 Task: Research Airbnb properties in Agadez, Niger from 12th December, 2023 to 16th December, 2023 for 8 adults.8 bedrooms having 8 beds and 8 bathrooms. Property type can be house. Amenities needed are: wifi, TV, free parkinig on premises, gym, breakfast. Booking option can be shelf check-in. Look for 5 properties as per requirement.
Action: Mouse moved to (580, 156)
Screenshot: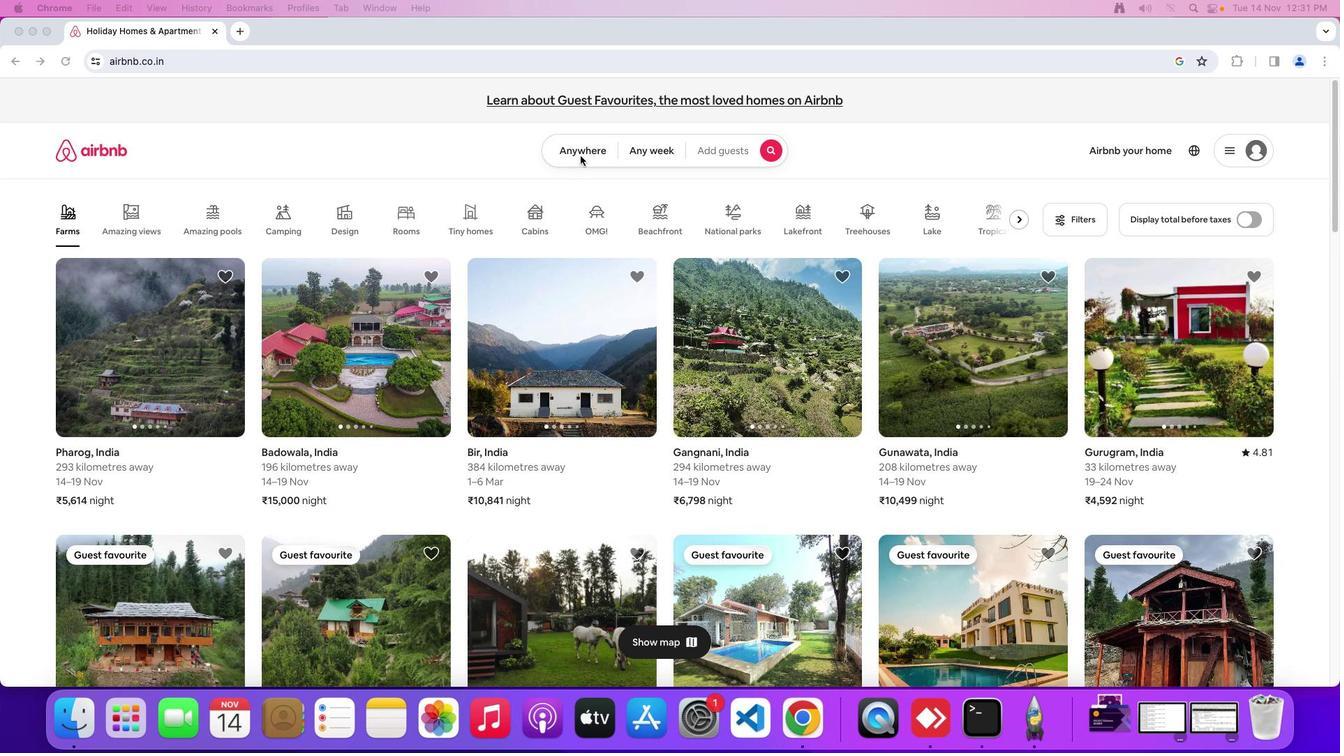 
Action: Mouse pressed left at (580, 156)
Screenshot: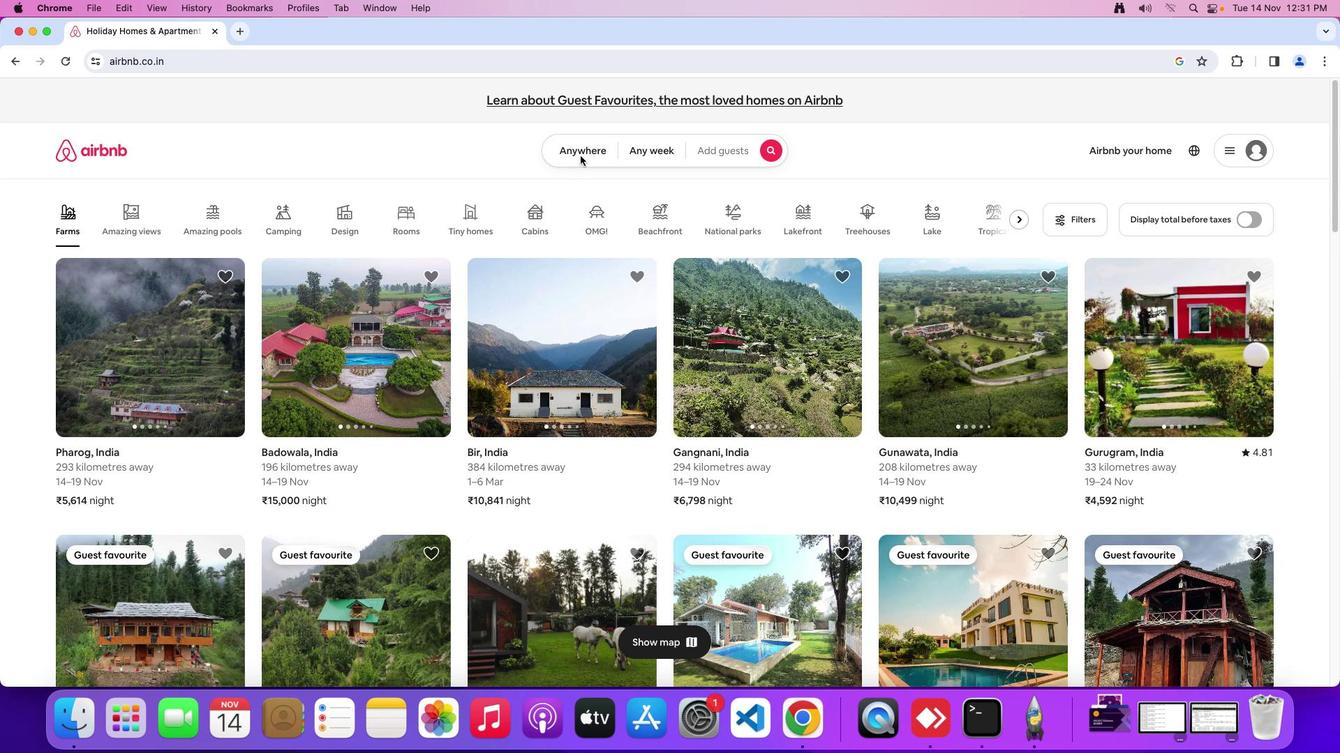 
Action: Mouse moved to (581, 152)
Screenshot: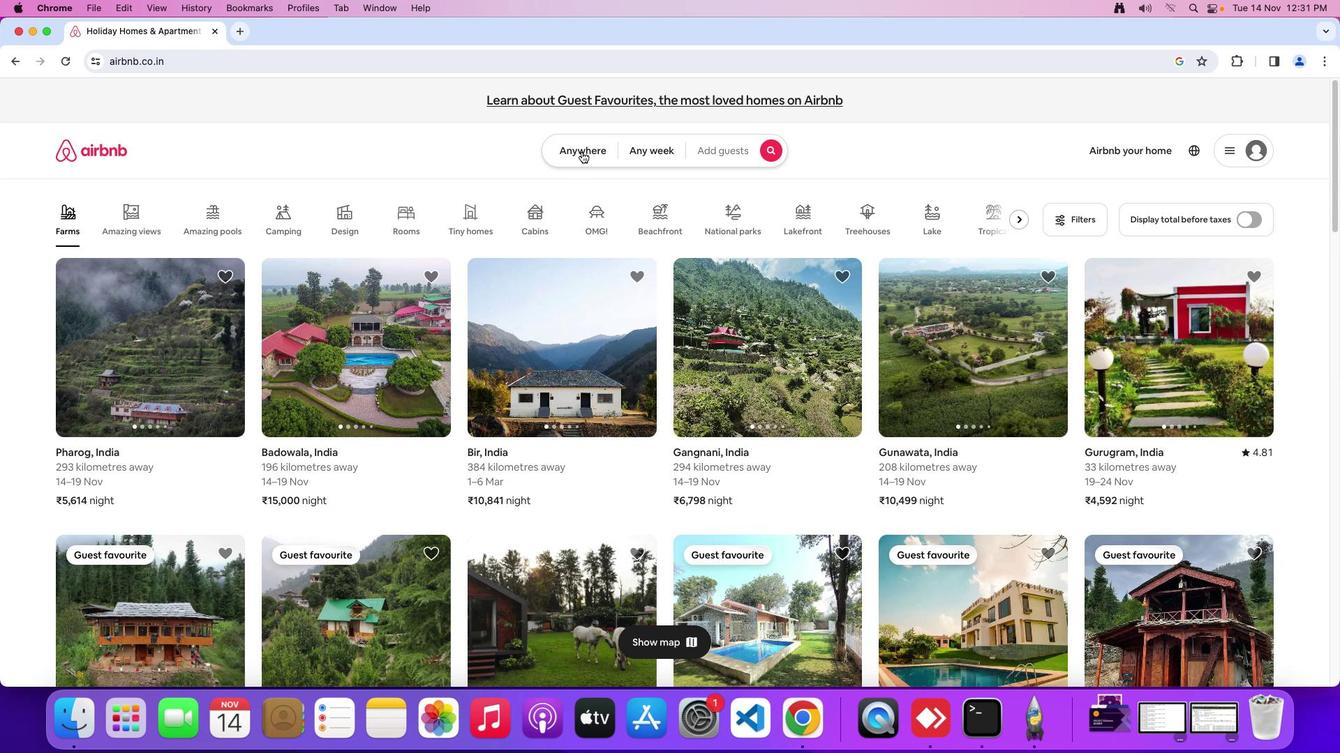 
Action: Mouse pressed left at (581, 152)
Screenshot: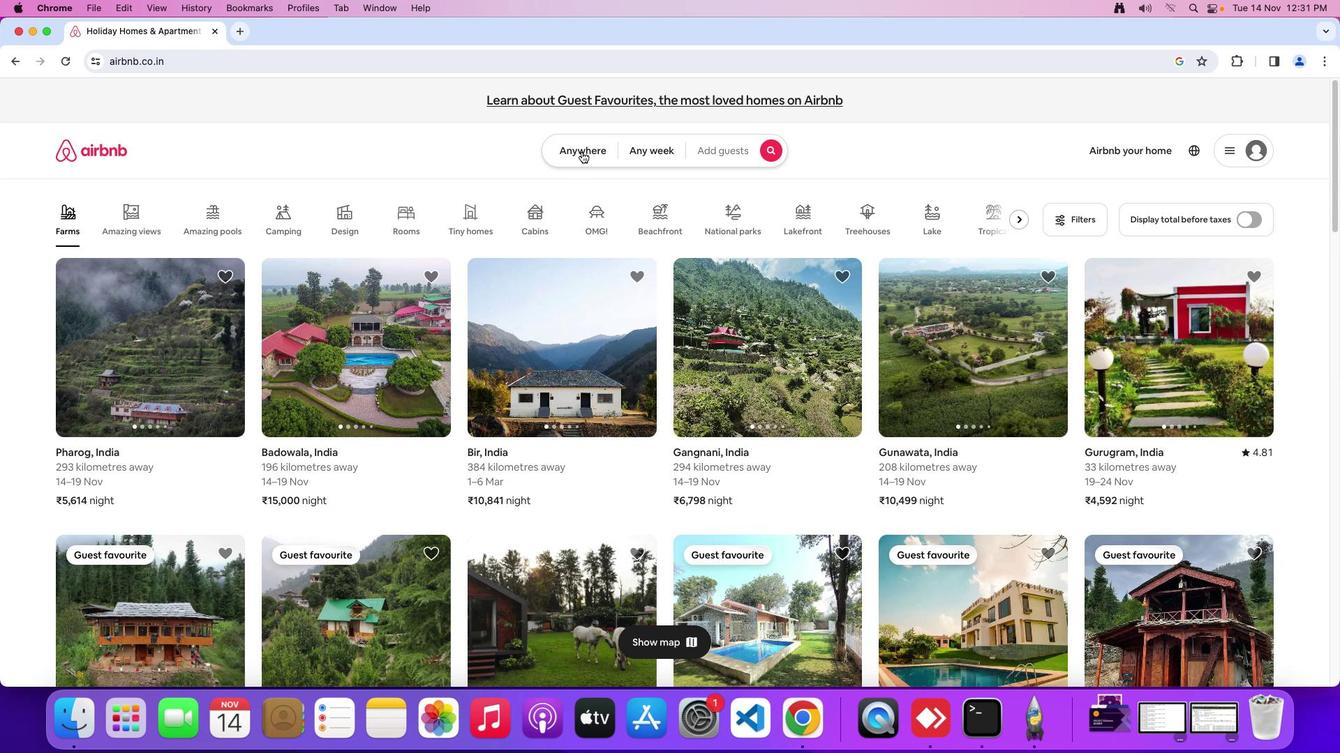 
Action: Mouse moved to (480, 208)
Screenshot: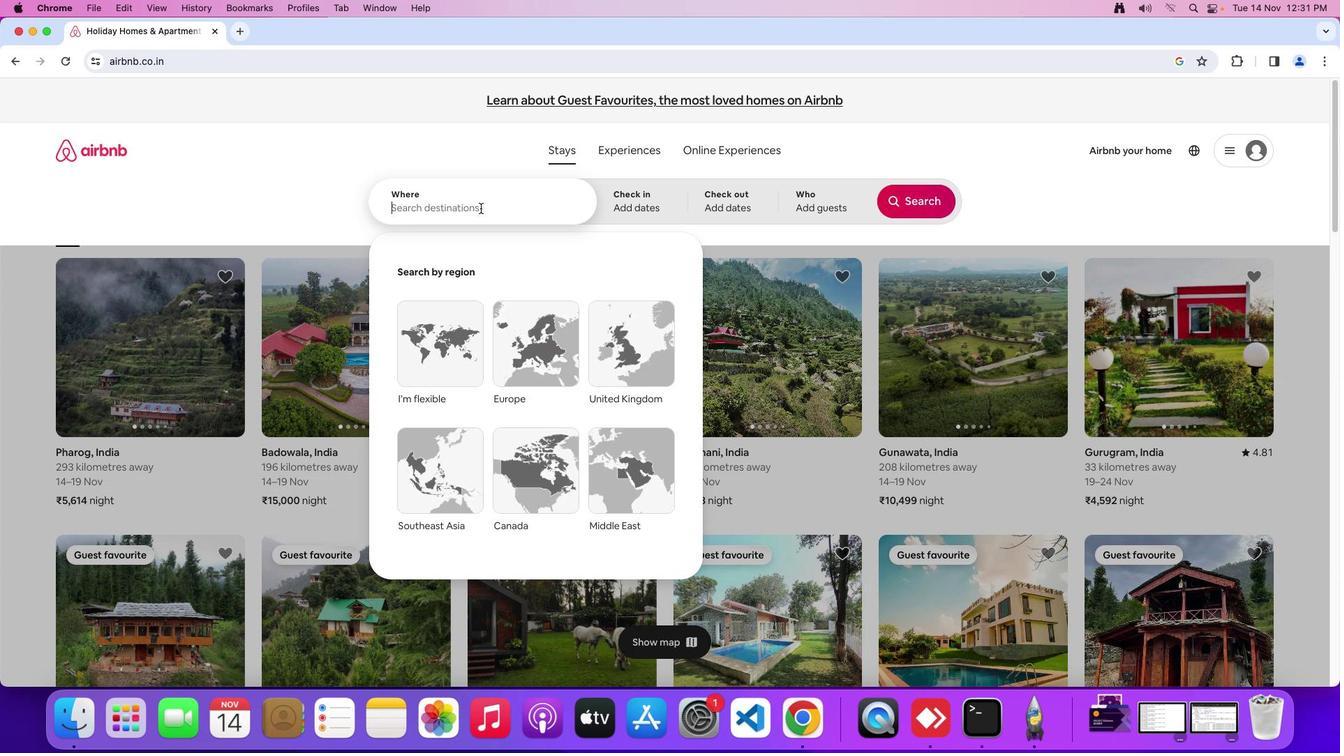 
Action: Mouse pressed left at (480, 208)
Screenshot: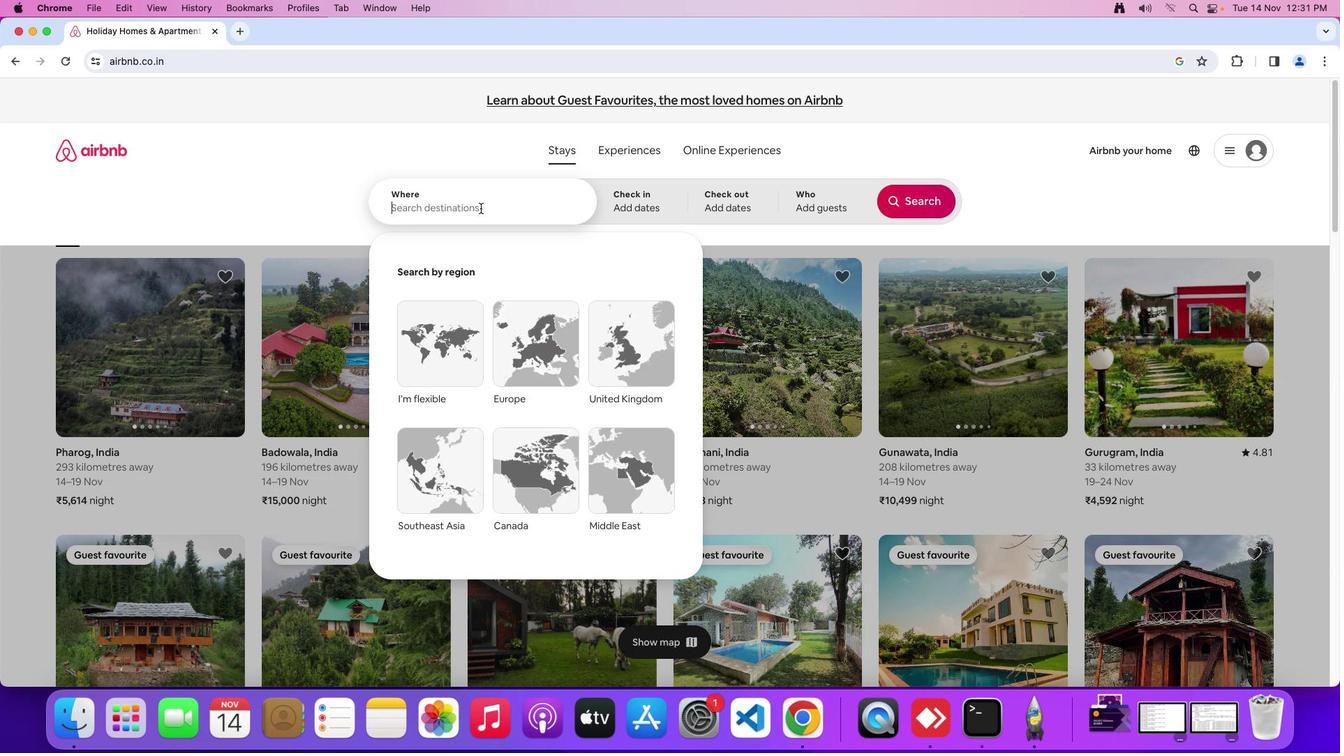 
Action: Mouse moved to (490, 232)
Screenshot: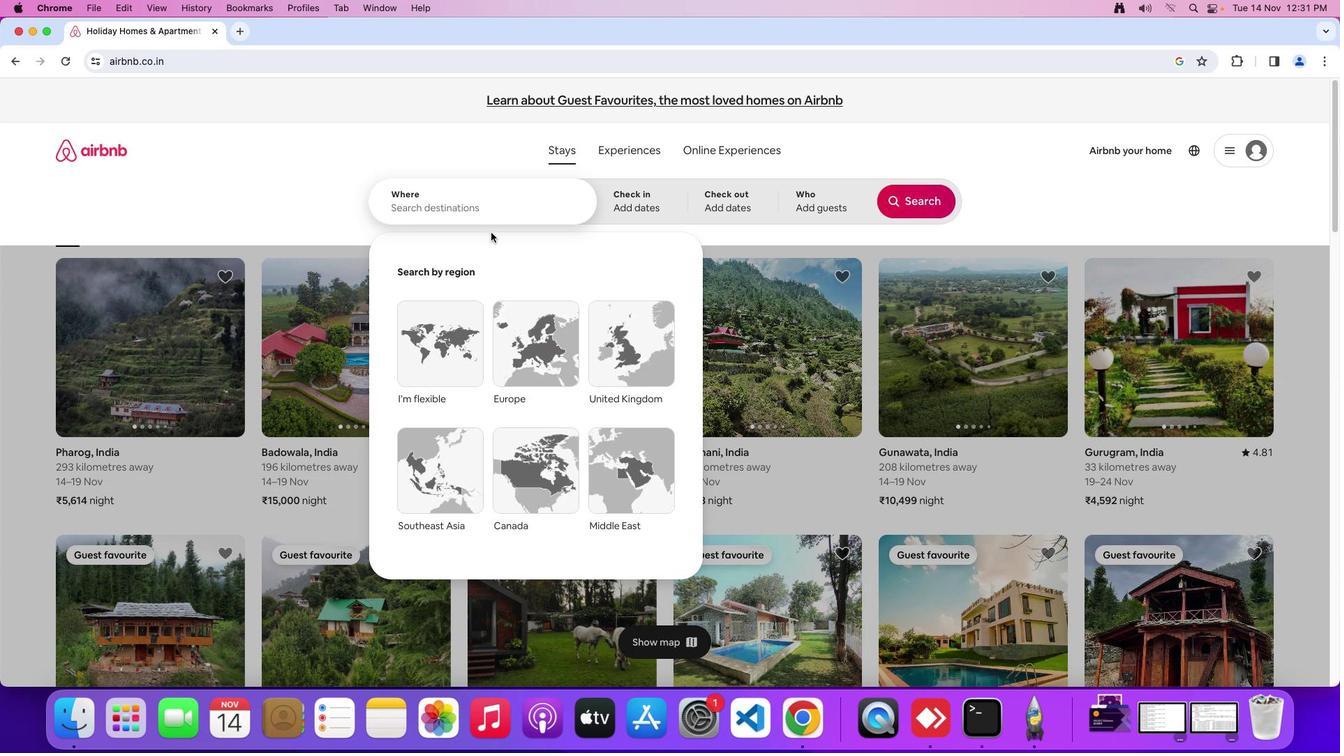 
Action: Key pressed Key.shift_r'A''z''a''d''e''z'','Key.spaceKey.shift'N''i''g''a'Key.backspace'e''r'
Screenshot: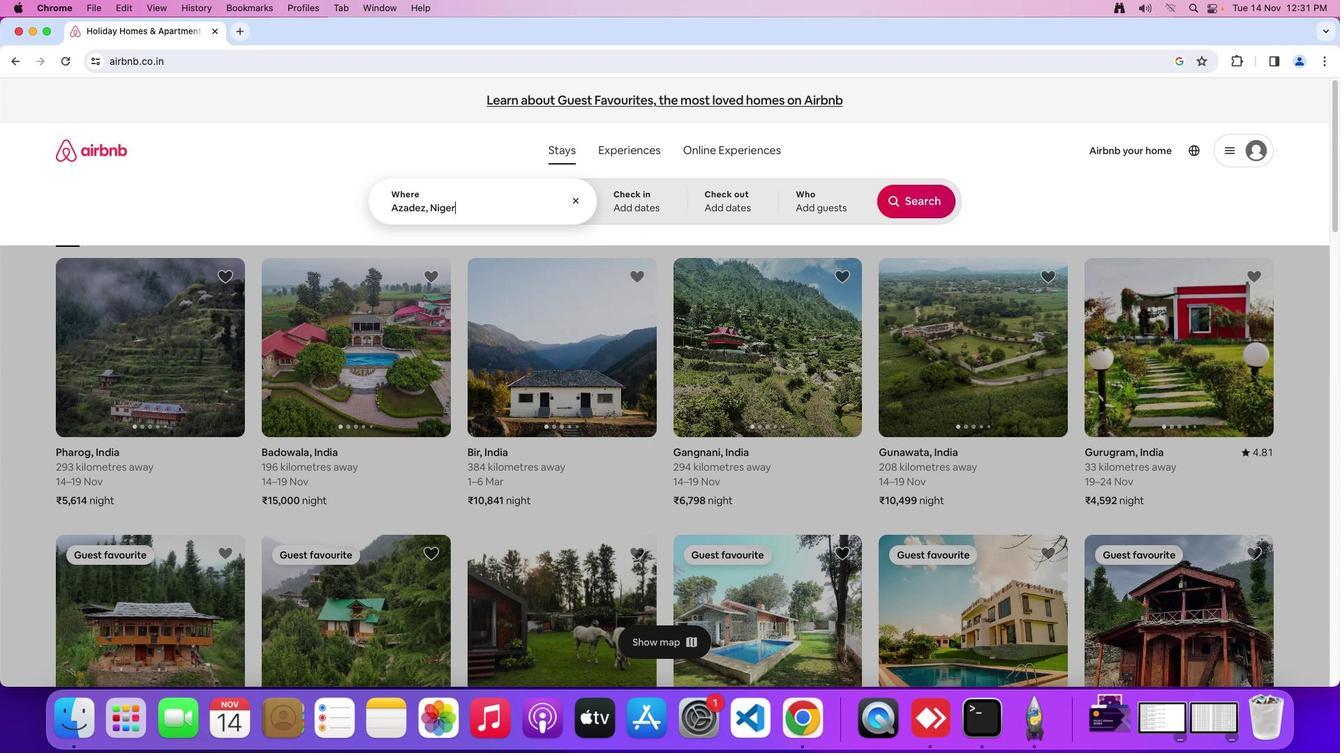 
Action: Mouse moved to (405, 208)
Screenshot: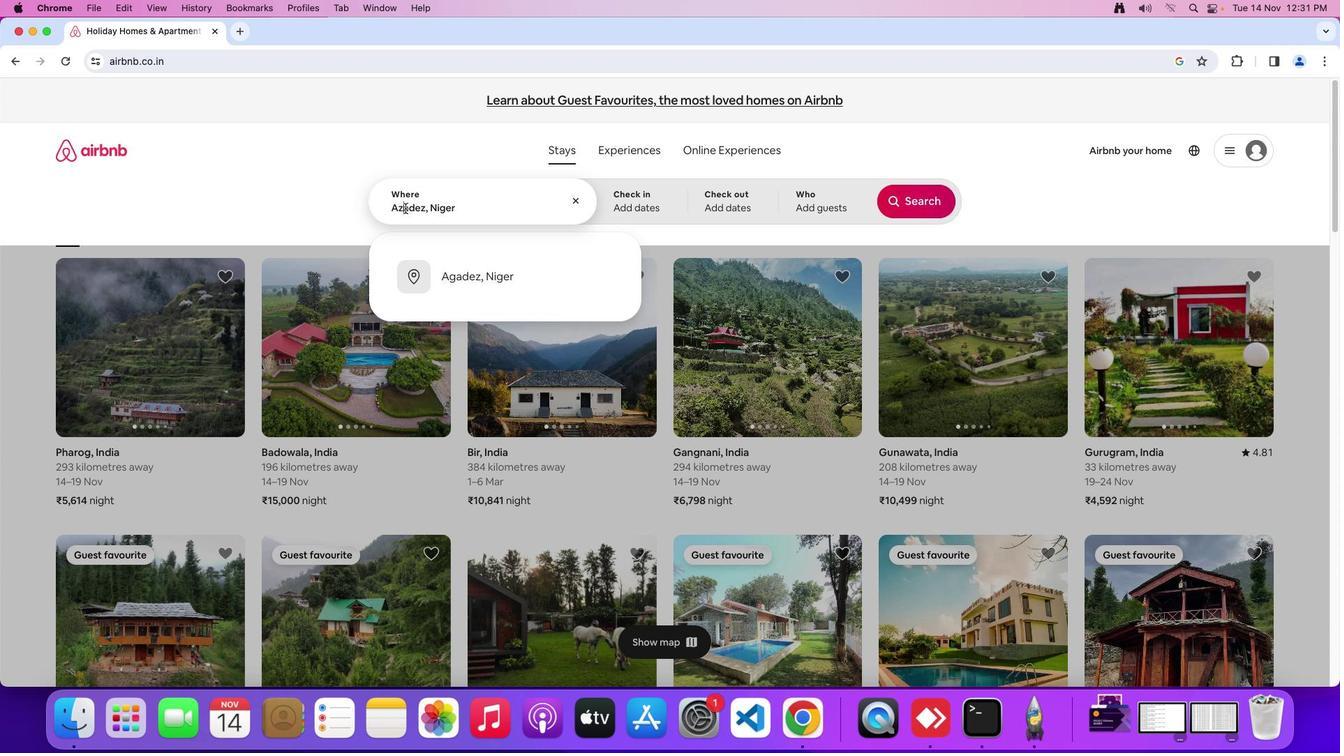 
Action: Mouse pressed left at (405, 208)
Screenshot: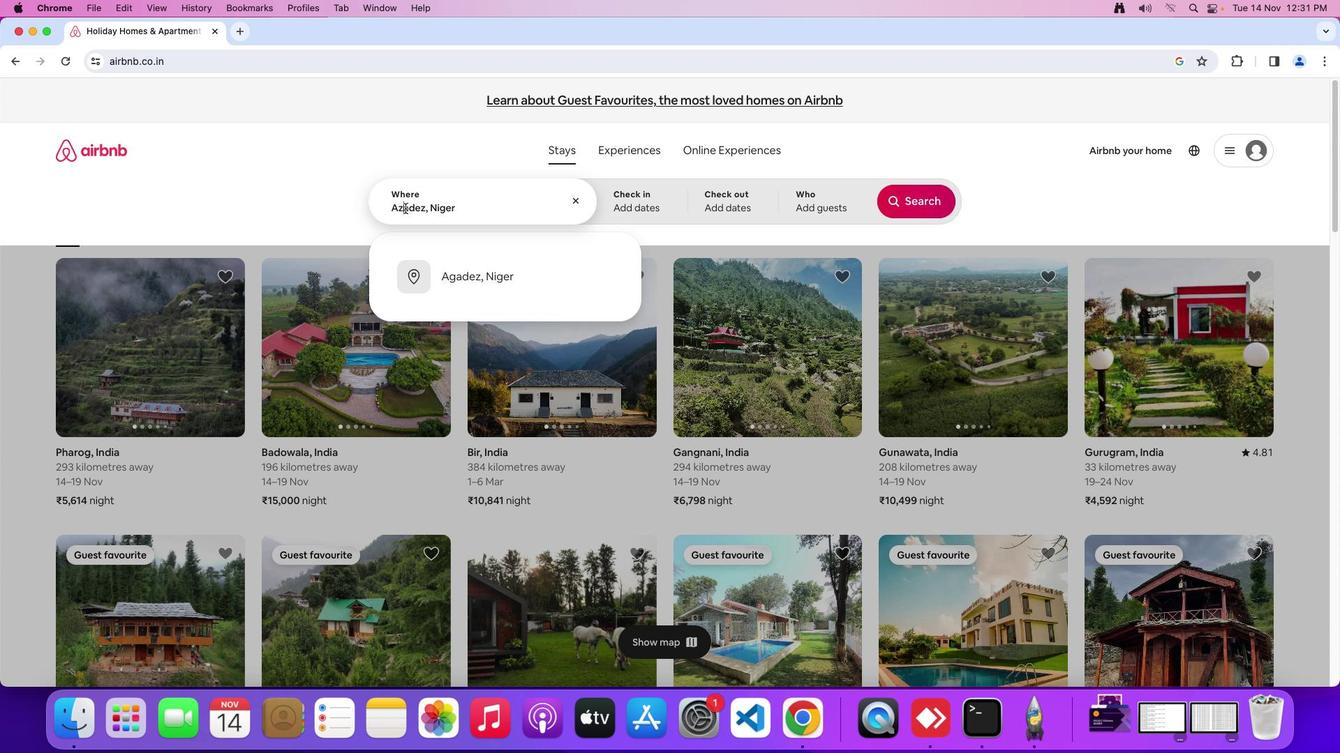 
Action: Mouse moved to (404, 208)
Screenshot: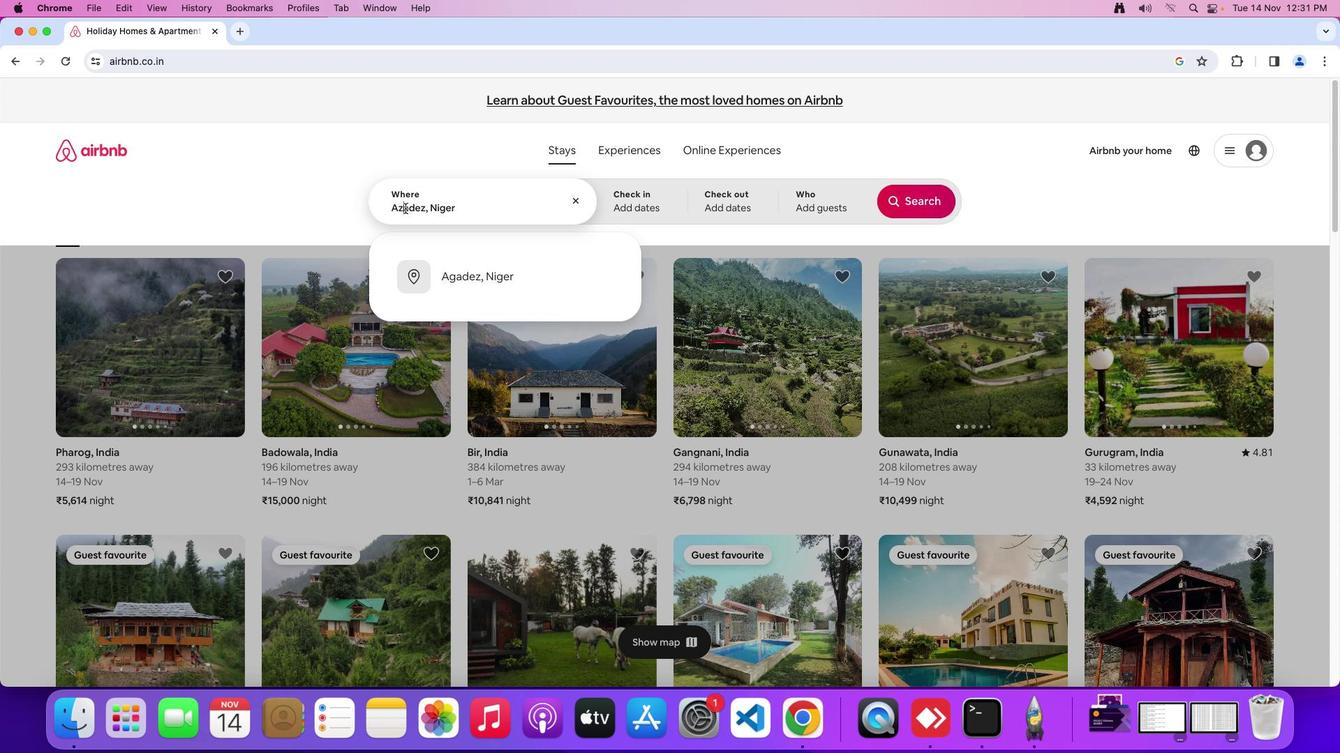 
Action: Key pressed Key.backspace'g'
Screenshot: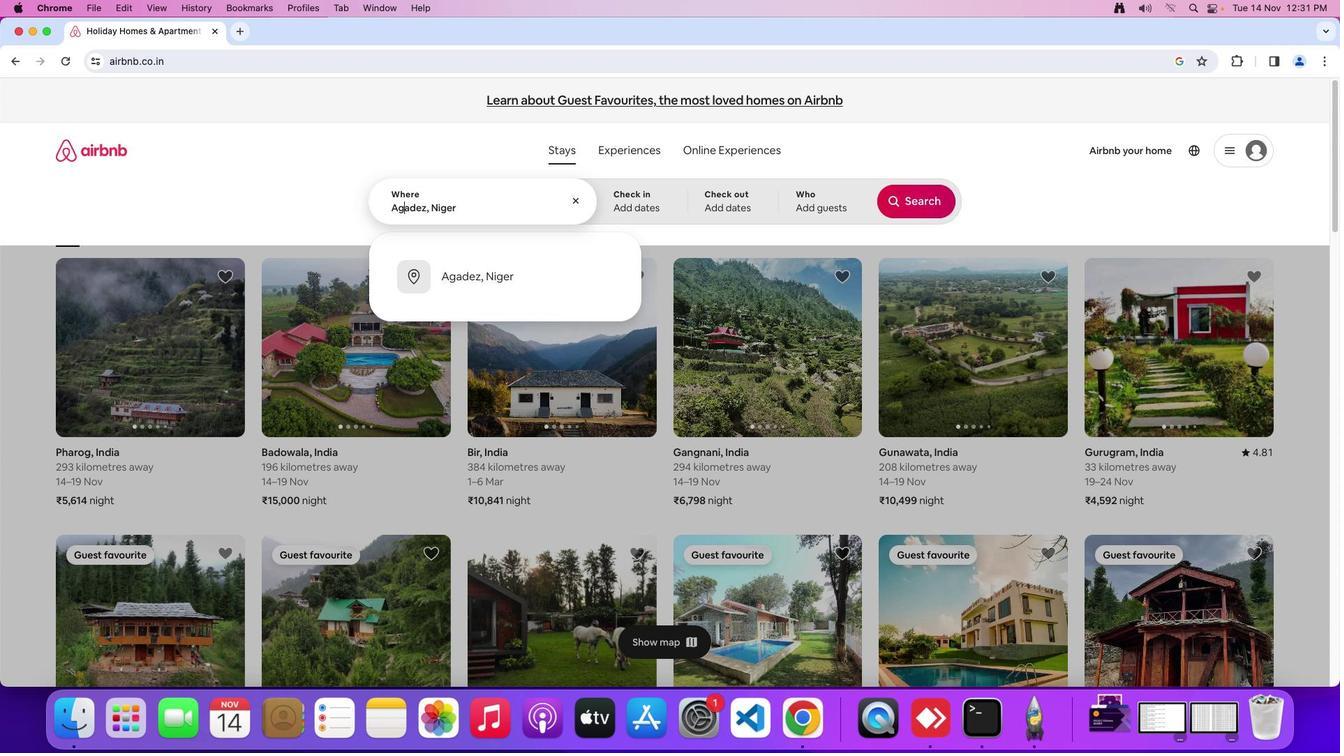 
Action: Mouse moved to (626, 200)
Screenshot: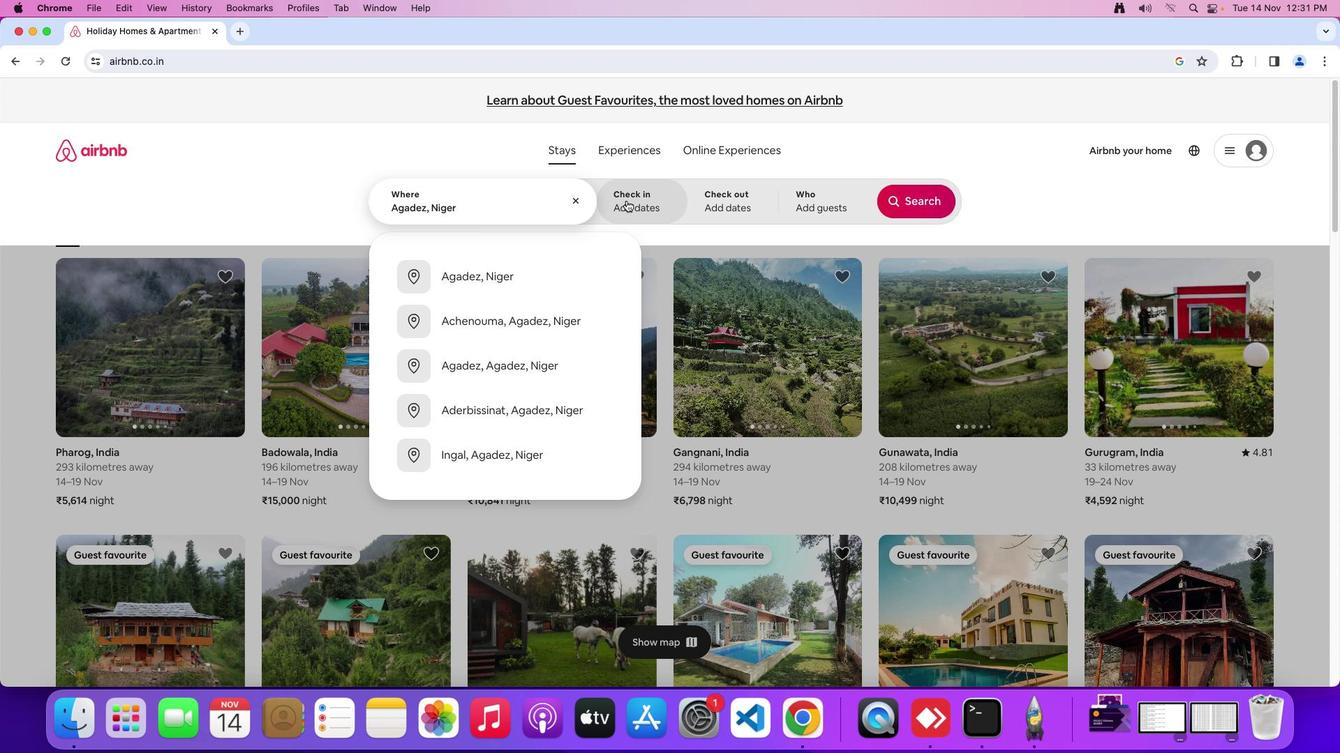 
Action: Mouse pressed left at (626, 200)
Screenshot: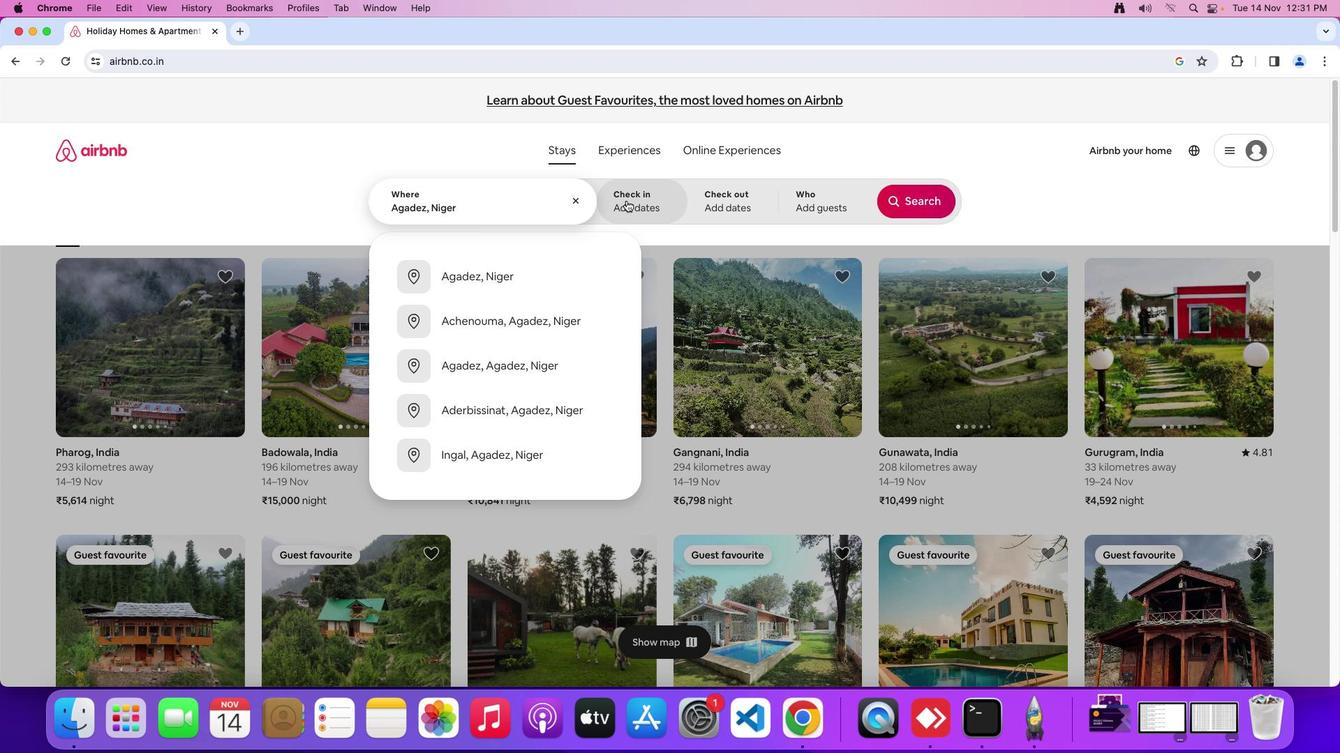 
Action: Mouse moved to (770, 442)
Screenshot: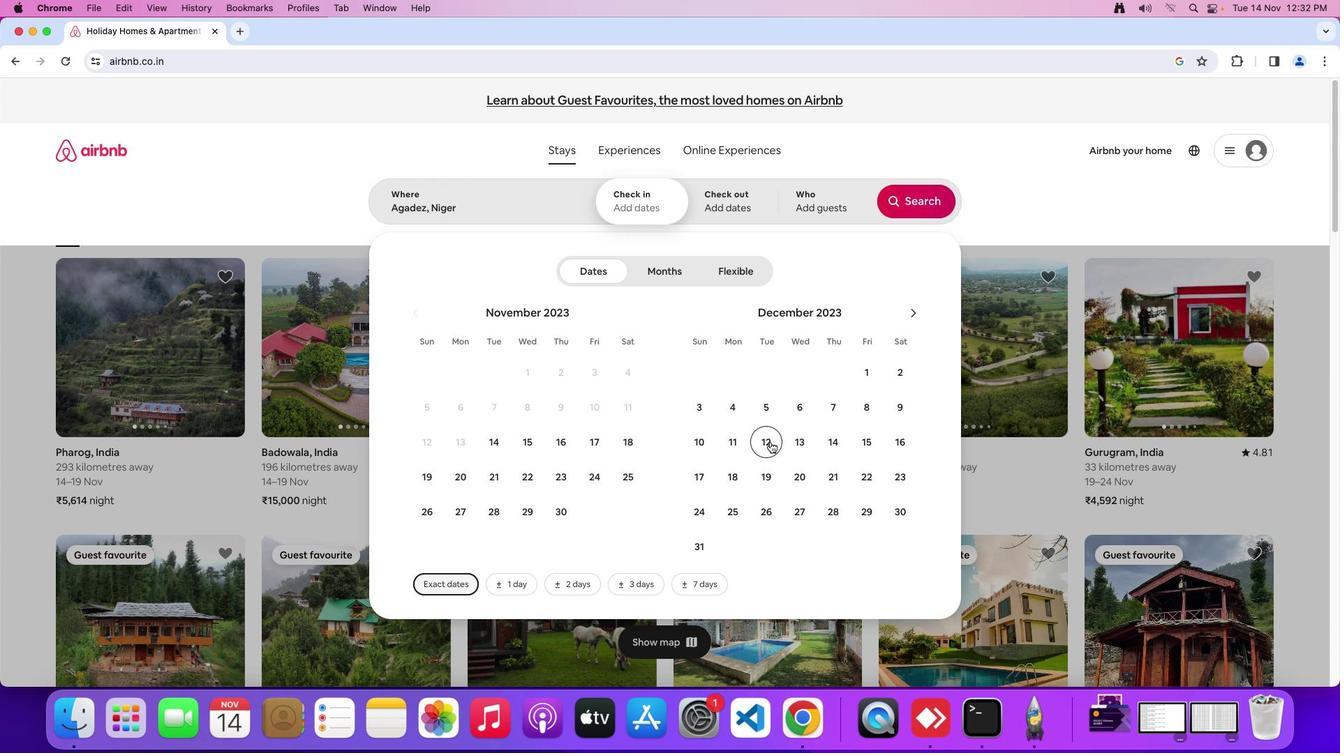 
Action: Mouse pressed left at (770, 442)
Screenshot: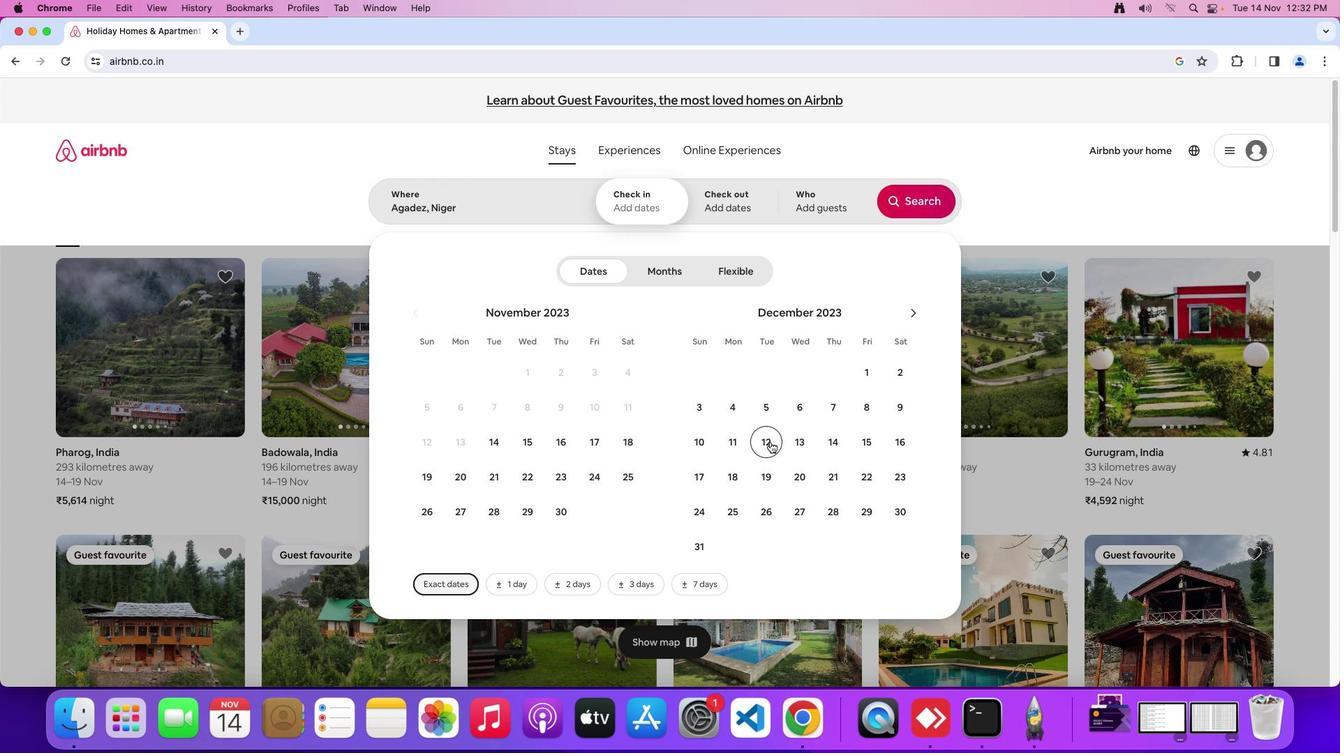 
Action: Mouse moved to (892, 438)
Screenshot: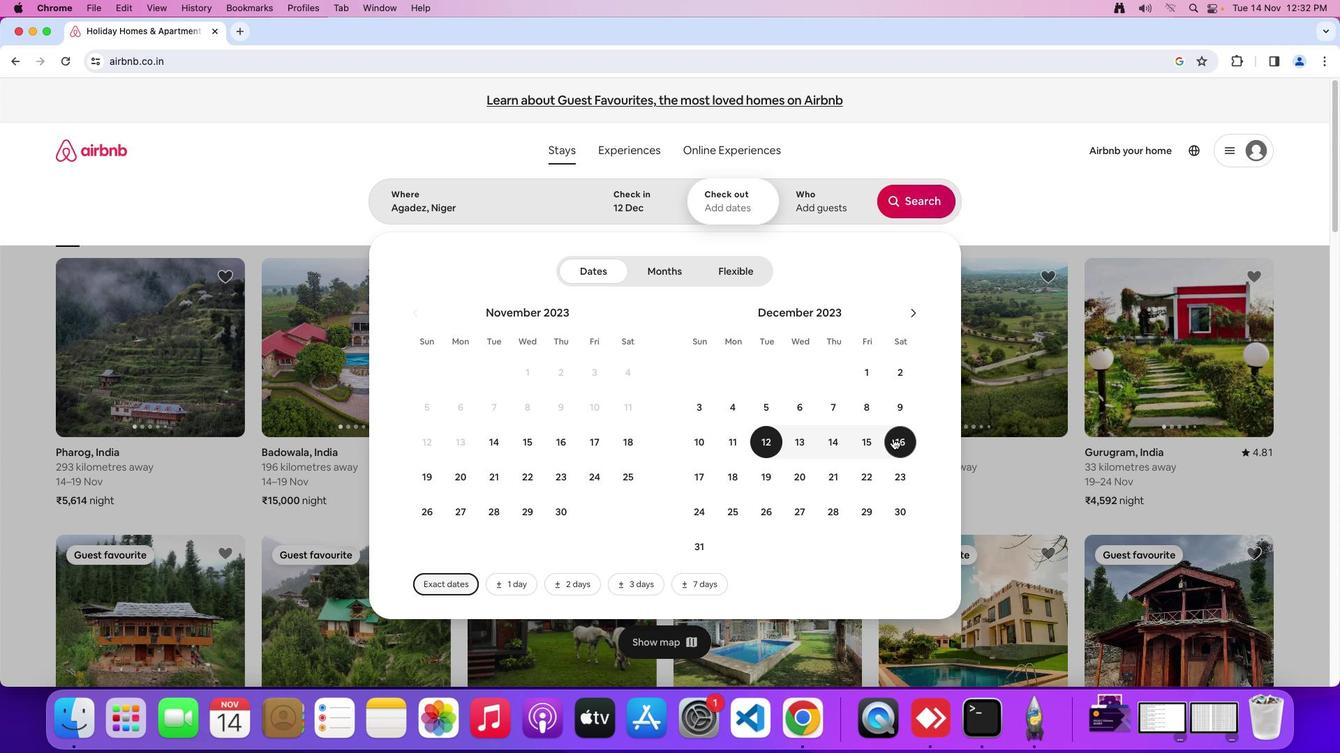 
Action: Mouse pressed left at (892, 438)
Screenshot: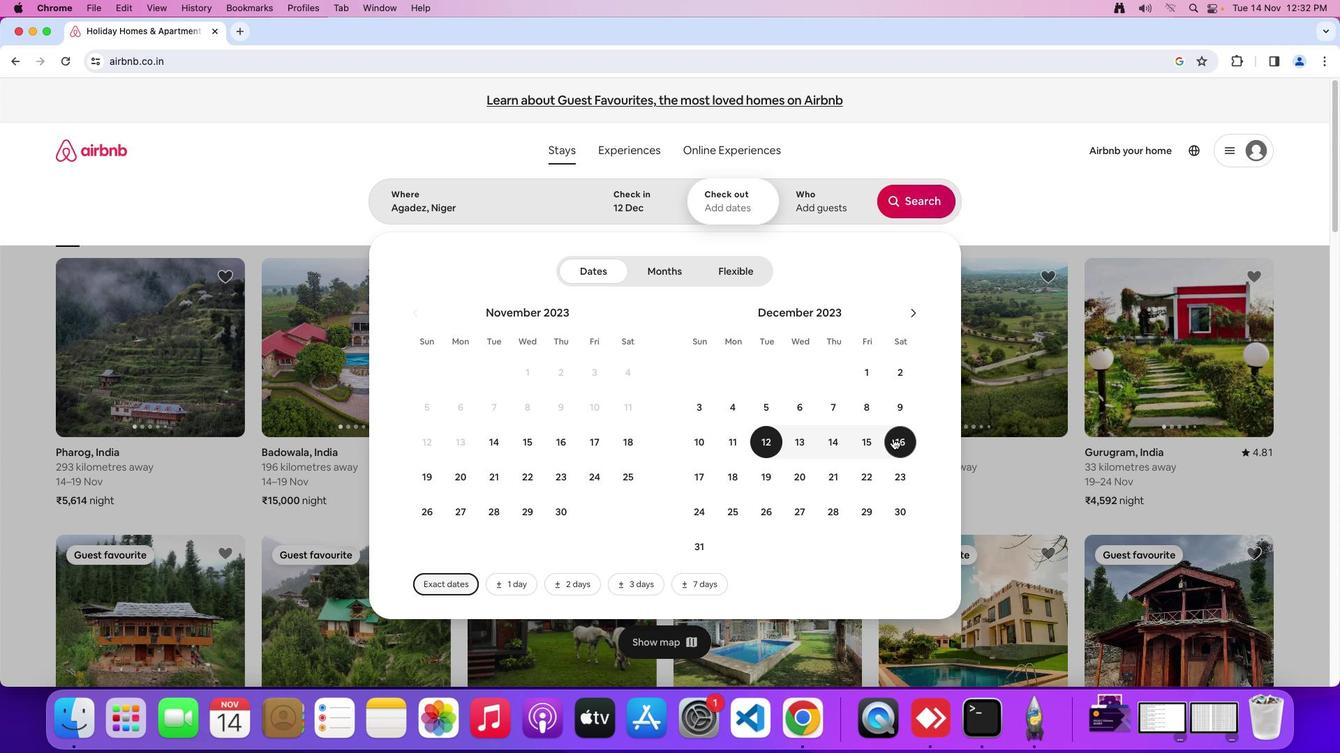 
Action: Mouse moved to (845, 456)
Screenshot: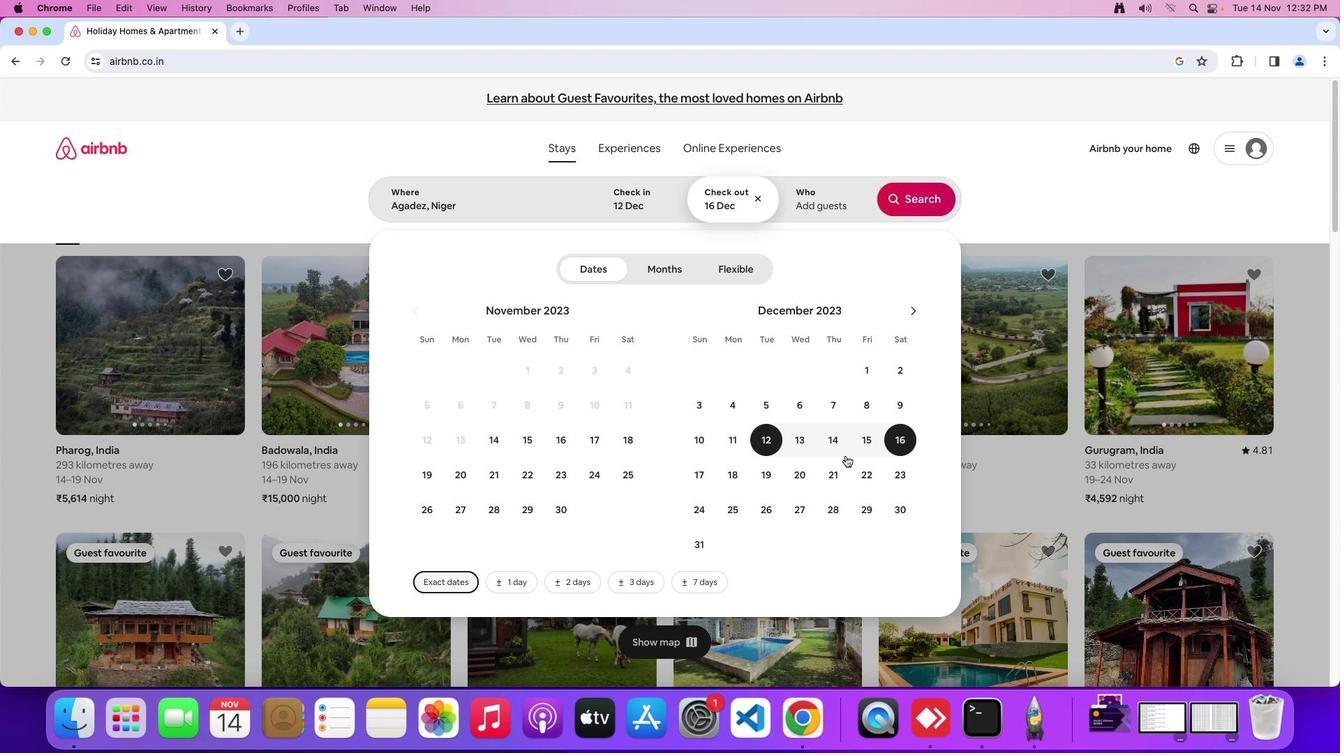 
Action: Mouse scrolled (845, 456) with delta (0, 0)
Screenshot: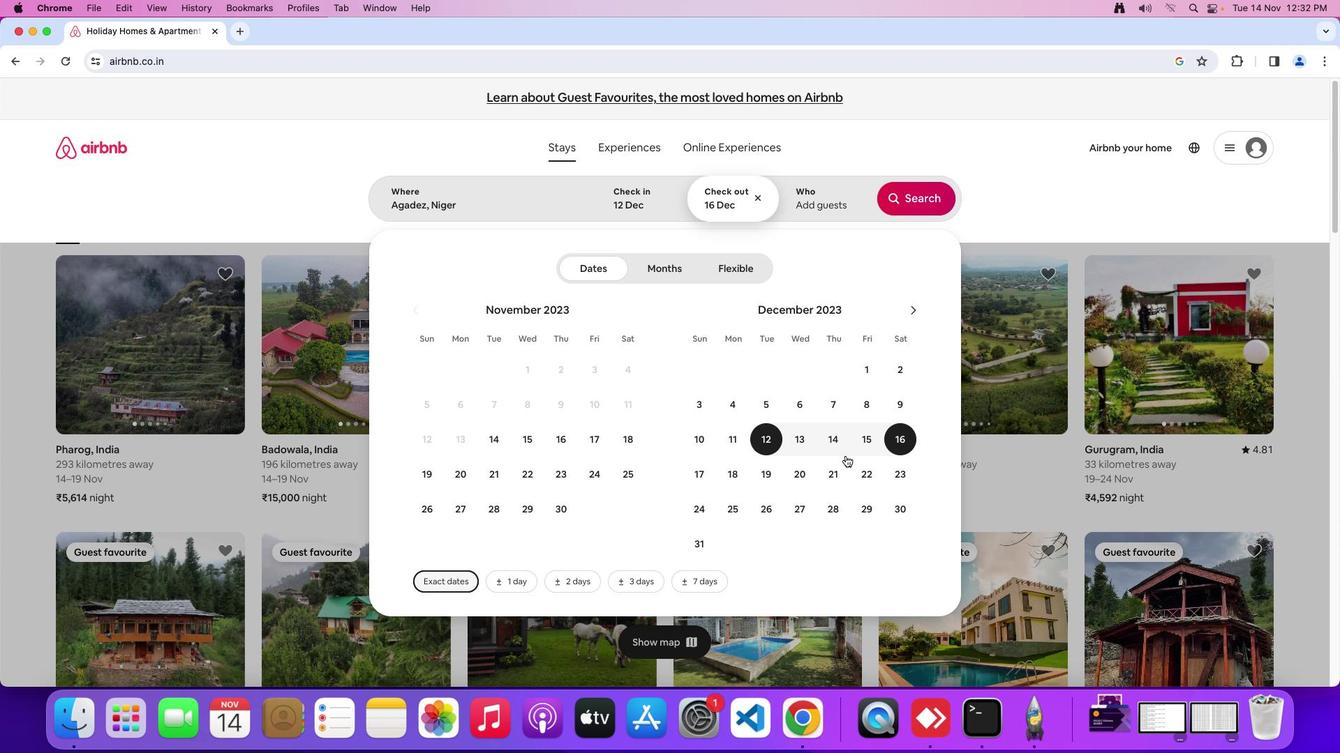 
Action: Mouse moved to (845, 456)
Screenshot: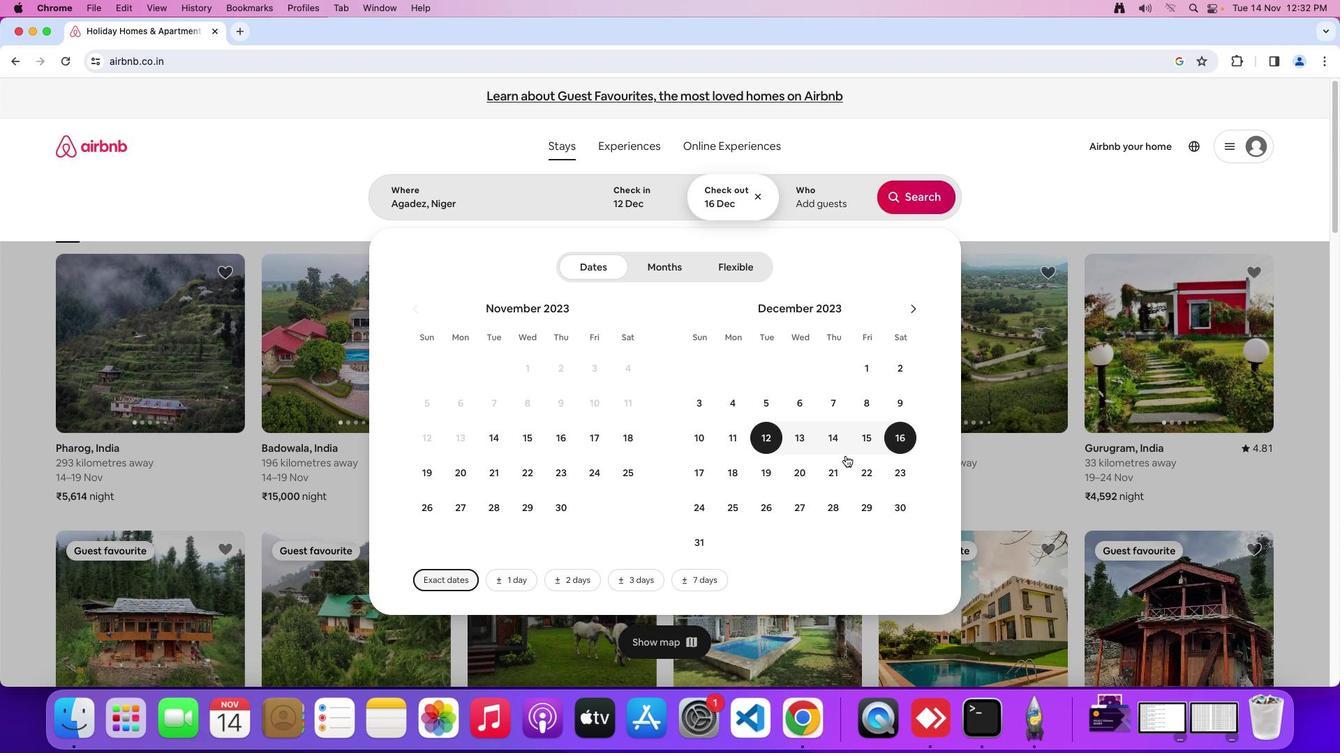 
Action: Mouse scrolled (845, 456) with delta (0, 0)
Screenshot: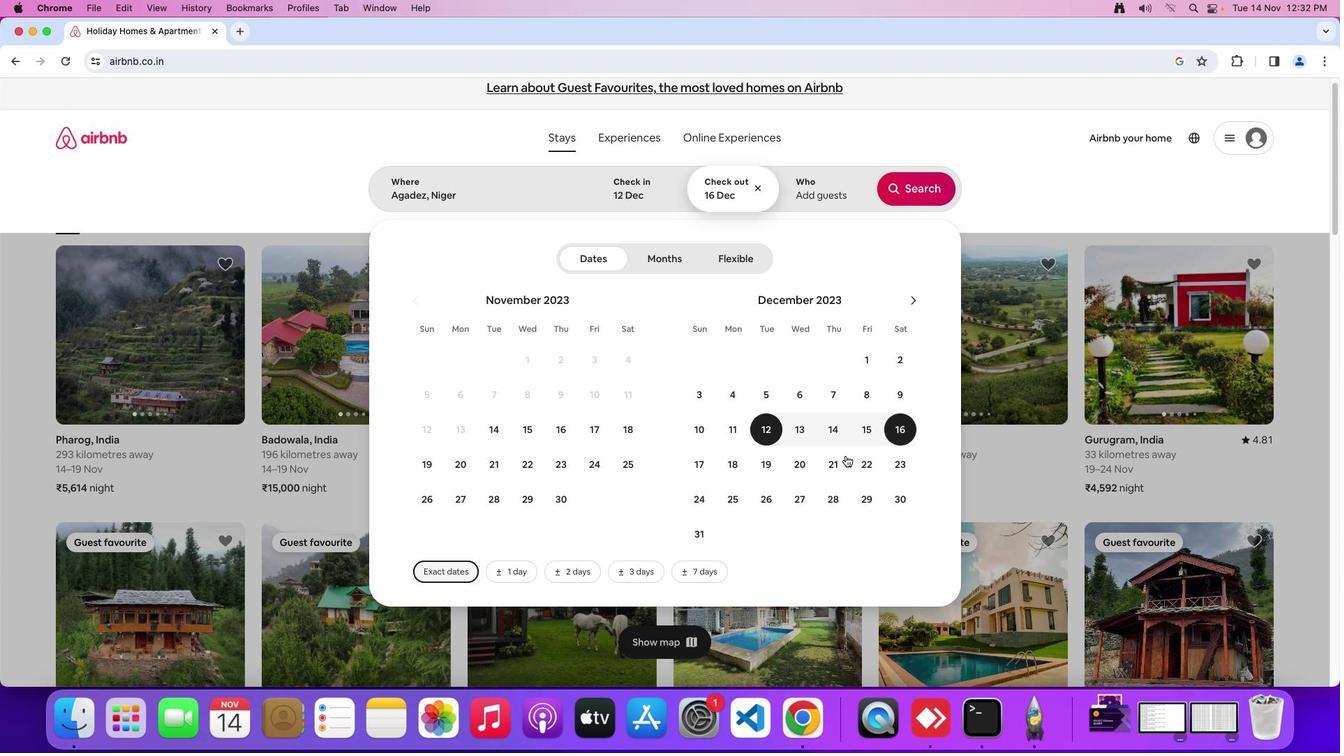 
Action: Mouse moved to (845, 455)
Screenshot: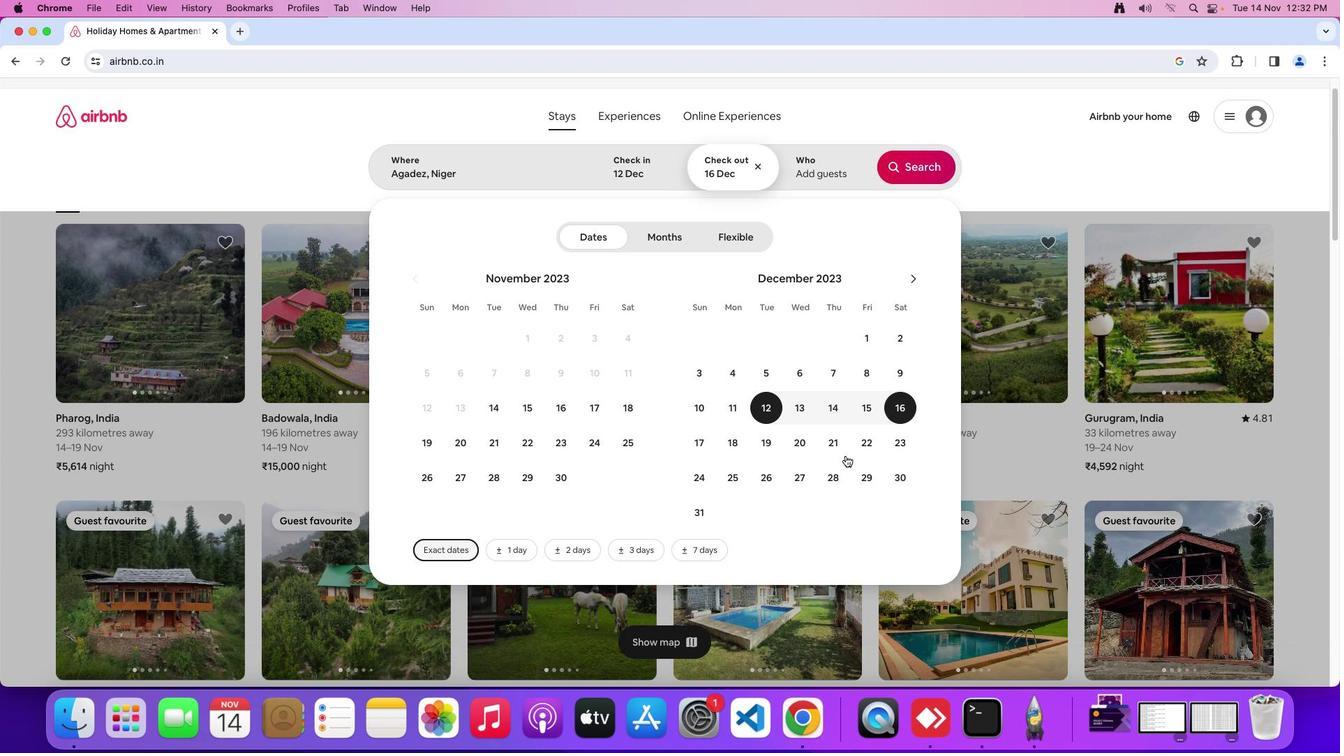 
Action: Mouse scrolled (845, 455) with delta (0, 0)
Screenshot: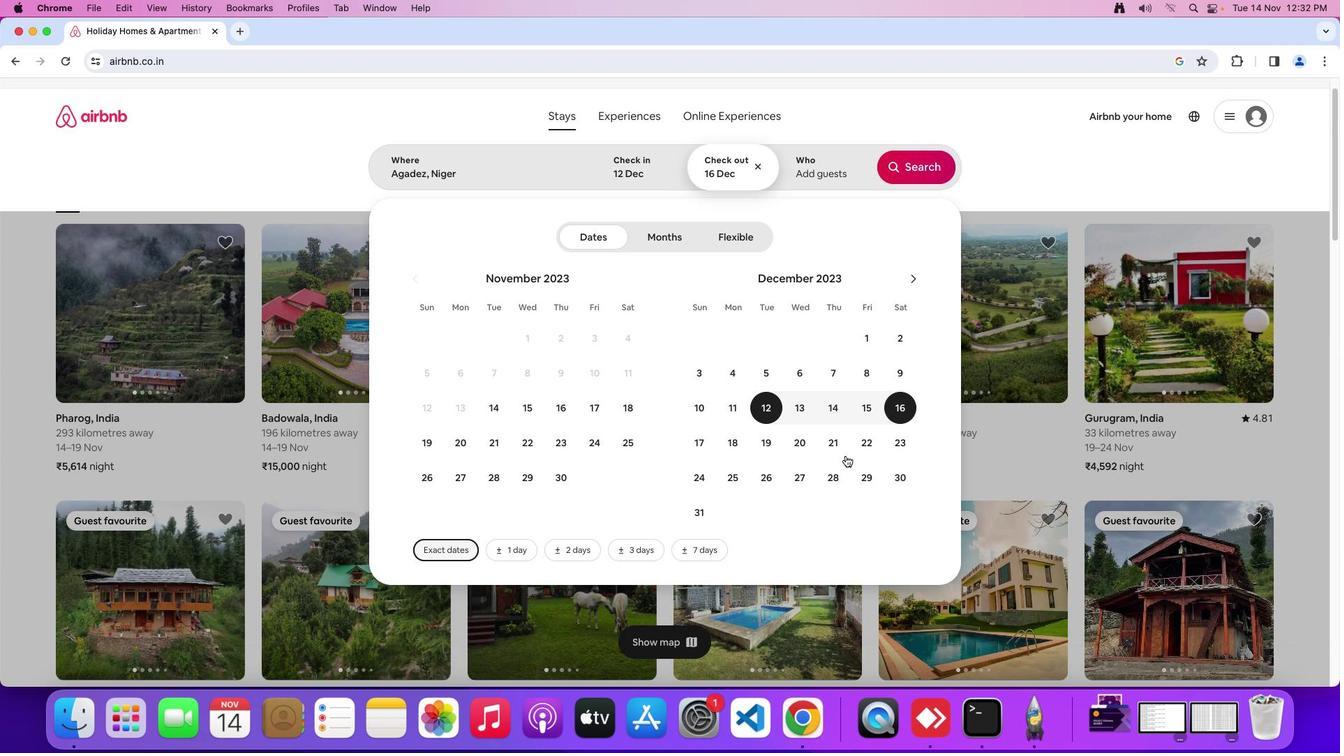 
Action: Mouse scrolled (845, 455) with delta (0, 0)
Screenshot: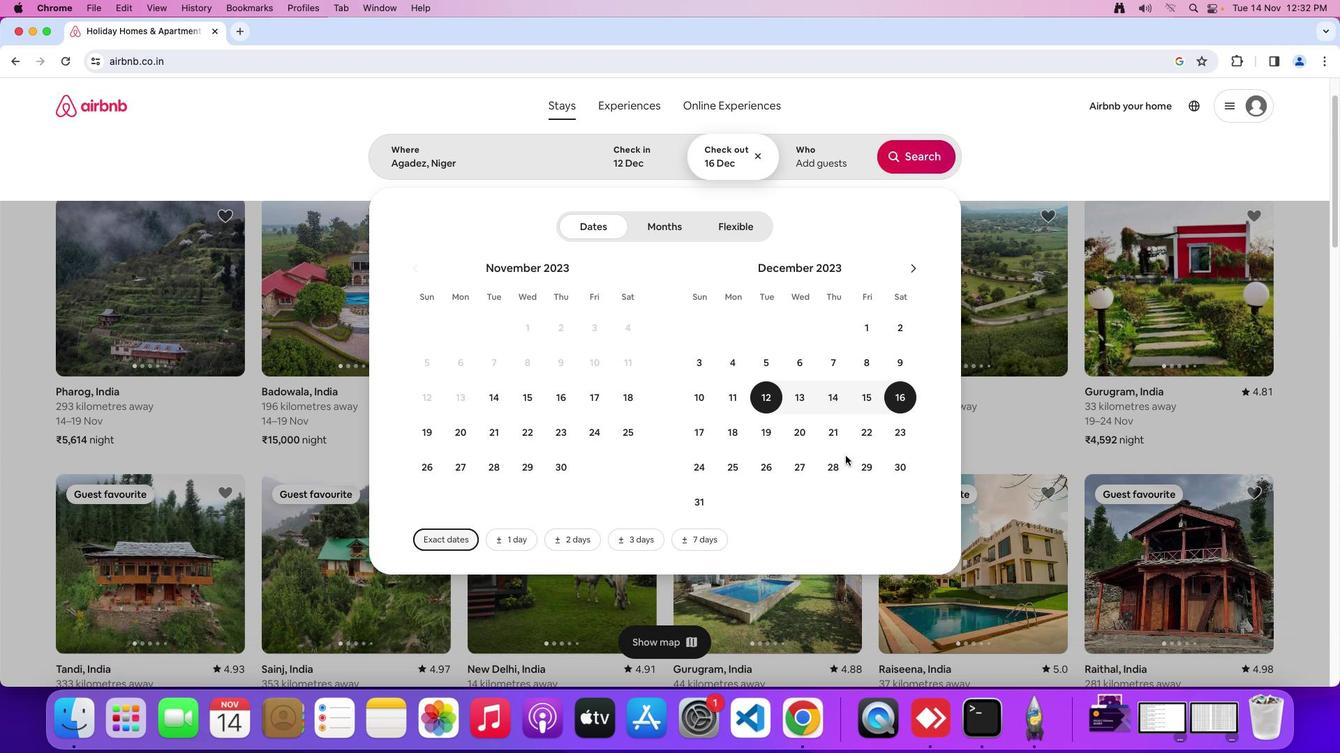 
Action: Mouse moved to (722, 98)
Screenshot: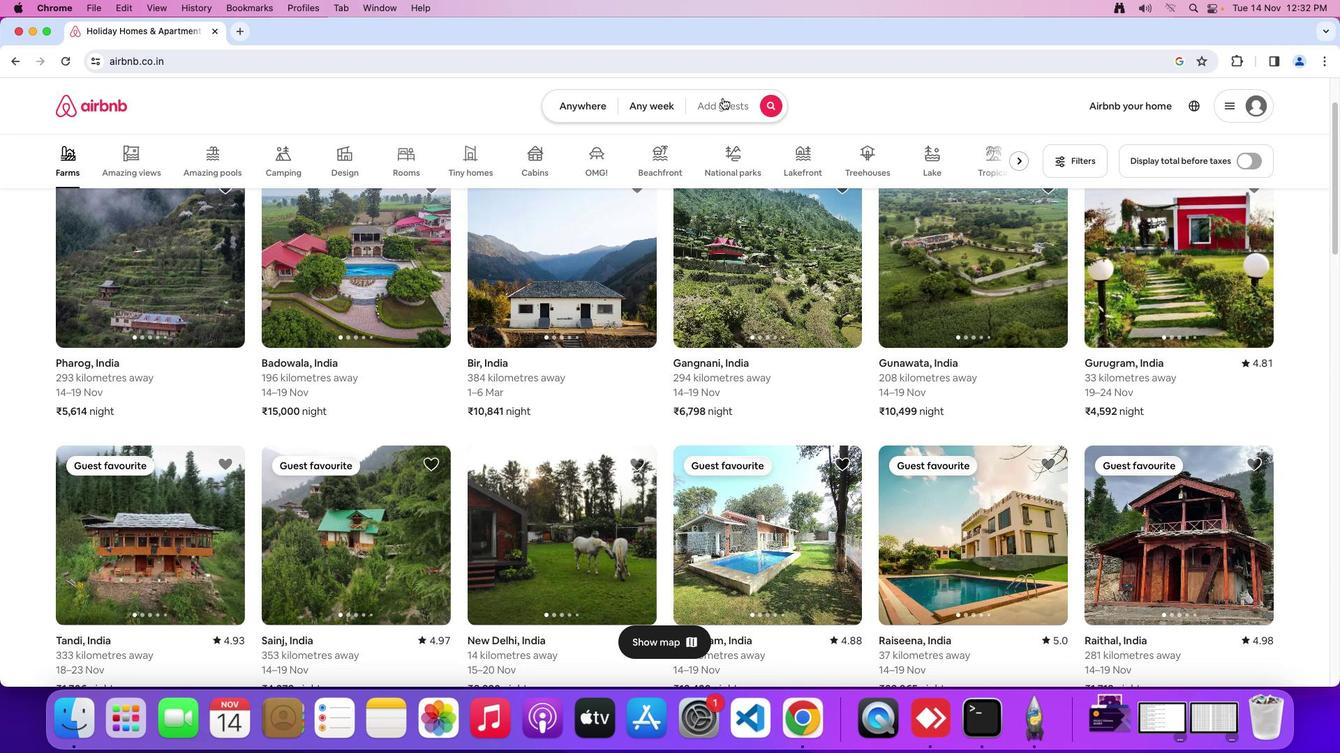 
Action: Mouse pressed left at (722, 98)
Screenshot: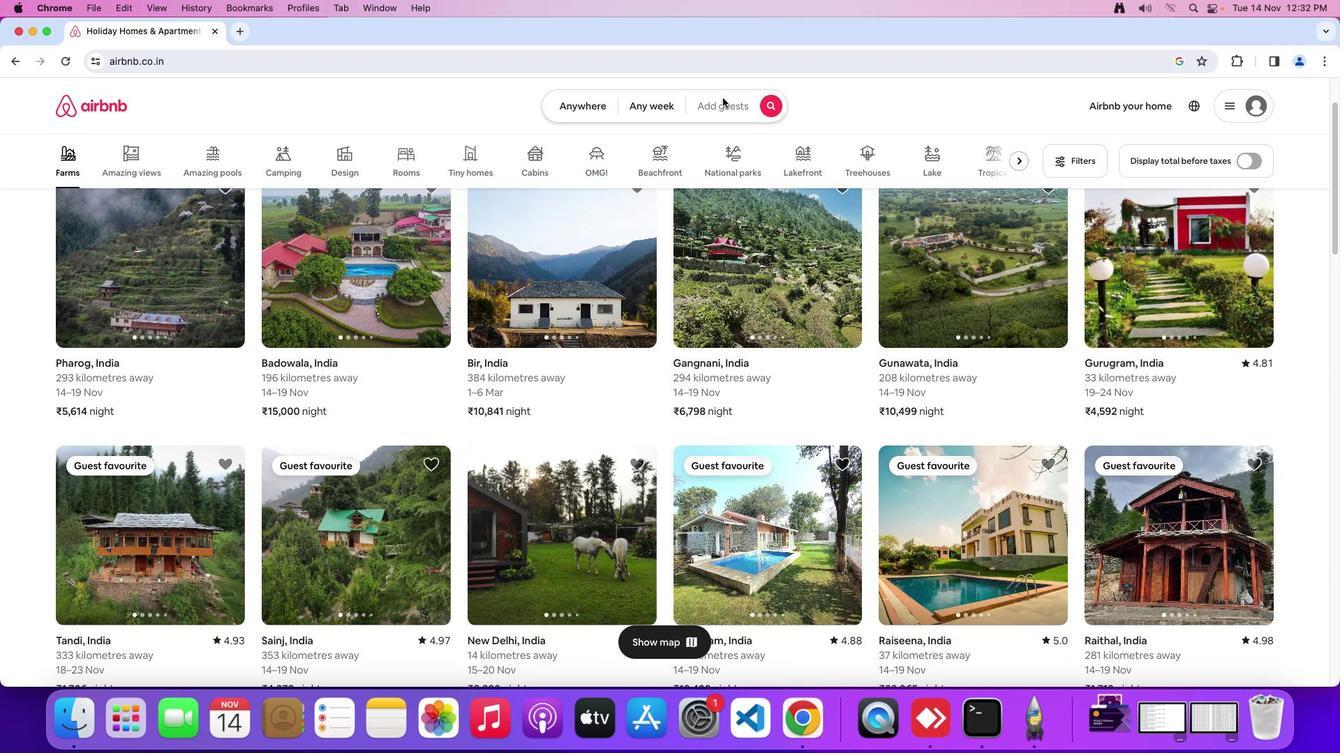 
Action: Mouse moved to (915, 230)
Screenshot: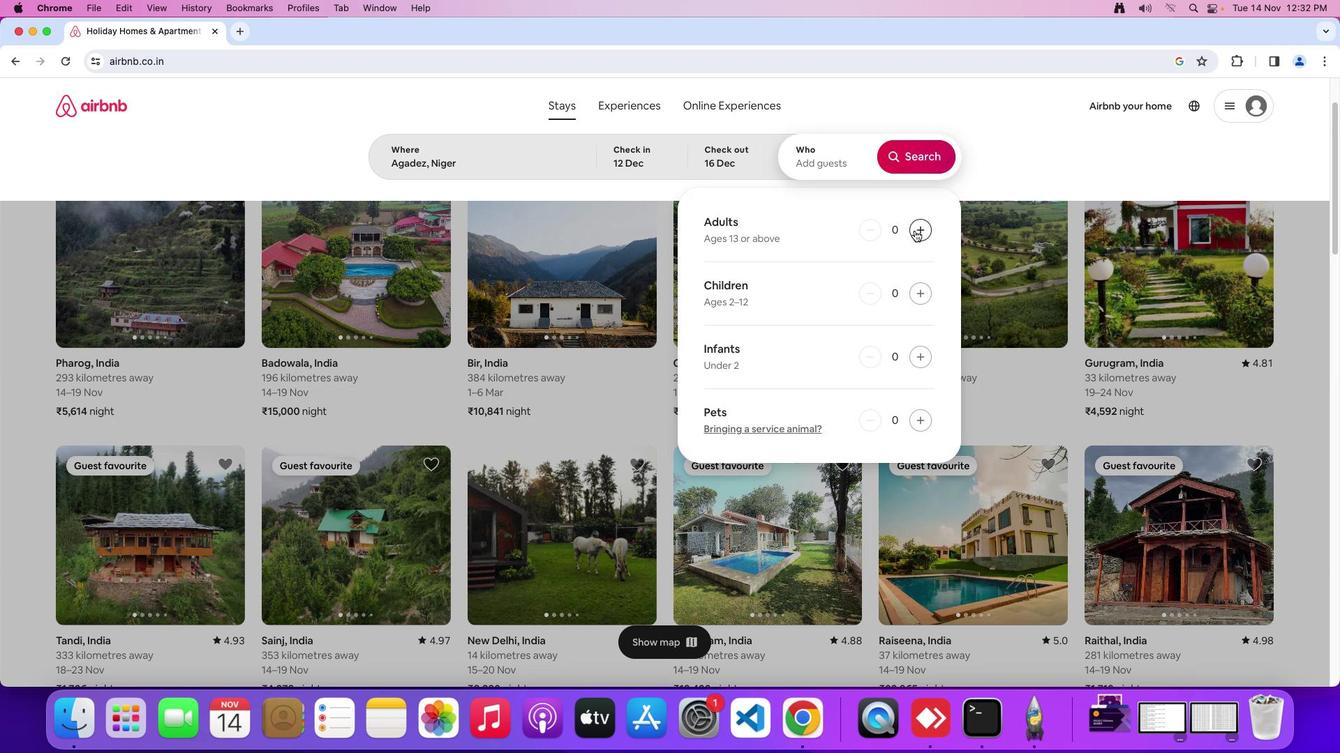 
Action: Mouse pressed left at (915, 230)
Screenshot: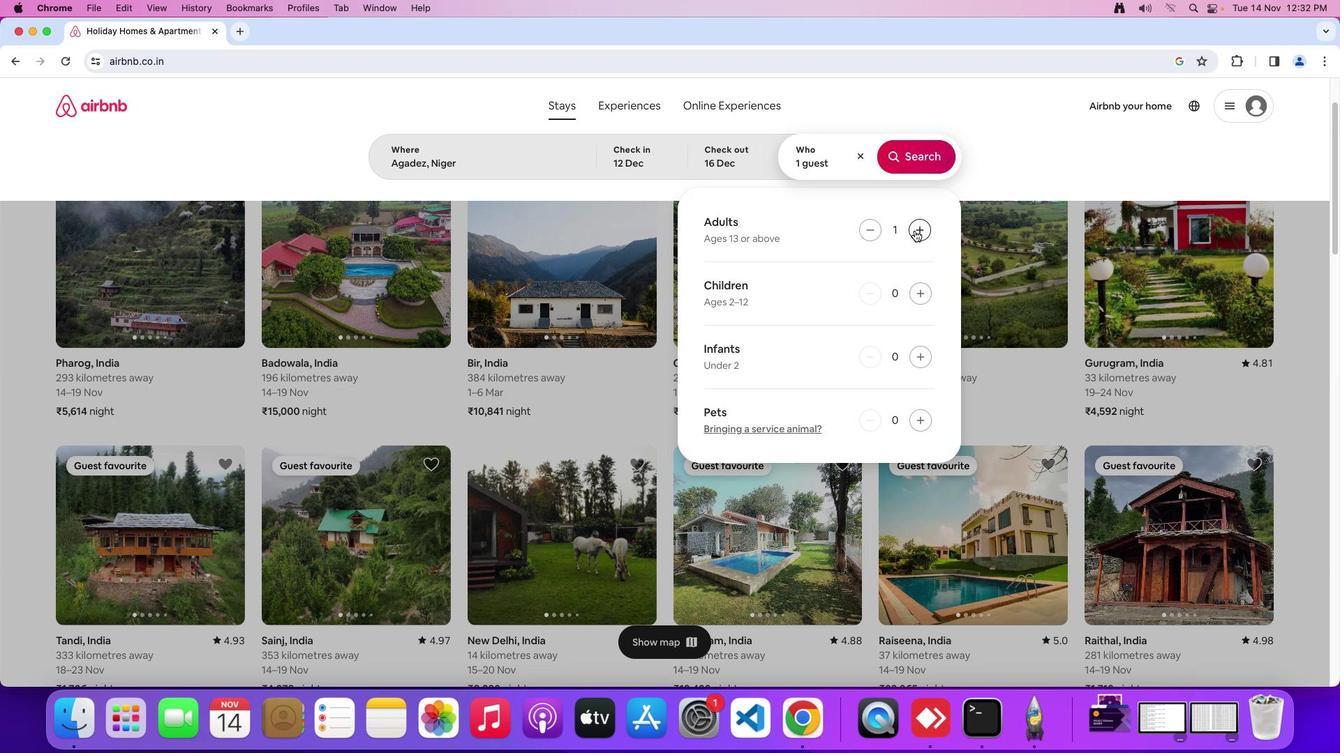 
Action: Mouse moved to (915, 230)
Screenshot: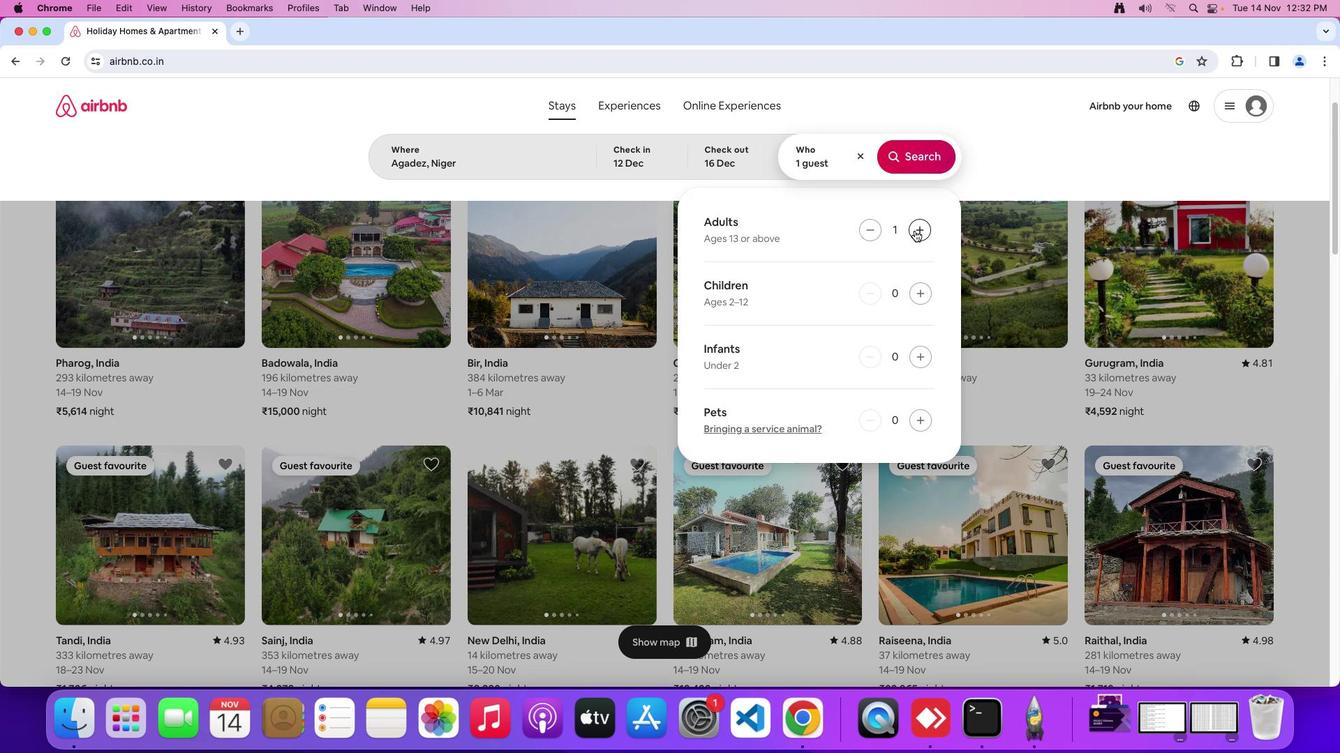 
Action: Mouse pressed left at (915, 230)
Screenshot: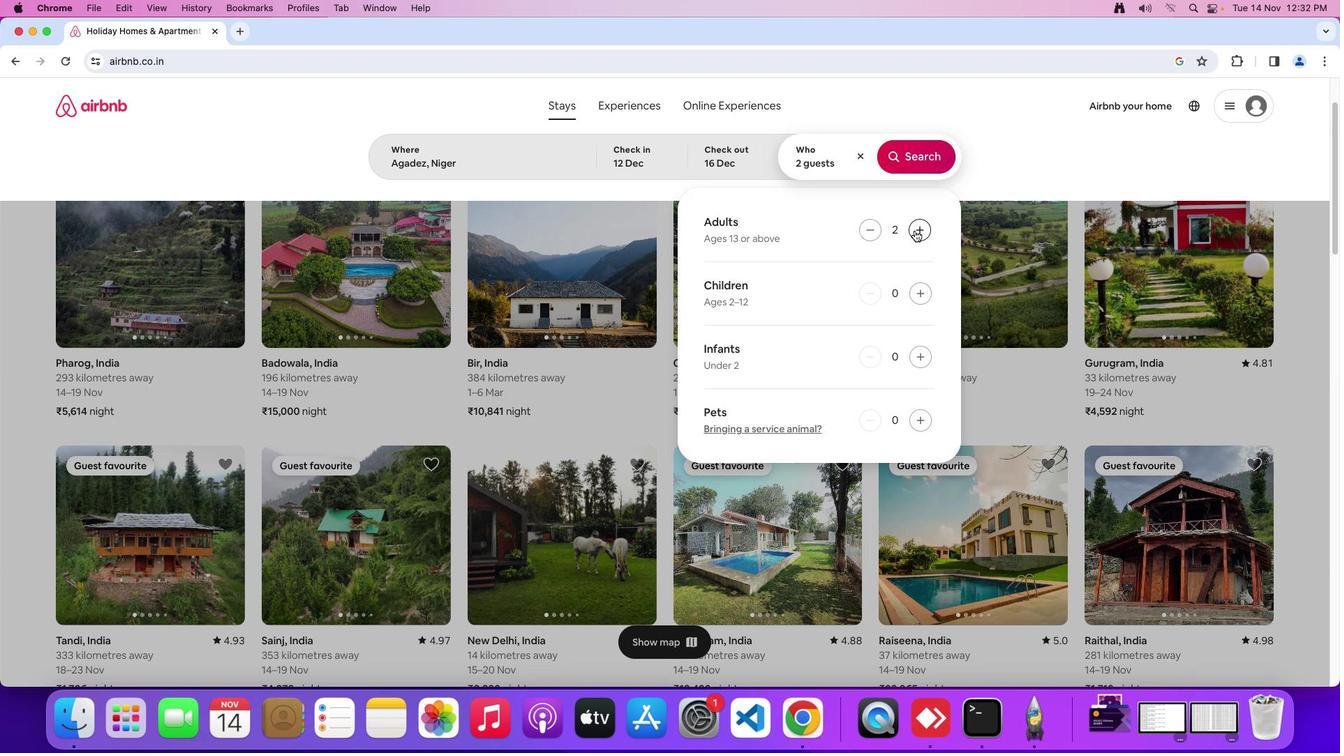 
Action: Mouse pressed left at (915, 230)
Screenshot: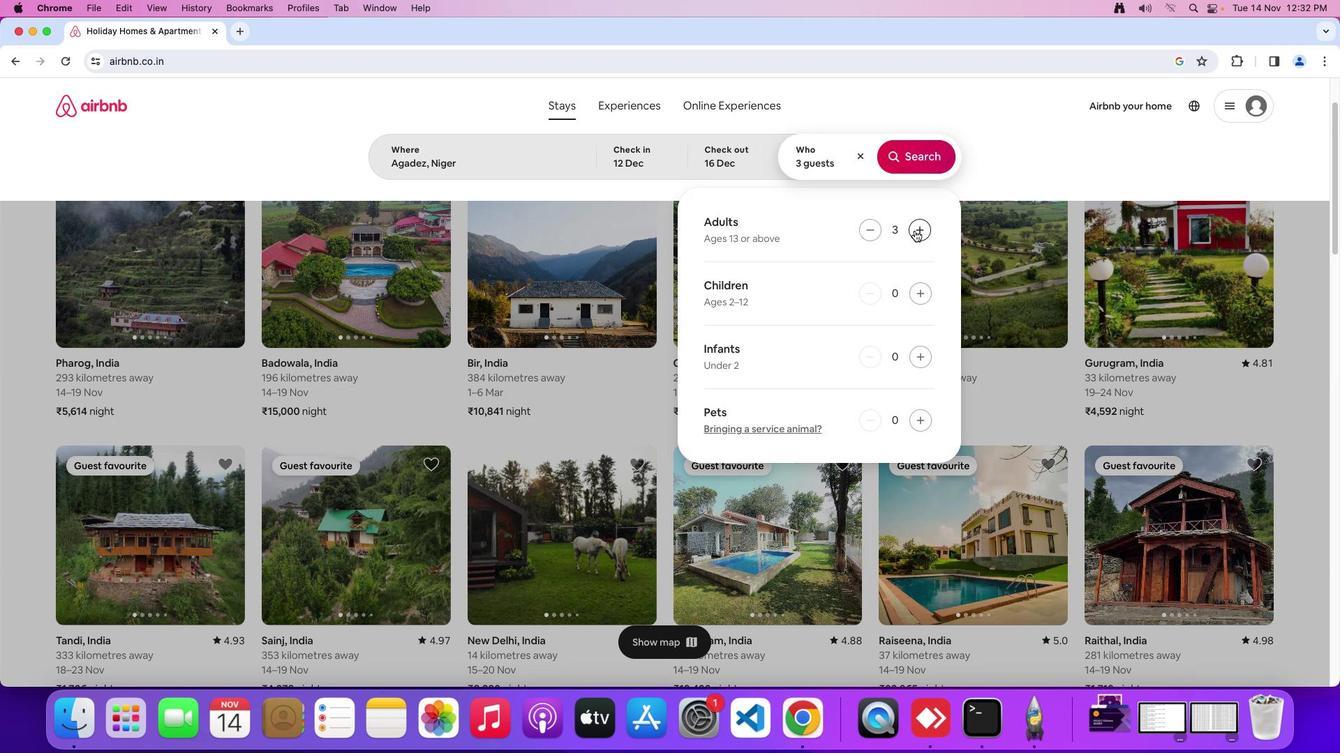
Action: Mouse pressed left at (915, 230)
Screenshot: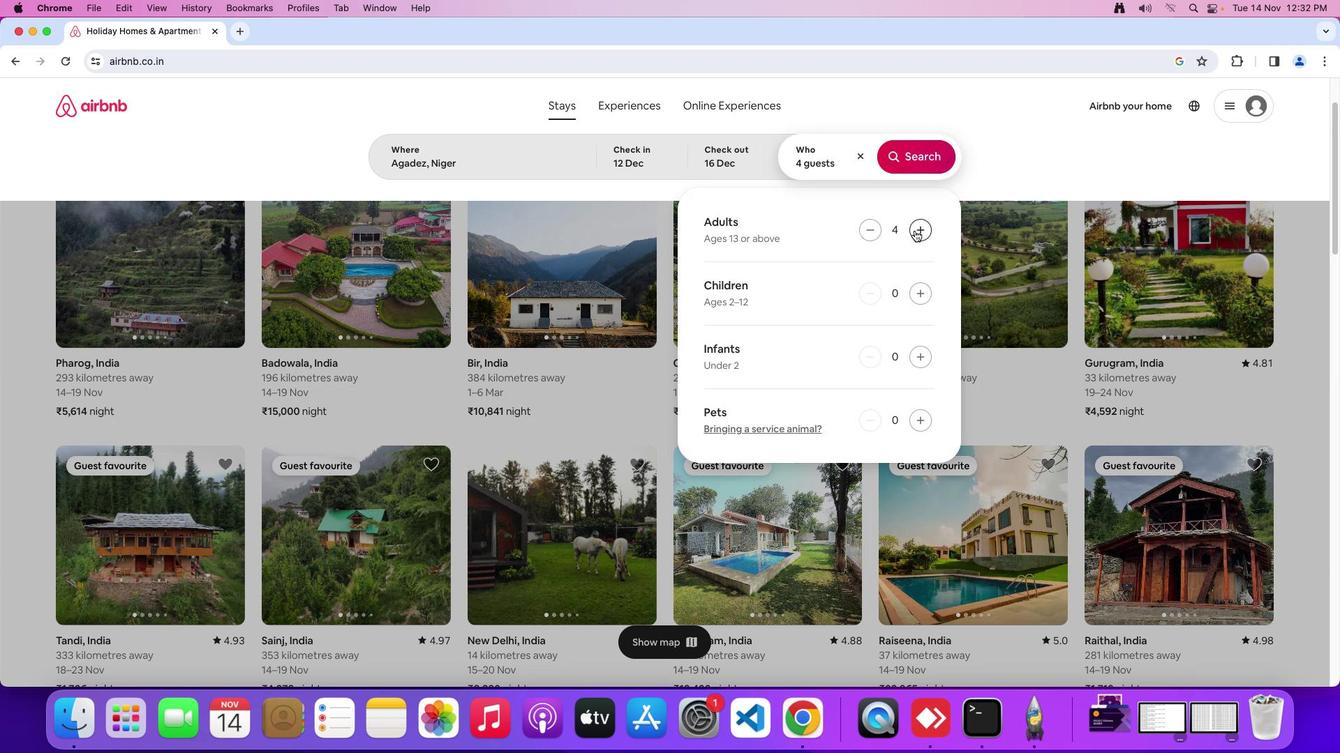 
Action: Mouse pressed left at (915, 230)
Screenshot: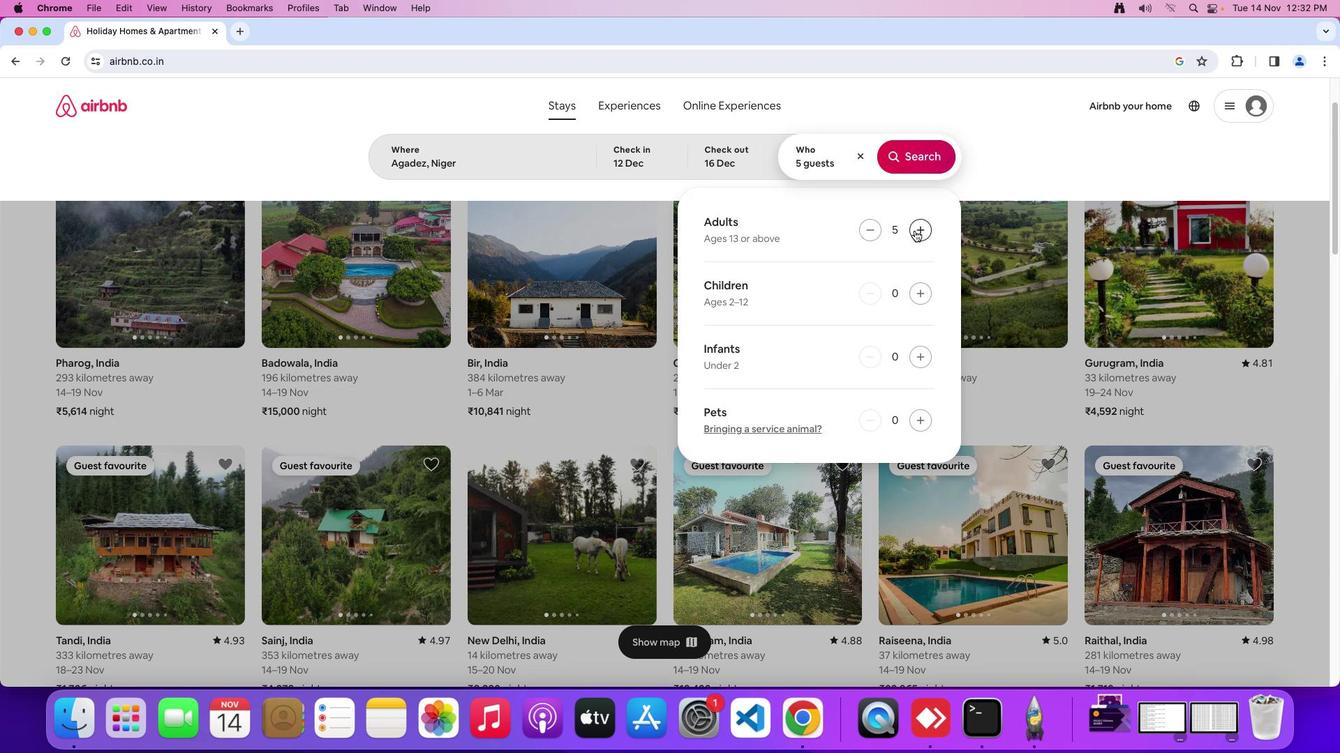 
Action: Mouse pressed left at (915, 230)
Screenshot: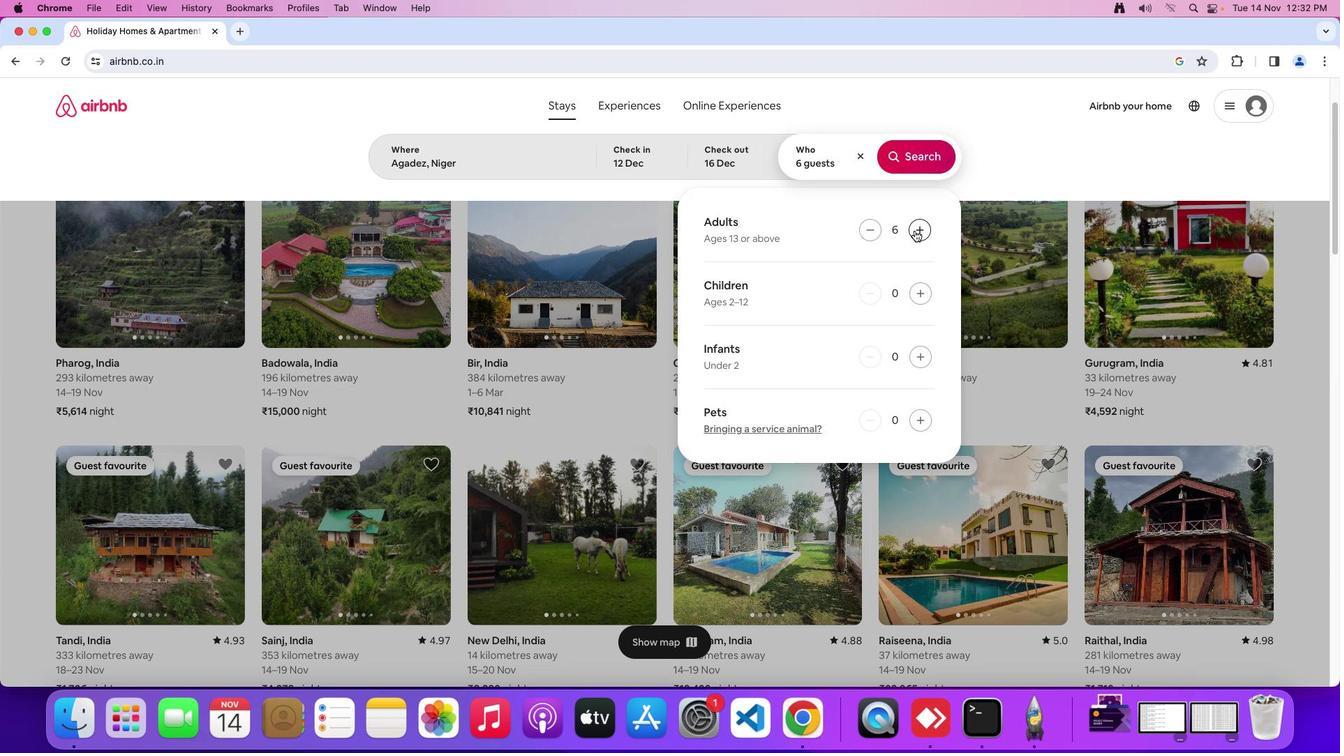 
Action: Mouse moved to (915, 230)
Screenshot: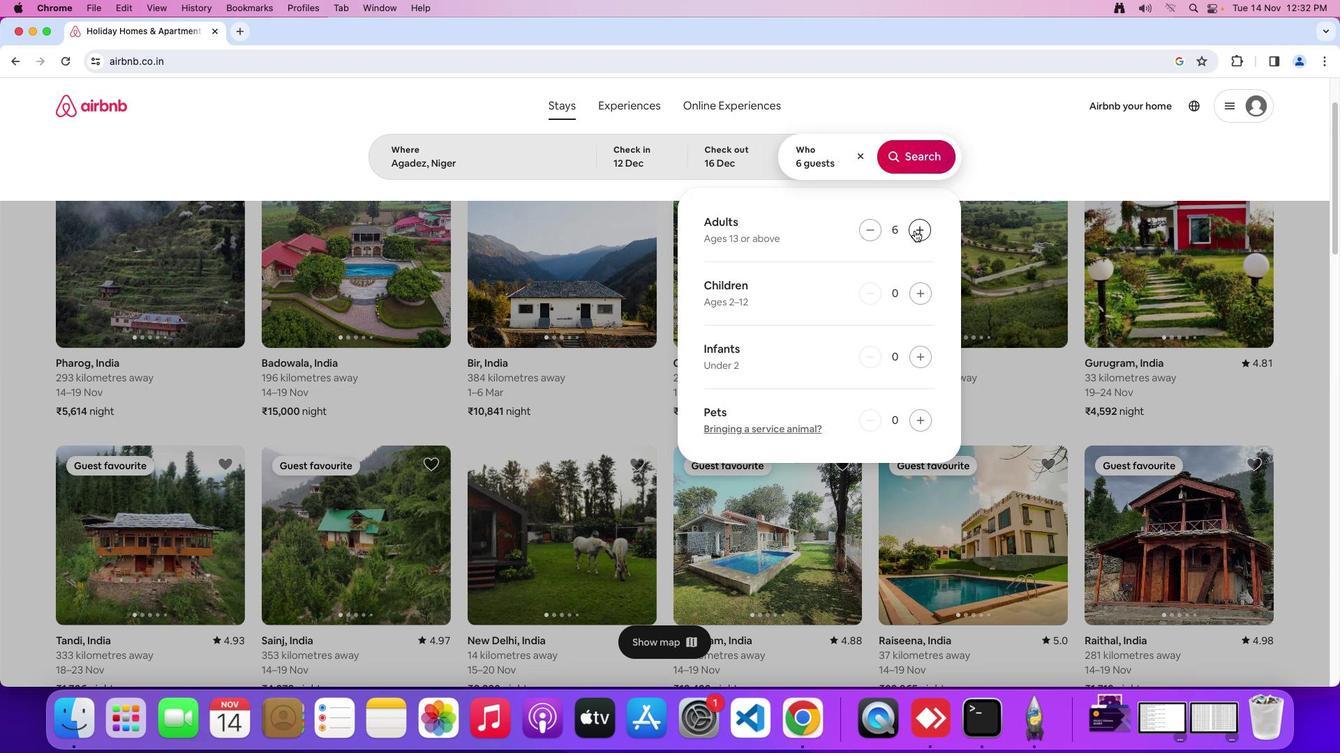 
Action: Mouse pressed left at (915, 230)
Screenshot: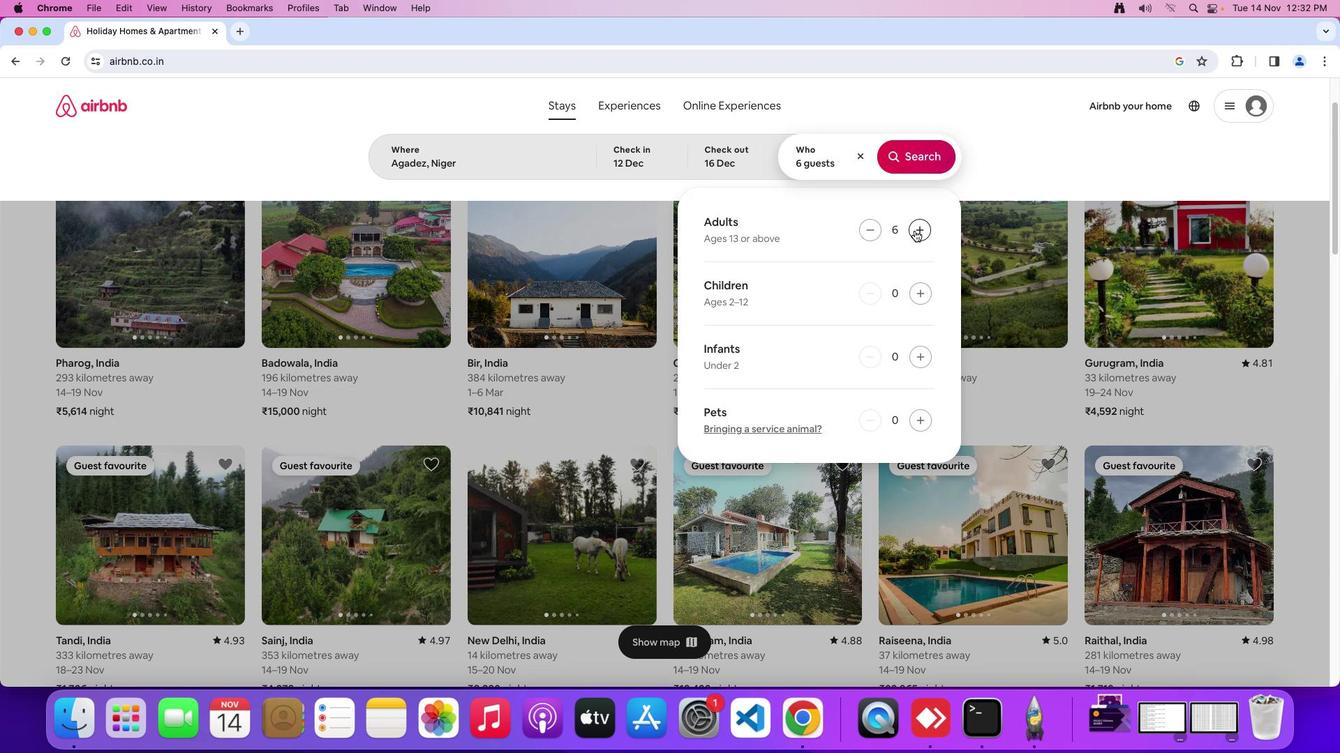 
Action: Mouse pressed left at (915, 230)
Screenshot: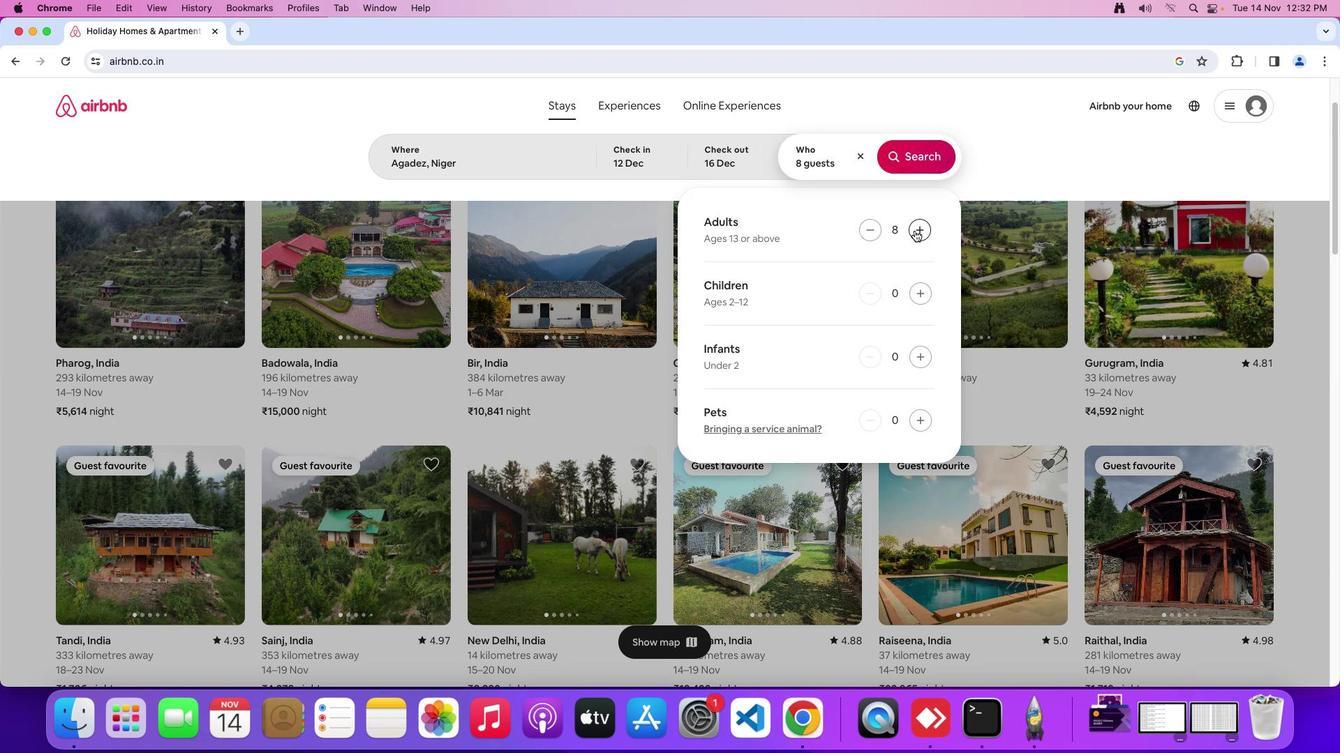 
Action: Mouse moved to (897, 161)
Screenshot: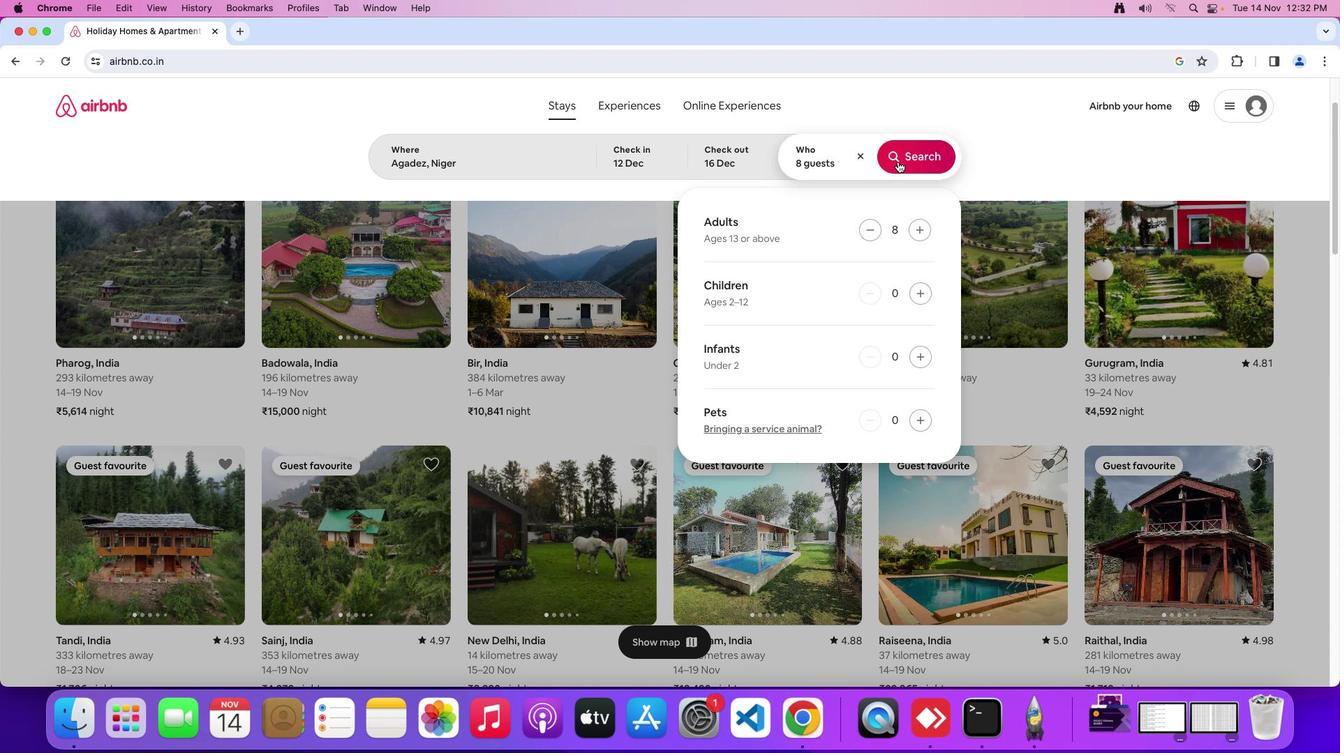 
Action: Mouse pressed left at (897, 161)
Screenshot: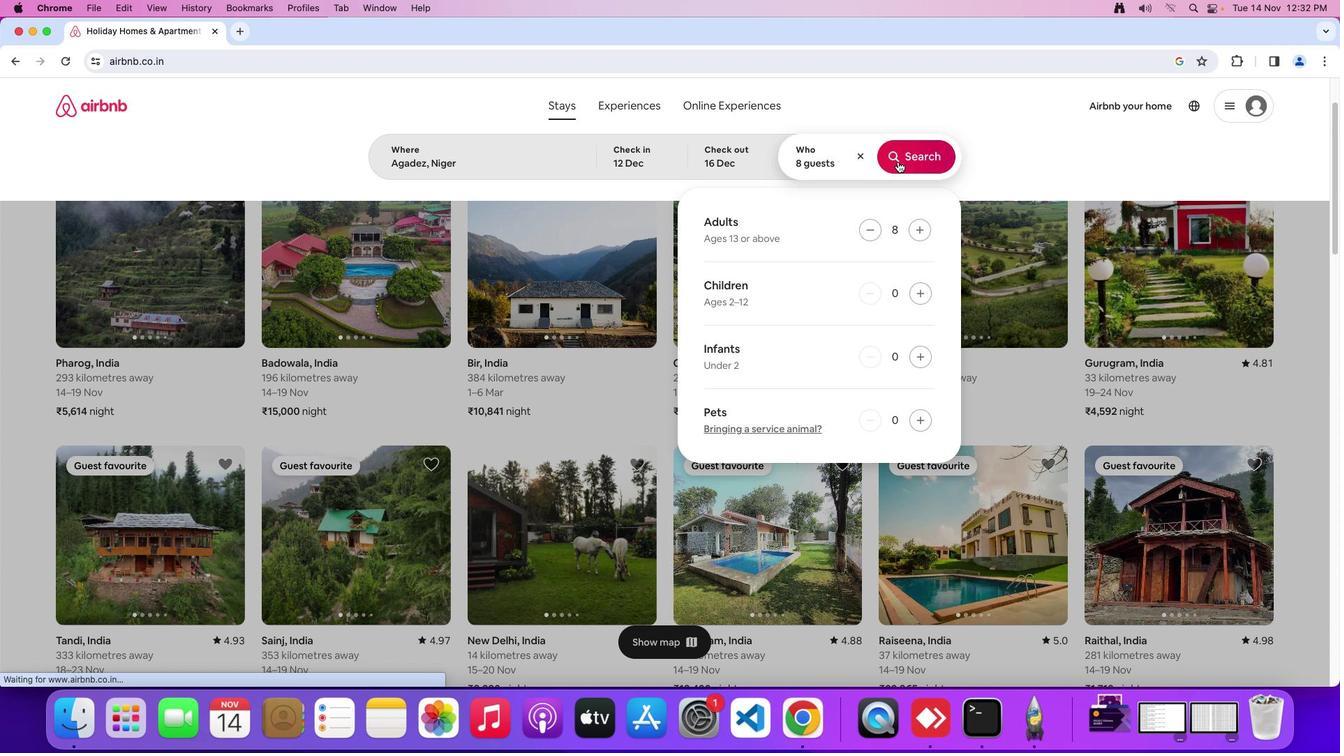 
Action: Mouse moved to (1093, 164)
Screenshot: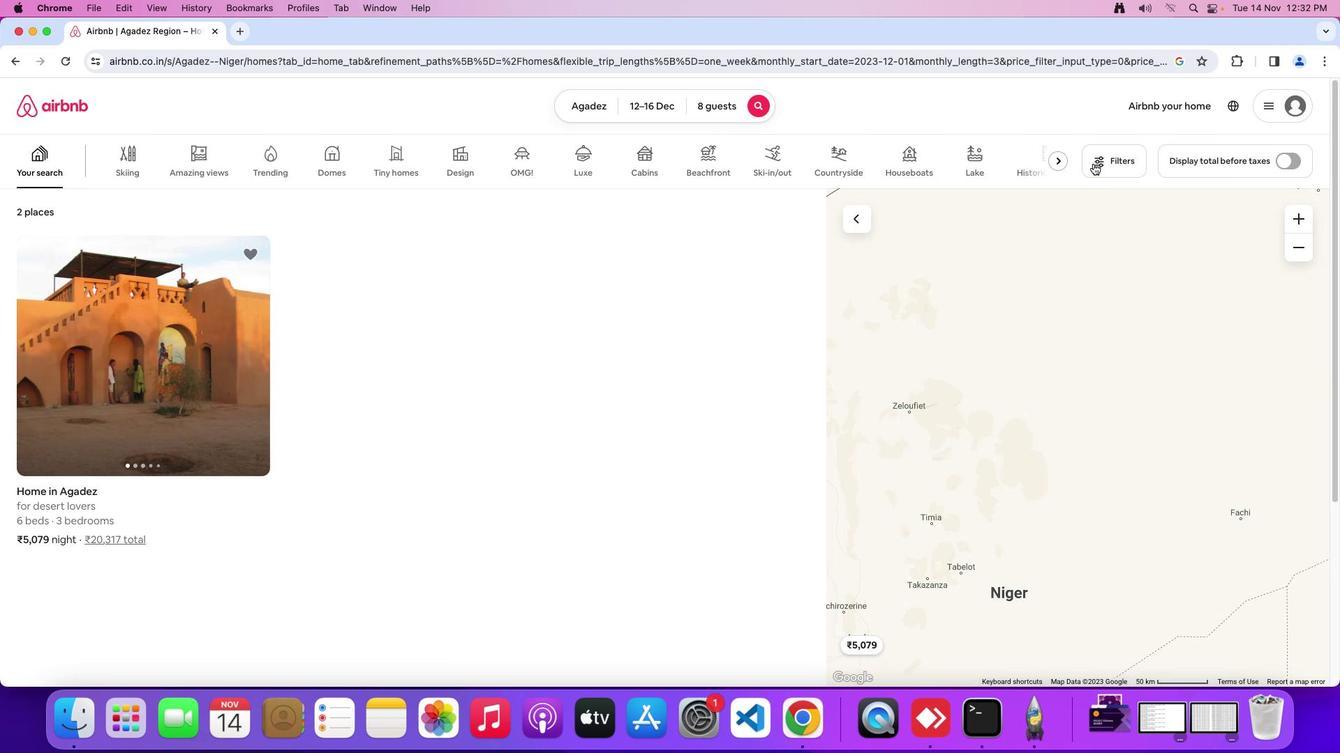 
Action: Mouse pressed left at (1093, 164)
Screenshot: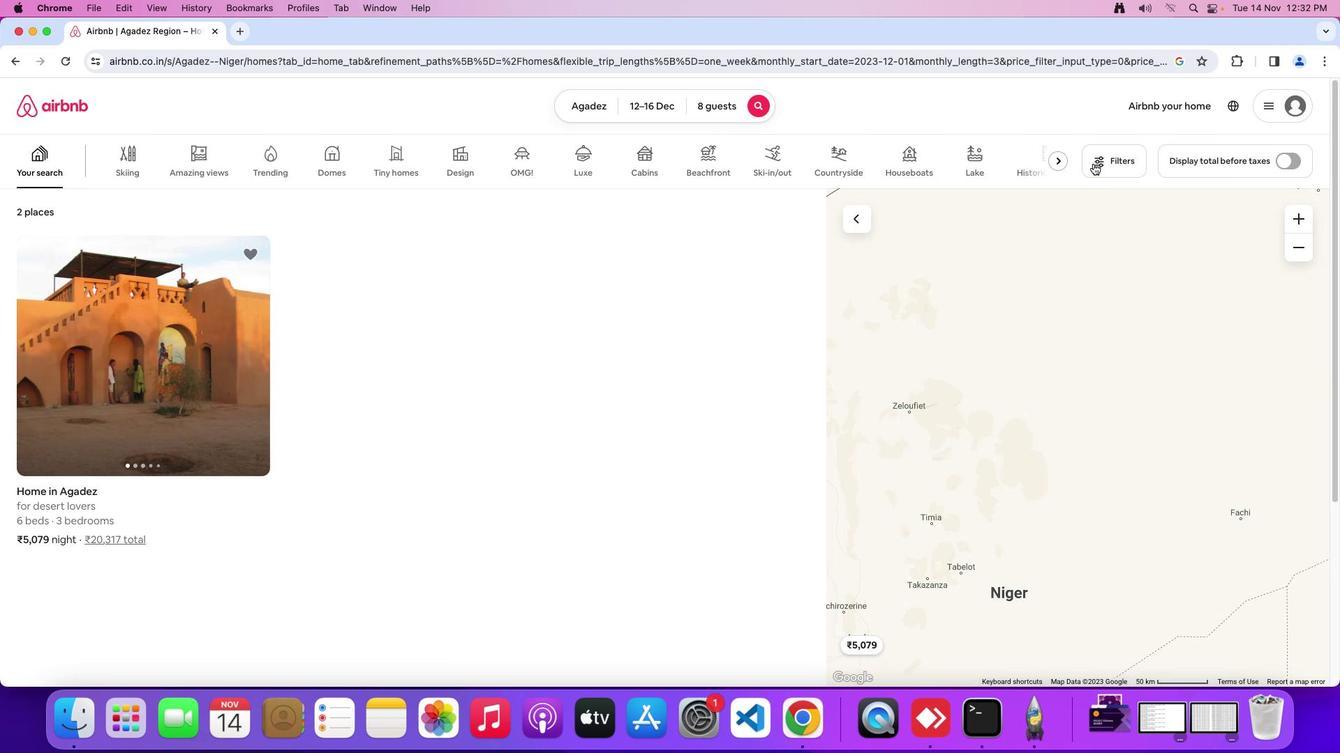 
Action: Mouse moved to (699, 405)
Screenshot: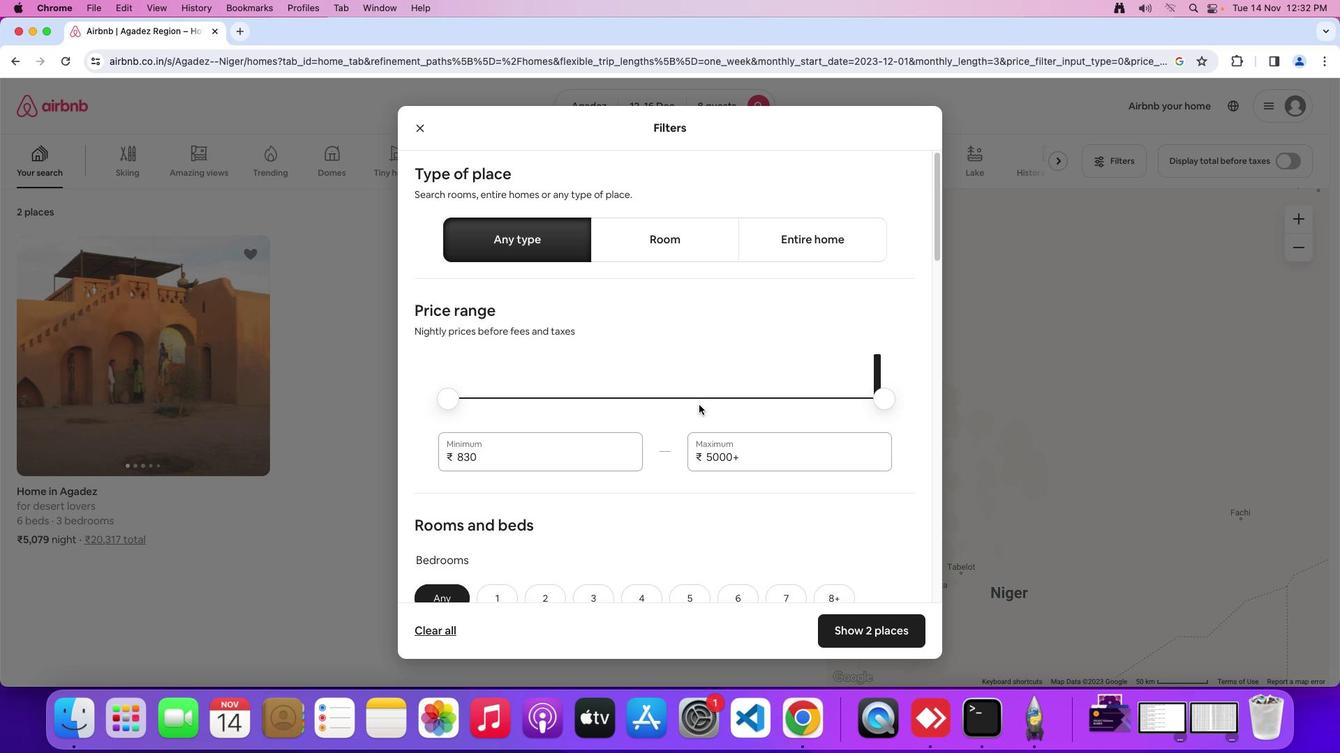 
Action: Mouse scrolled (699, 405) with delta (0, 0)
Screenshot: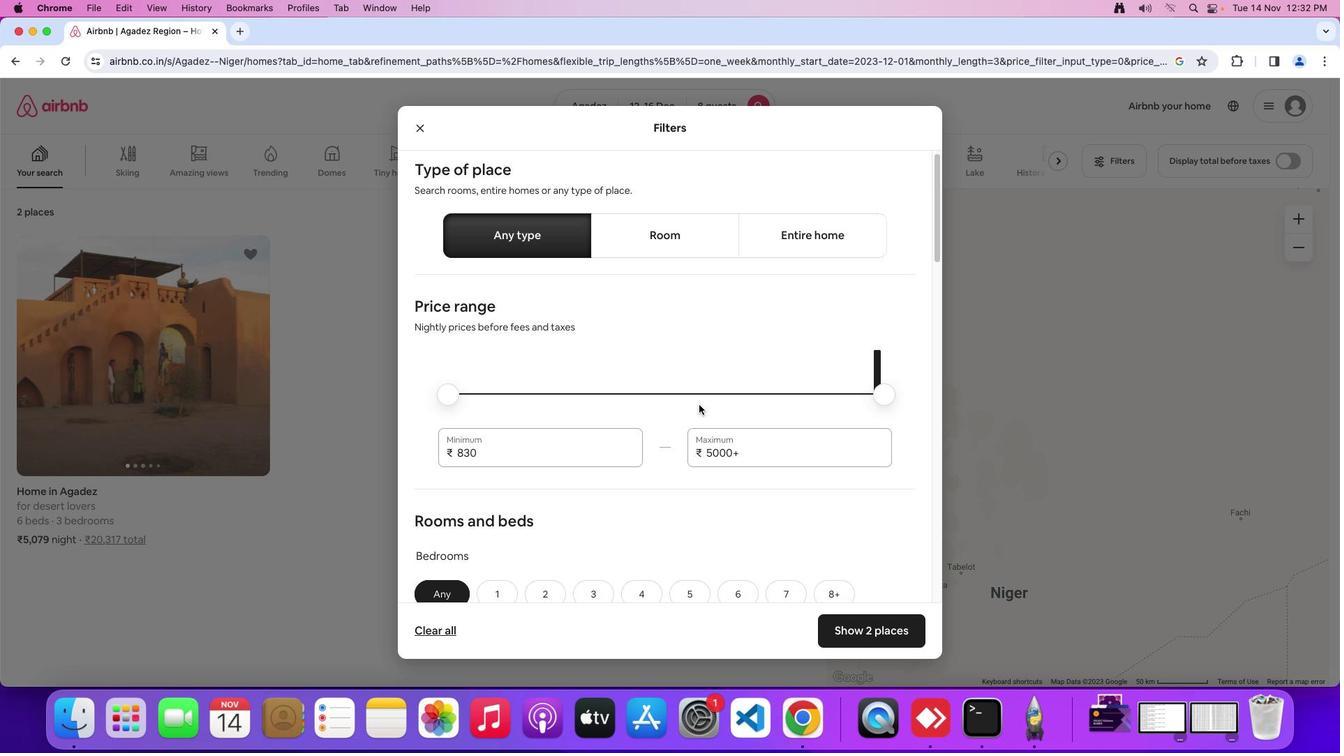 
Action: Mouse moved to (699, 405)
Screenshot: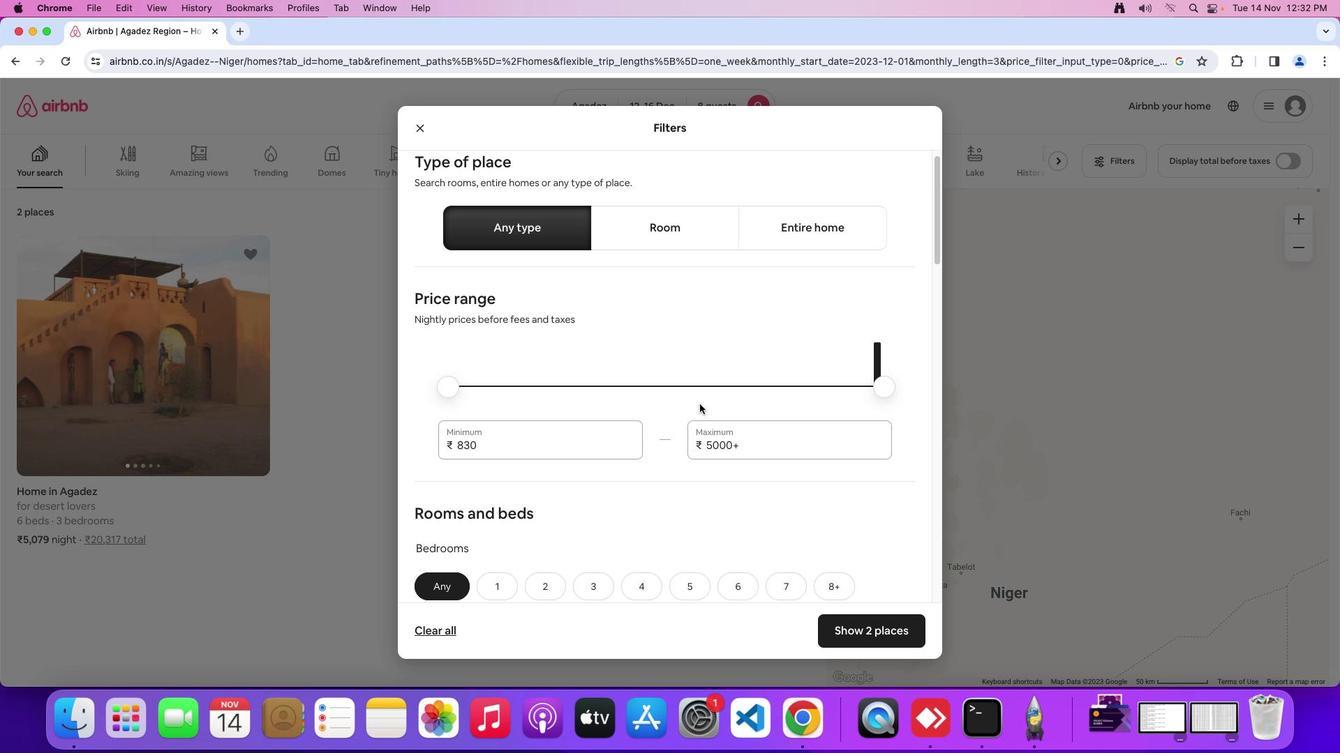 
Action: Mouse scrolled (699, 405) with delta (0, 0)
Screenshot: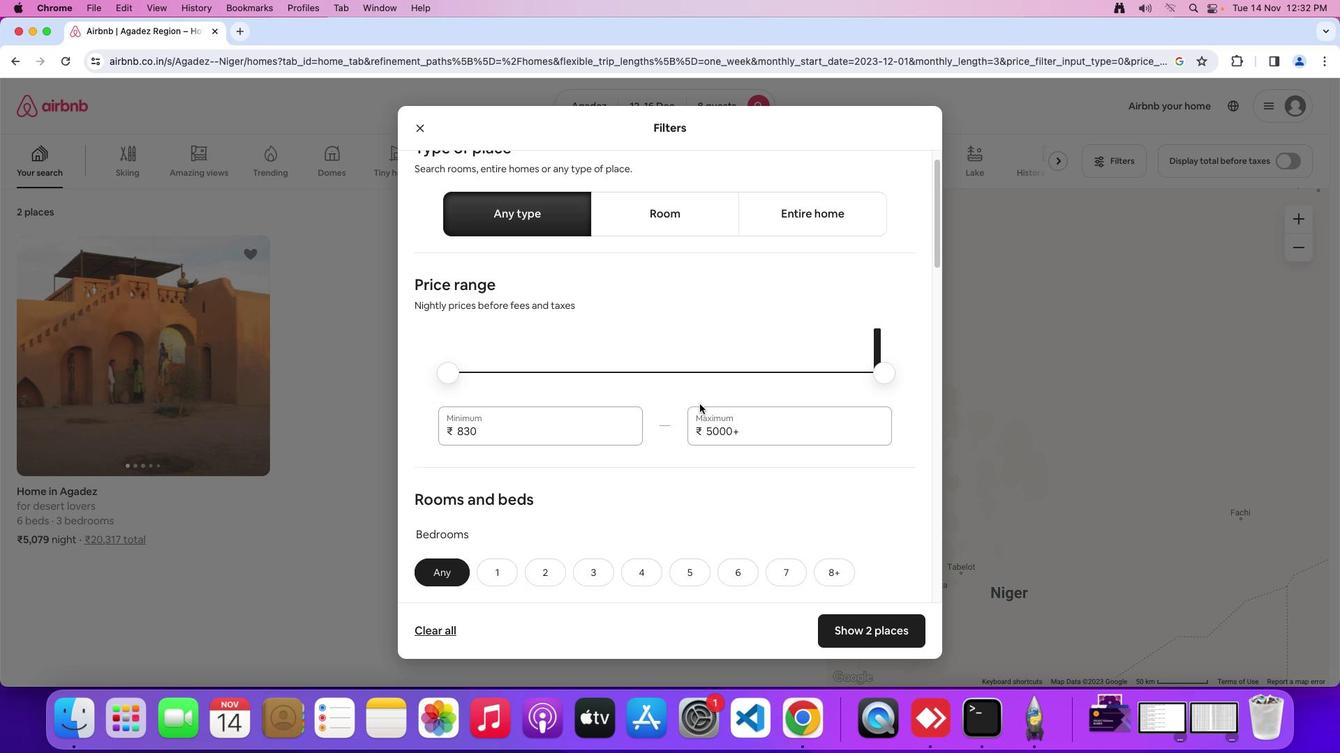 
Action: Mouse scrolled (699, 405) with delta (0, -1)
Screenshot: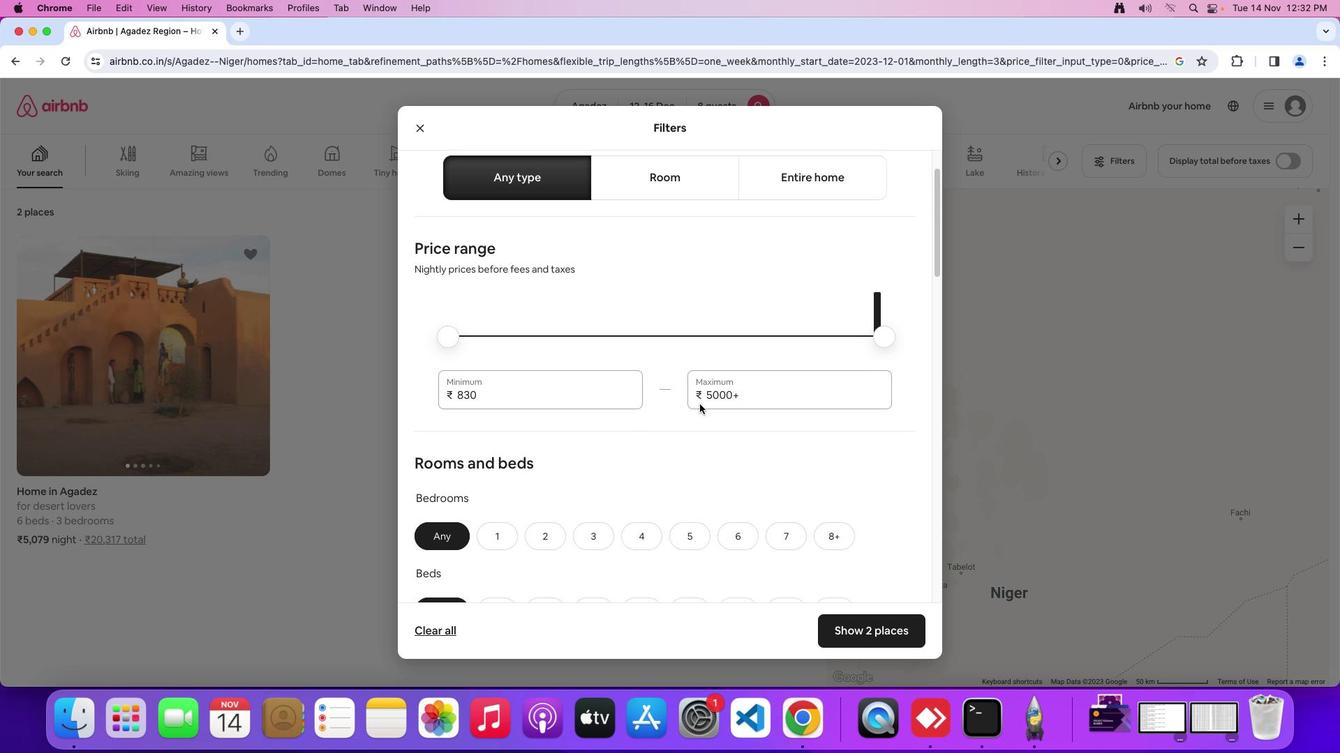 
Action: Mouse moved to (699, 404)
Screenshot: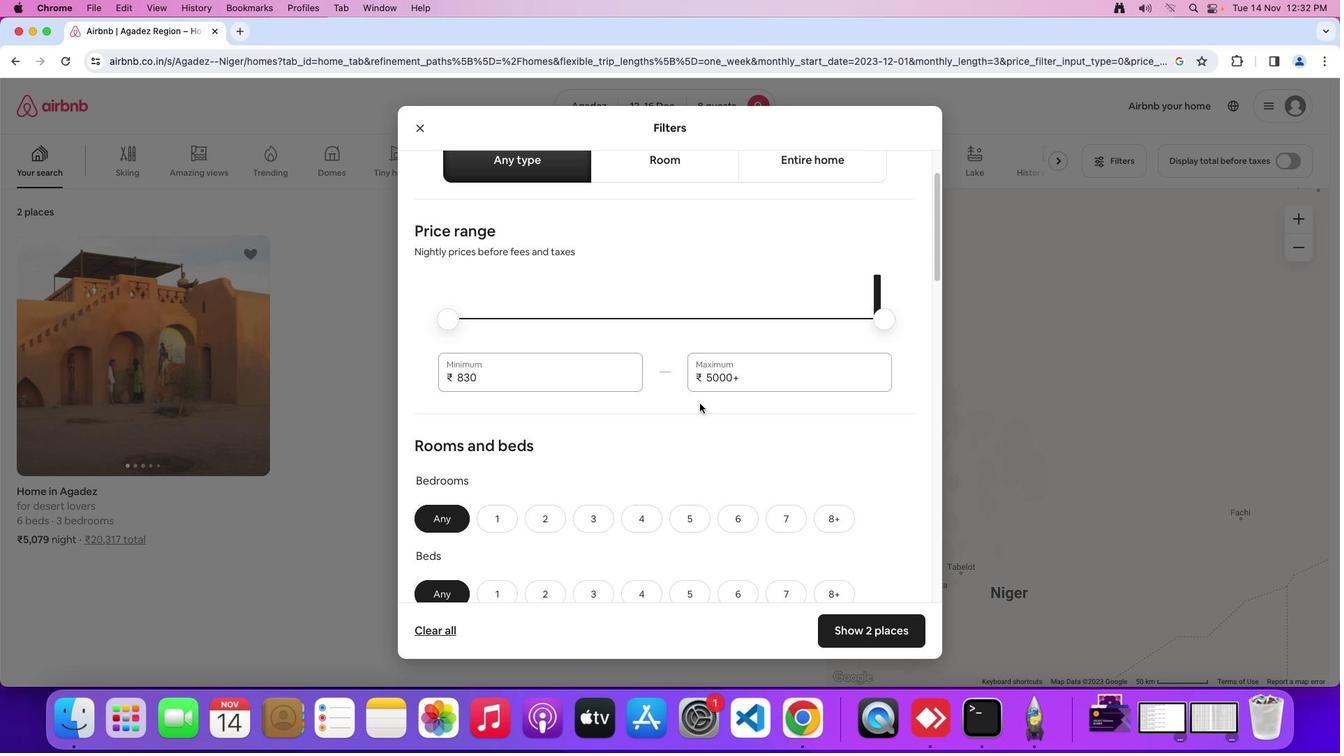 
Action: Mouse scrolled (699, 404) with delta (0, 0)
Screenshot: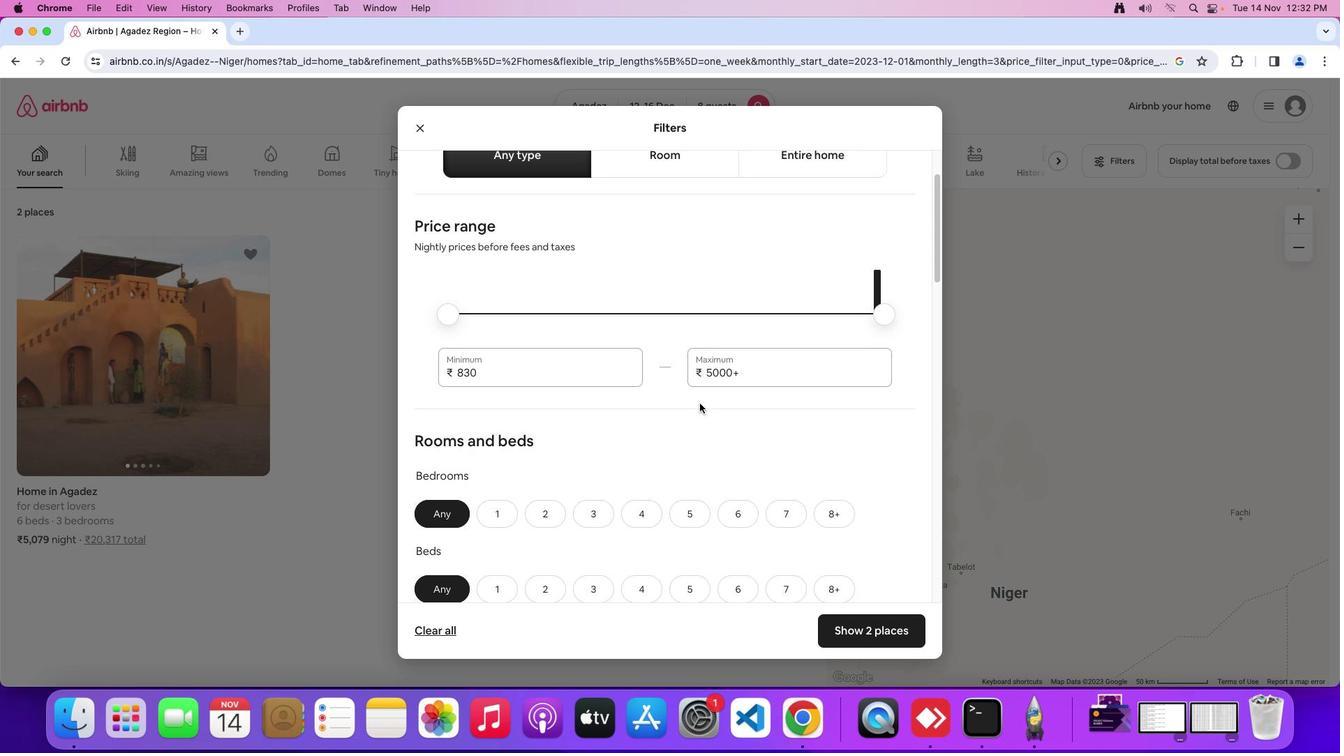 
Action: Mouse scrolled (699, 404) with delta (0, 0)
Screenshot: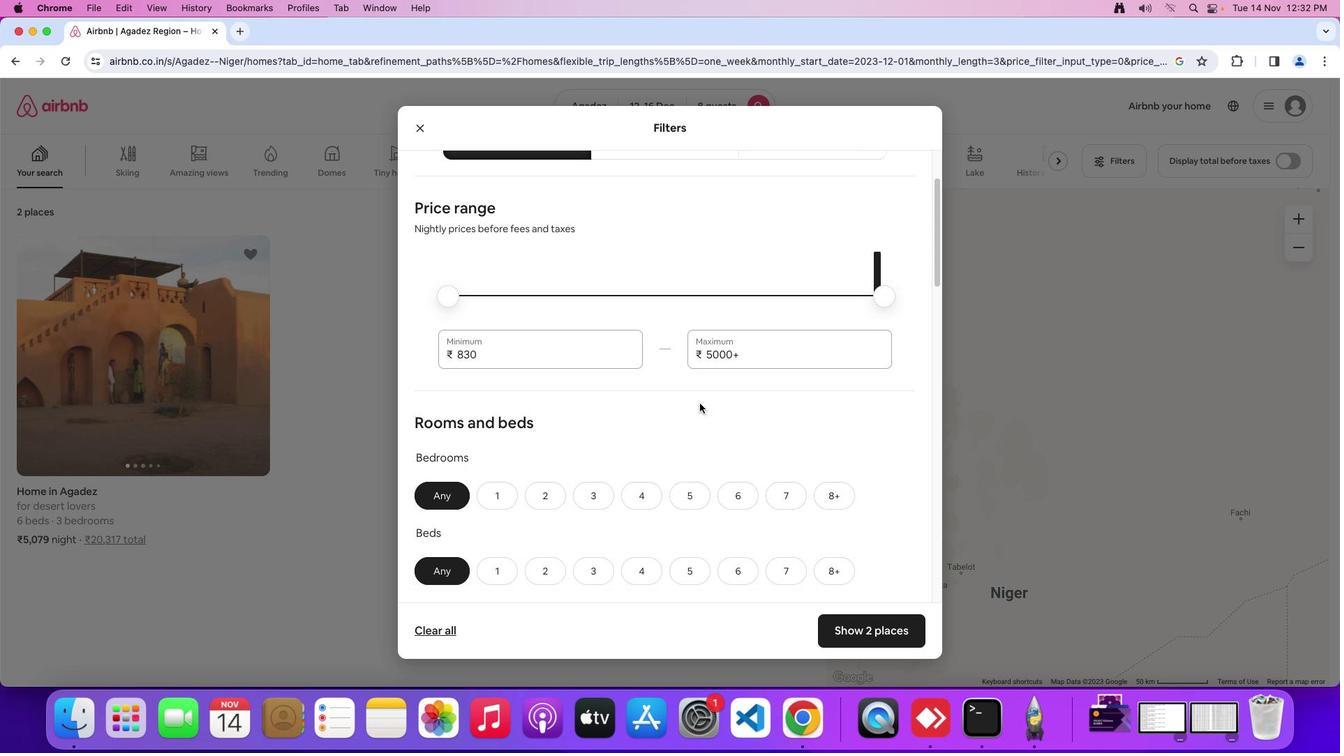 
Action: Mouse scrolled (699, 404) with delta (0, -1)
Screenshot: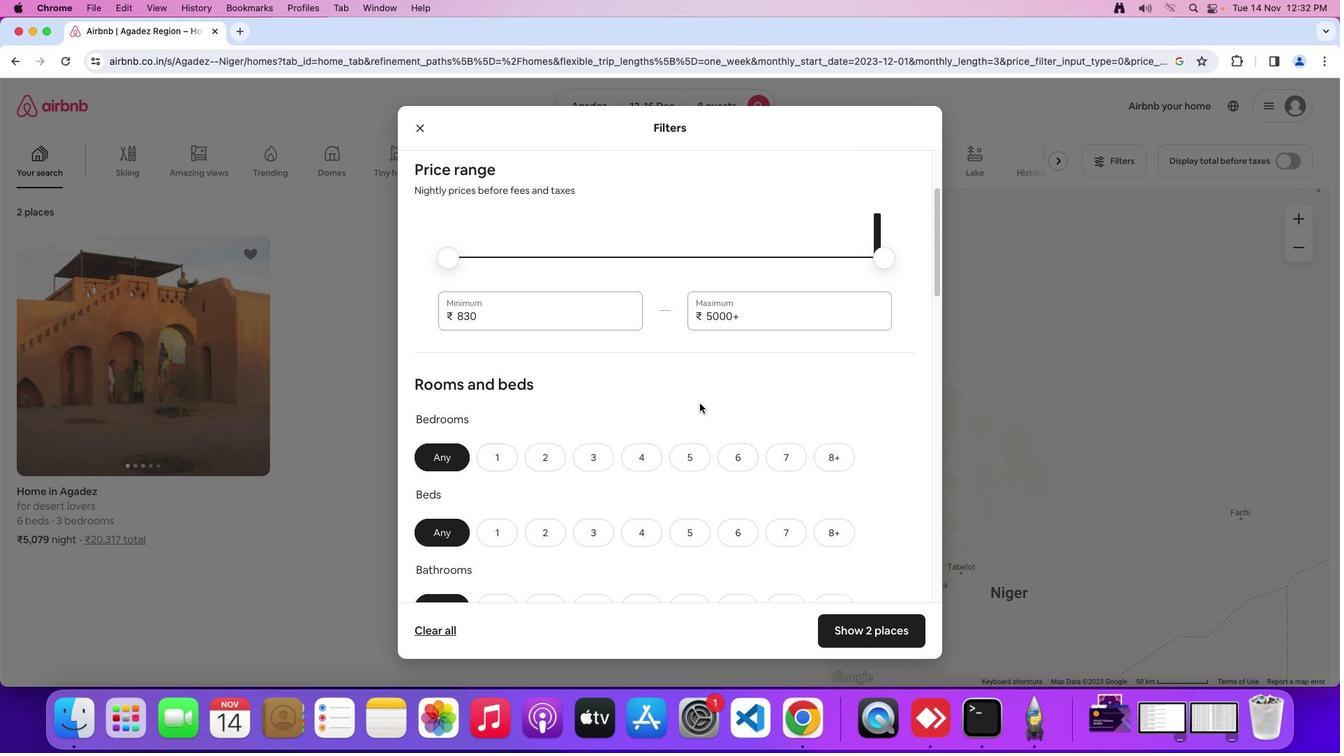 
Action: Mouse moved to (699, 398)
Screenshot: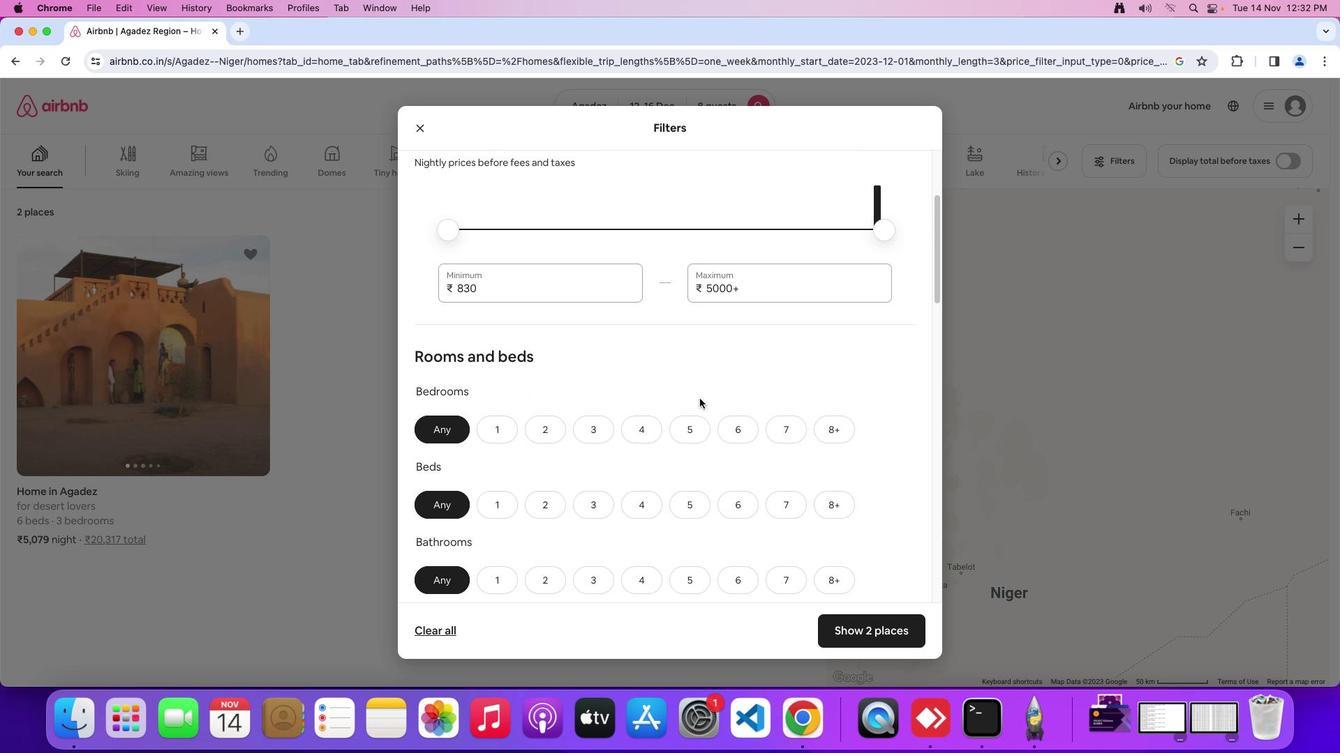 
Action: Mouse scrolled (699, 398) with delta (0, 0)
Screenshot: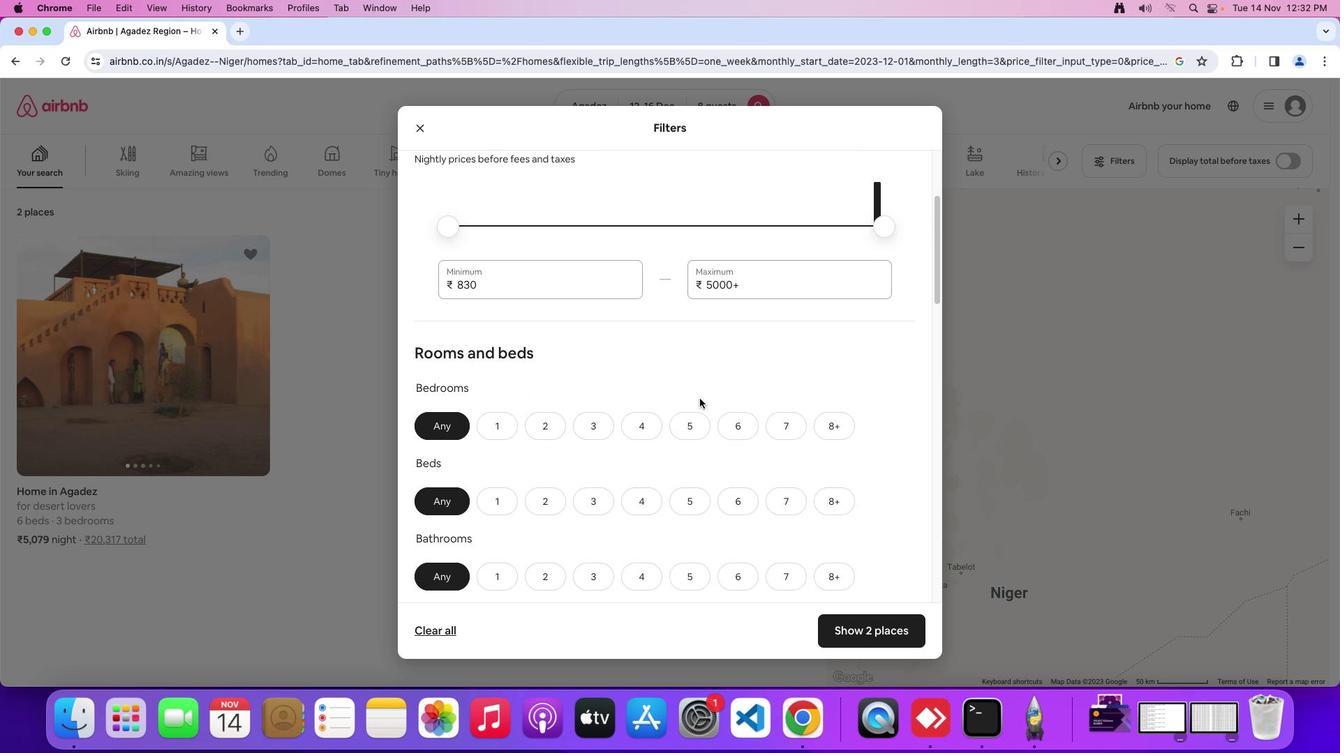 
Action: Mouse scrolled (699, 398) with delta (0, 0)
Screenshot: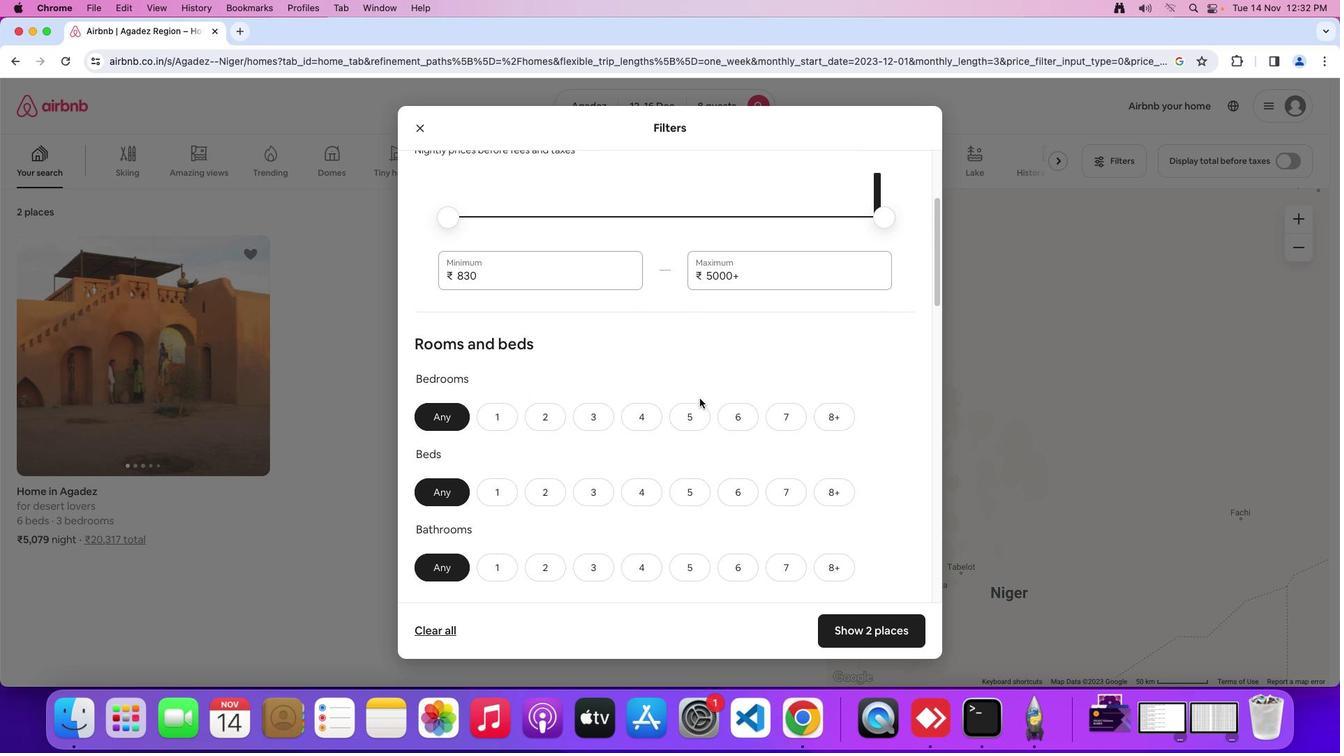 
Action: Mouse moved to (699, 398)
Screenshot: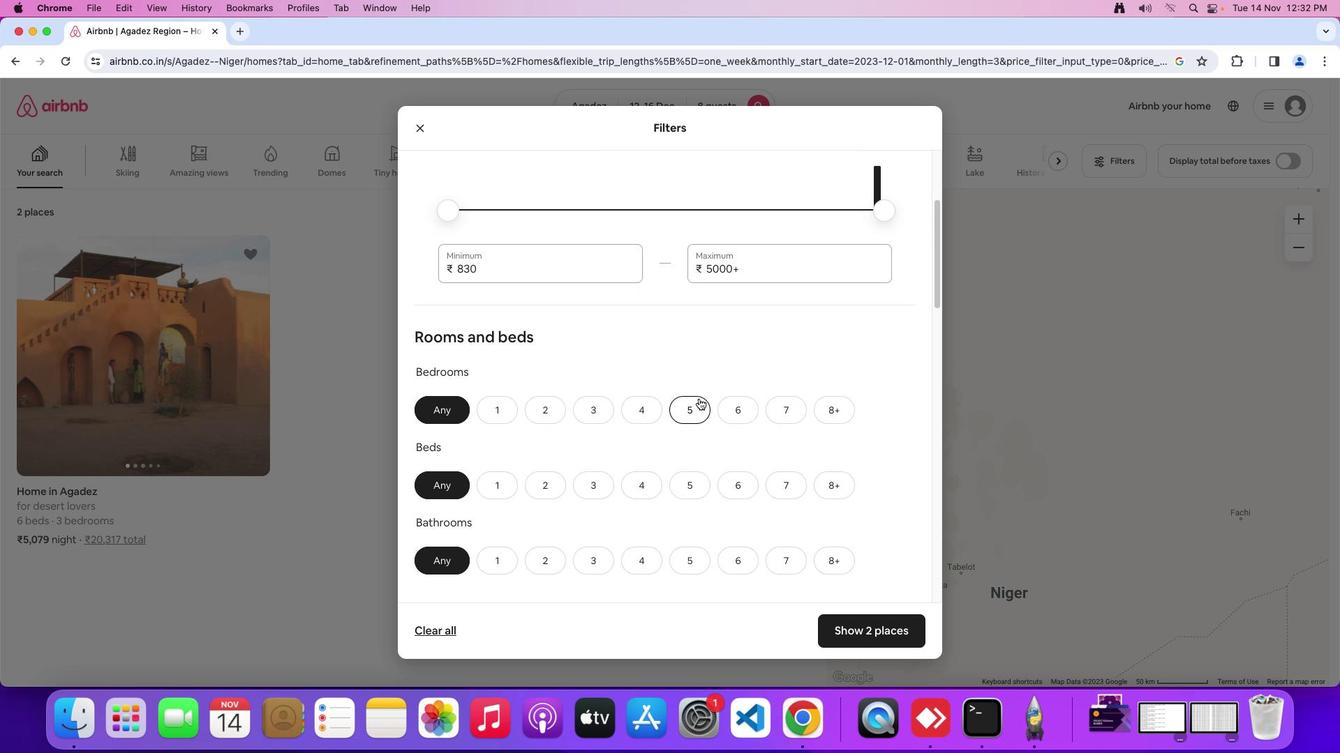 
Action: Mouse scrolled (699, 398) with delta (0, 0)
Screenshot: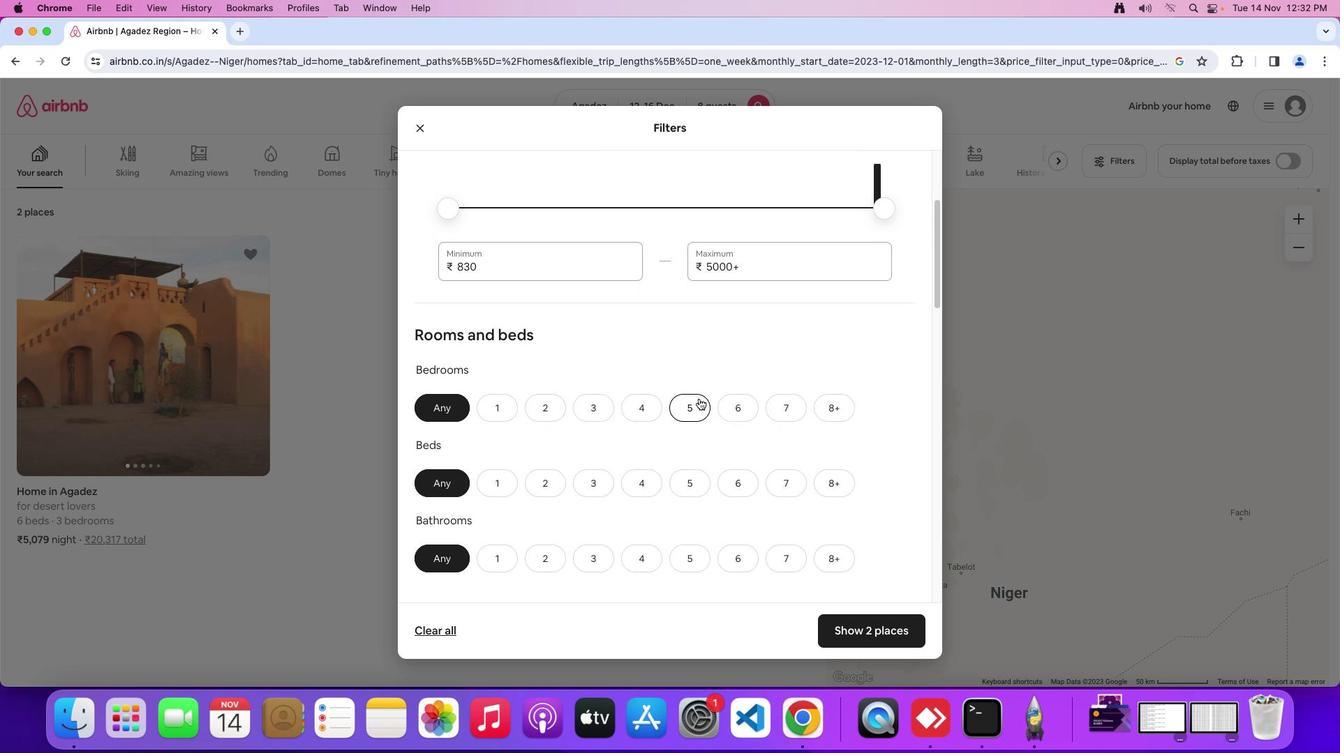 
Action: Mouse scrolled (699, 398) with delta (0, 0)
Screenshot: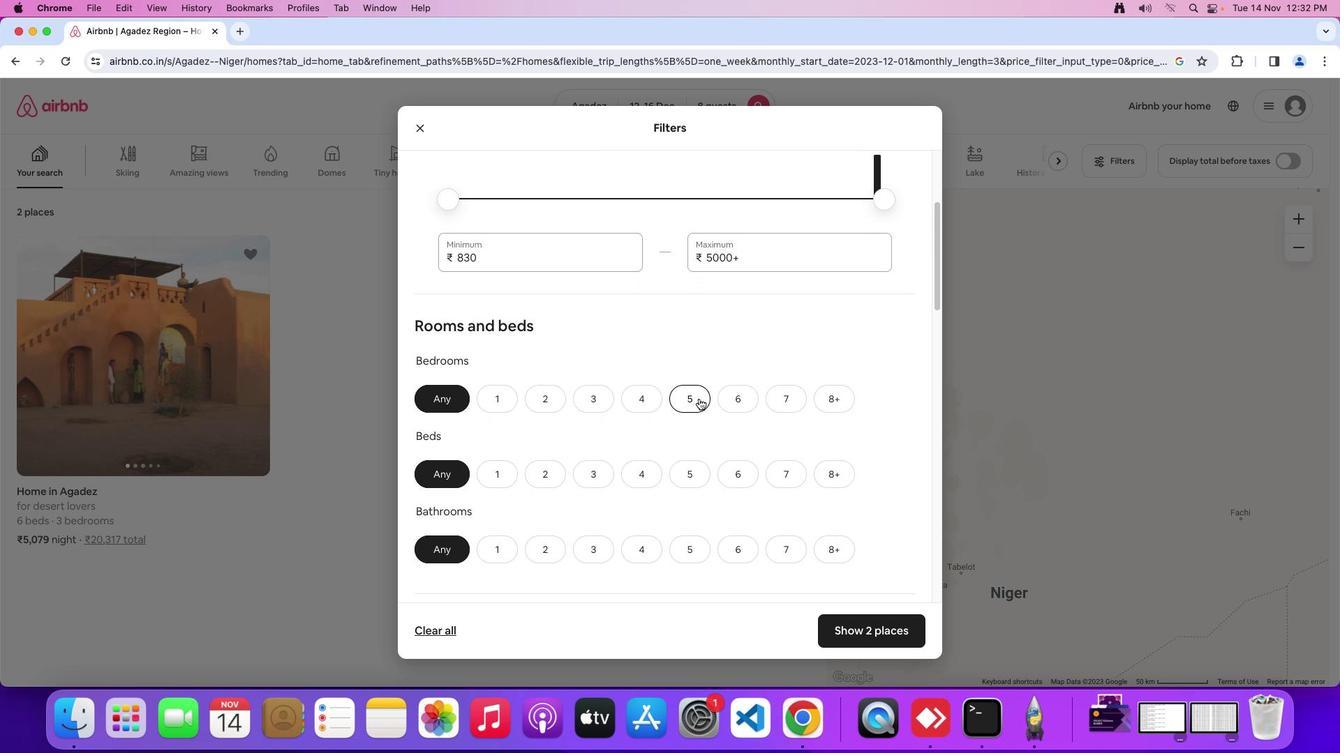 
Action: Mouse scrolled (699, 398) with delta (0, 0)
Screenshot: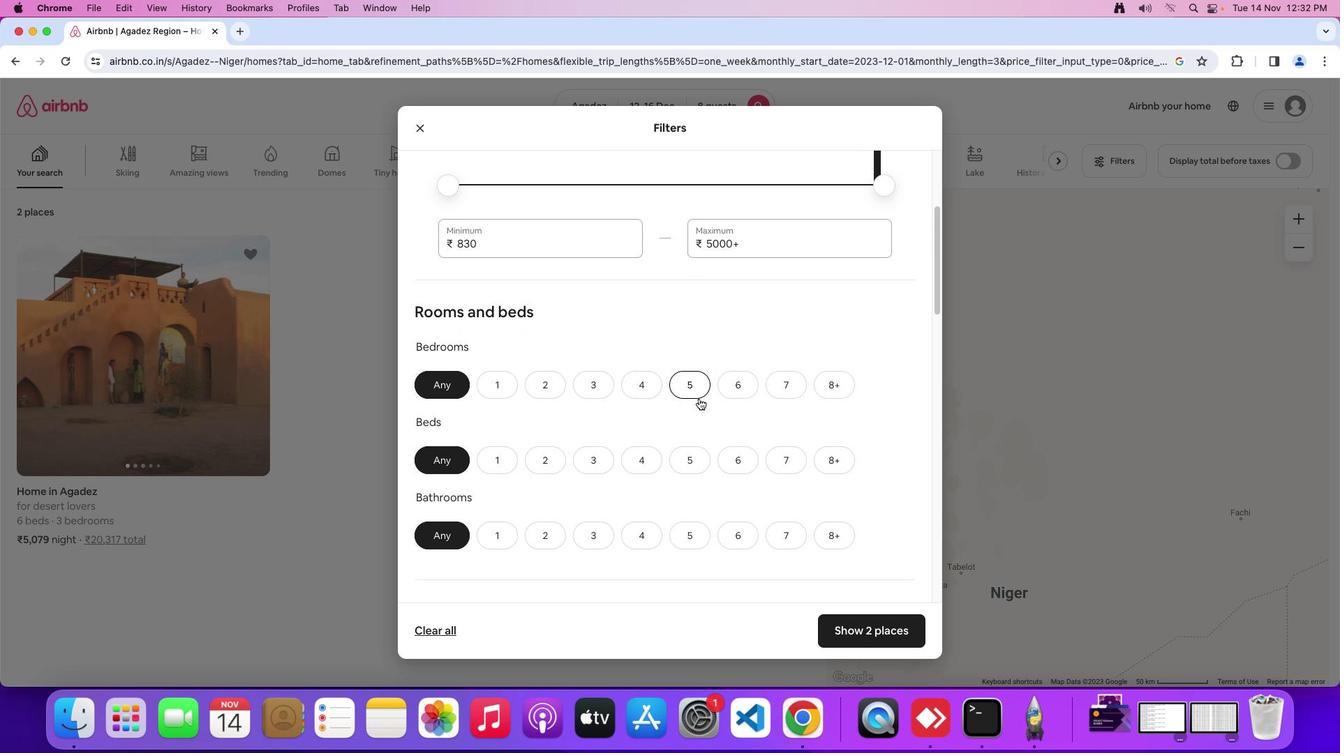 
Action: Mouse moved to (831, 377)
Screenshot: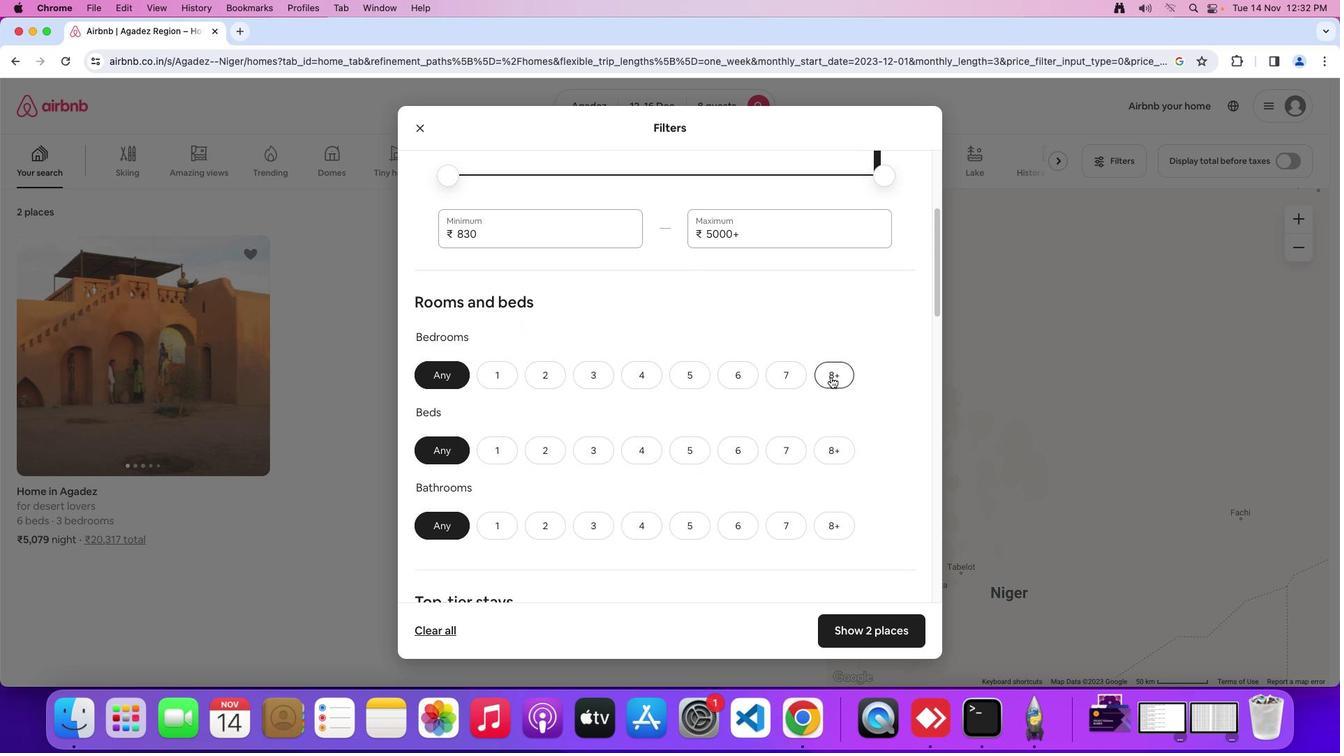 
Action: Mouse pressed left at (831, 377)
Screenshot: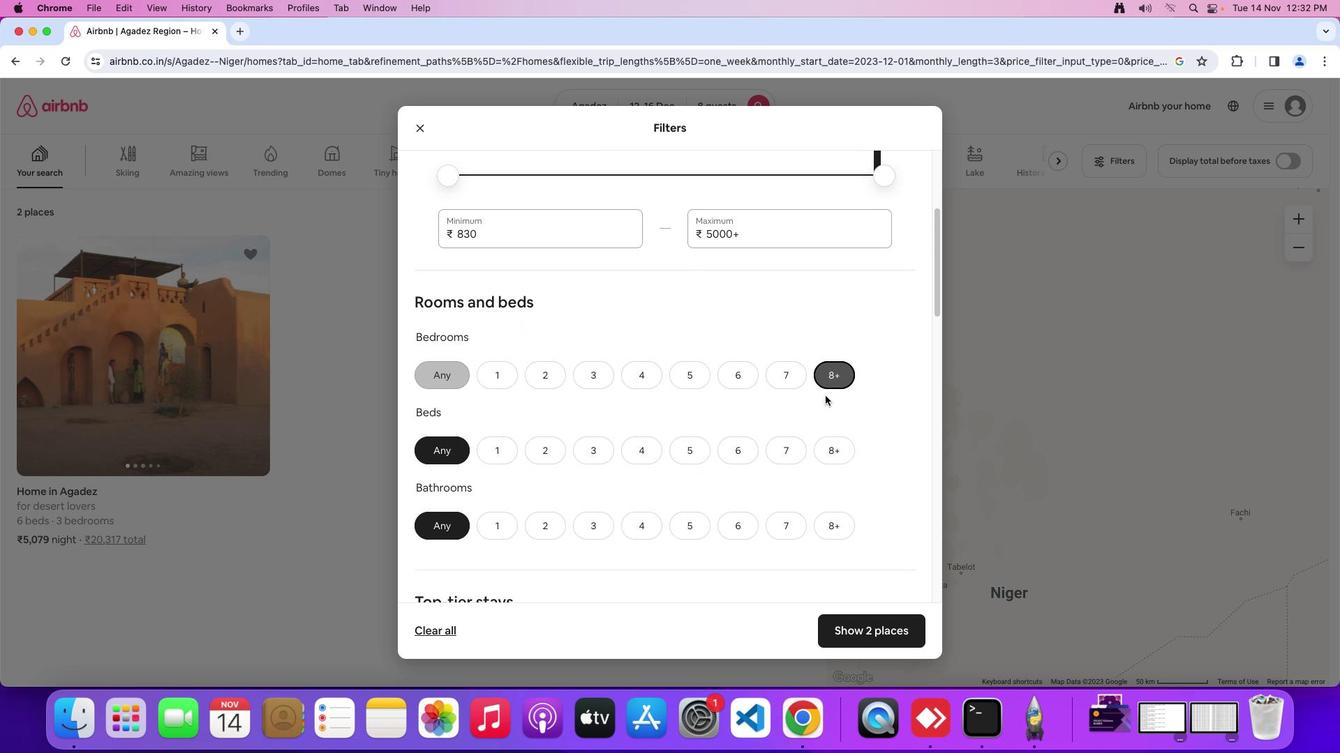
Action: Mouse moved to (826, 444)
Screenshot: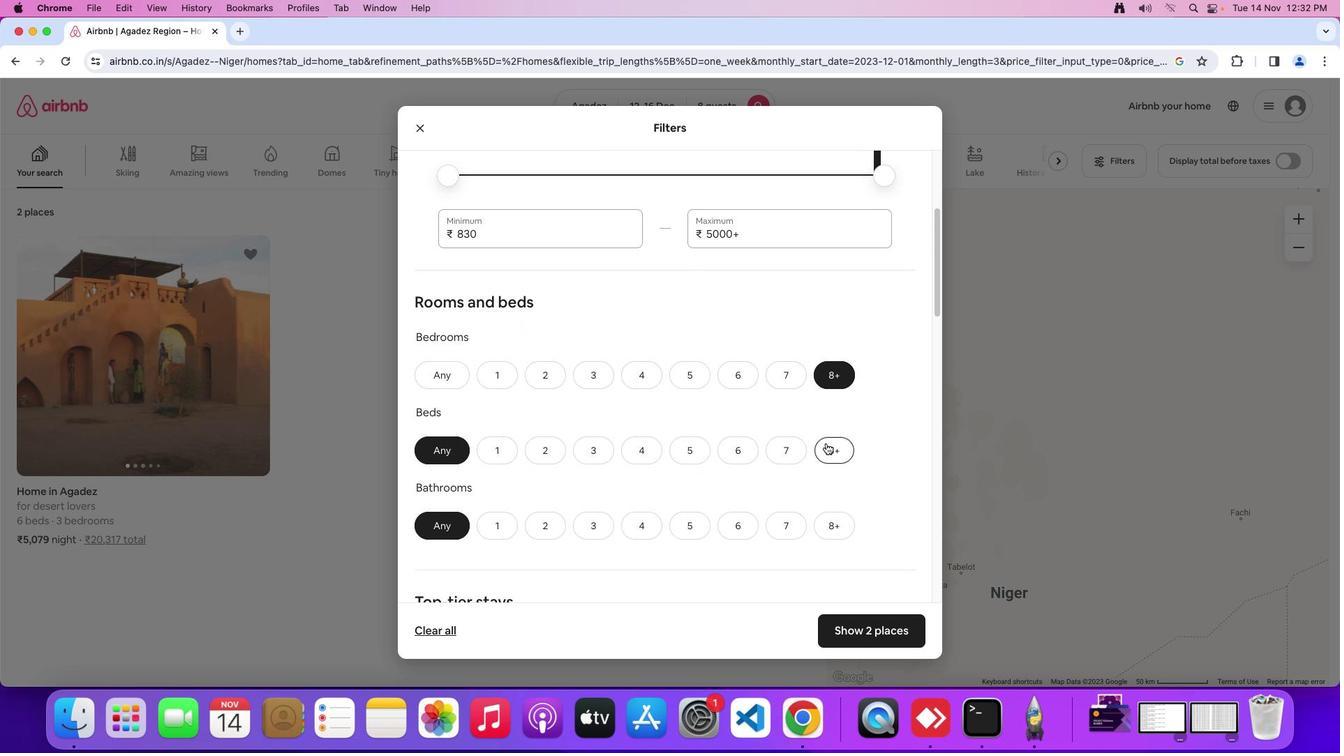 
Action: Mouse pressed left at (826, 444)
Screenshot: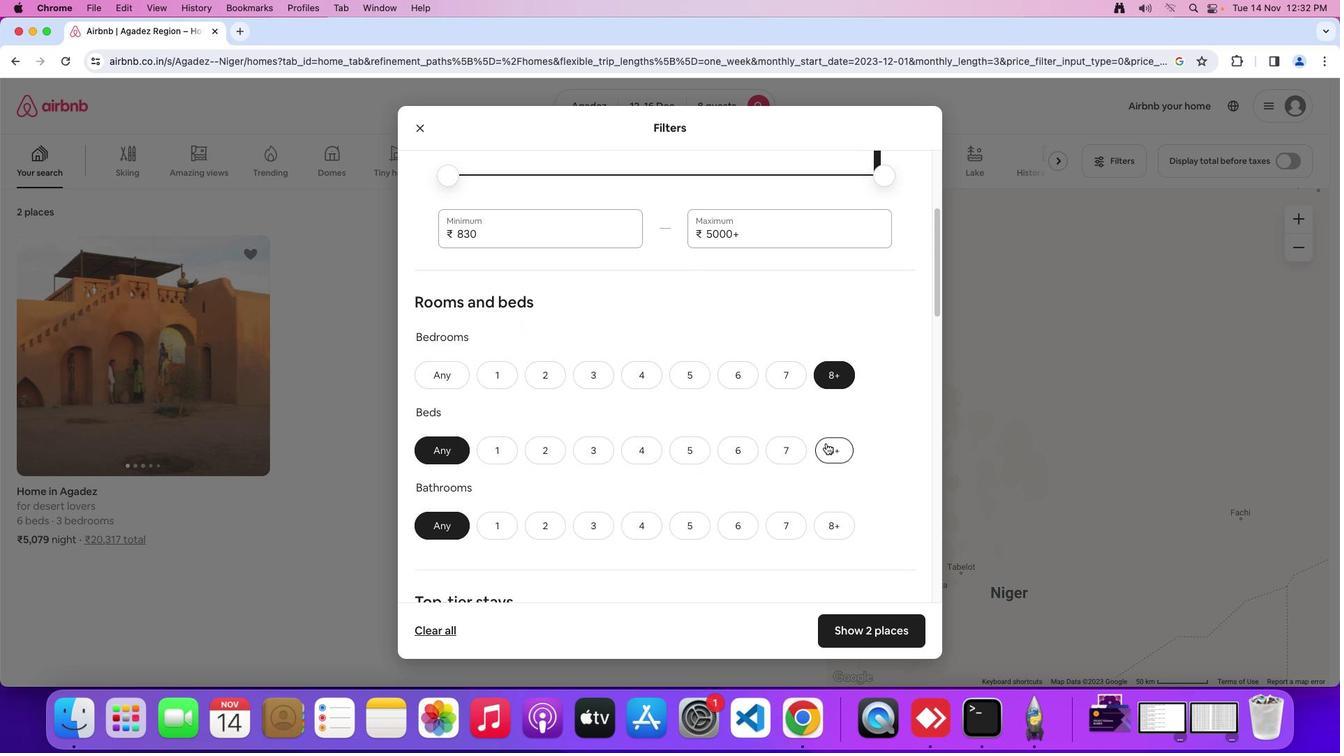 
Action: Mouse moved to (834, 523)
Screenshot: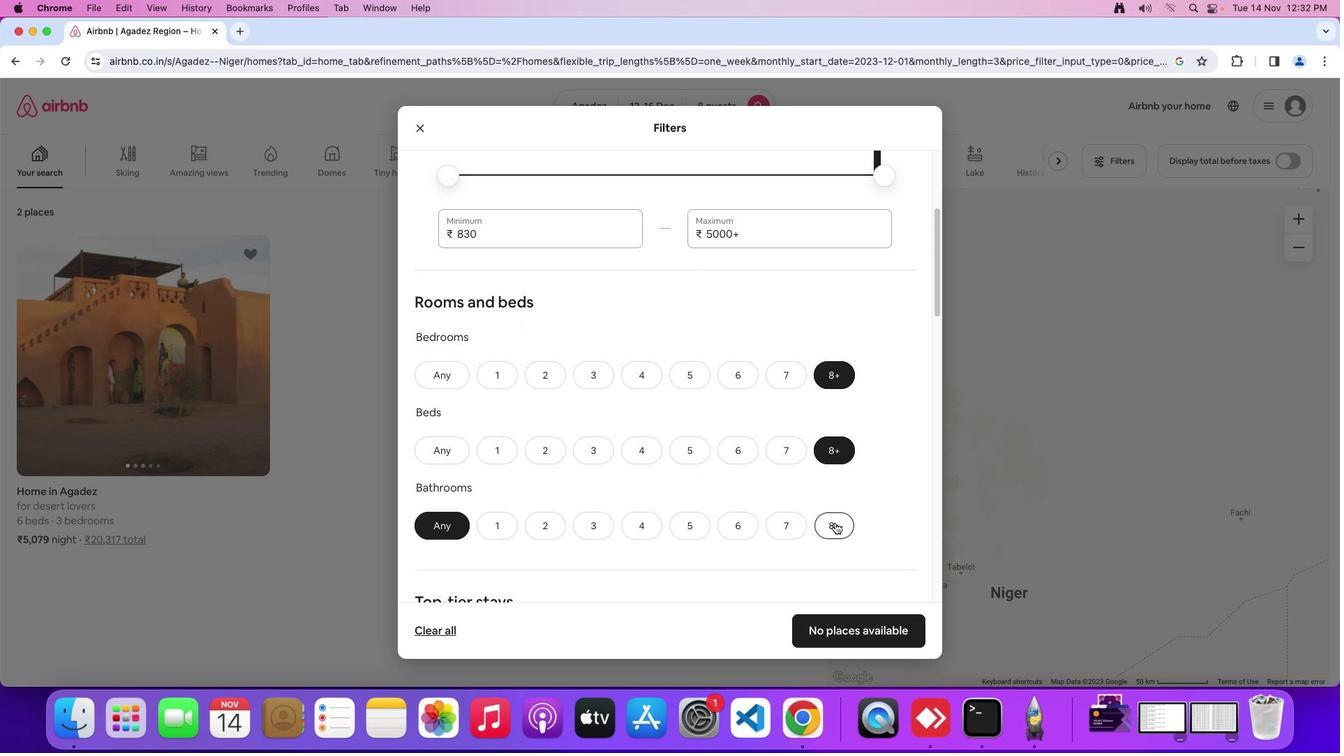 
Action: Mouse pressed left at (834, 523)
Screenshot: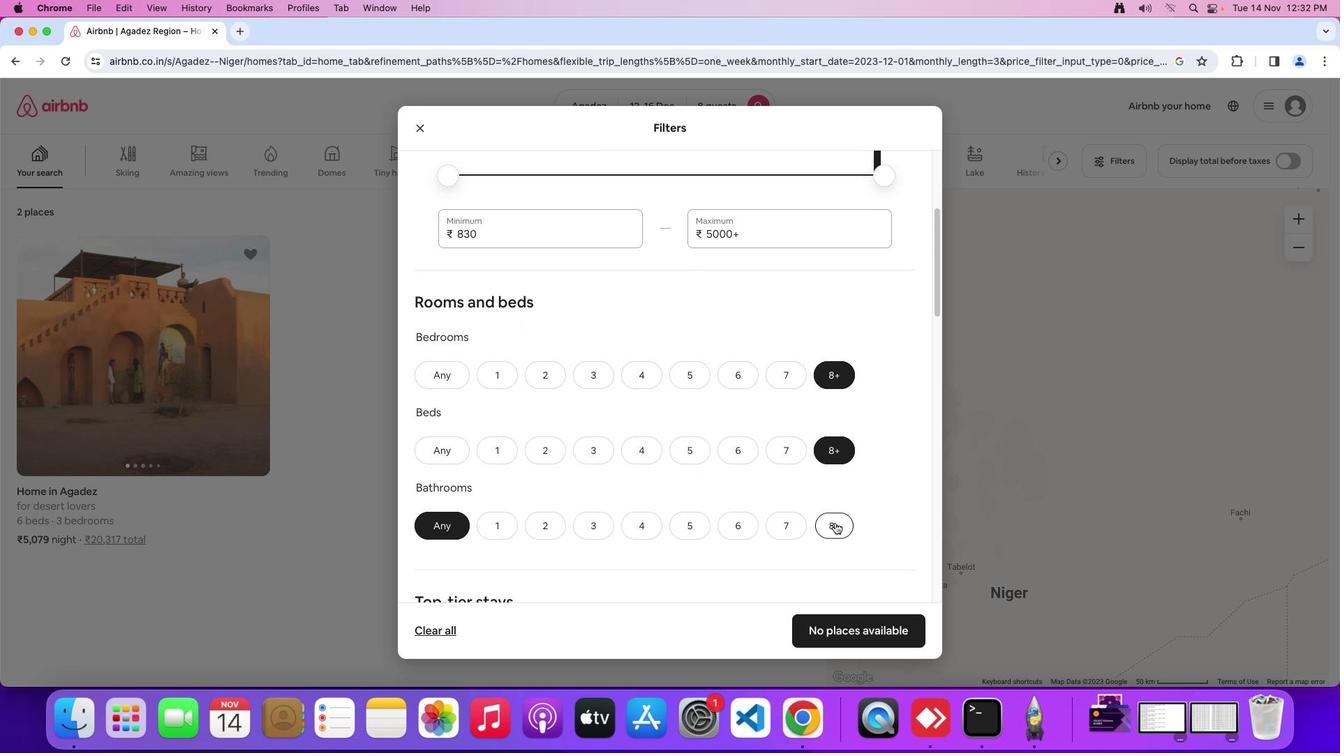 
Action: Mouse moved to (834, 504)
Screenshot: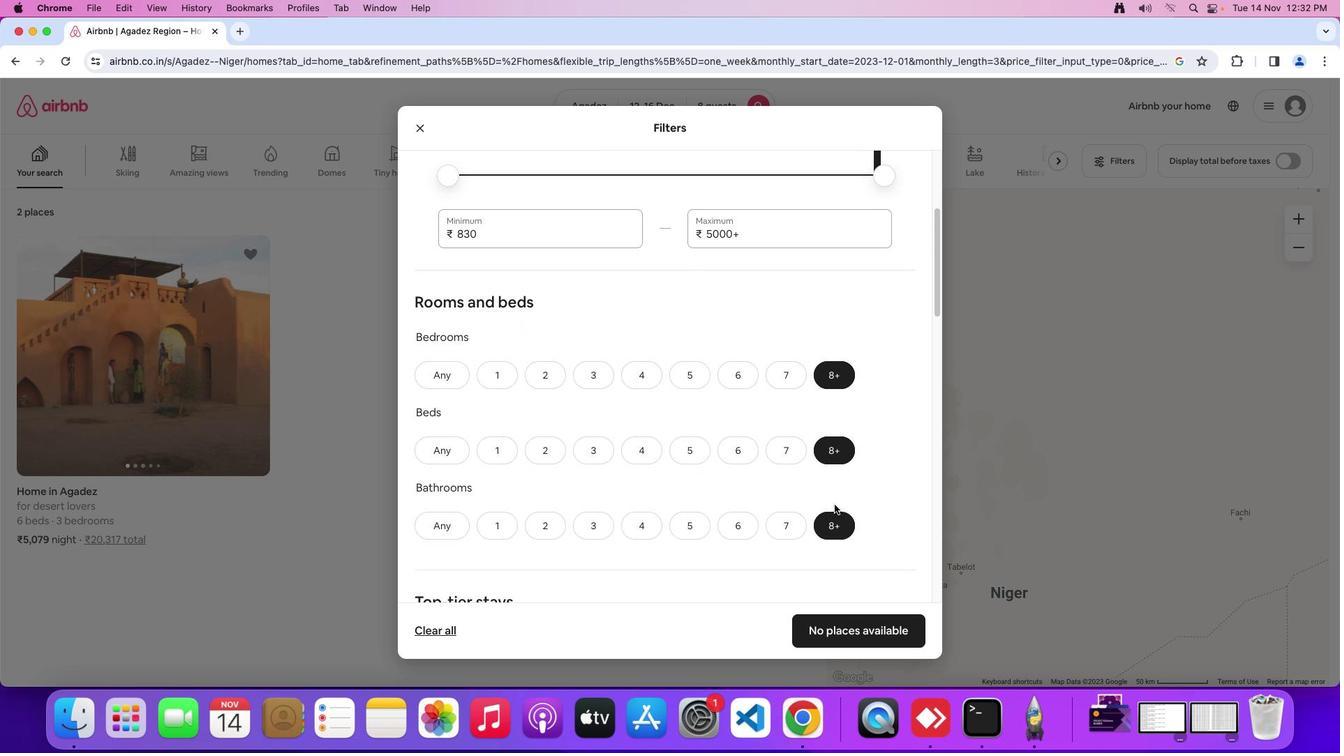 
Action: Mouse scrolled (834, 504) with delta (0, 0)
Screenshot: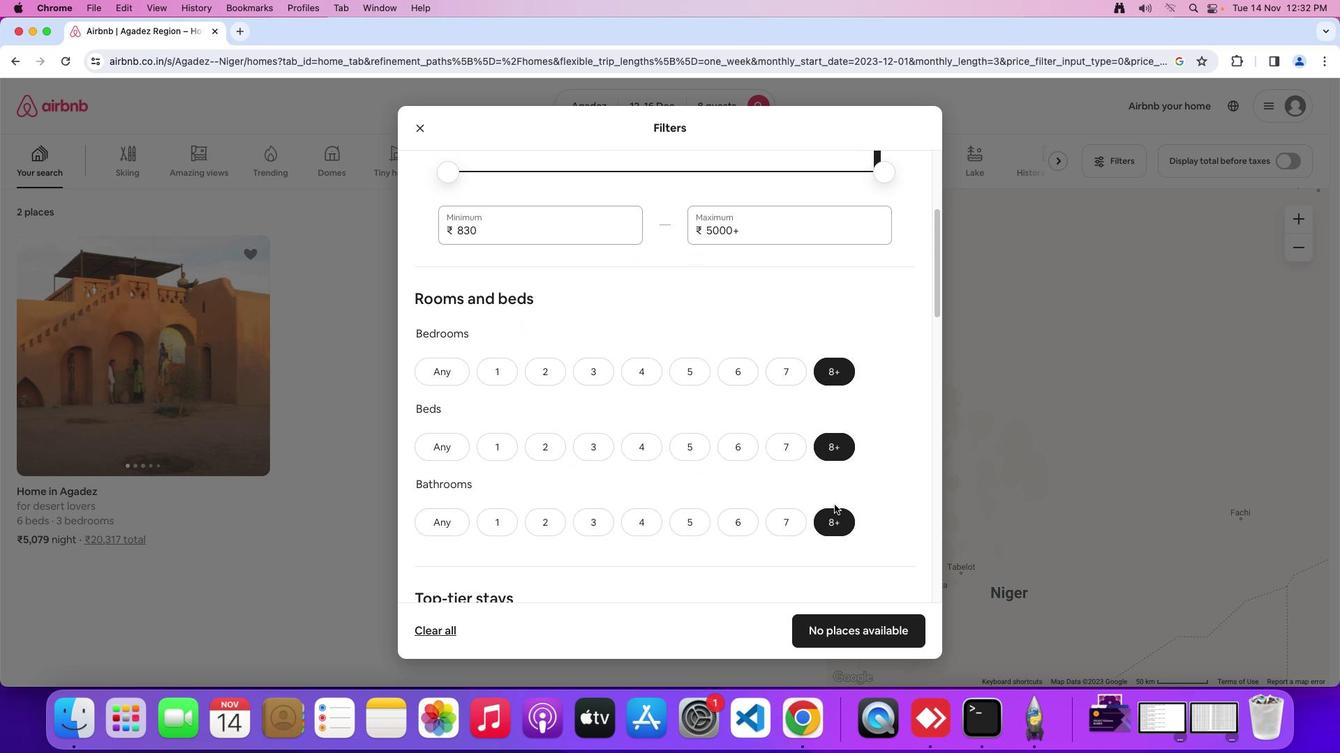 
Action: Mouse moved to (834, 504)
Screenshot: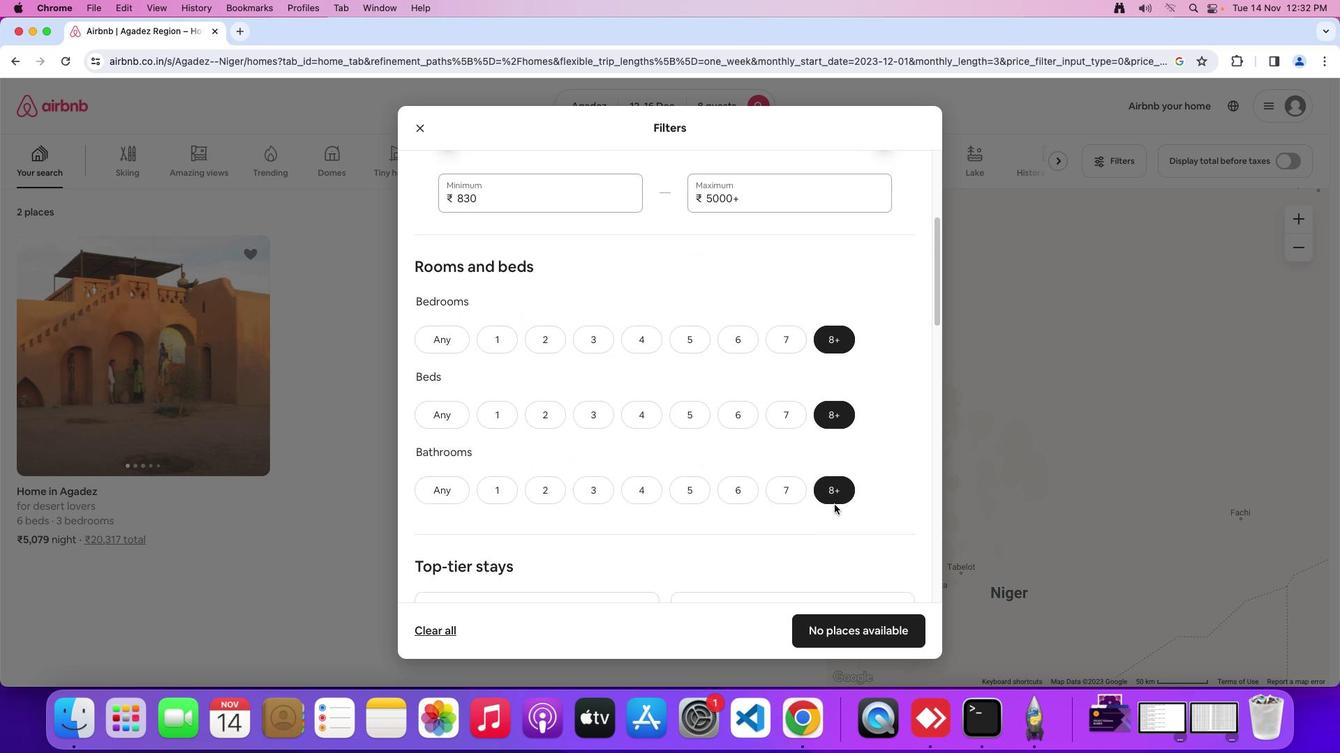
Action: Mouse scrolled (834, 504) with delta (0, 0)
Screenshot: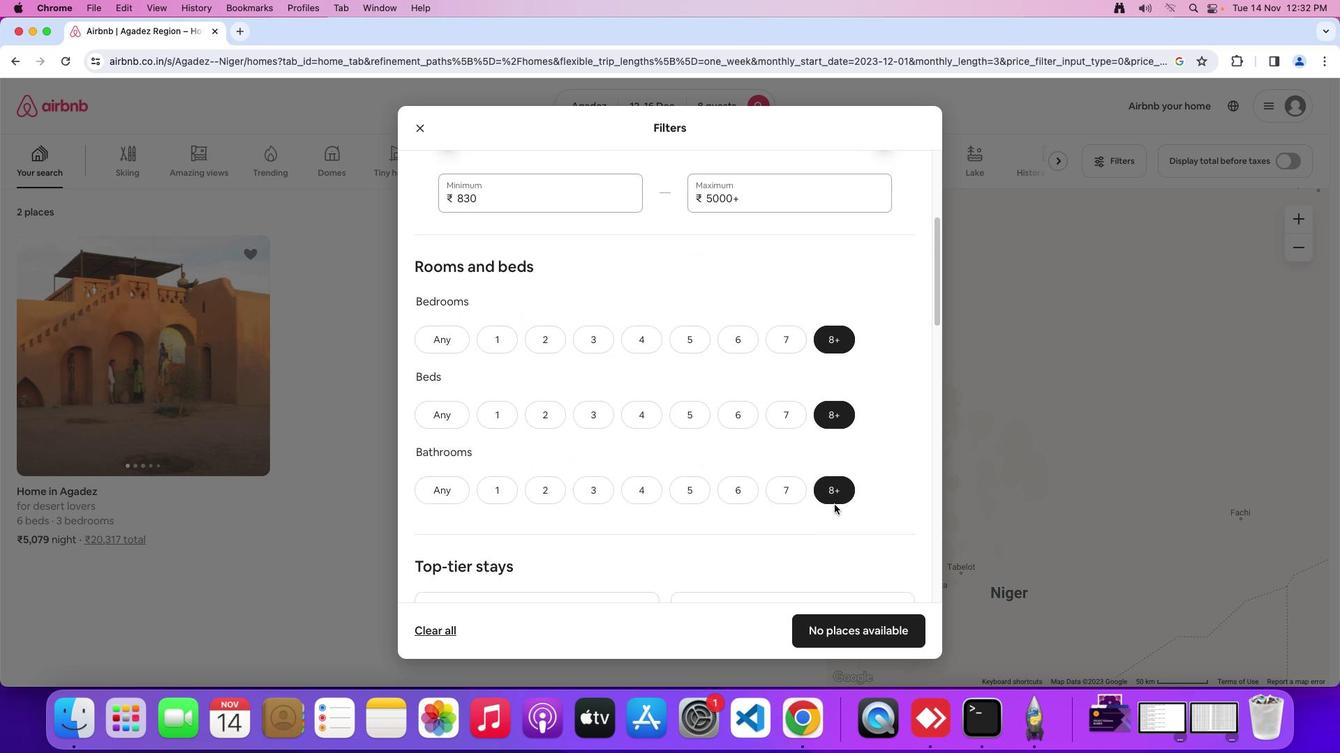
Action: Mouse scrolled (834, 504) with delta (0, -1)
Screenshot: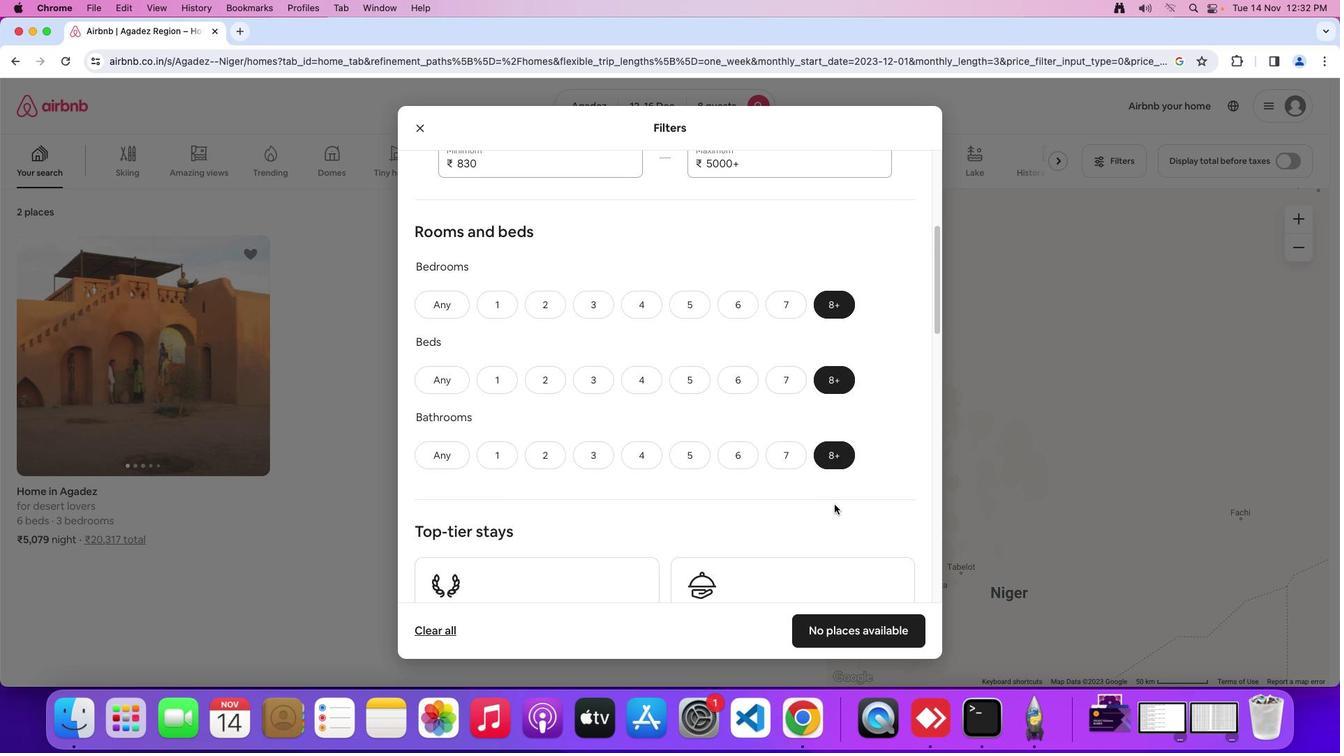 
Action: Mouse moved to (834, 500)
Screenshot: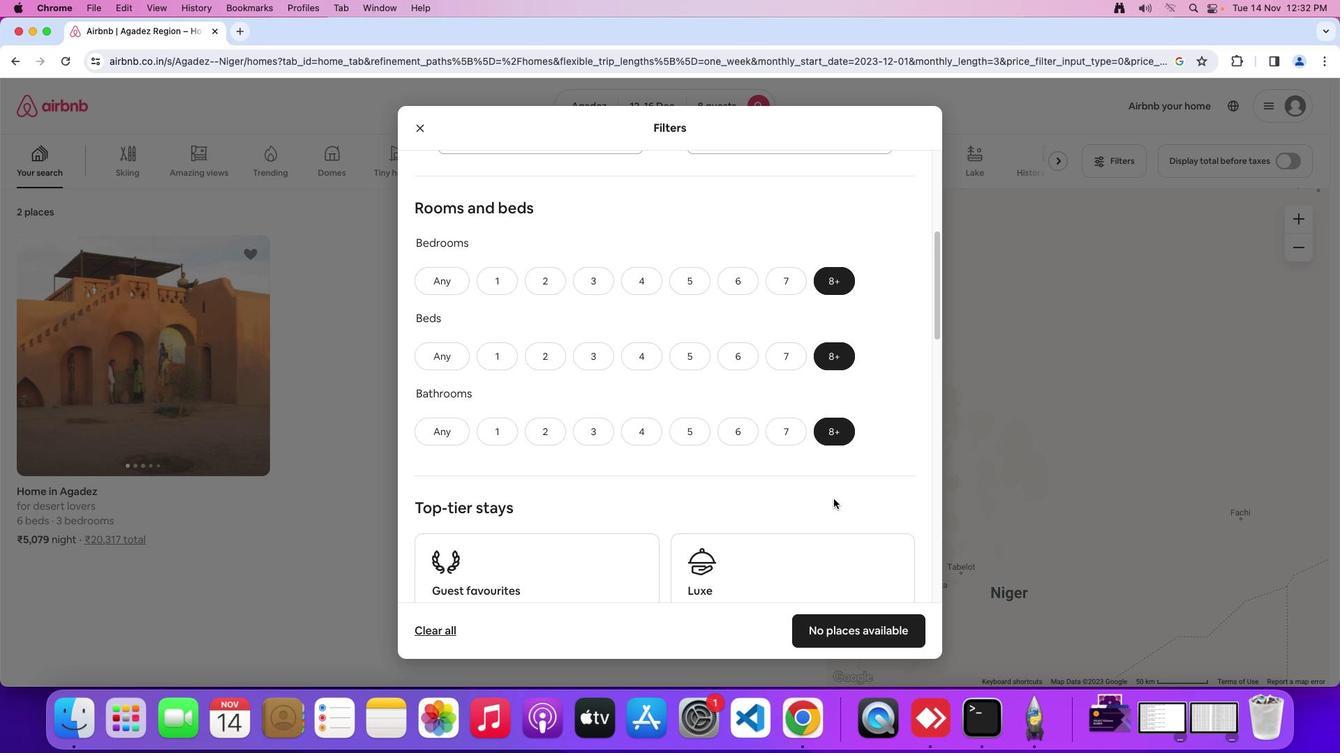 
Action: Mouse scrolled (834, 500) with delta (0, 0)
Screenshot: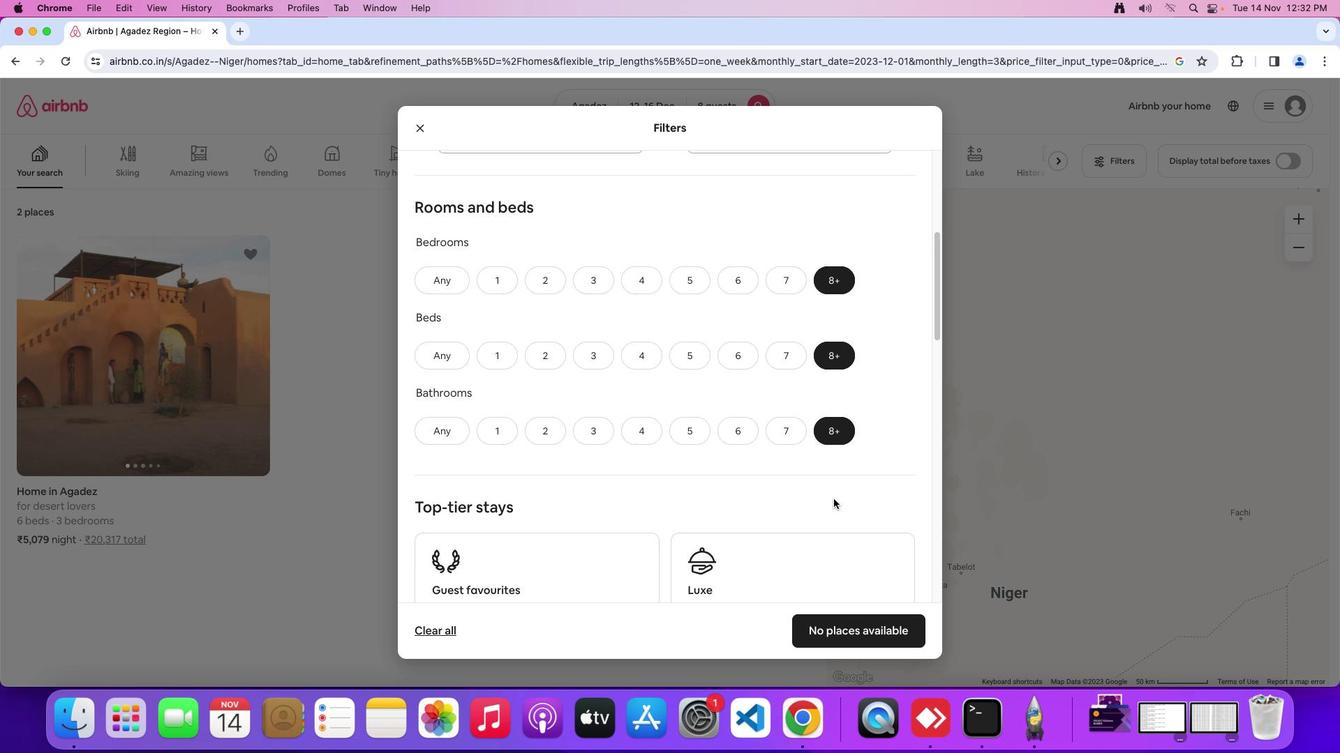 
Action: Mouse moved to (834, 499)
Screenshot: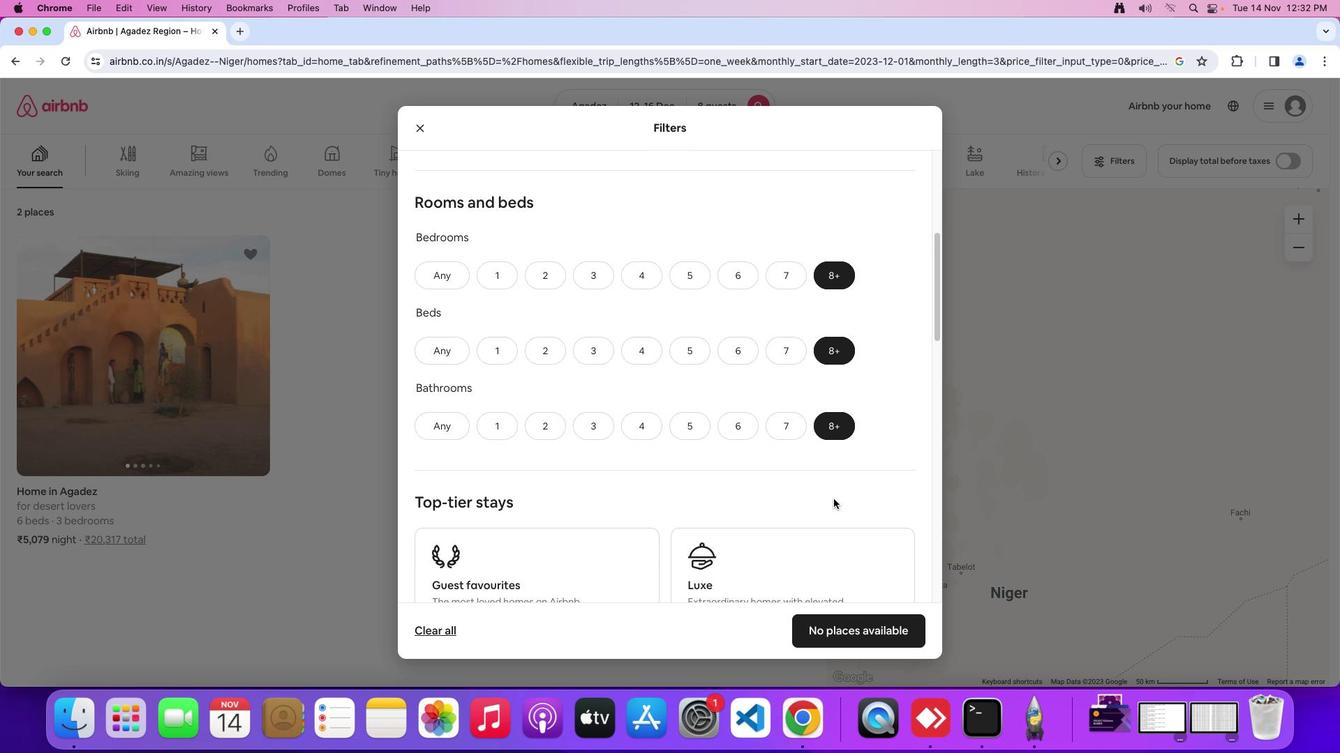 
Action: Mouse scrolled (834, 499) with delta (0, 0)
Screenshot: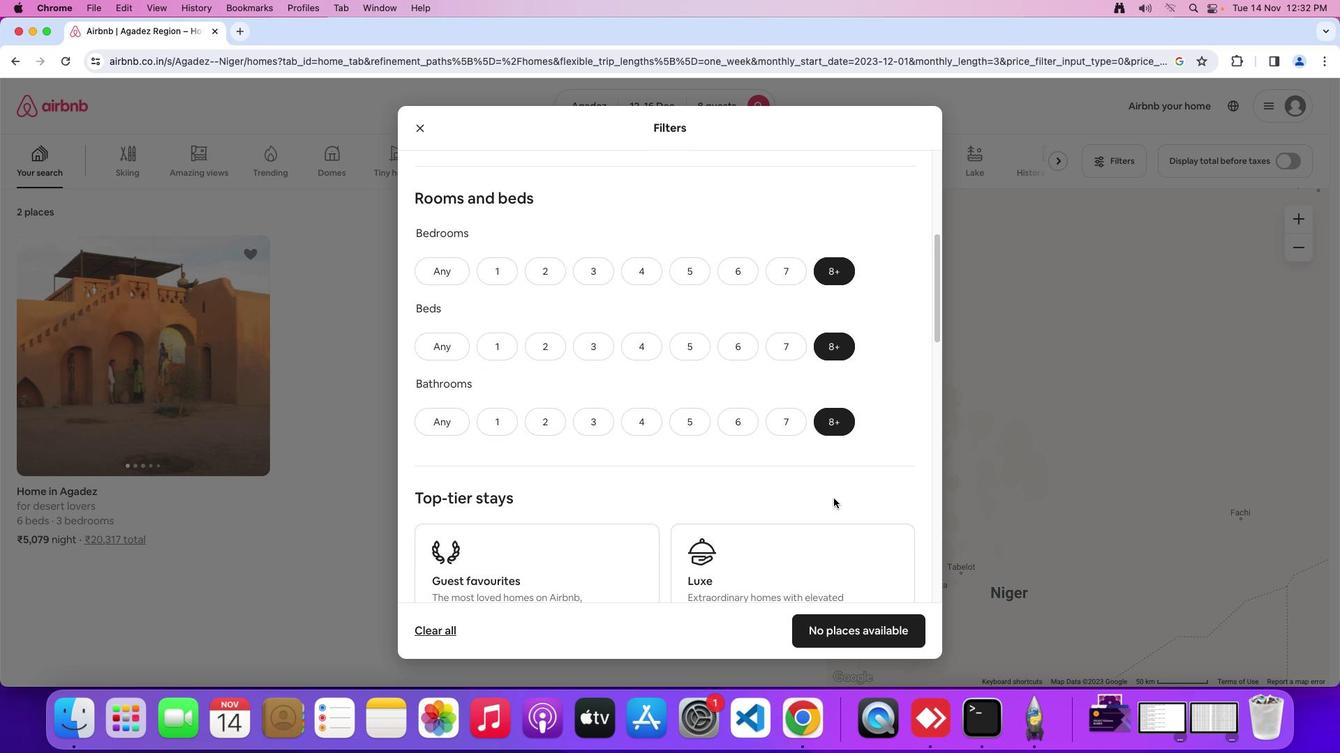 
Action: Mouse moved to (834, 499)
Screenshot: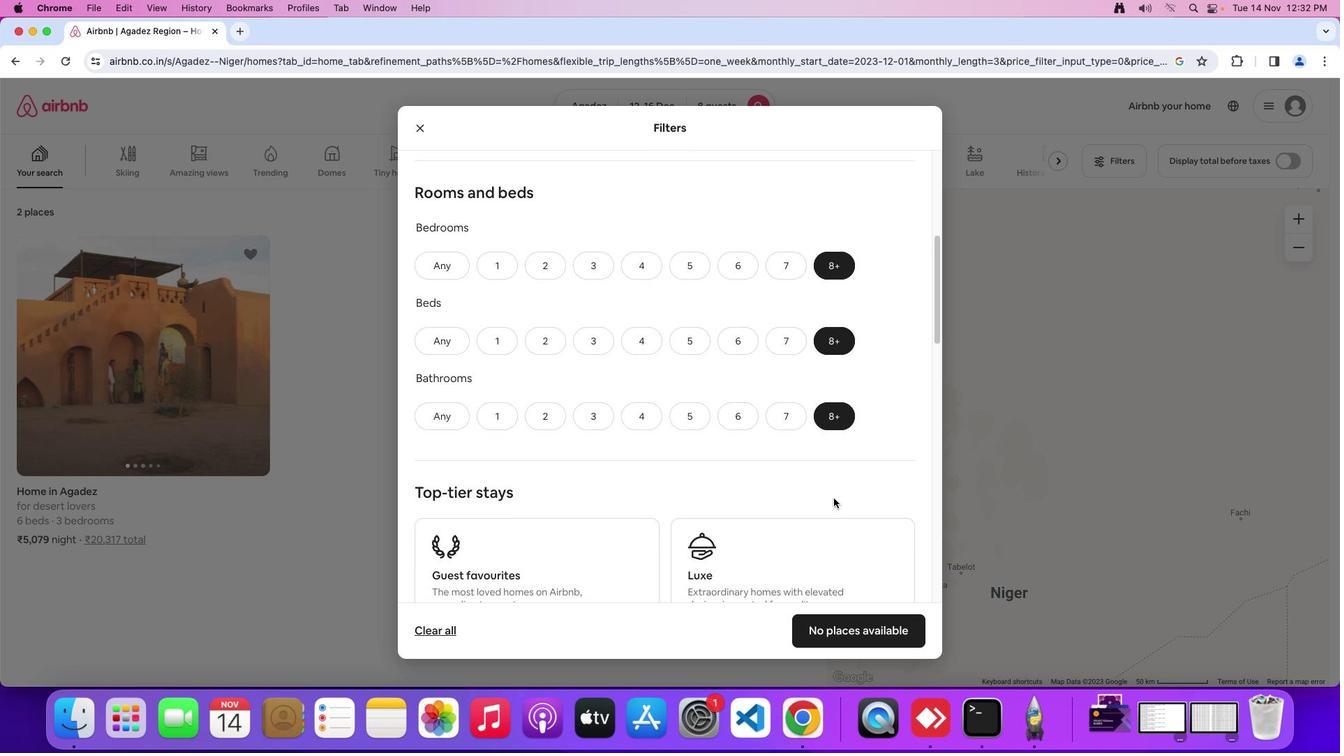 
Action: Mouse scrolled (834, 499) with delta (0, 0)
Screenshot: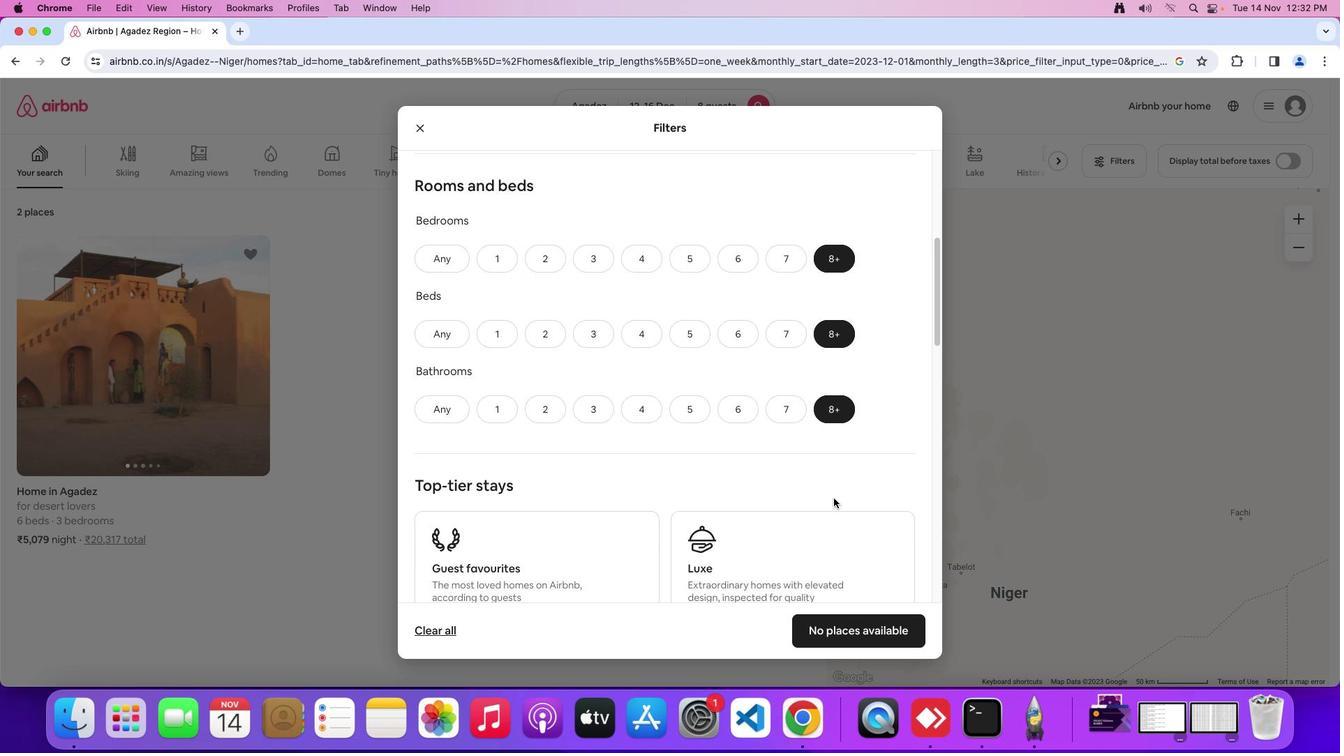 
Action: Mouse moved to (834, 499)
Screenshot: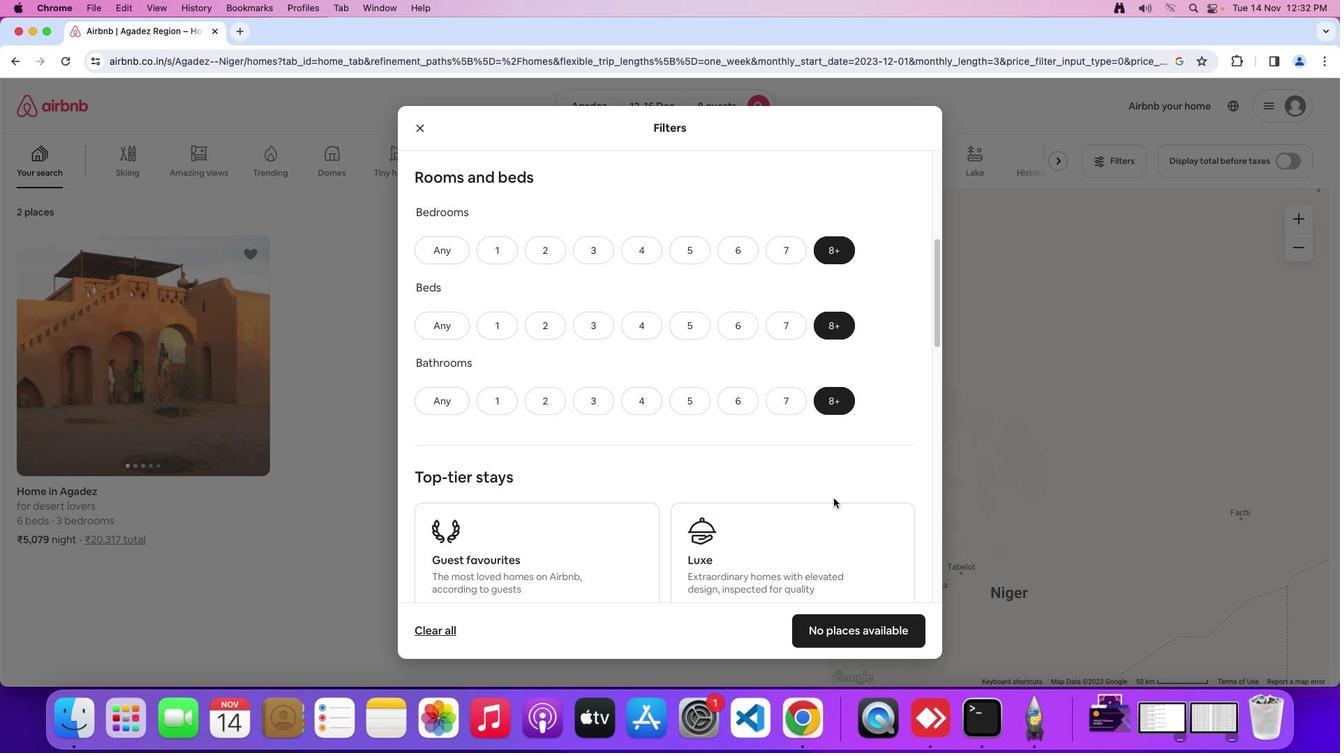 
Action: Mouse scrolled (834, 499) with delta (0, 0)
Screenshot: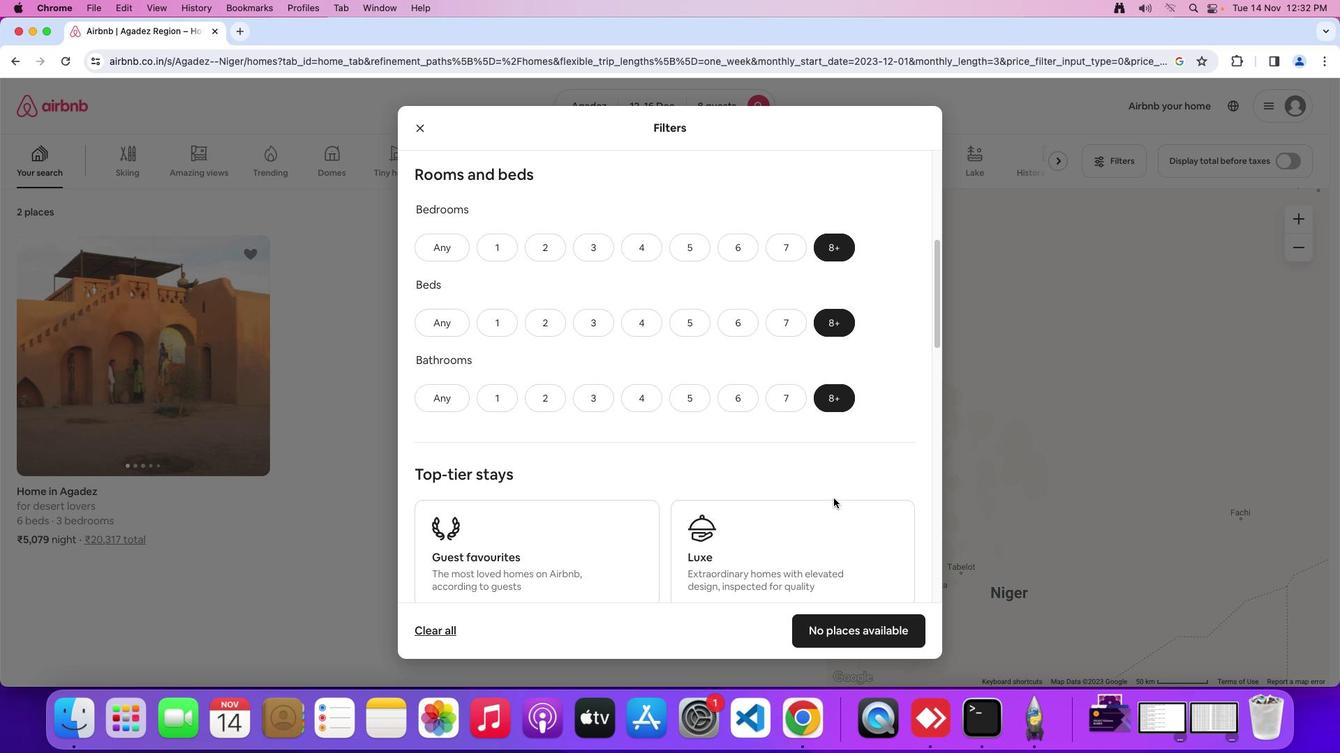 
Action: Mouse scrolled (834, 499) with delta (0, 0)
Screenshot: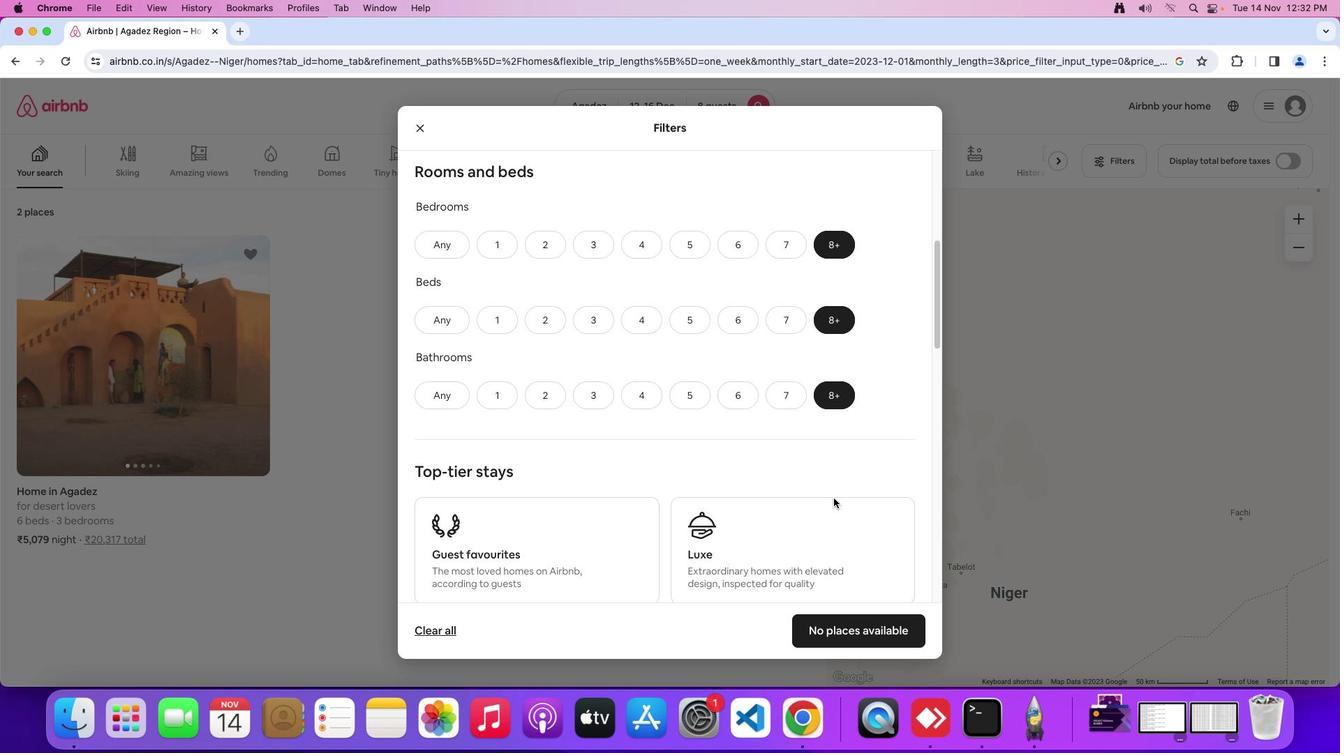 
Action: Mouse scrolled (834, 499) with delta (0, 0)
Screenshot: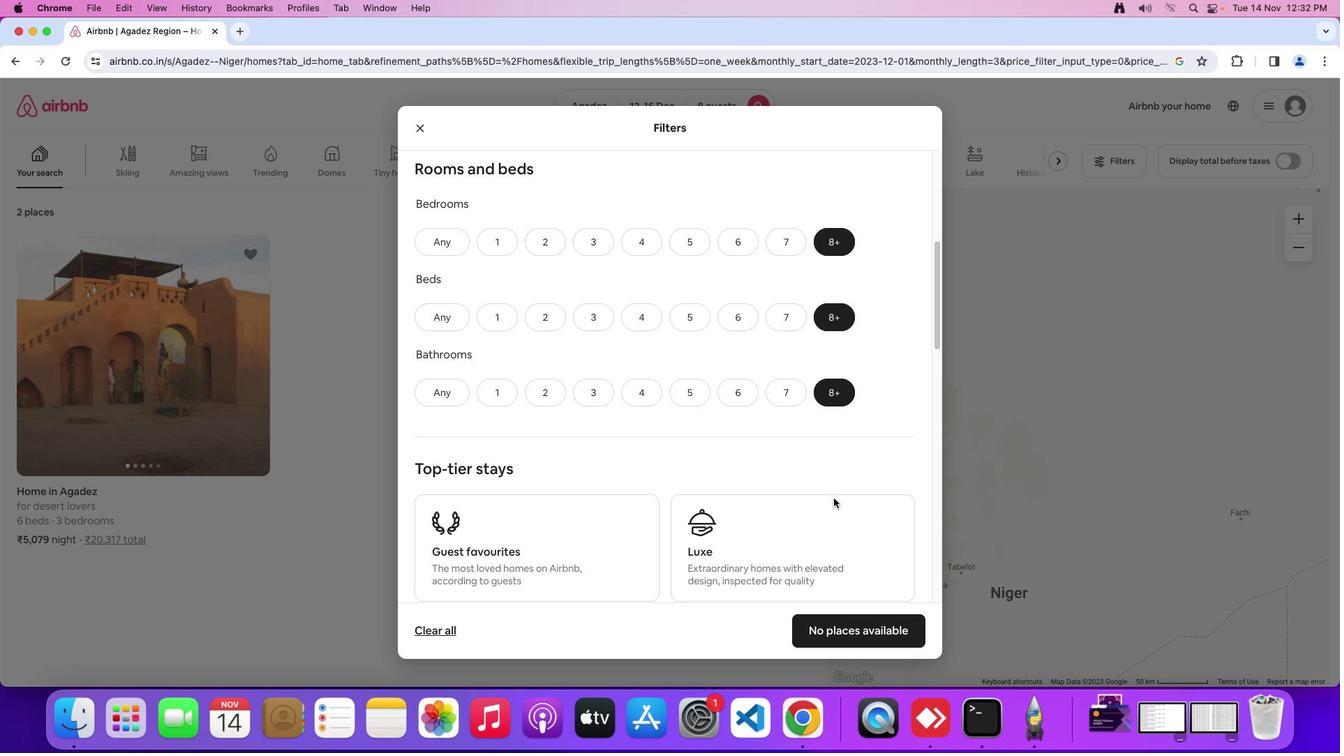 
Action: Mouse scrolled (834, 499) with delta (0, 0)
Screenshot: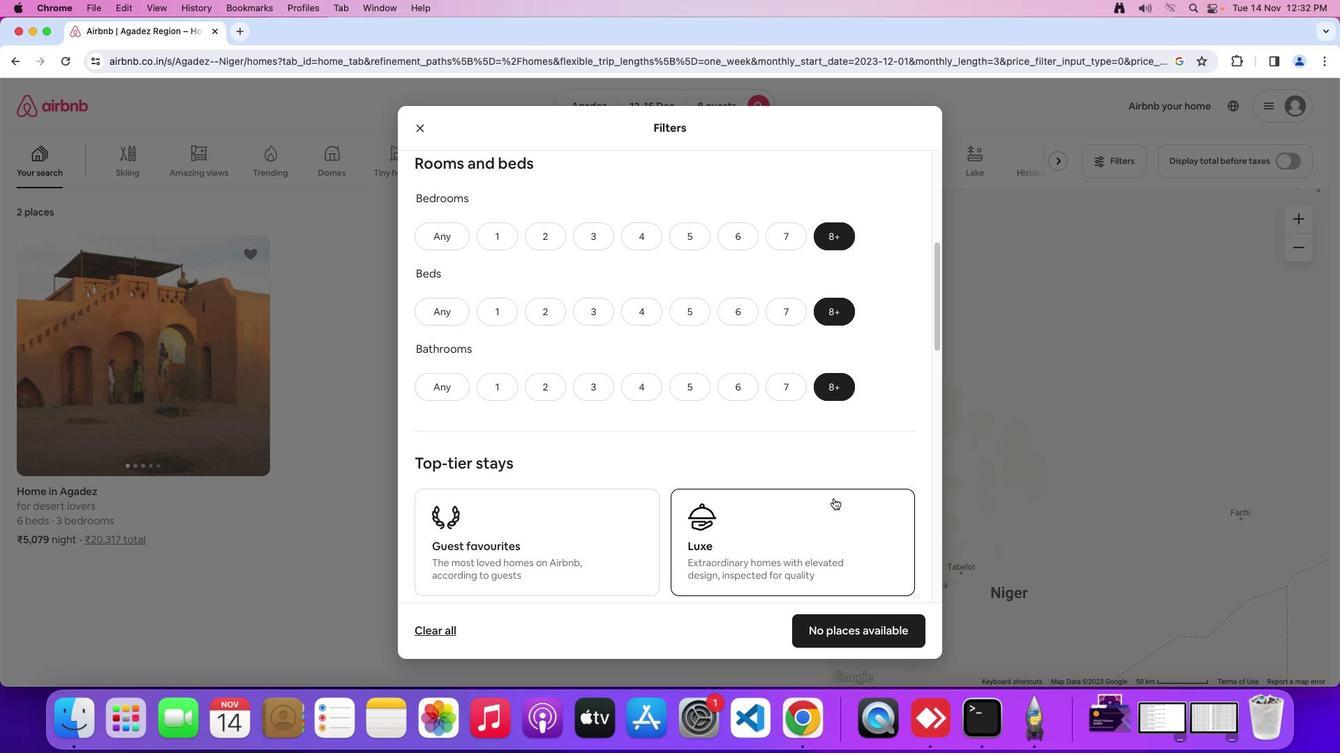 
Action: Mouse scrolled (834, 499) with delta (0, 0)
Screenshot: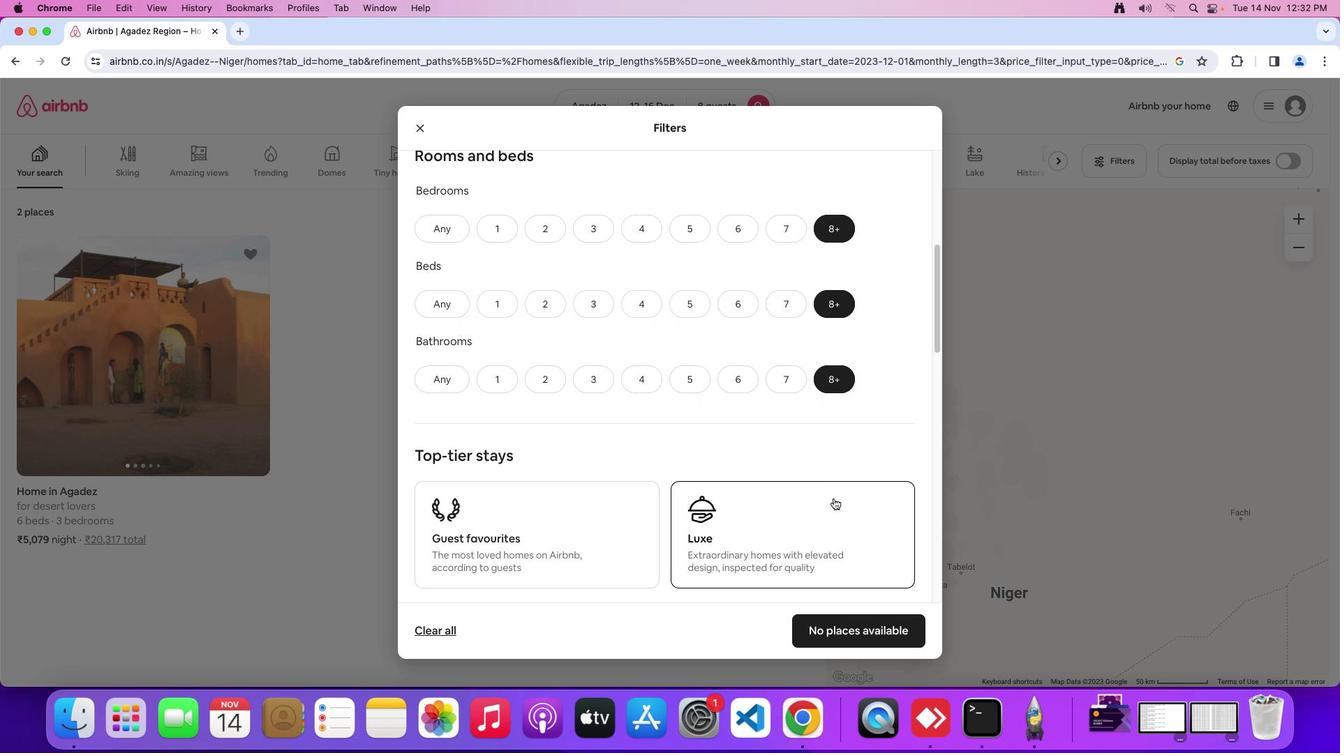 
Action: Mouse scrolled (834, 499) with delta (0, 0)
Screenshot: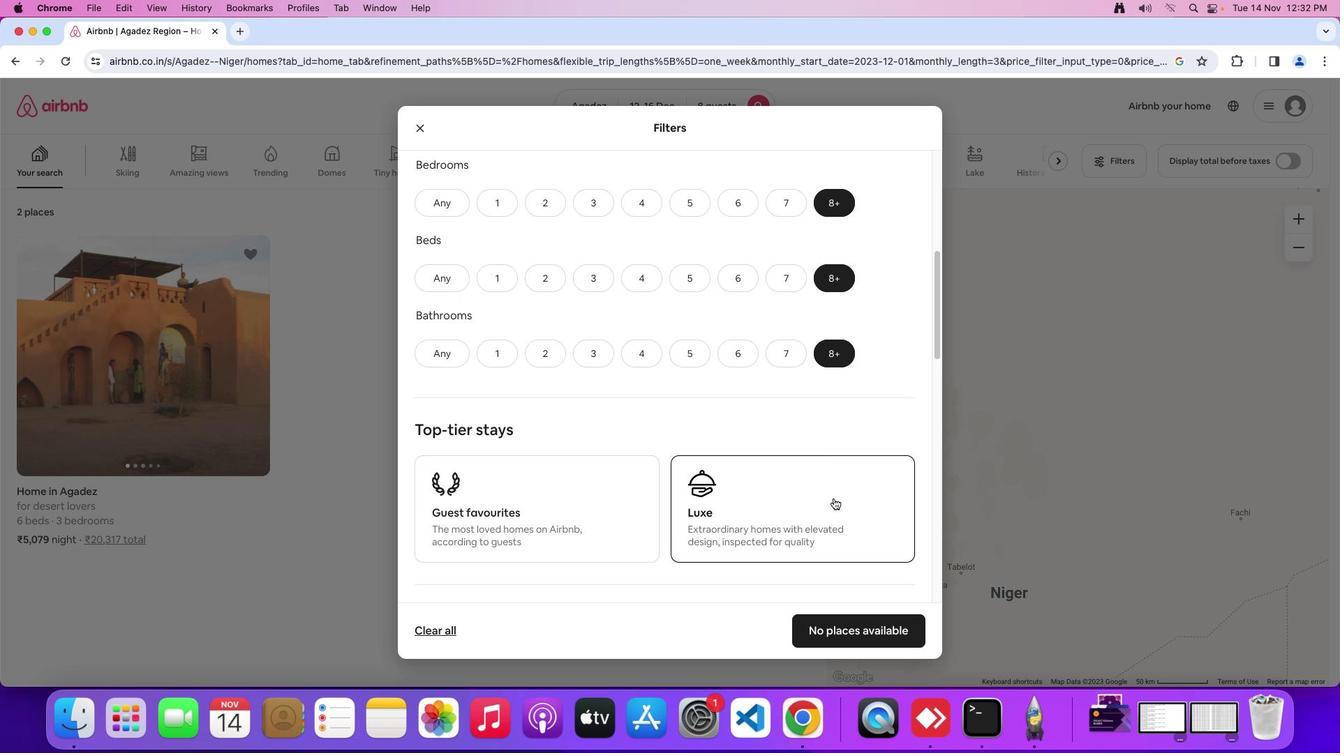 
Action: Mouse moved to (834, 499)
Screenshot: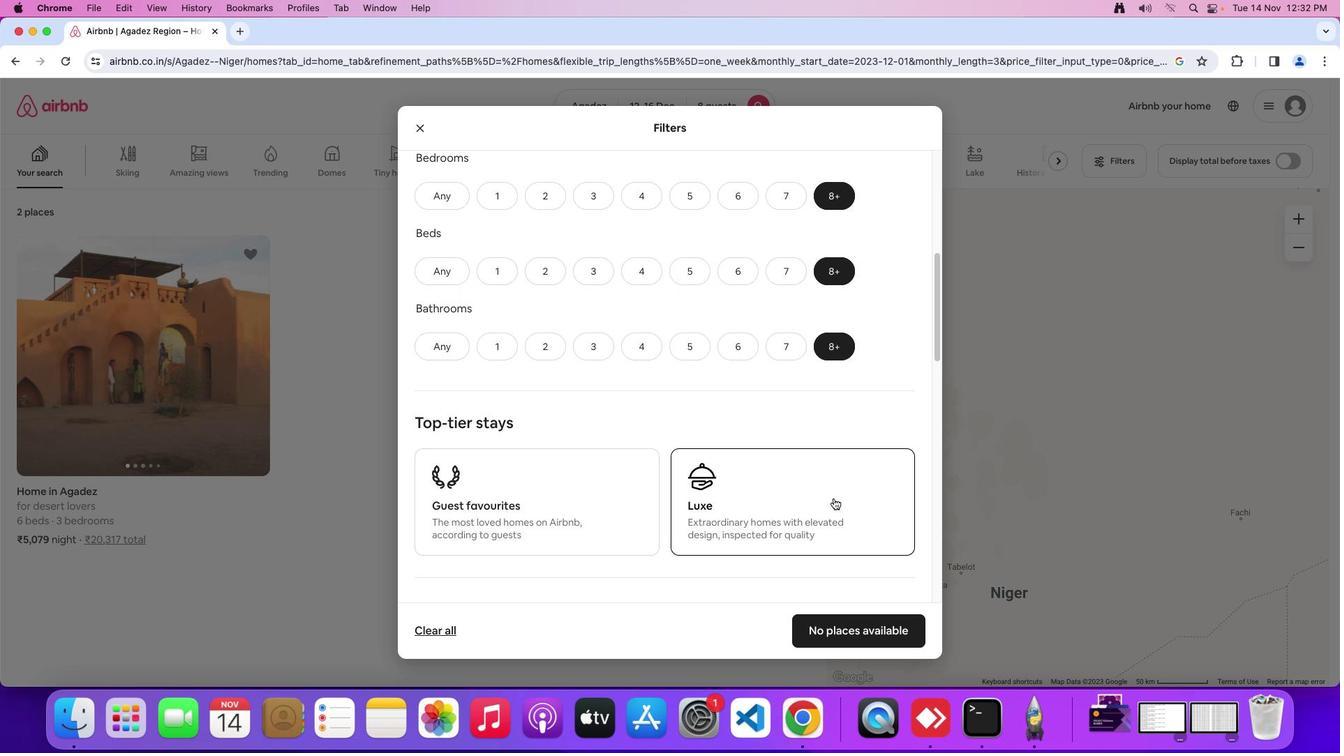 
Action: Mouse scrolled (834, 499) with delta (0, 0)
Screenshot: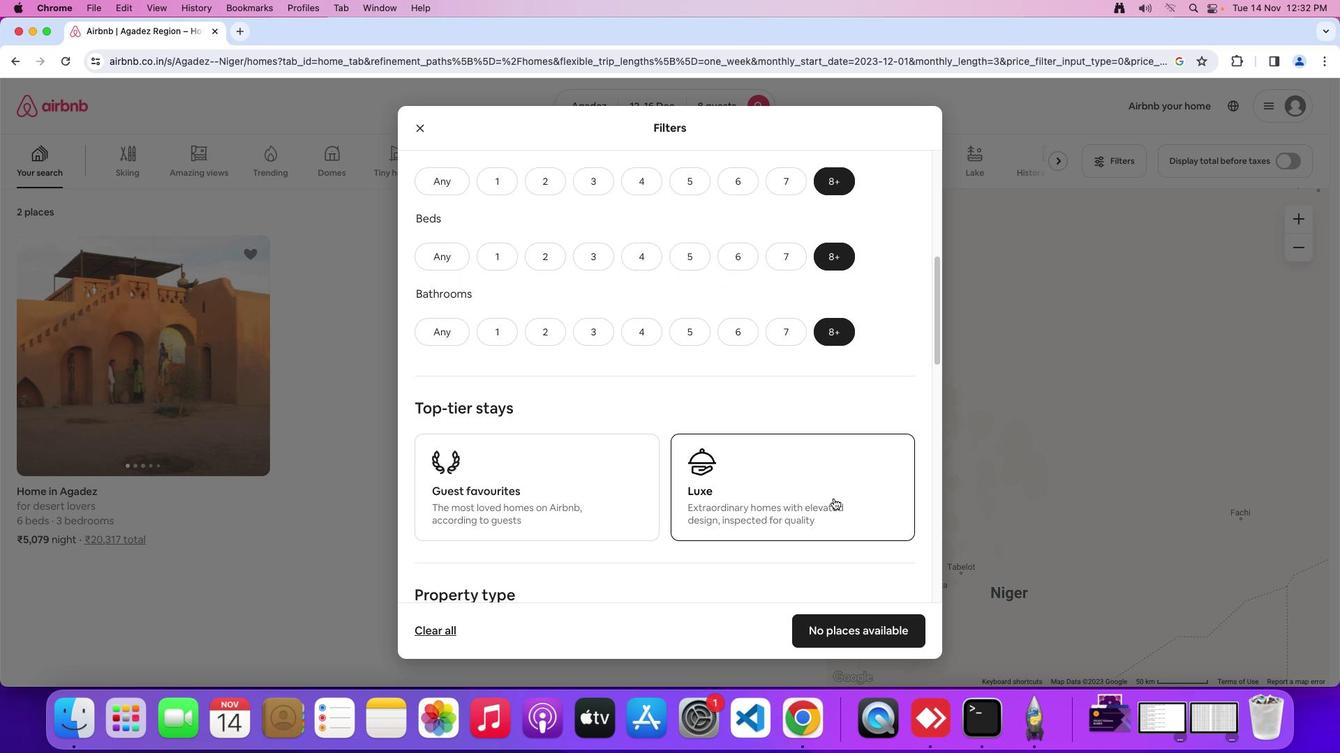 
Action: Mouse scrolled (834, 499) with delta (0, 0)
Screenshot: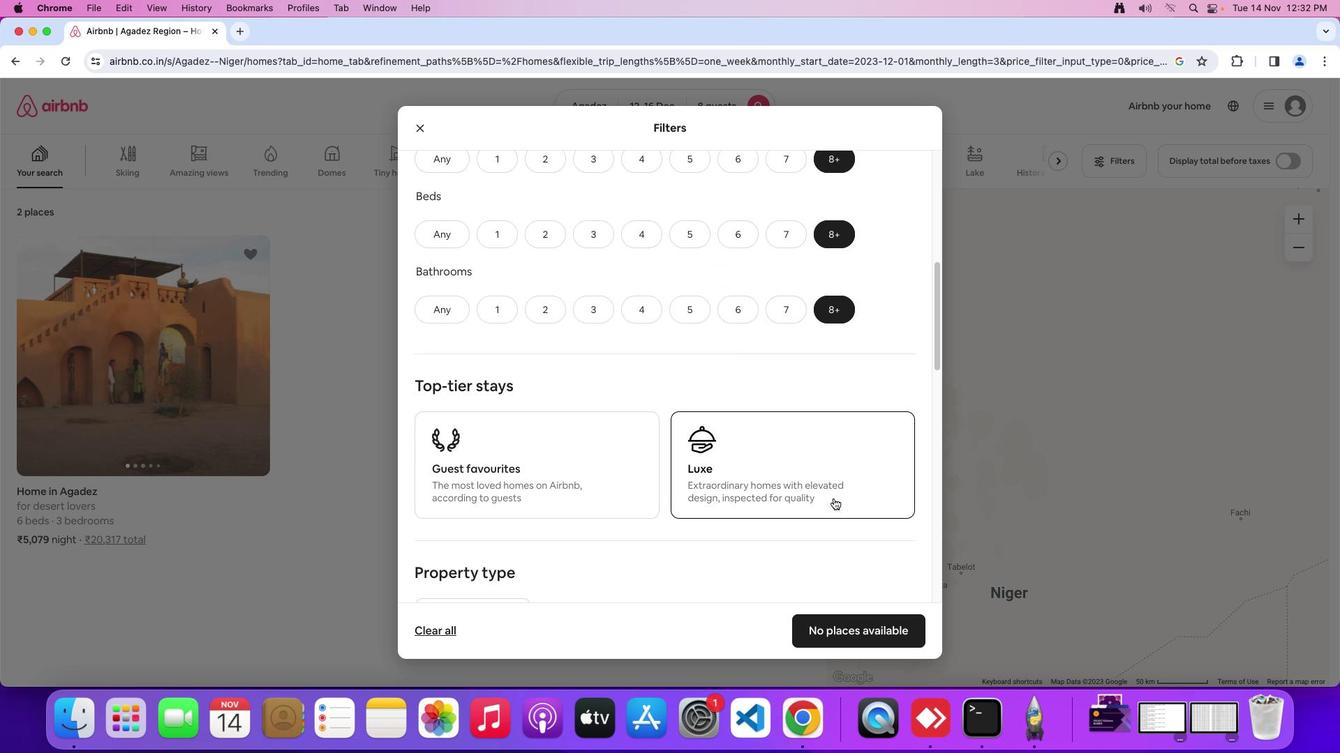 
Action: Mouse scrolled (834, 499) with delta (0, -2)
Screenshot: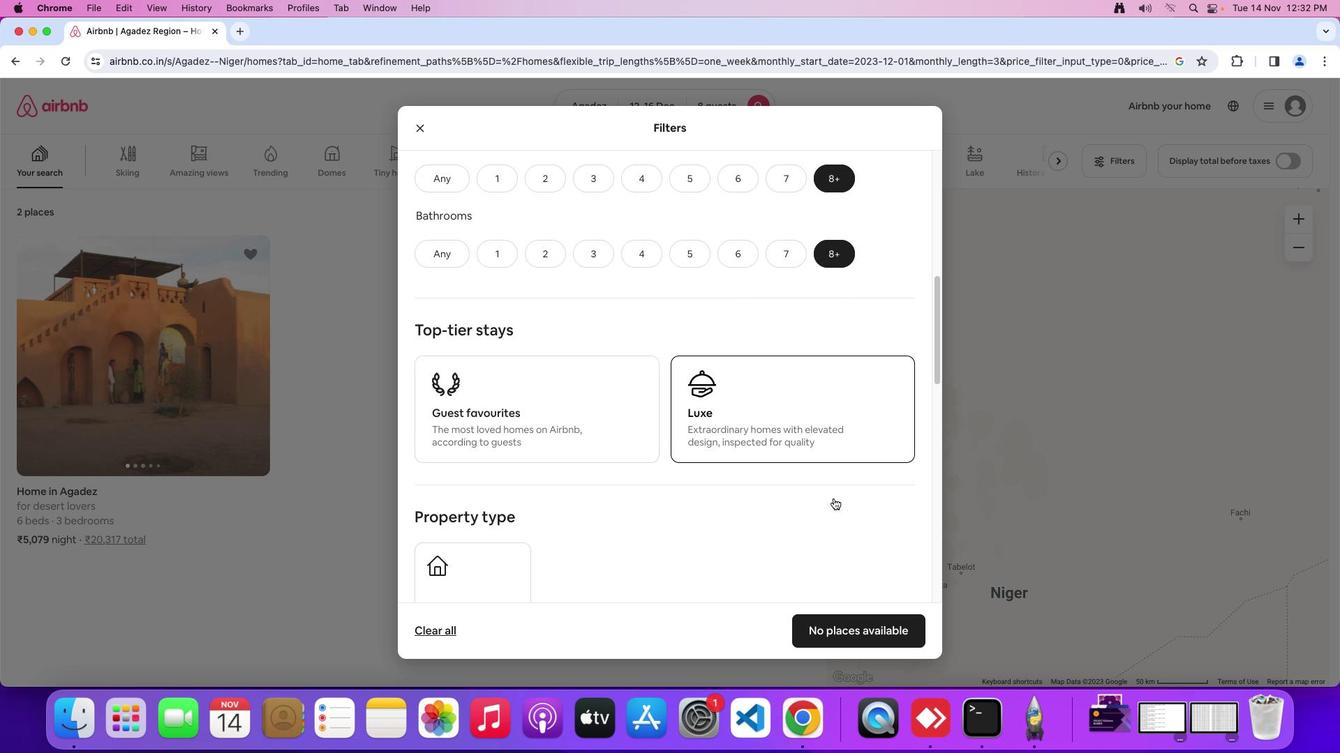 
Action: Mouse scrolled (834, 499) with delta (0, 0)
Screenshot: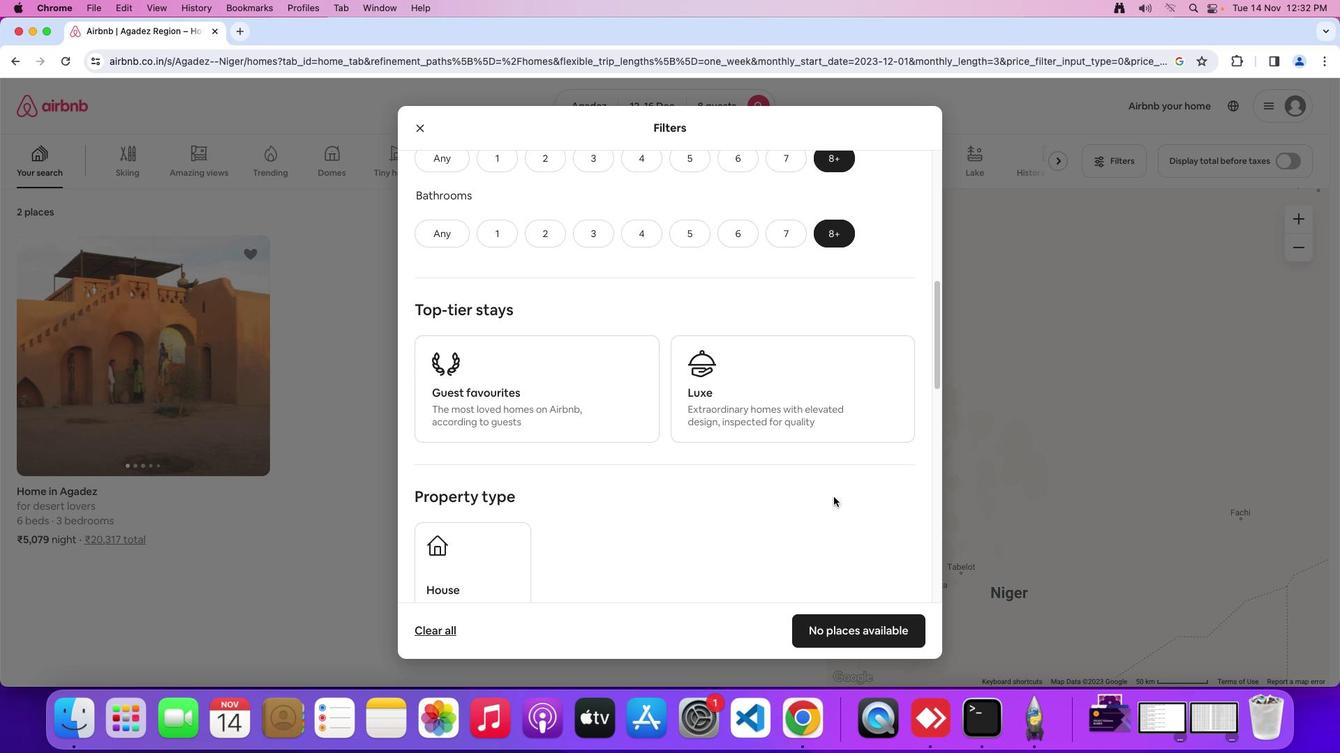 
Action: Mouse moved to (834, 497)
Screenshot: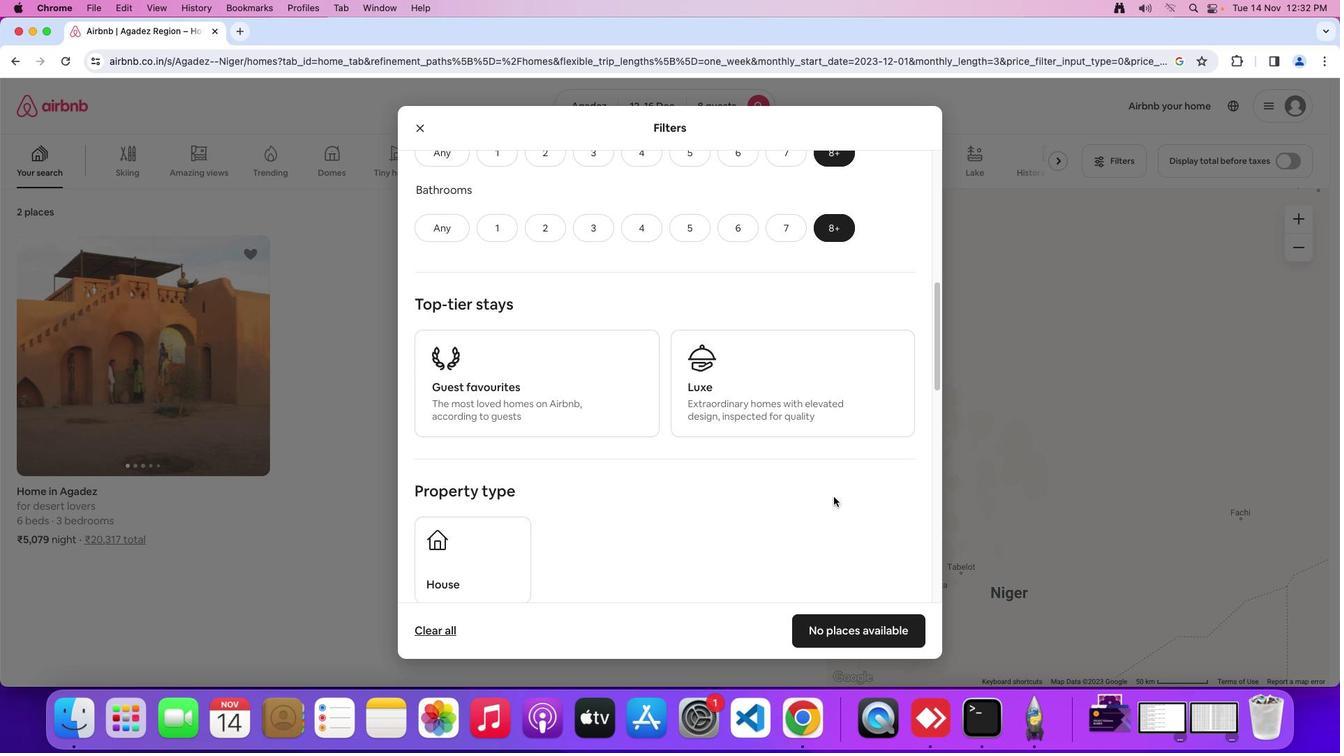 
Action: Mouse scrolled (834, 497) with delta (0, 0)
Screenshot: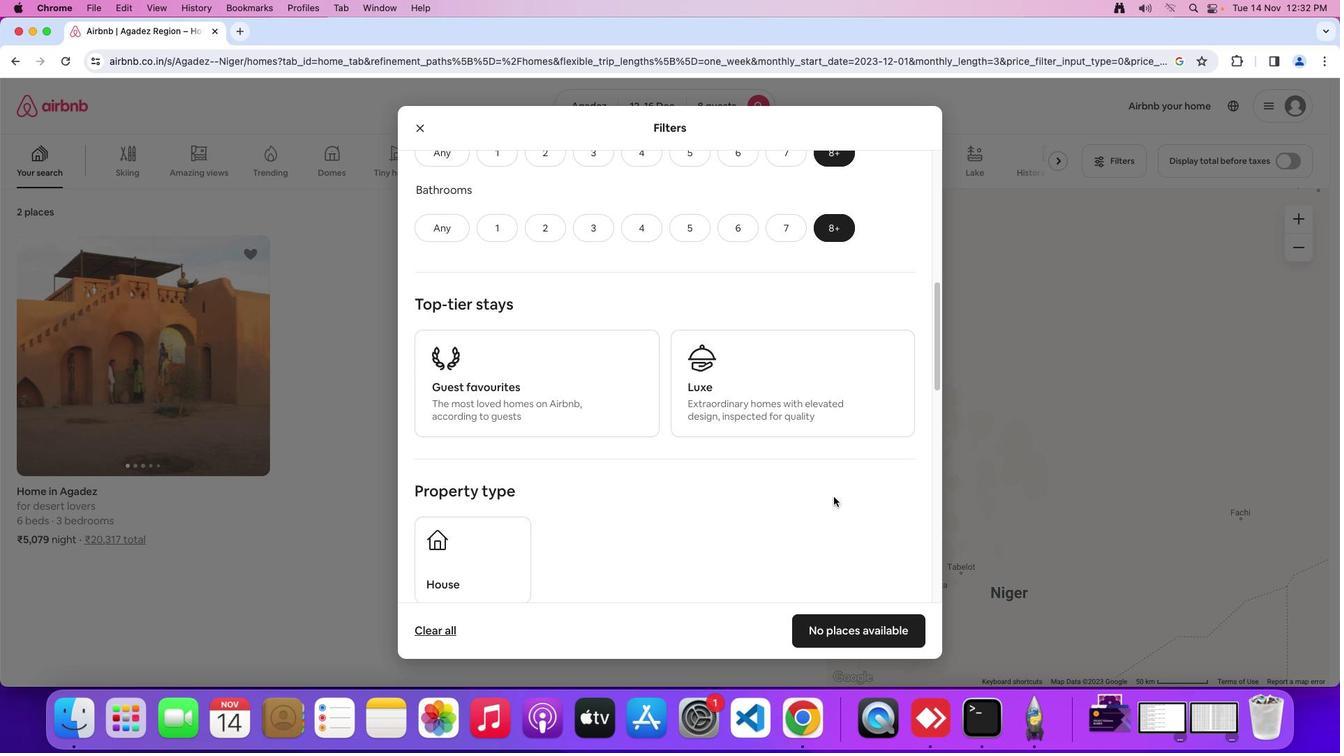 
Action: Mouse scrolled (834, 497) with delta (0, 0)
Screenshot: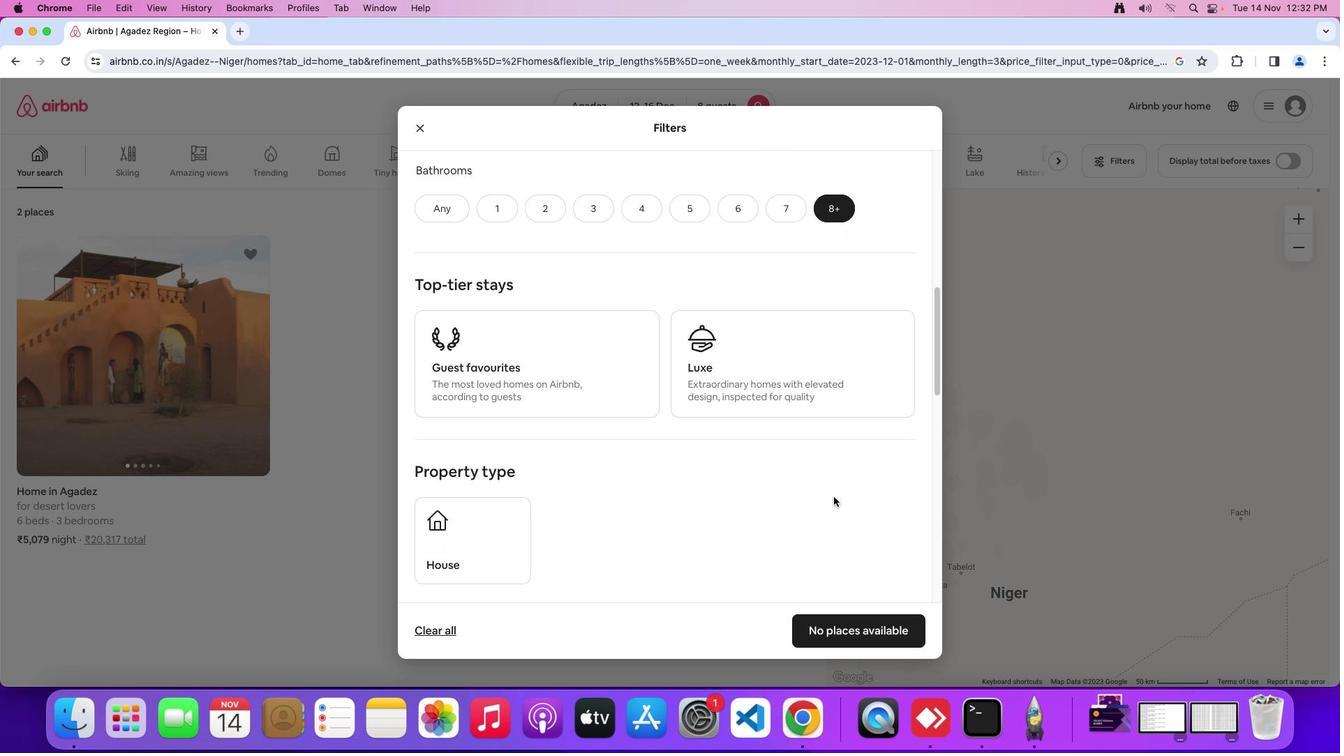 
Action: Mouse moved to (469, 550)
Screenshot: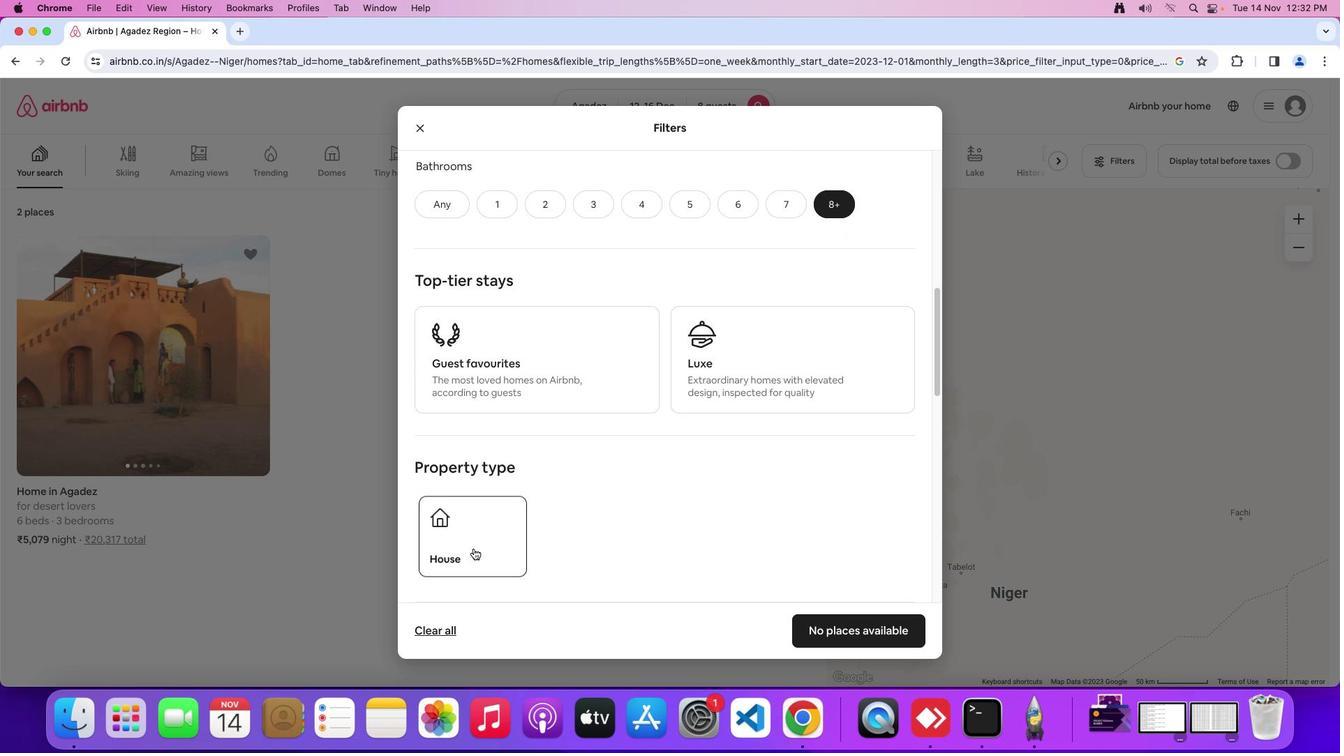 
Action: Mouse pressed left at (469, 550)
Screenshot: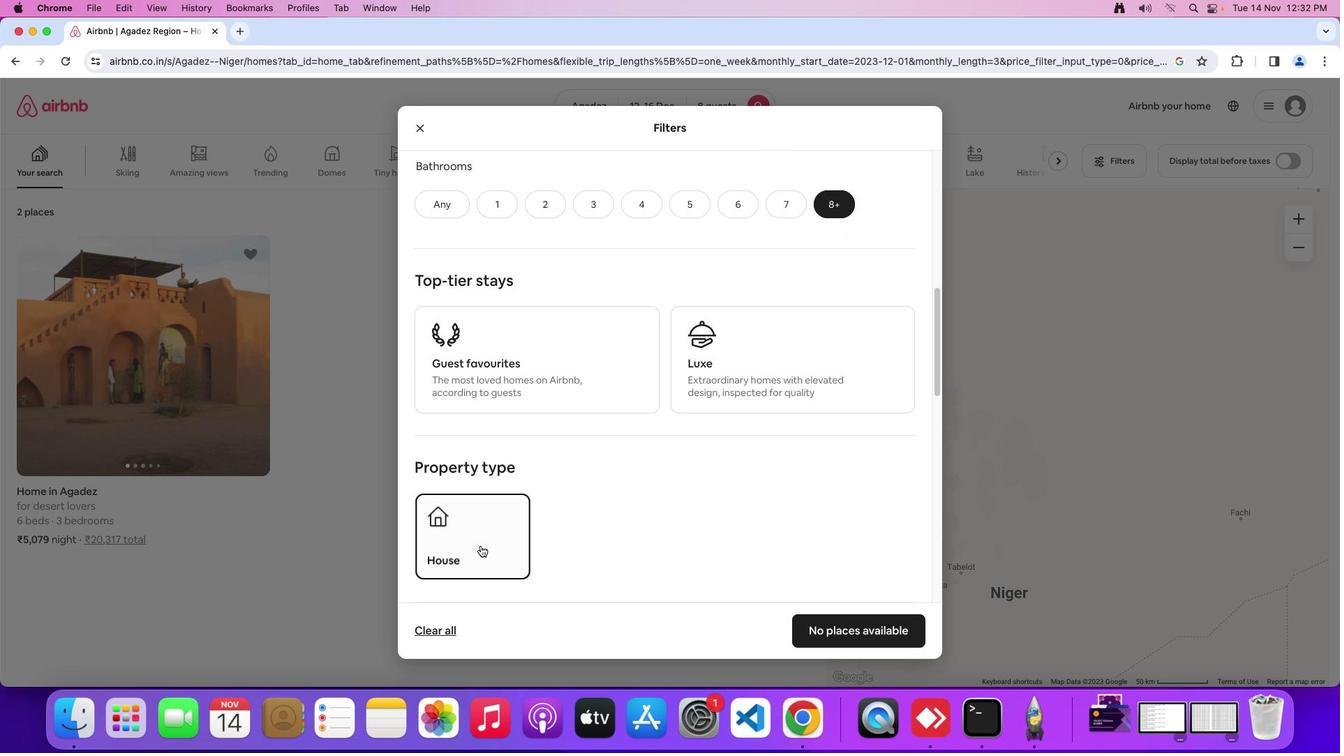
Action: Mouse moved to (667, 472)
Screenshot: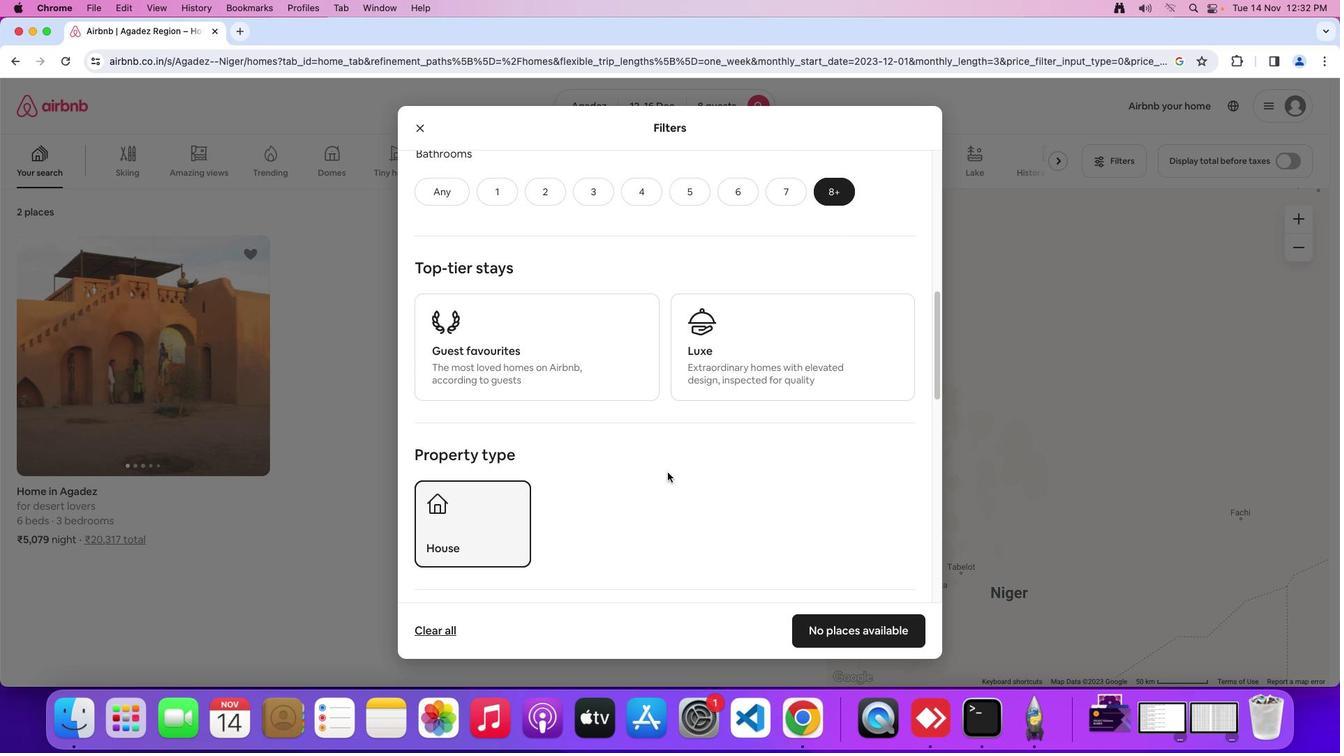 
Action: Mouse scrolled (667, 472) with delta (0, 0)
Screenshot: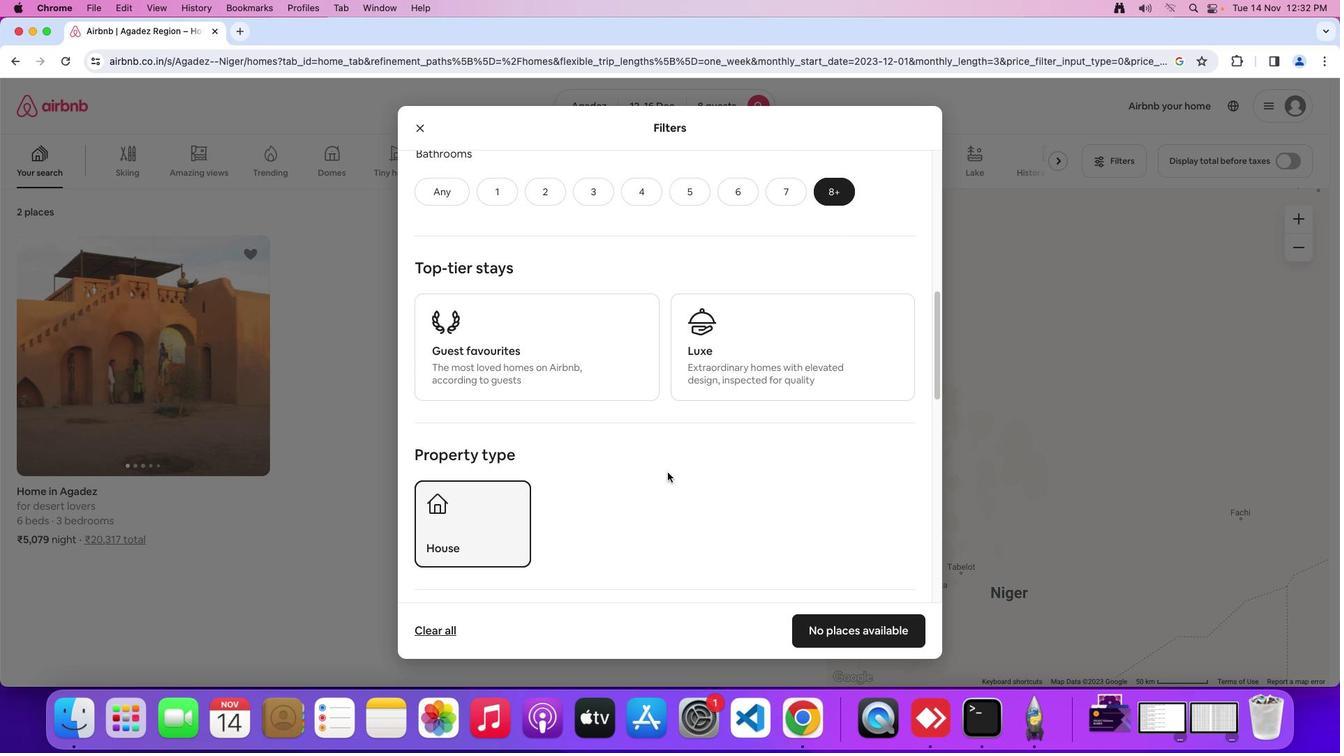 
Action: Mouse scrolled (667, 472) with delta (0, 0)
Screenshot: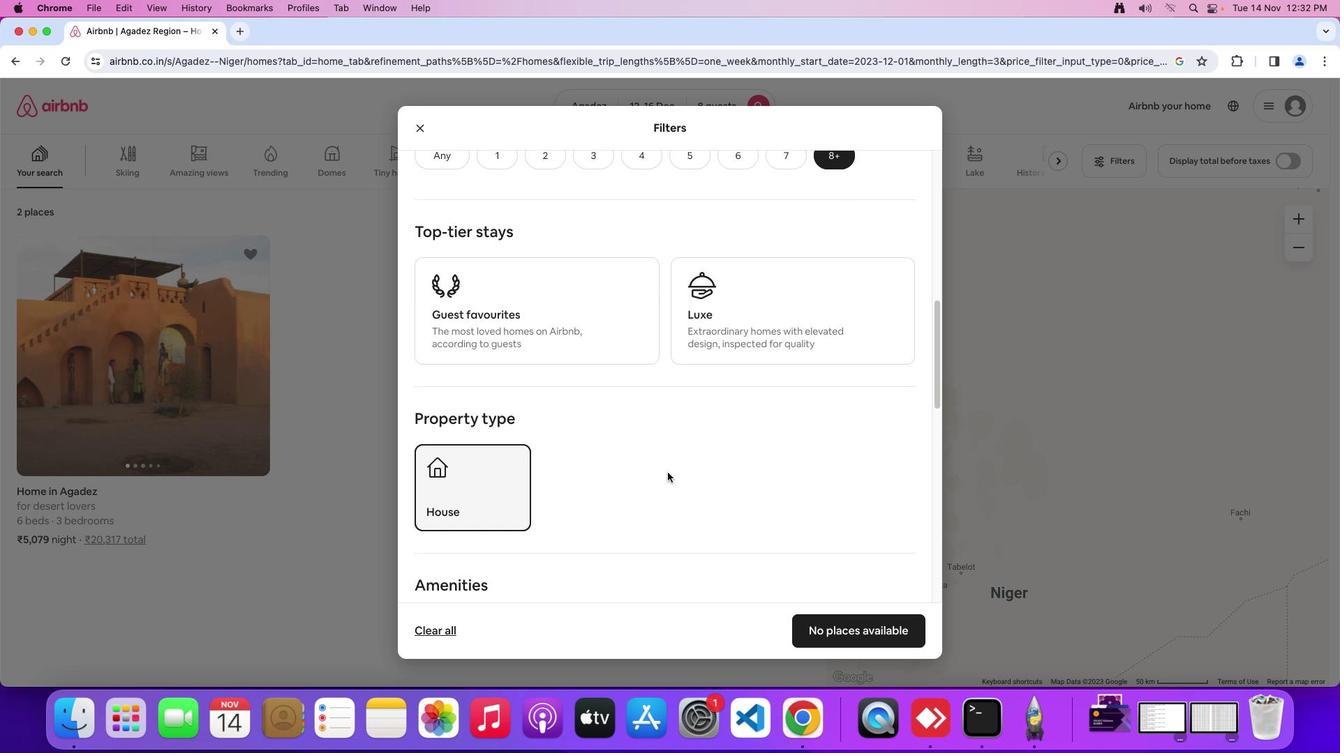 
Action: Mouse scrolled (667, 472) with delta (0, -2)
Screenshot: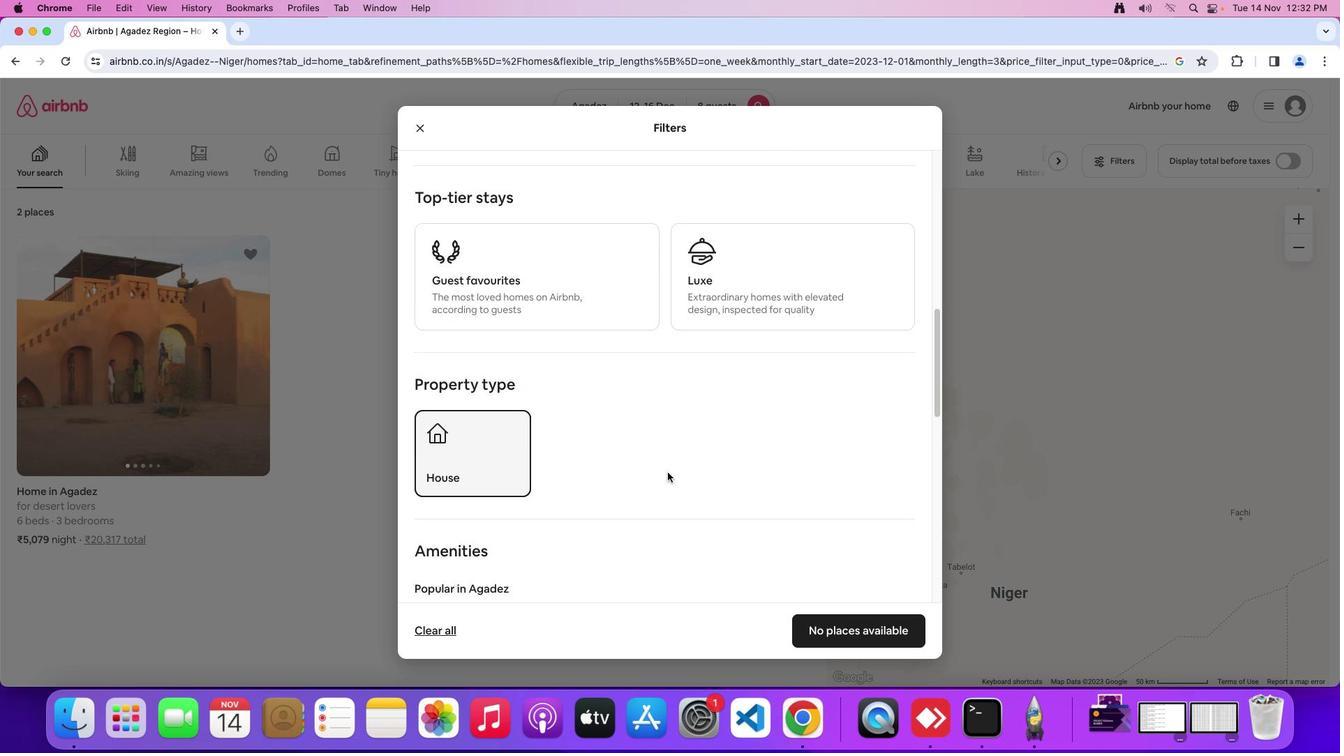 
Action: Mouse scrolled (667, 472) with delta (0, -2)
Screenshot: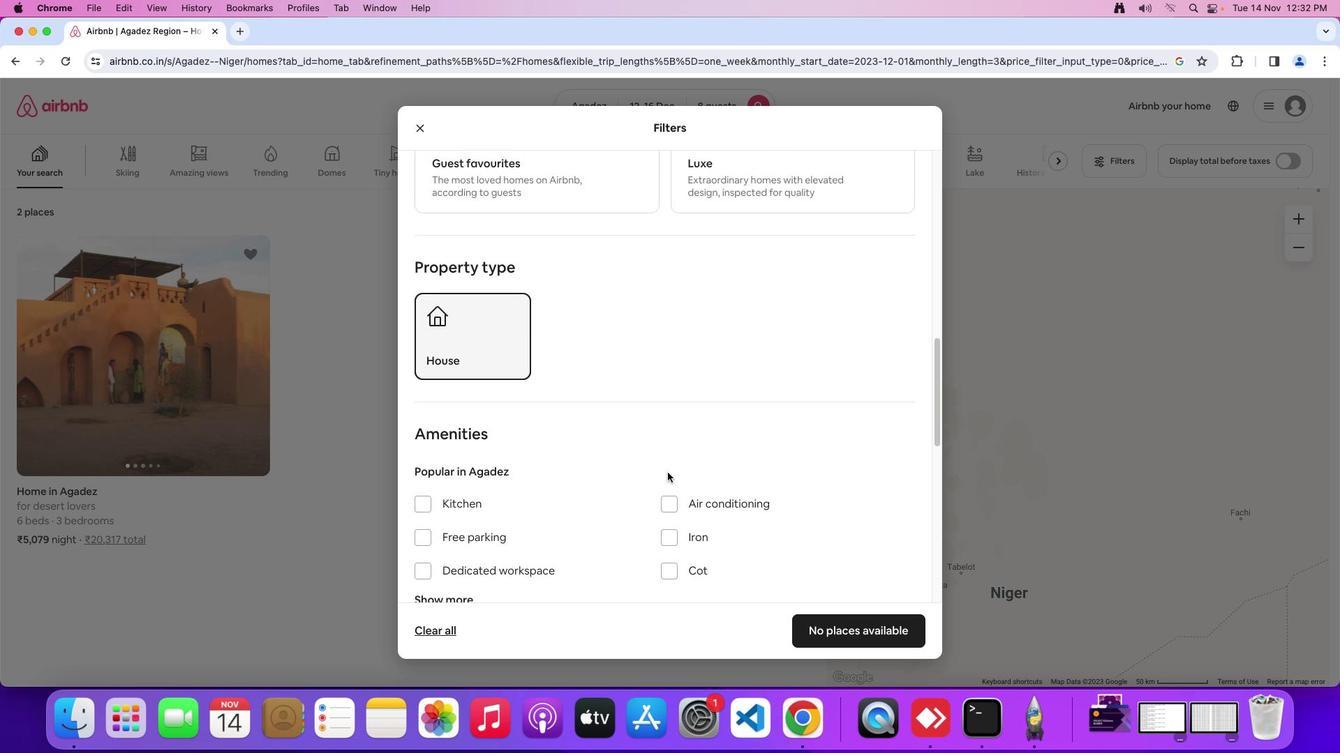 
Action: Mouse scrolled (667, 472) with delta (0, 0)
Screenshot: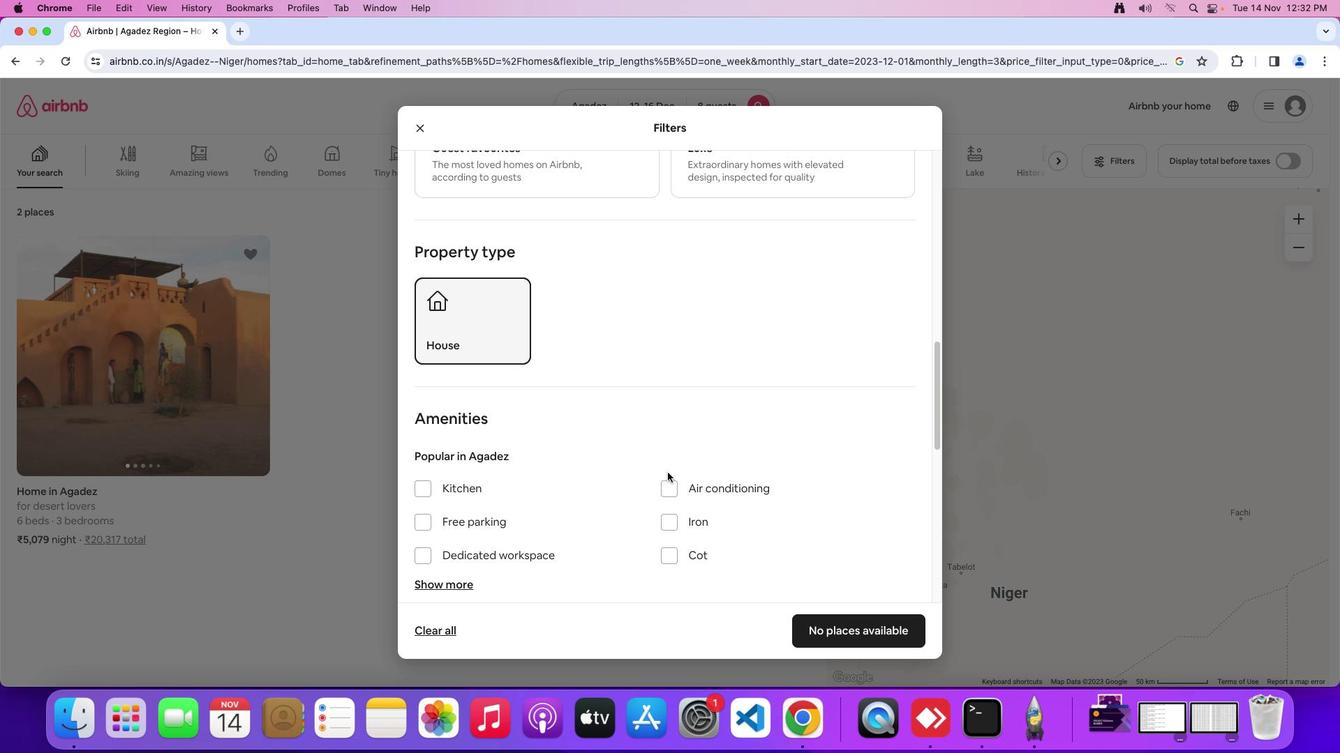 
Action: Mouse scrolled (667, 472) with delta (0, 0)
Screenshot: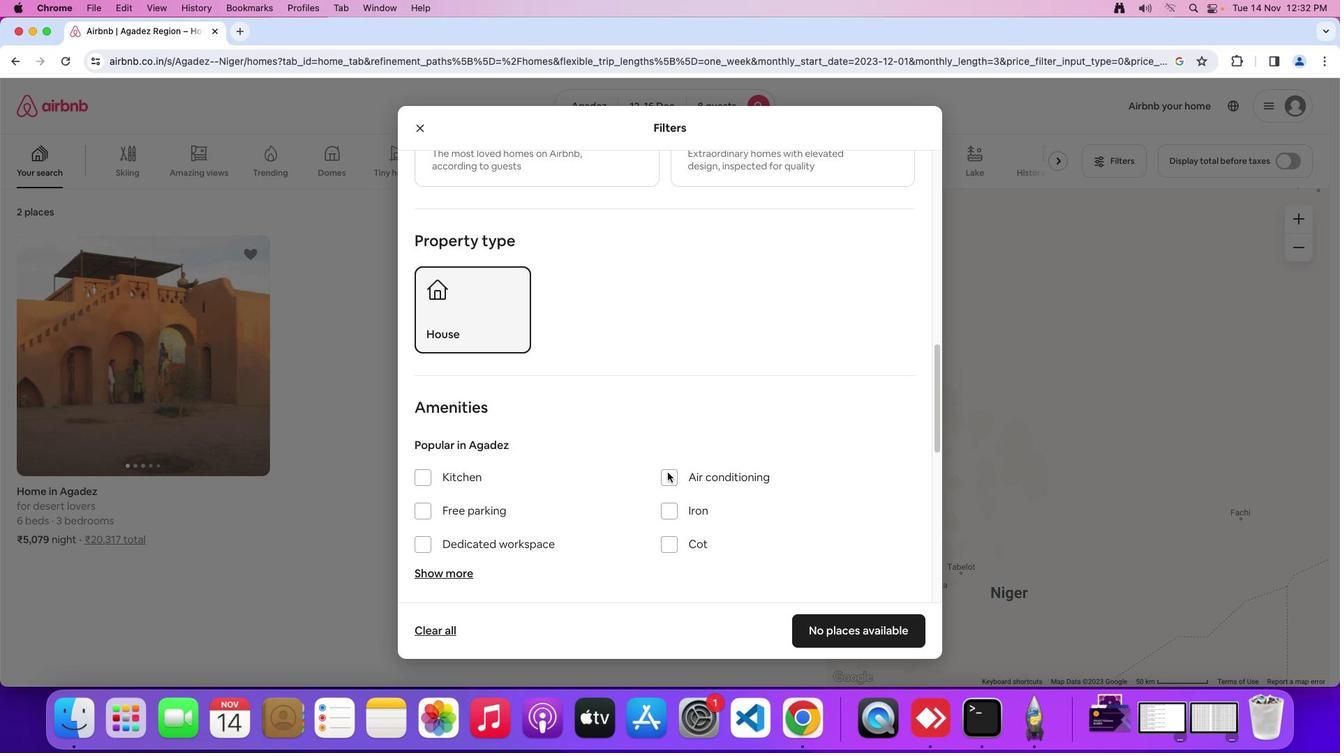 
Action: Mouse scrolled (667, 472) with delta (0, 0)
Screenshot: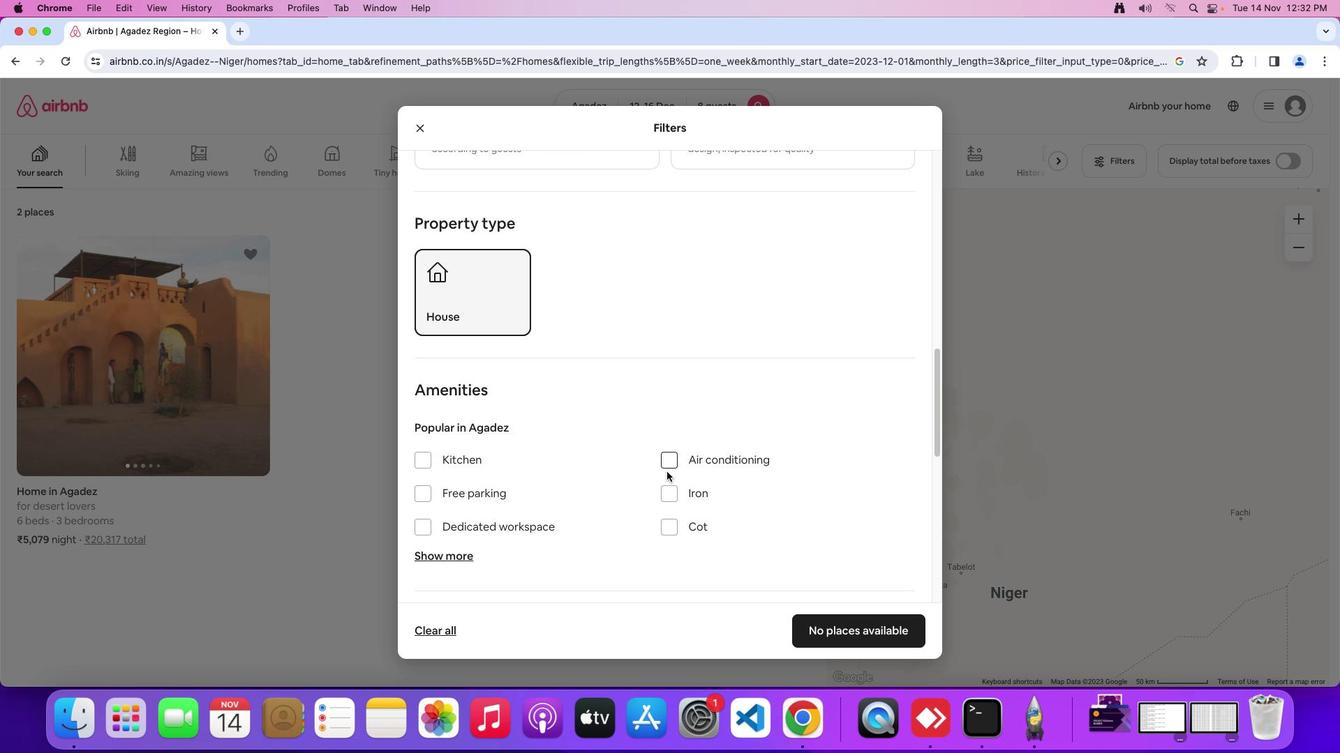 
Action: Mouse moved to (665, 473)
Screenshot: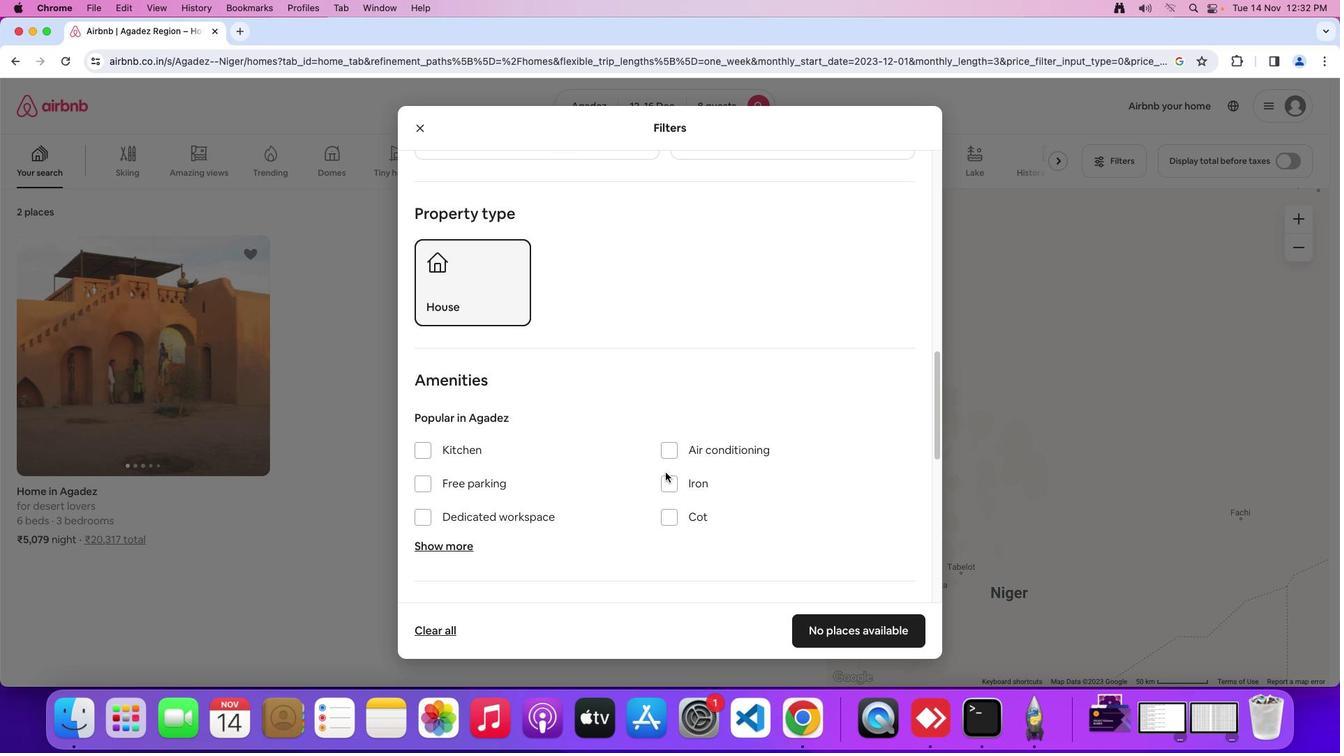 
Action: Mouse scrolled (665, 473) with delta (0, 0)
Screenshot: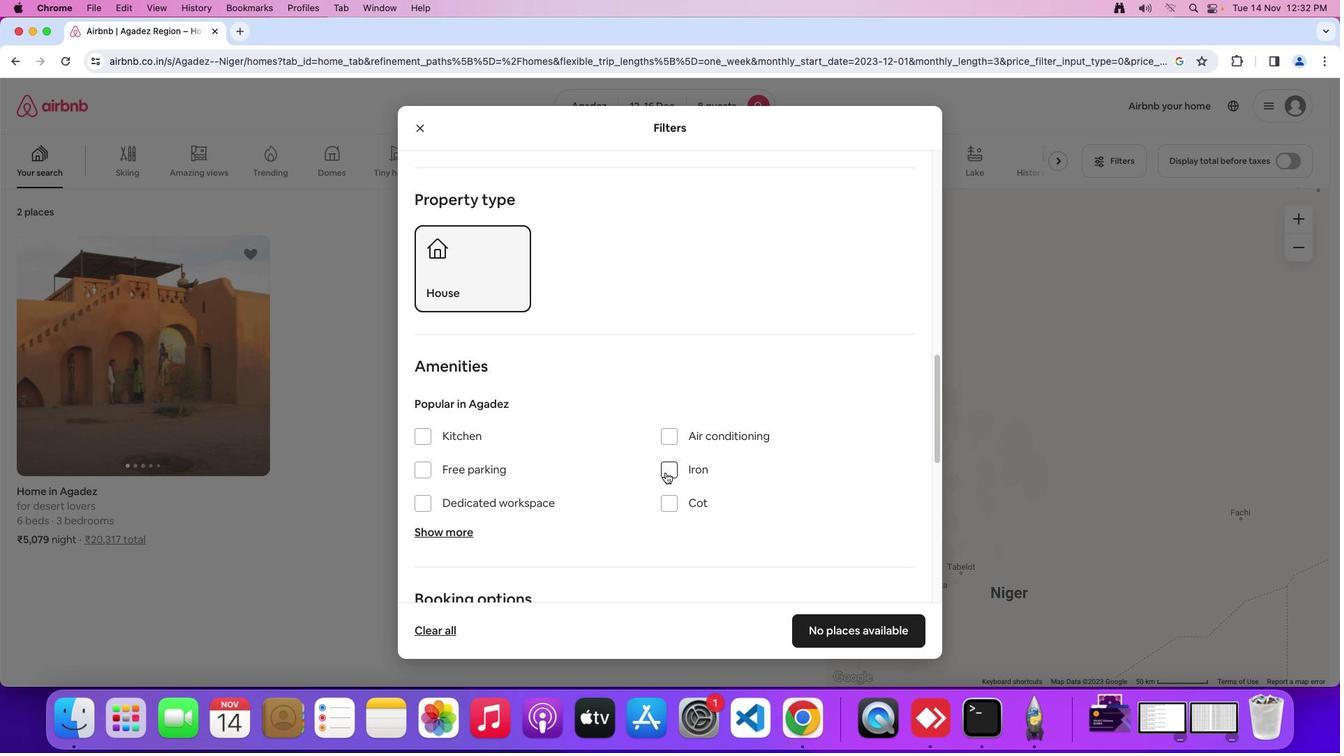 
Action: Mouse scrolled (665, 473) with delta (0, 0)
Screenshot: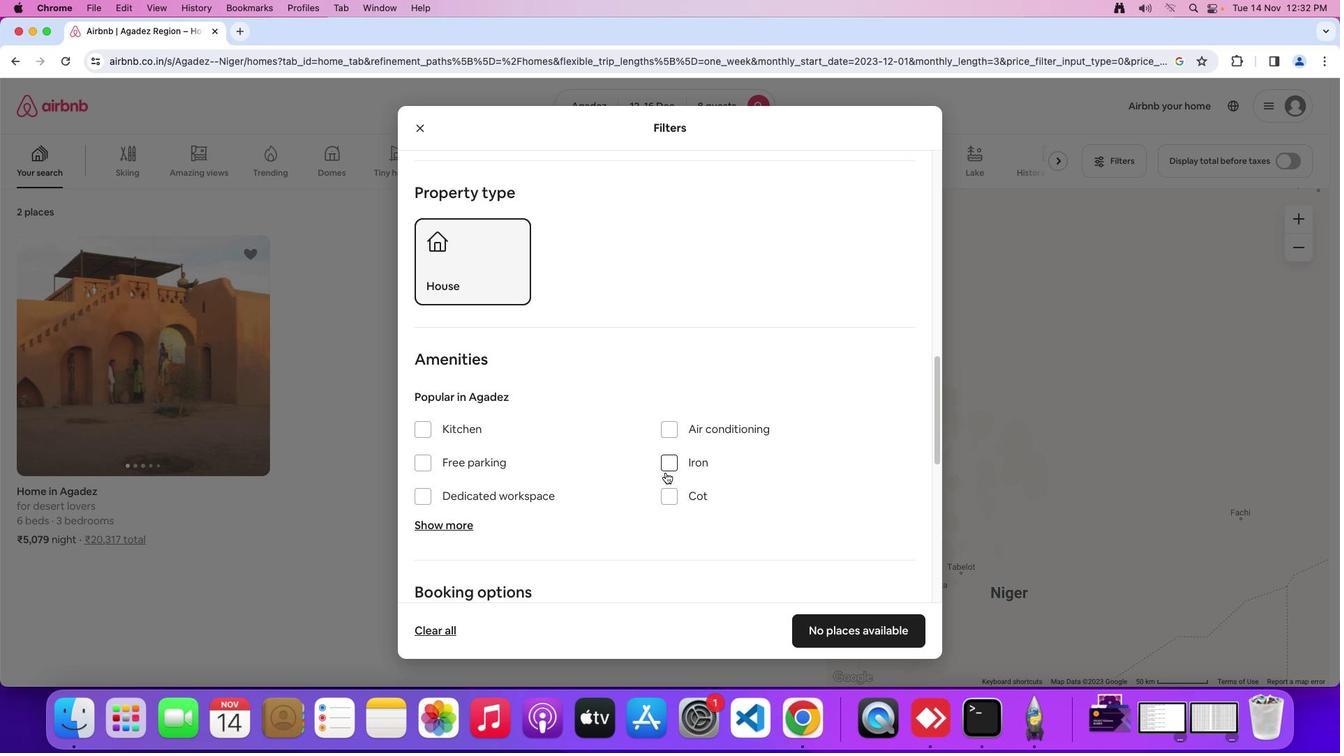 
Action: Mouse moved to (692, 453)
Screenshot: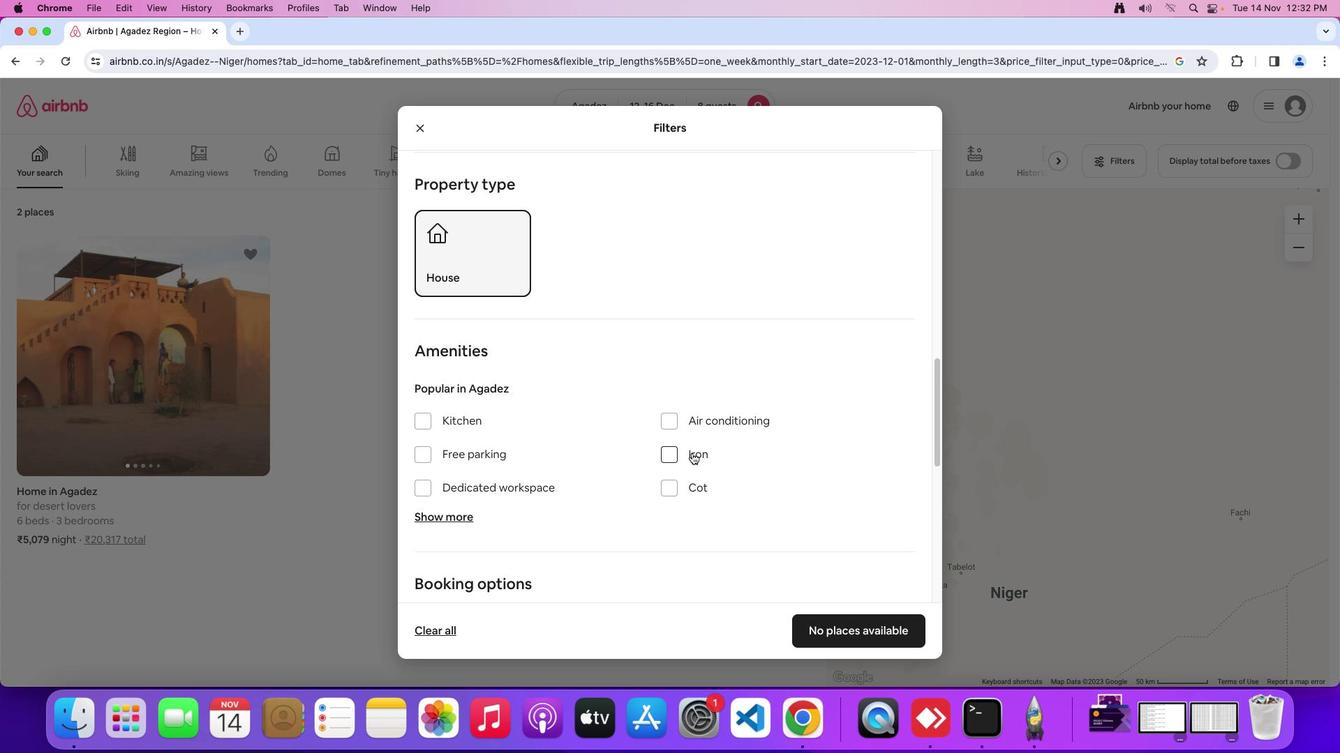 
Action: Mouse scrolled (692, 453) with delta (0, 0)
Screenshot: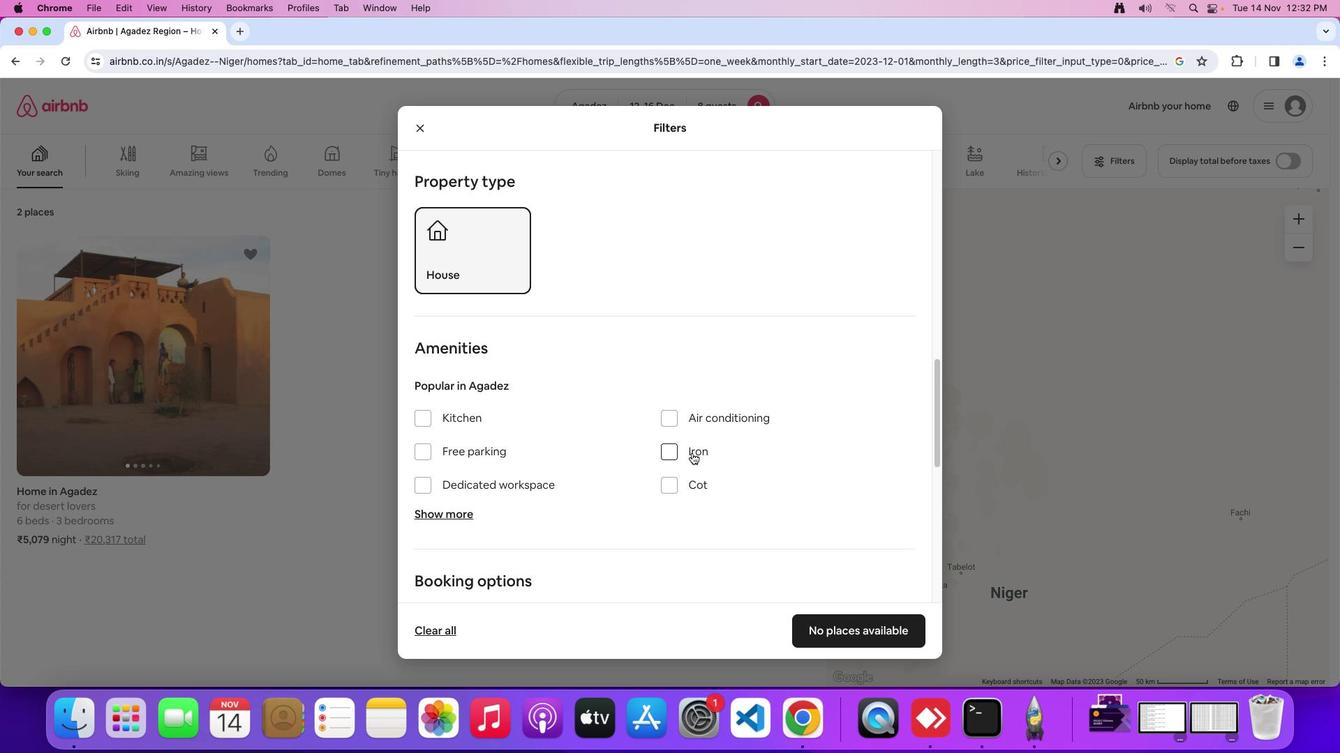 
Action: Mouse scrolled (692, 453) with delta (0, 0)
Screenshot: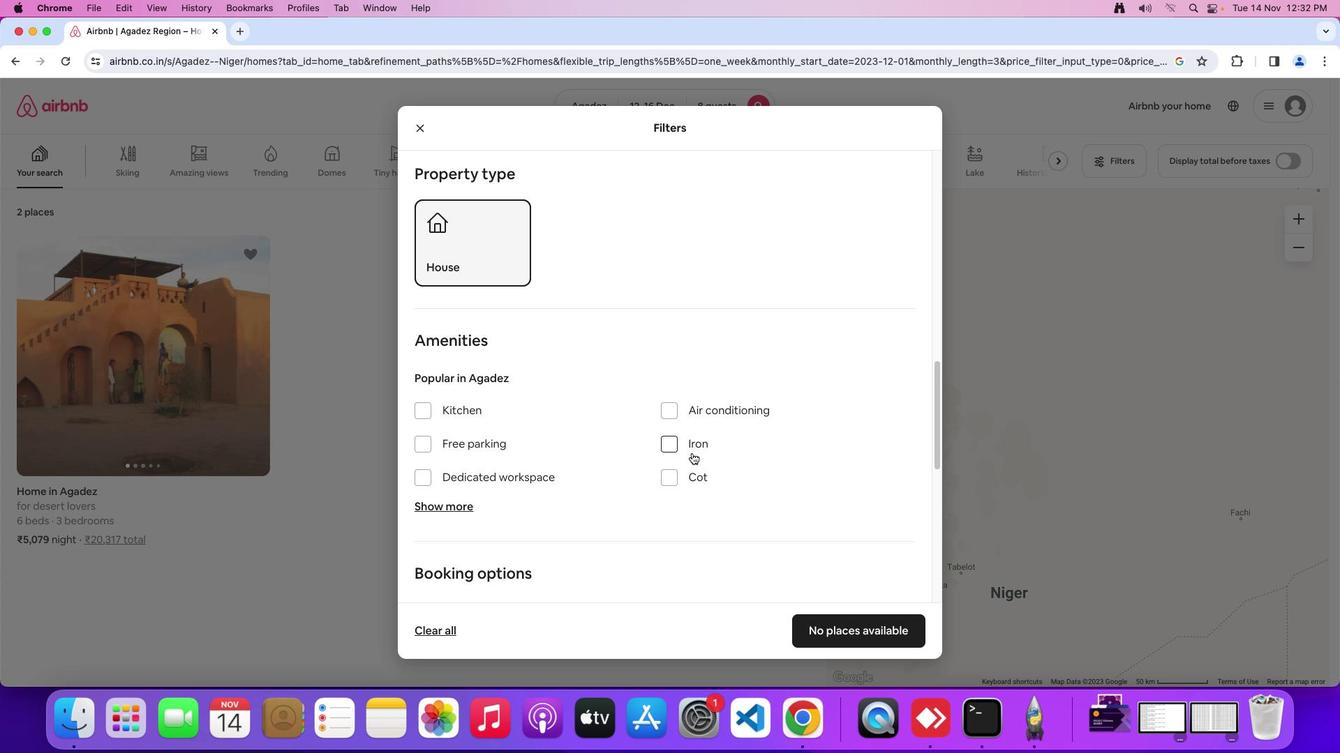 
Action: Mouse scrolled (692, 453) with delta (0, 0)
Screenshot: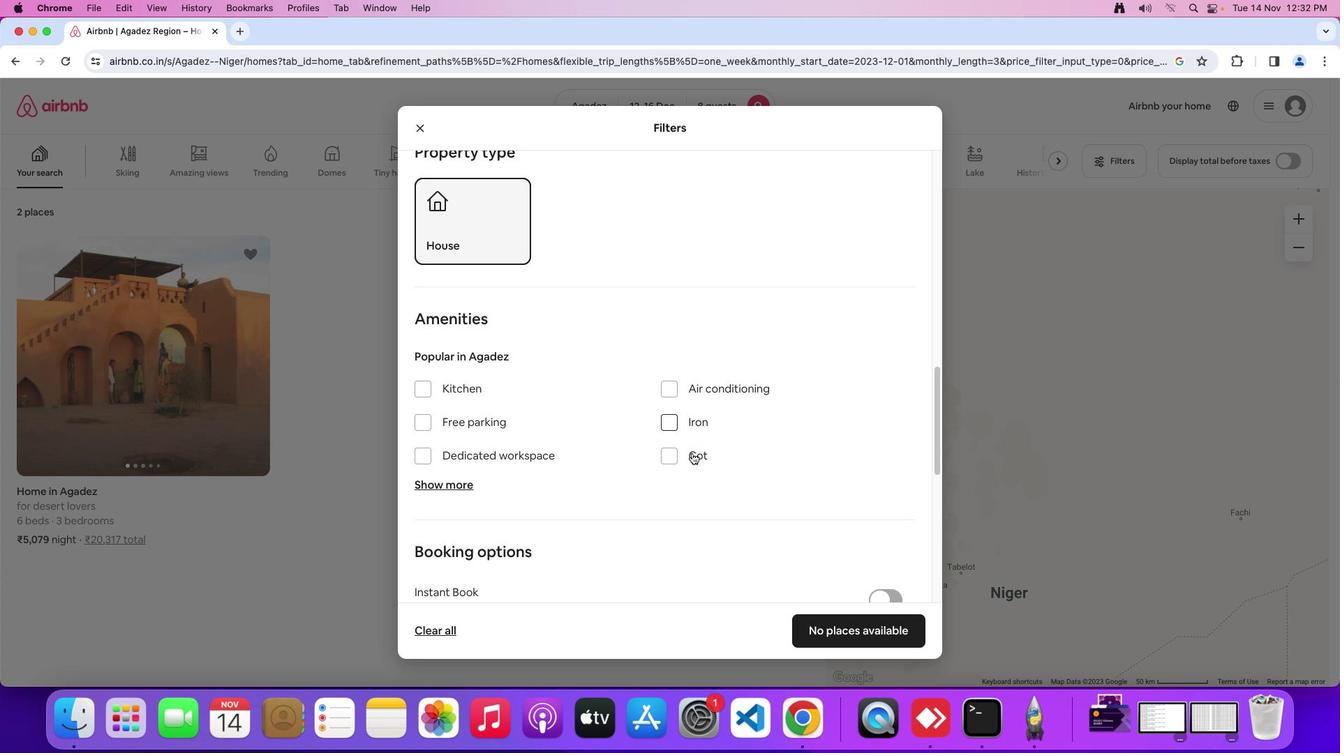 
Action: Mouse scrolled (692, 453) with delta (0, 0)
Screenshot: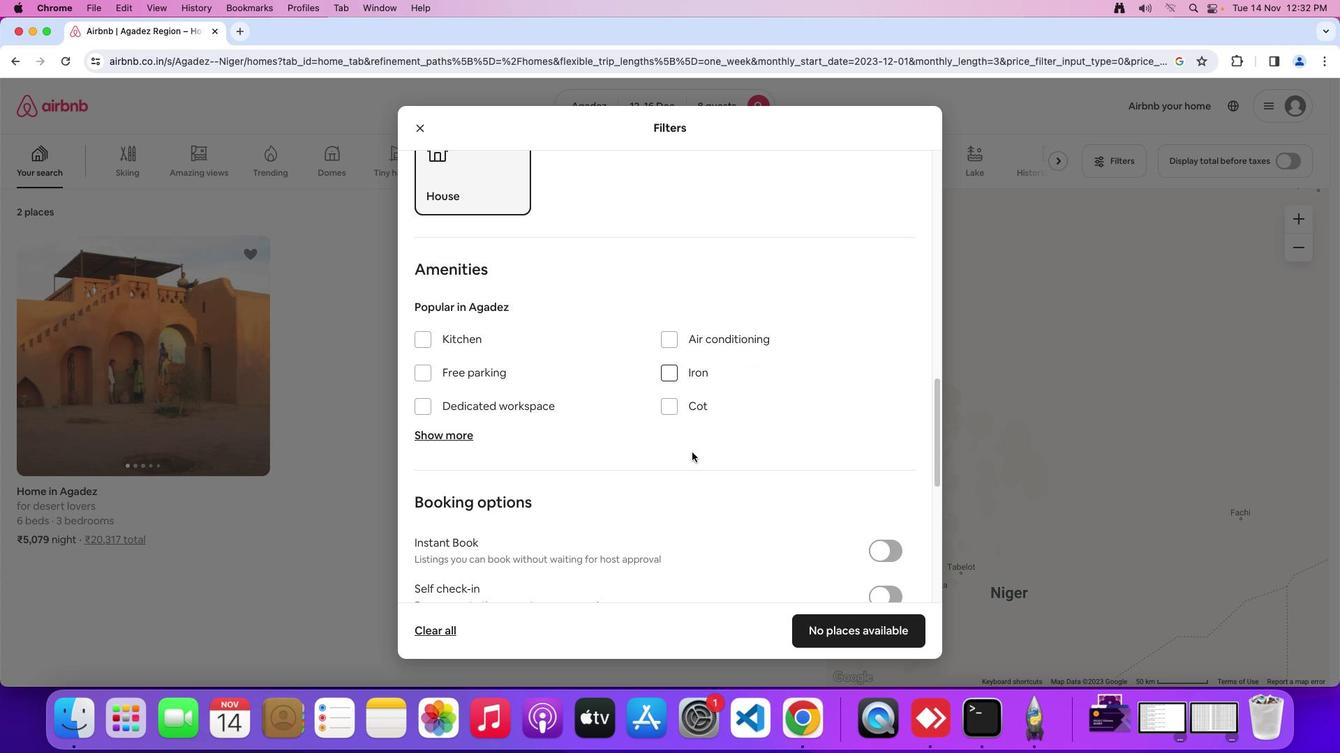 
Action: Mouse moved to (460, 428)
Screenshot: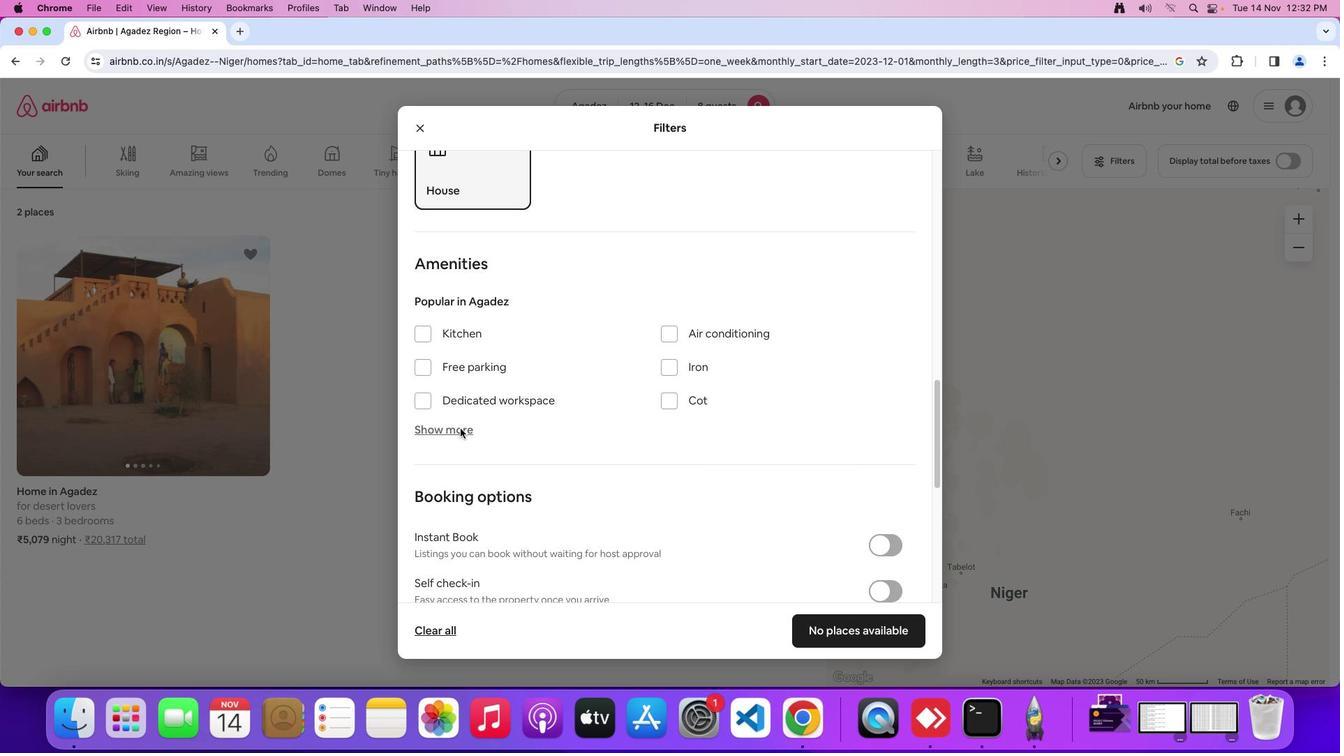 
Action: Mouse pressed left at (460, 428)
Screenshot: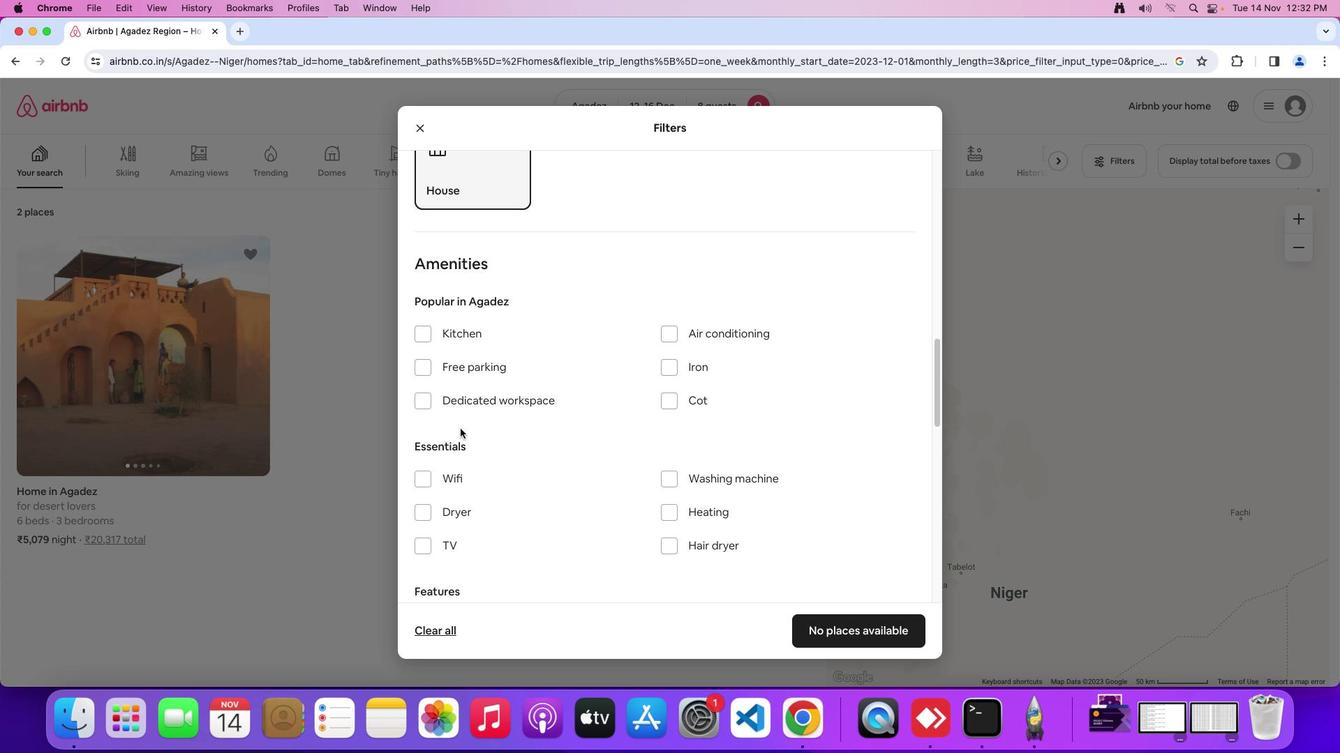 
Action: Mouse moved to (602, 441)
Screenshot: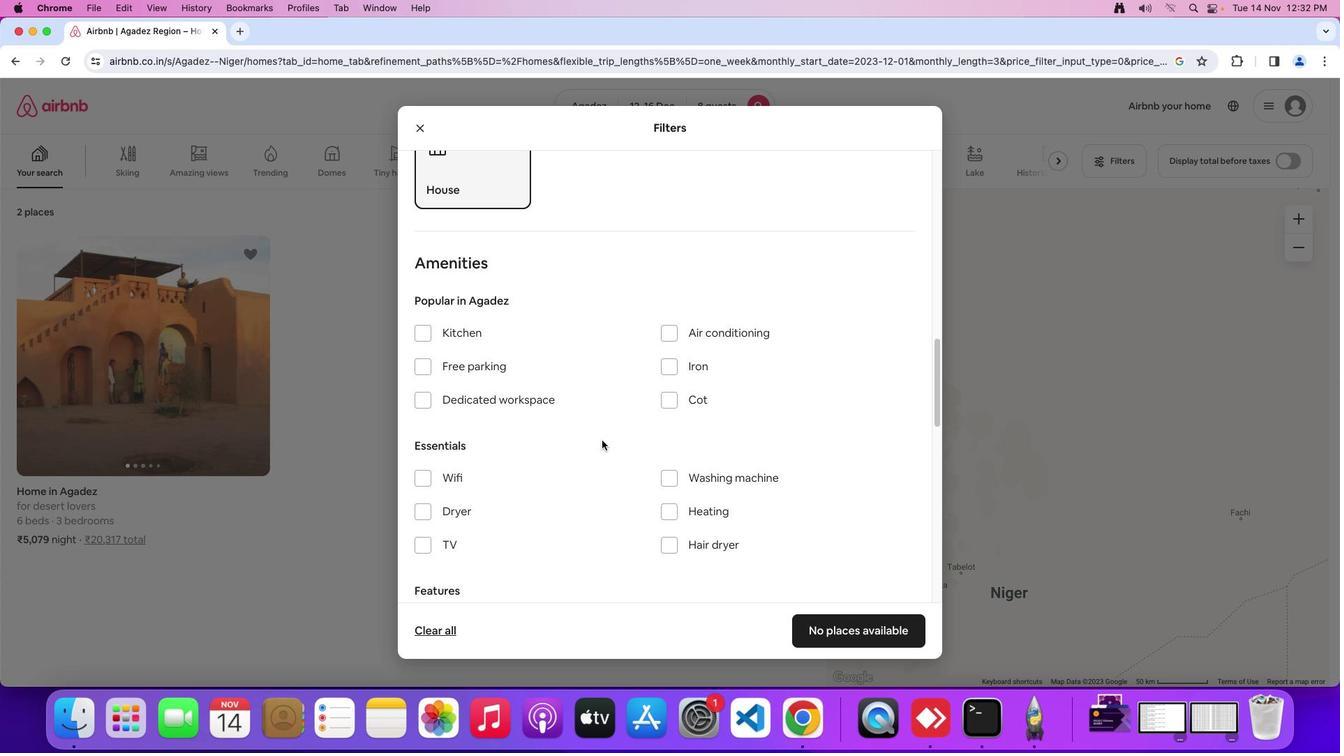 
Action: Mouse scrolled (602, 441) with delta (0, 0)
Screenshot: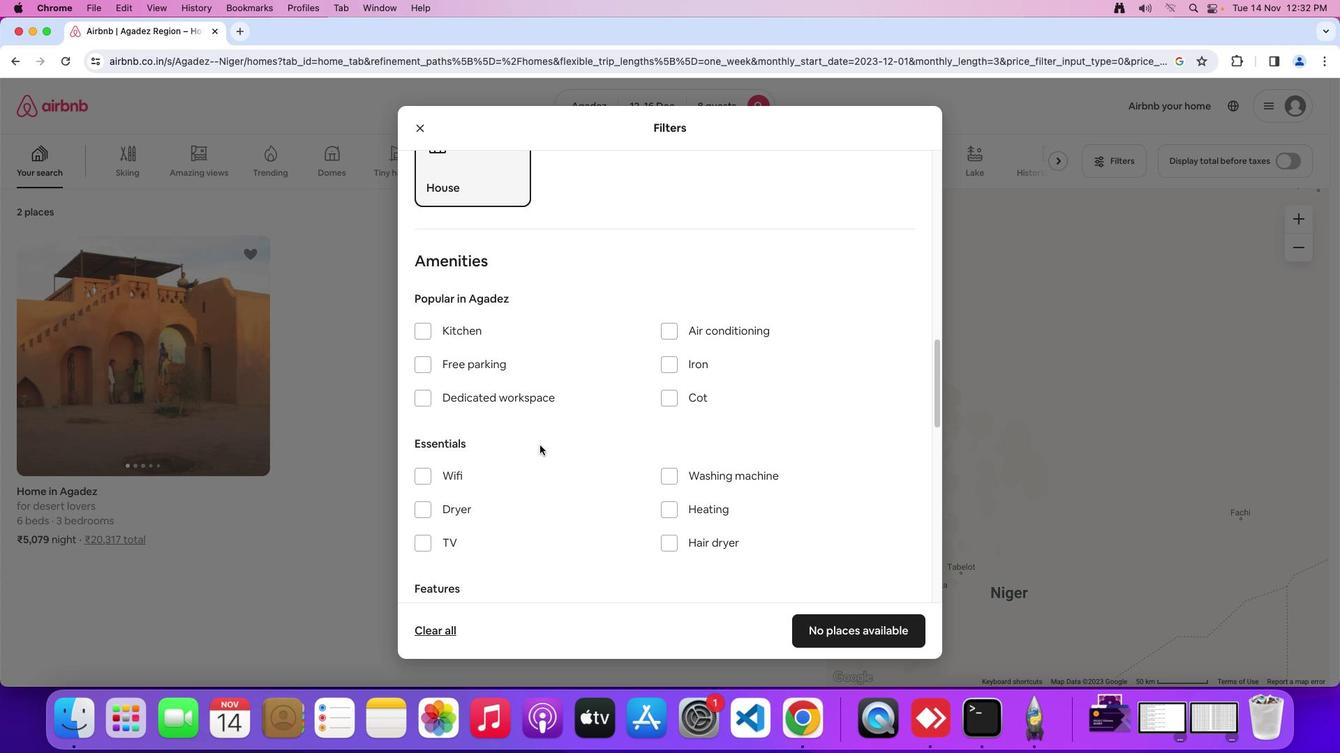 
Action: Mouse moved to (426, 479)
Screenshot: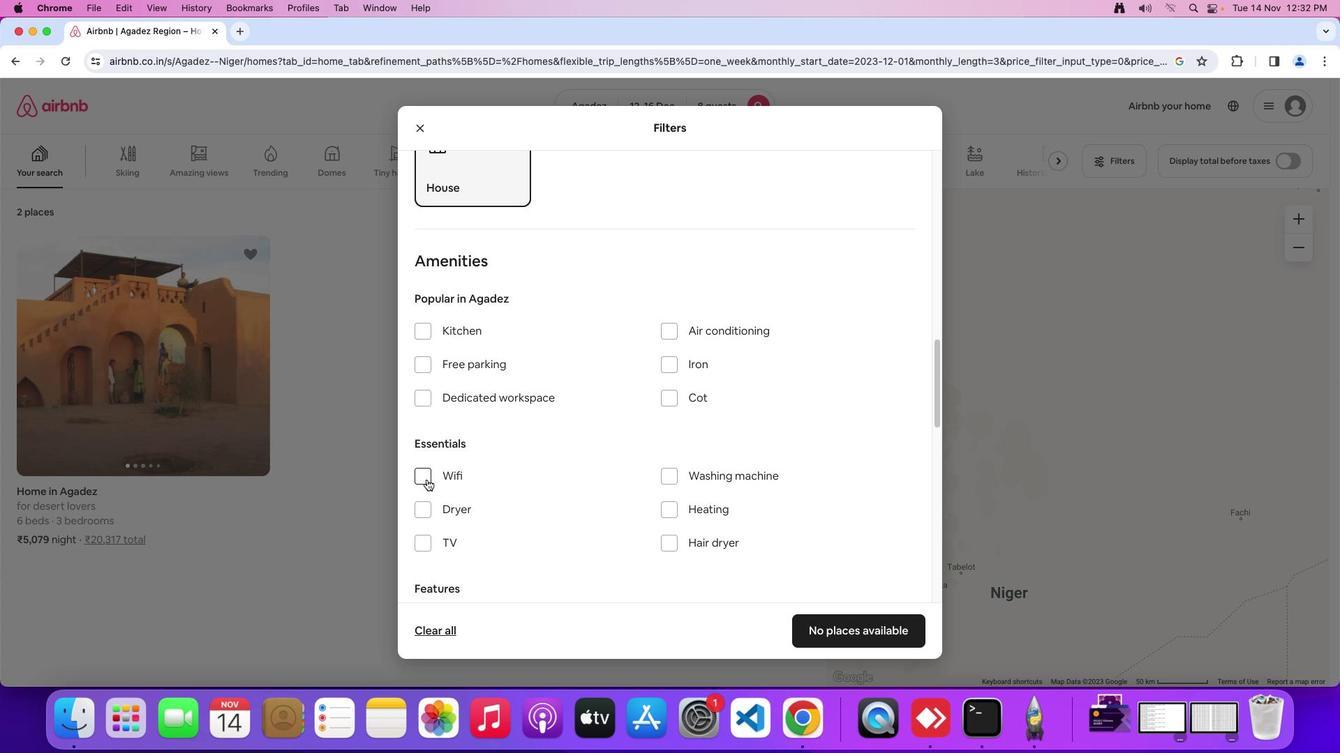
Action: Mouse pressed left at (426, 479)
Screenshot: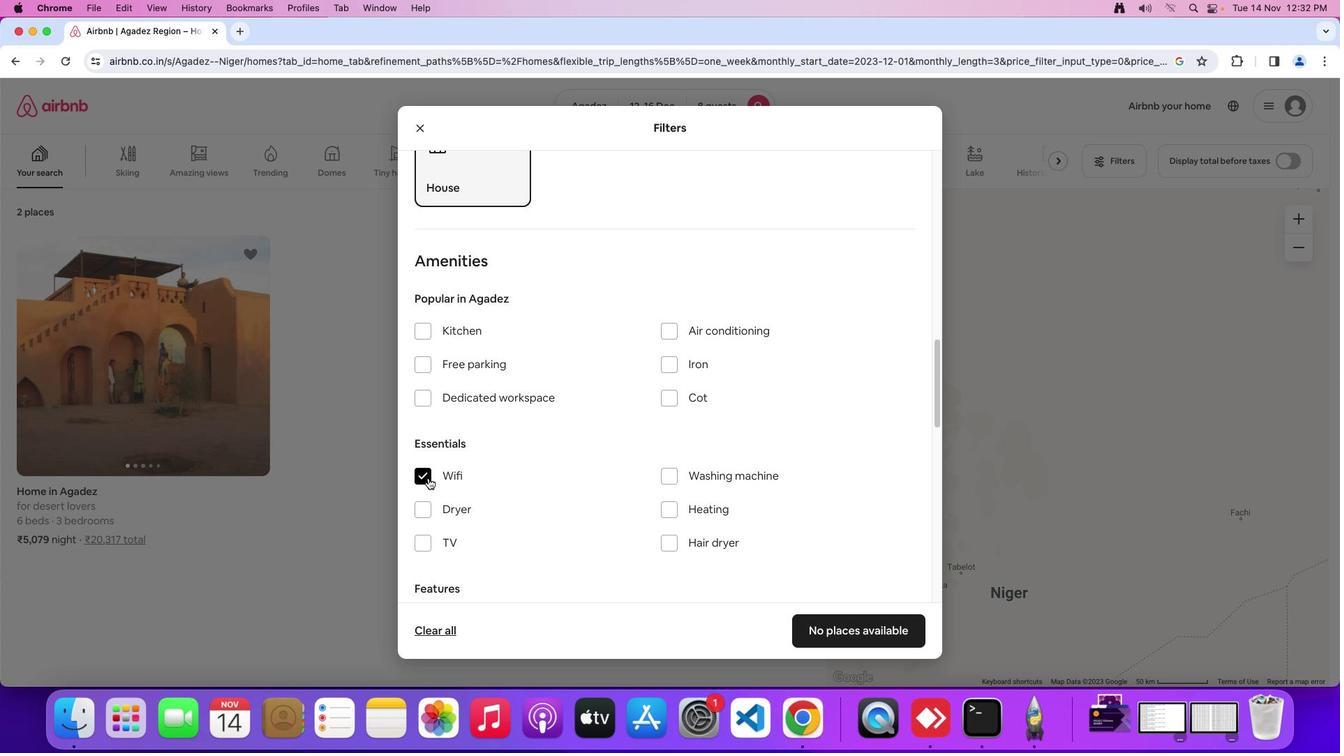 
Action: Mouse moved to (617, 439)
Screenshot: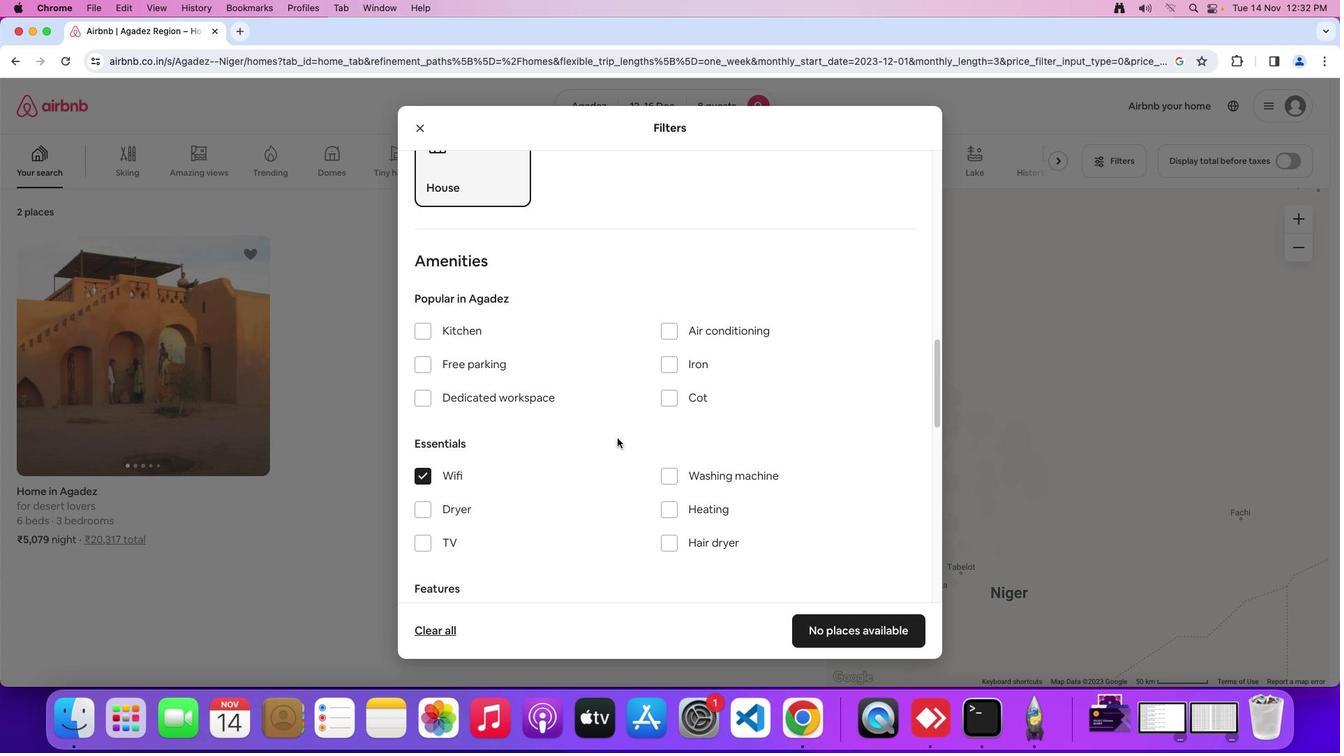 
Action: Mouse scrolled (617, 439) with delta (0, 0)
Screenshot: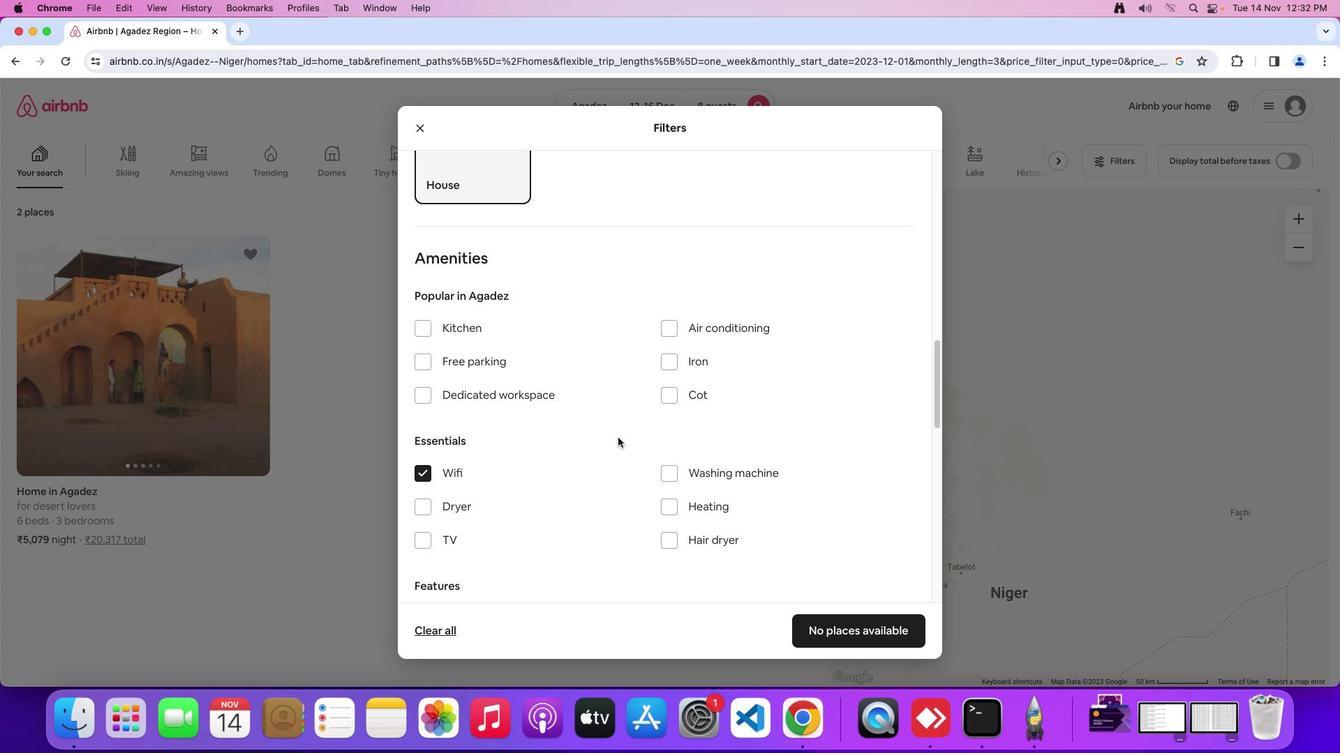 
Action: Mouse moved to (618, 437)
Screenshot: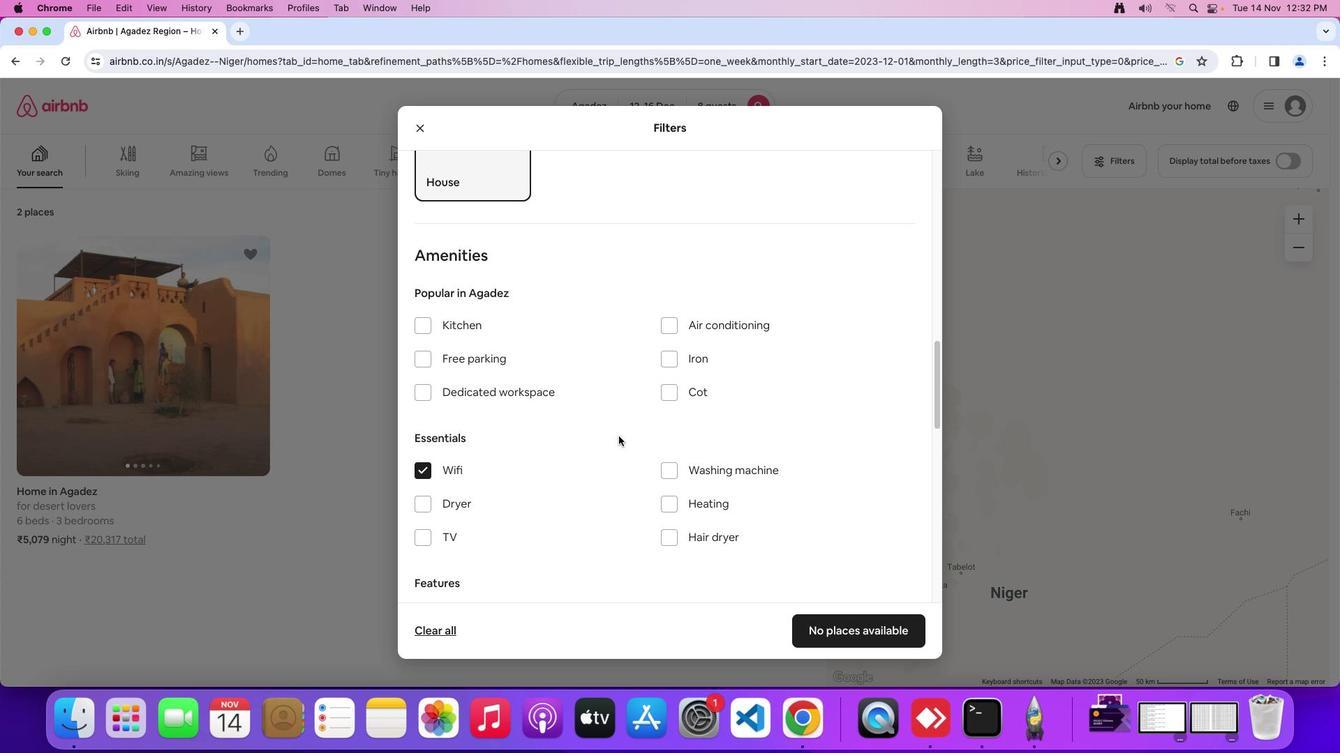 
Action: Mouse scrolled (618, 437) with delta (0, 0)
Screenshot: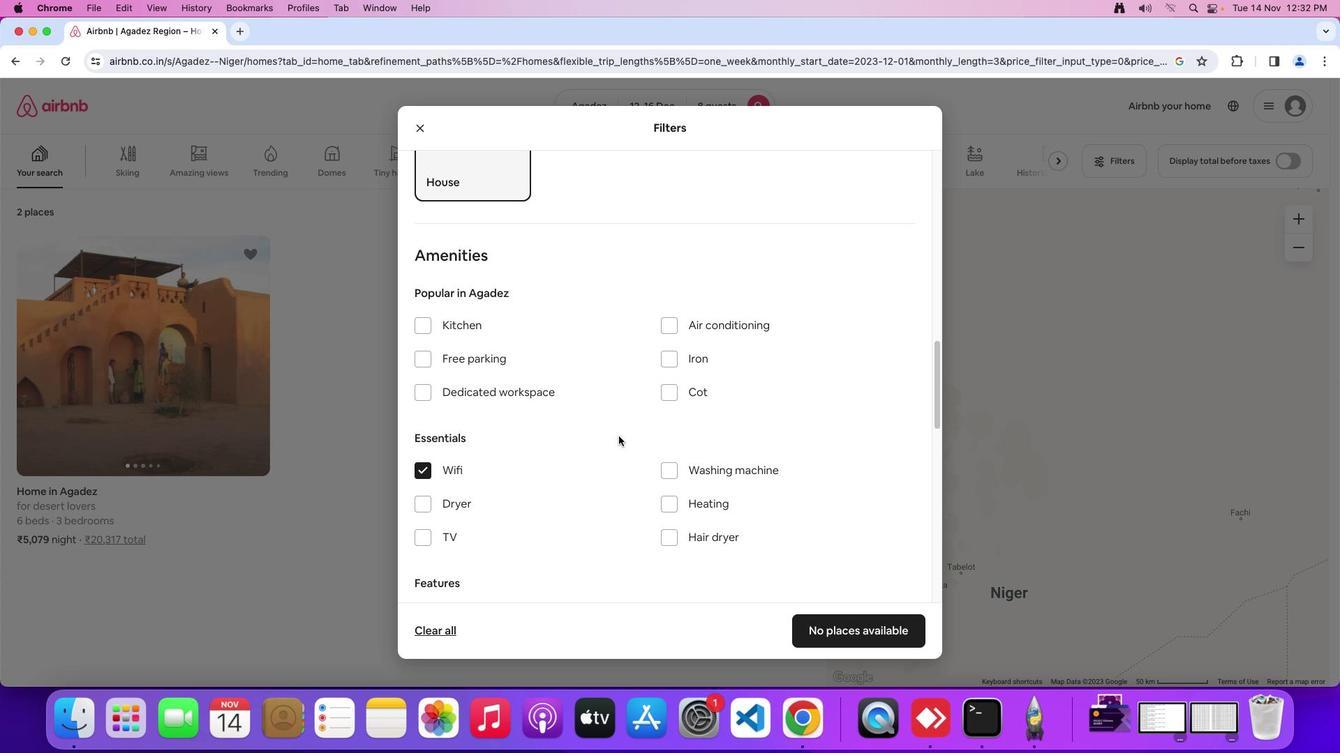 
Action: Mouse moved to (618, 437)
Screenshot: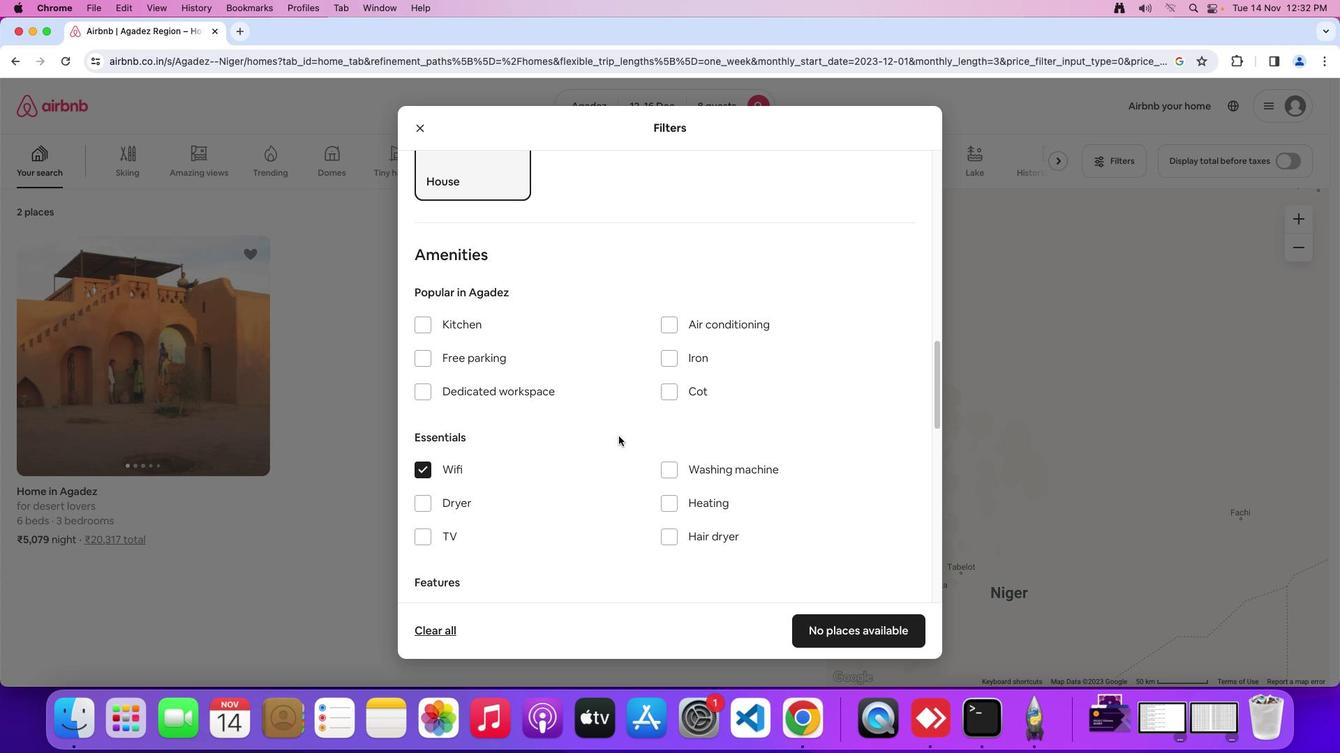 
Action: Mouse scrolled (618, 437) with delta (0, 0)
Screenshot: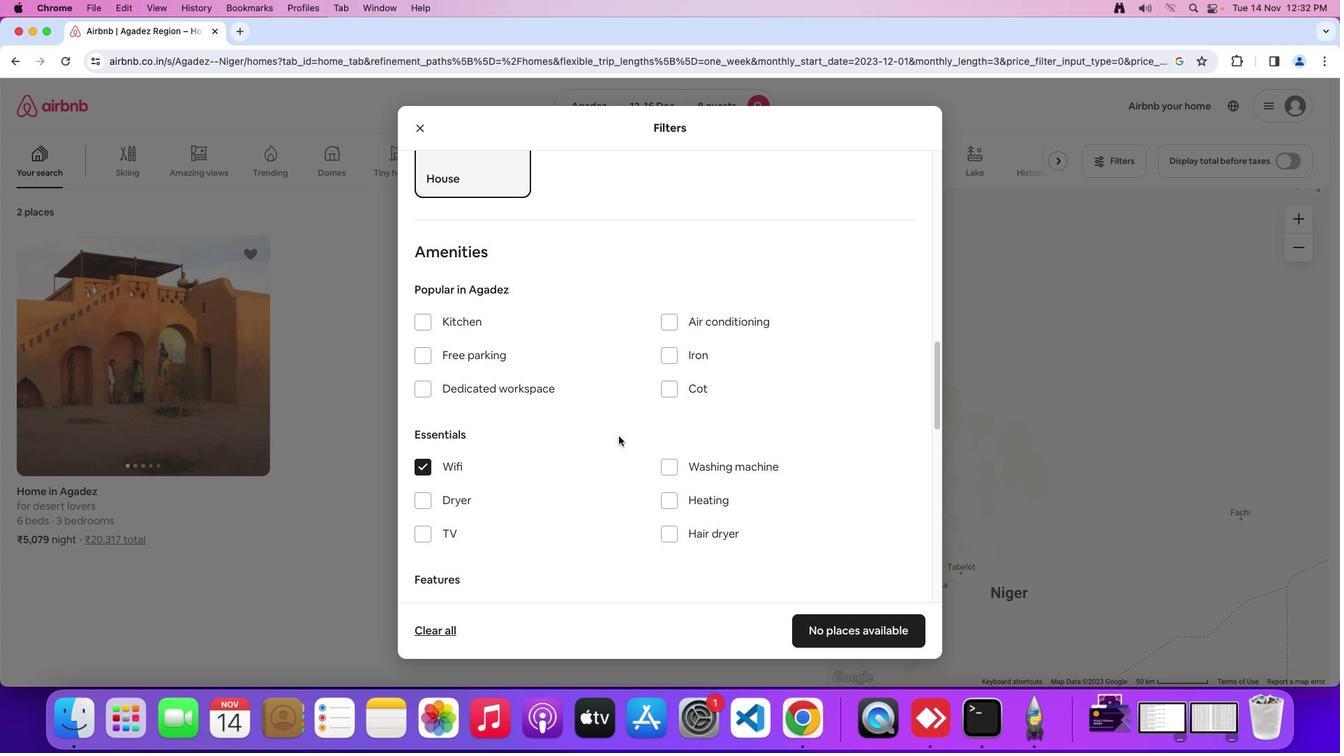 
Action: Mouse moved to (662, 462)
Screenshot: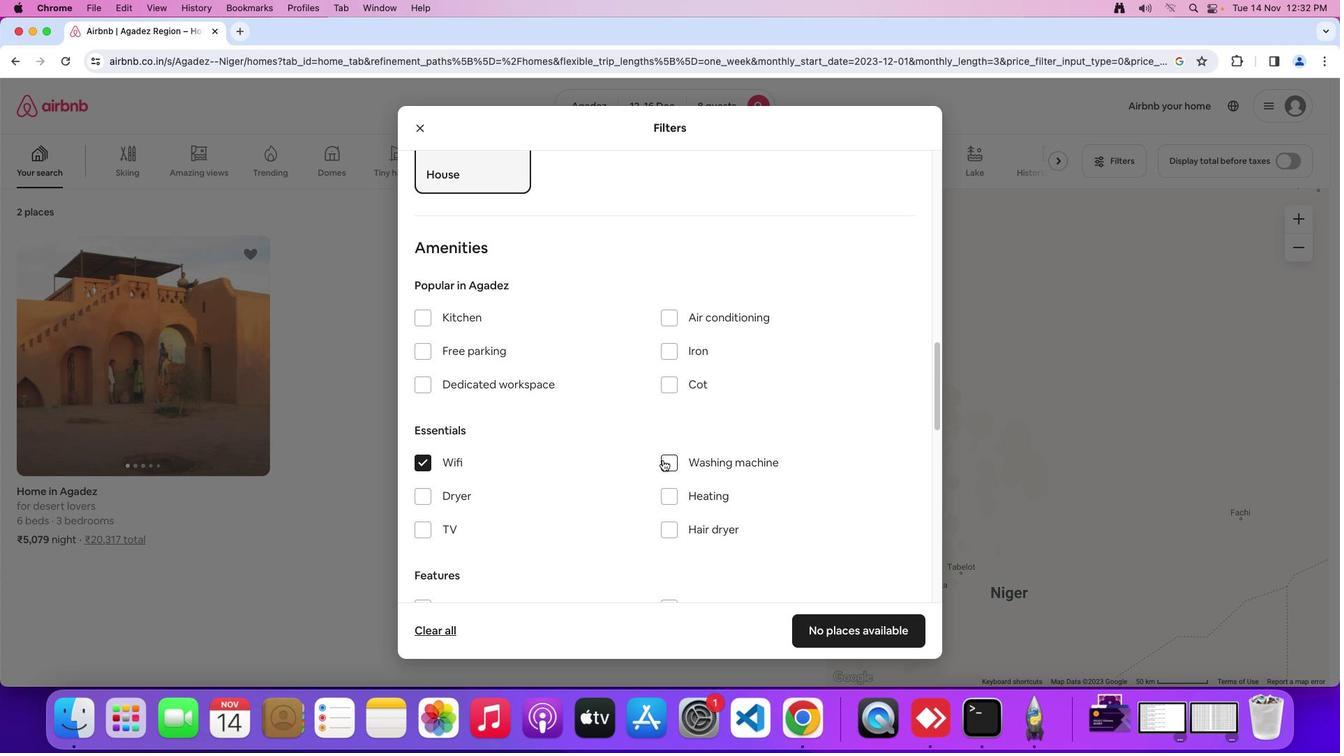 
Action: Mouse scrolled (662, 462) with delta (0, 0)
Screenshot: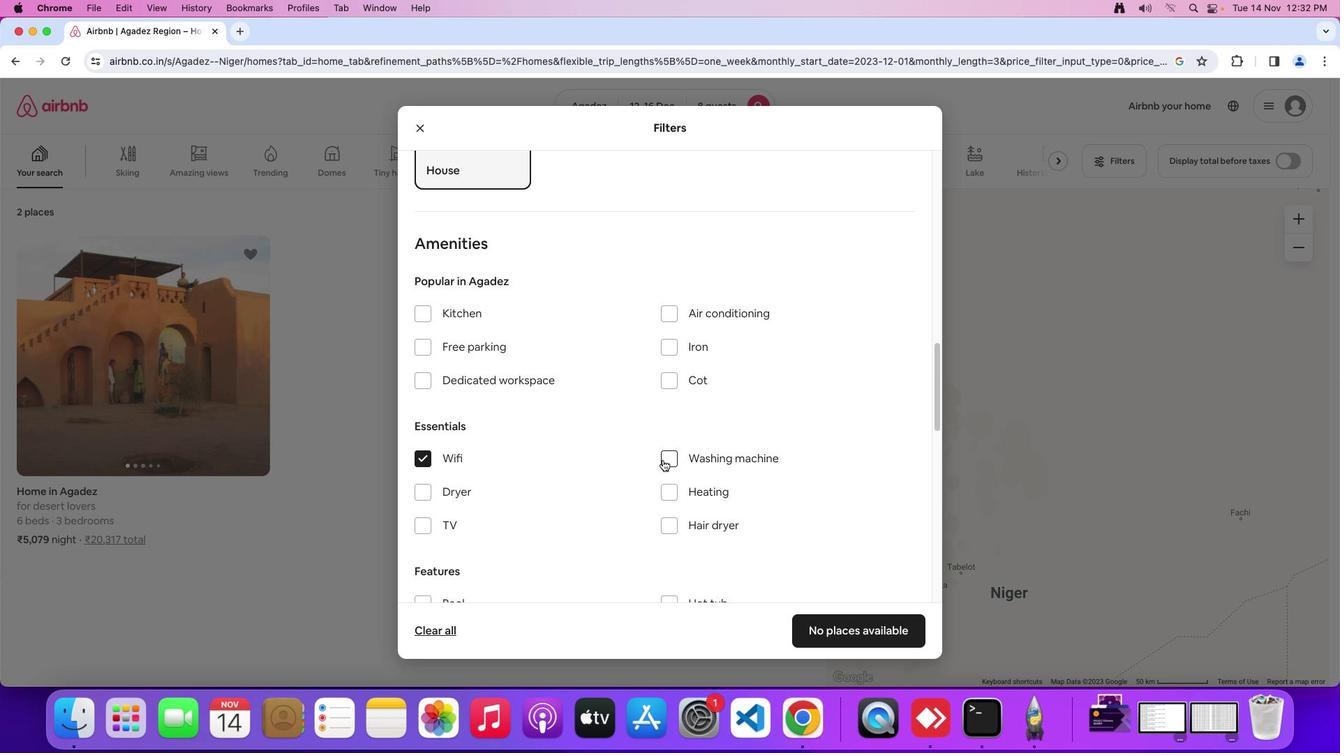 
Action: Mouse moved to (662, 461)
Screenshot: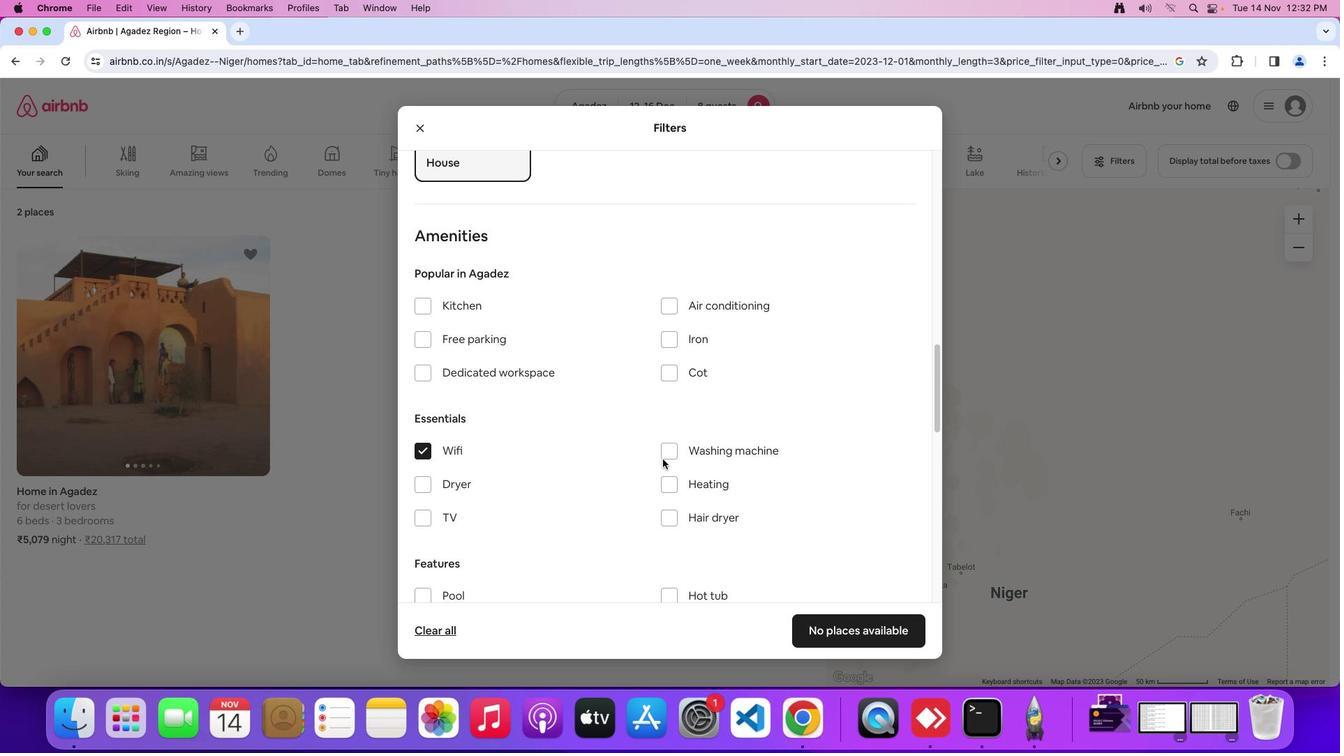 
Action: Mouse scrolled (662, 461) with delta (0, 0)
Screenshot: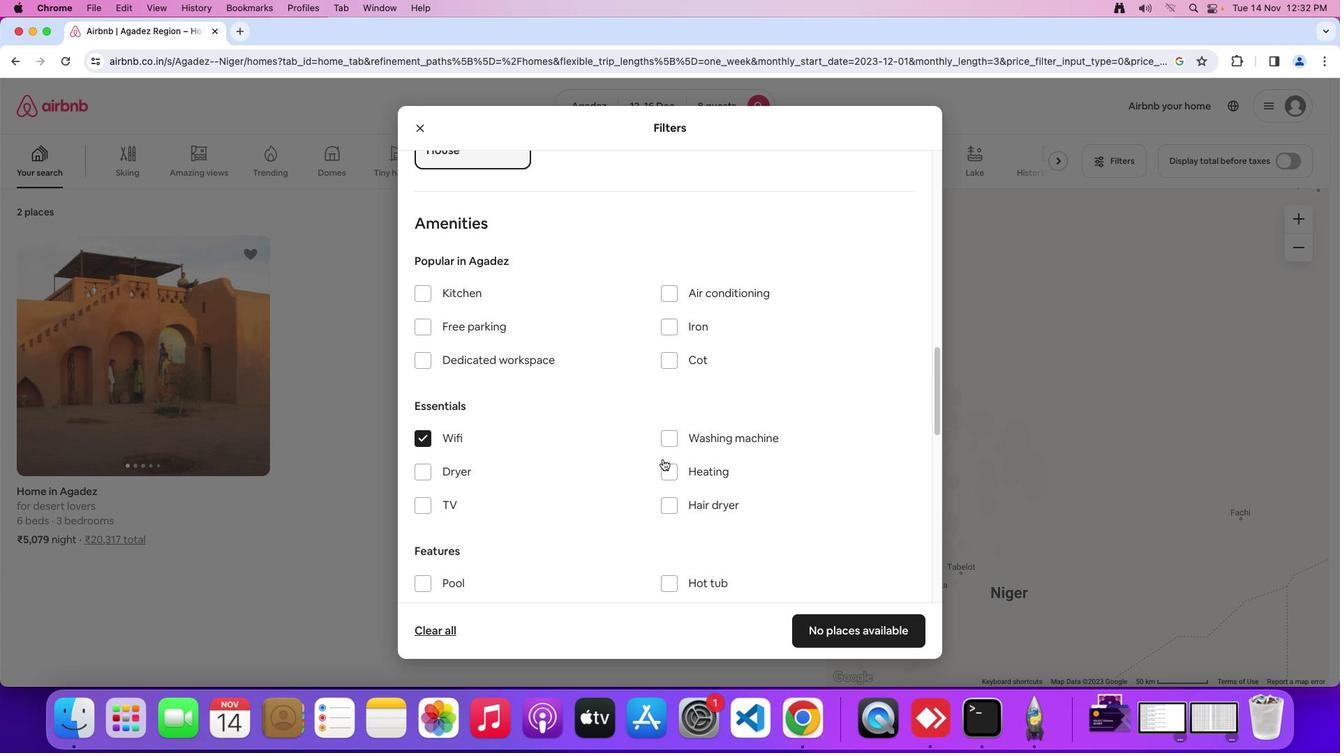 
Action: Mouse moved to (662, 460)
Screenshot: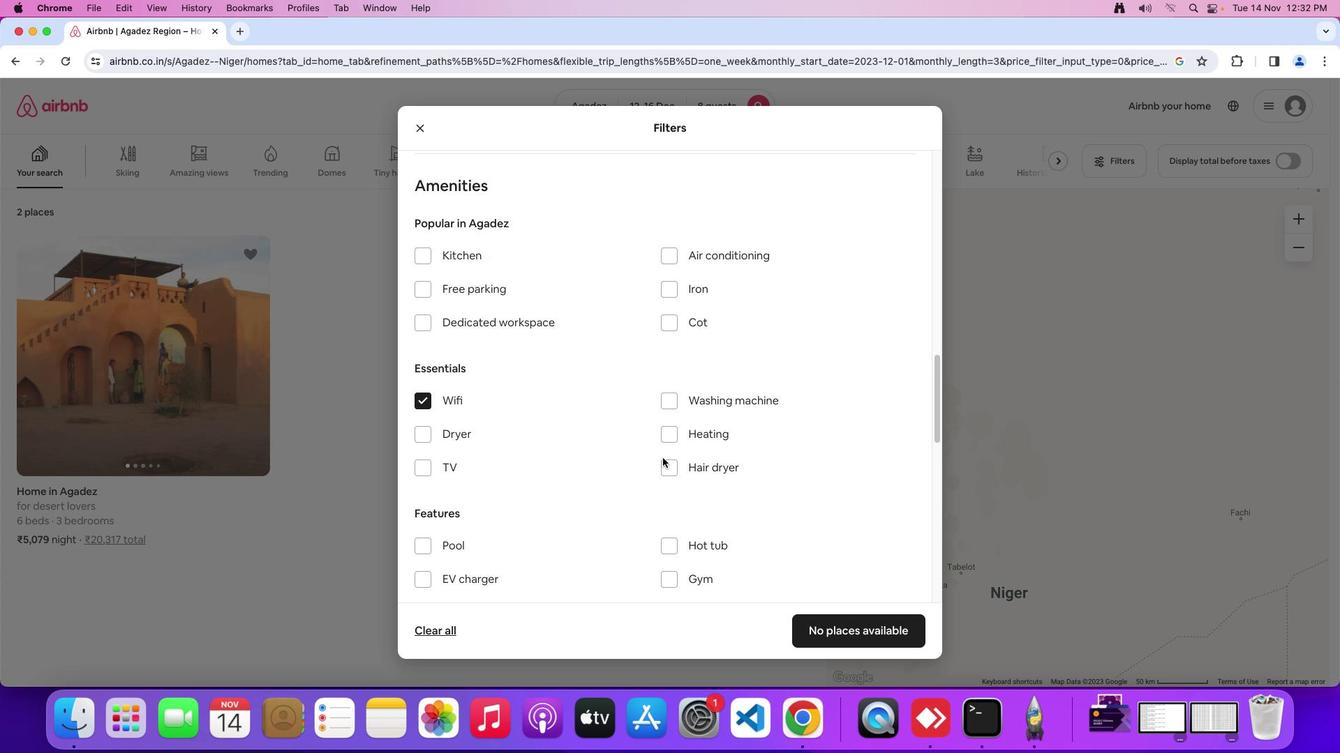 
Action: Mouse scrolled (662, 460) with delta (0, 0)
Screenshot: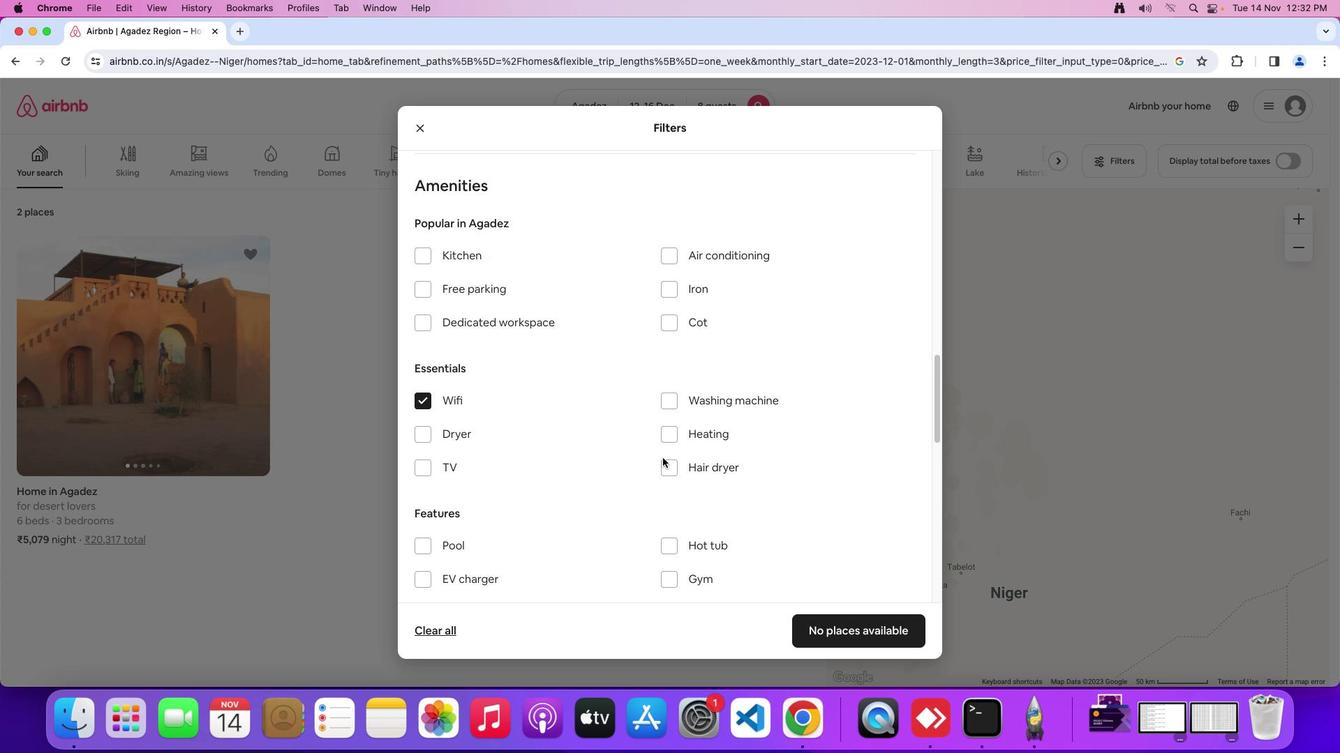 
Action: Mouse moved to (416, 464)
Screenshot: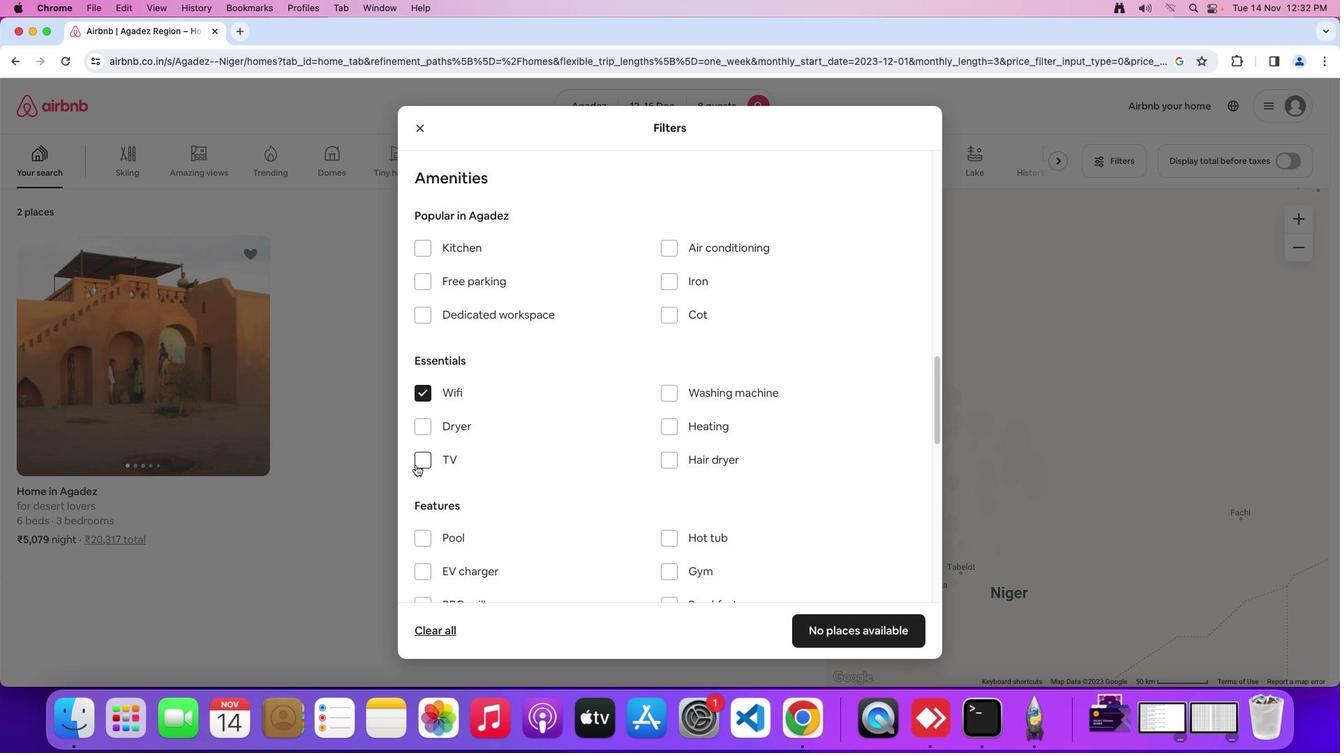 
Action: Mouse pressed left at (416, 464)
Screenshot: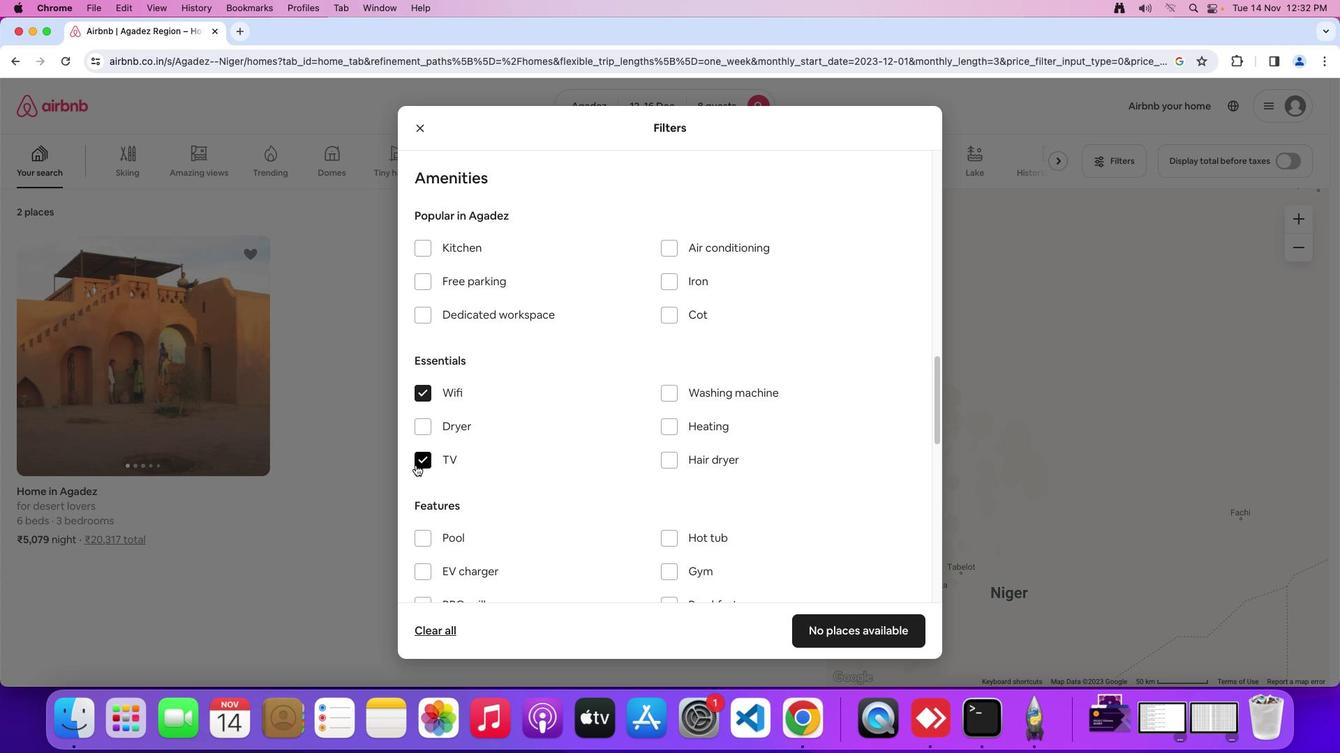 
Action: Mouse moved to (420, 275)
Screenshot: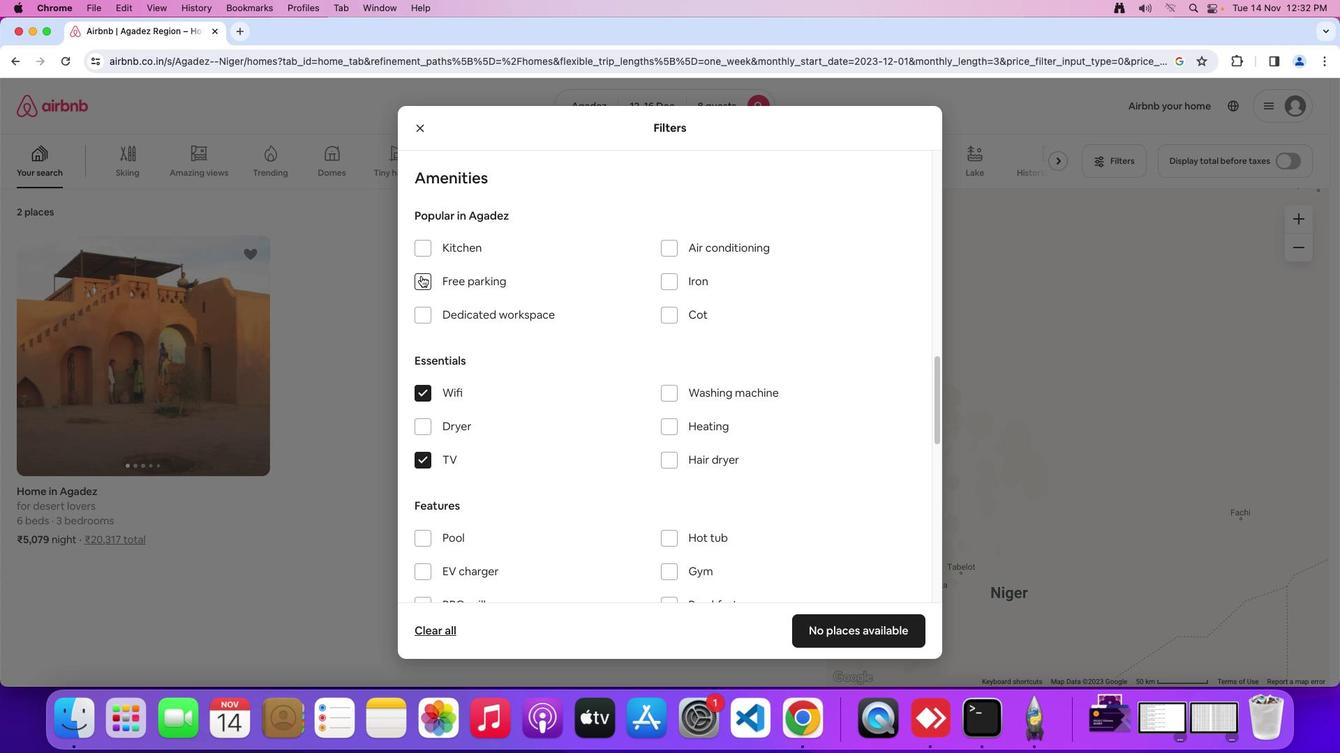 
Action: Mouse pressed left at (420, 275)
Screenshot: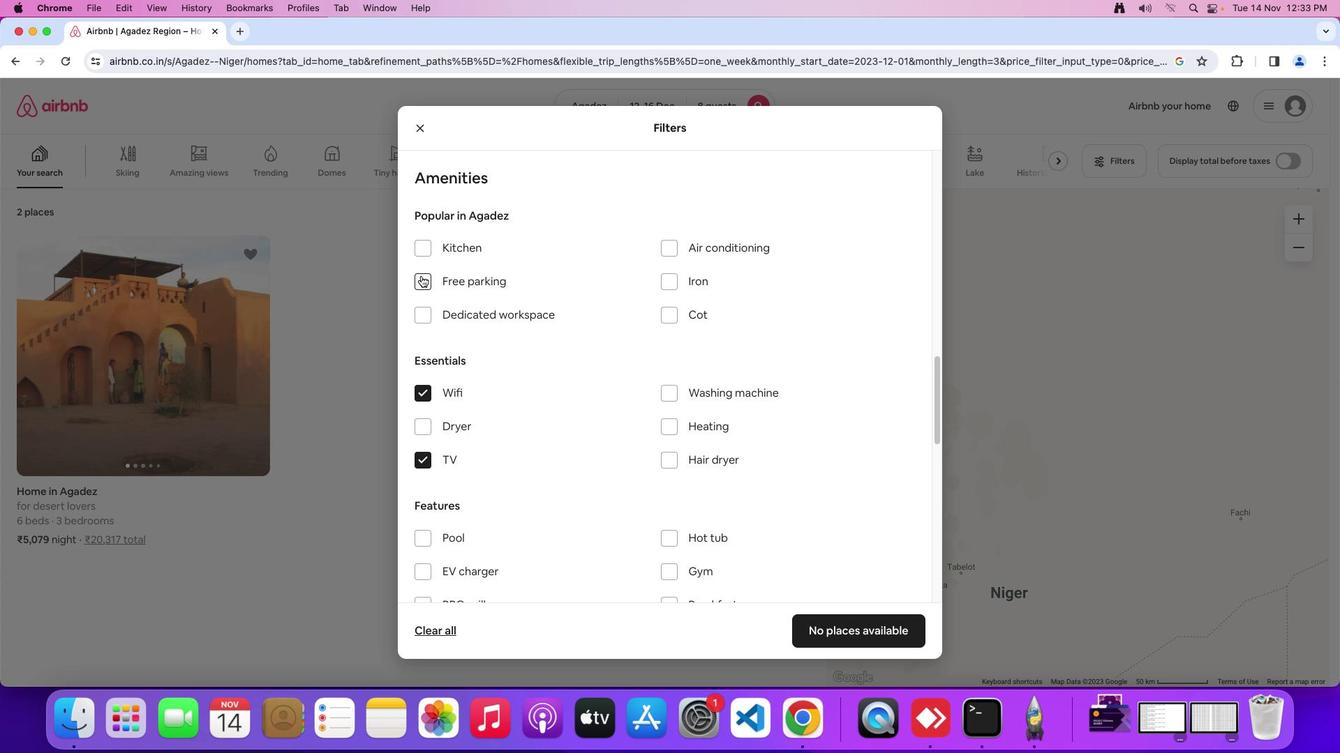 
Action: Mouse moved to (622, 455)
Screenshot: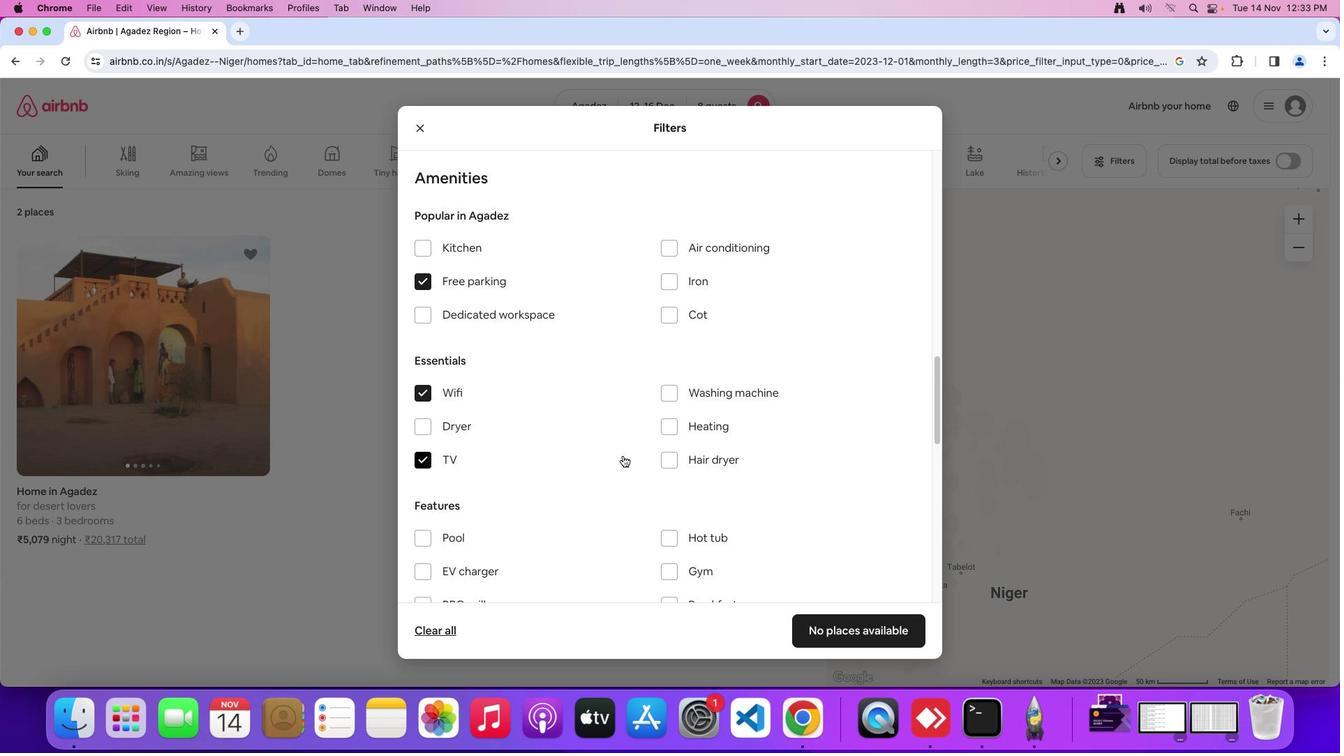 
Action: Mouse scrolled (622, 455) with delta (0, 0)
Screenshot: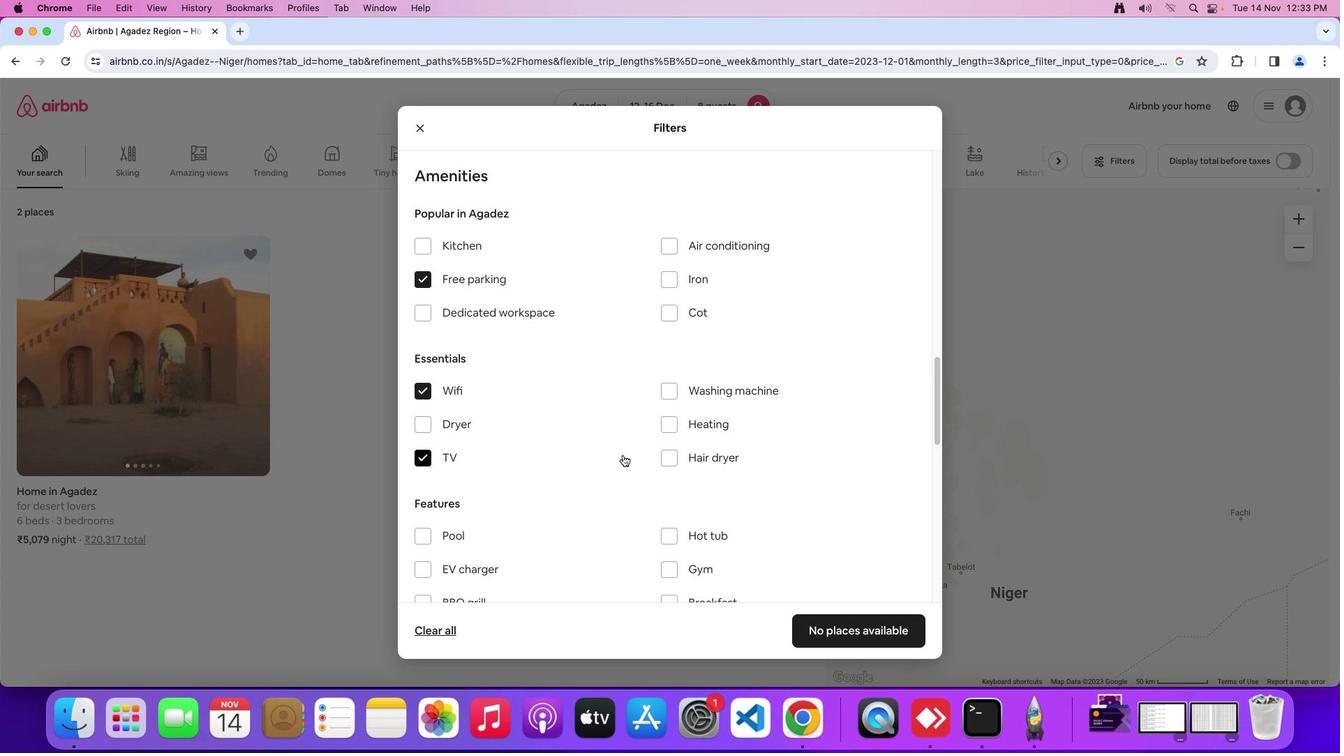 
Action: Mouse scrolled (622, 455) with delta (0, 0)
Screenshot: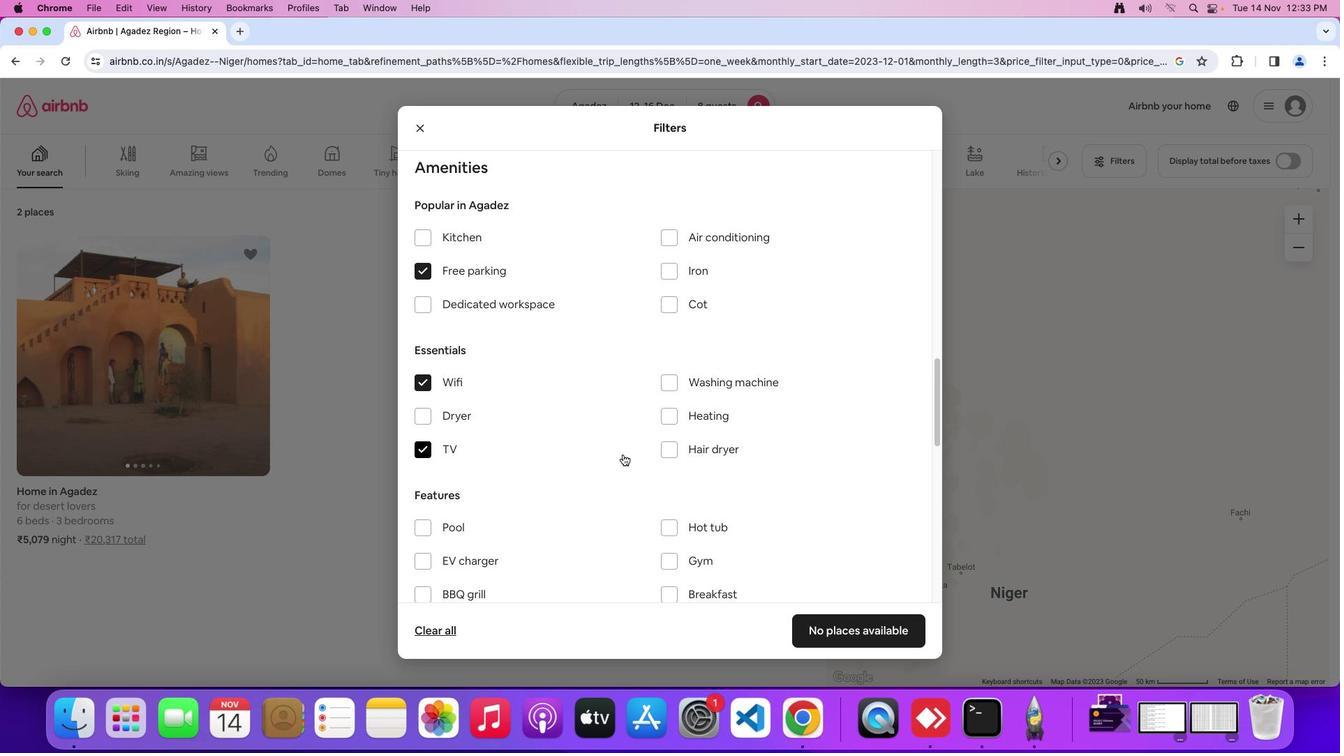 
Action: Mouse moved to (622, 455)
Screenshot: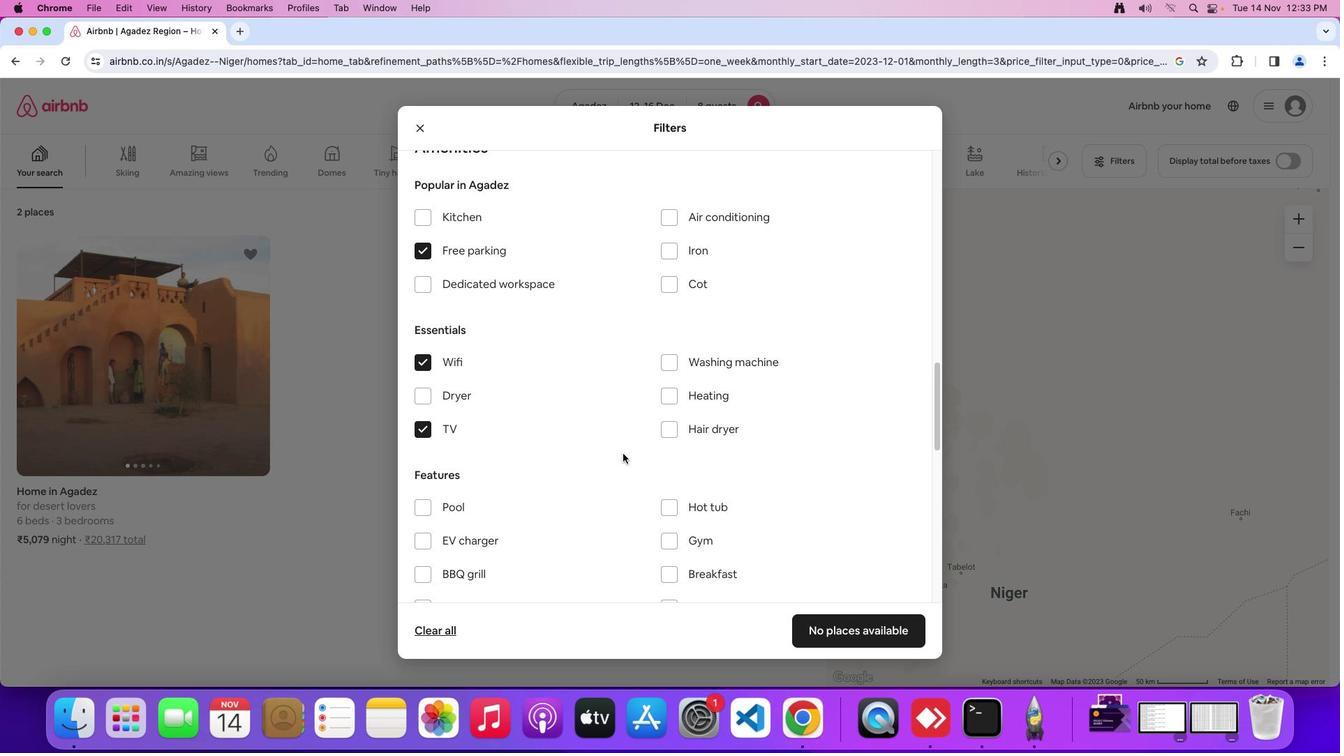 
Action: Mouse scrolled (622, 455) with delta (0, 0)
Screenshot: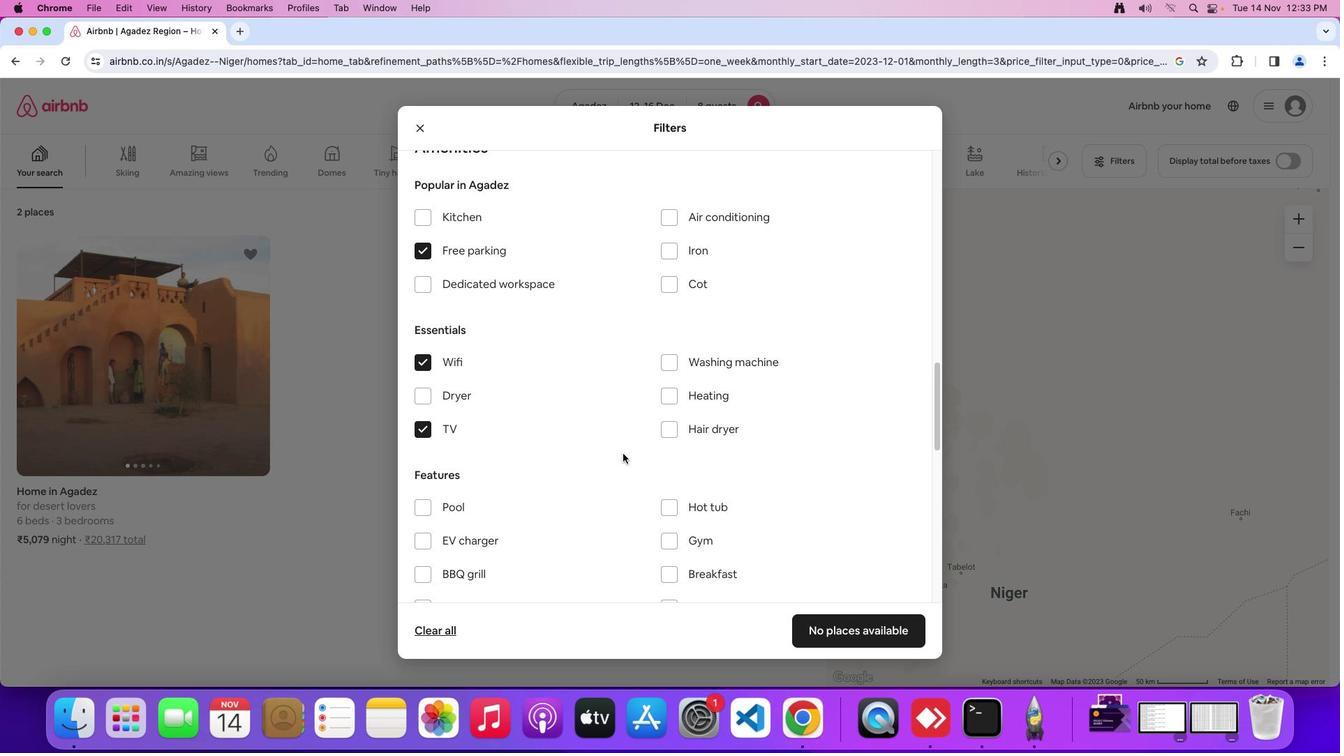 
Action: Mouse moved to (624, 454)
Screenshot: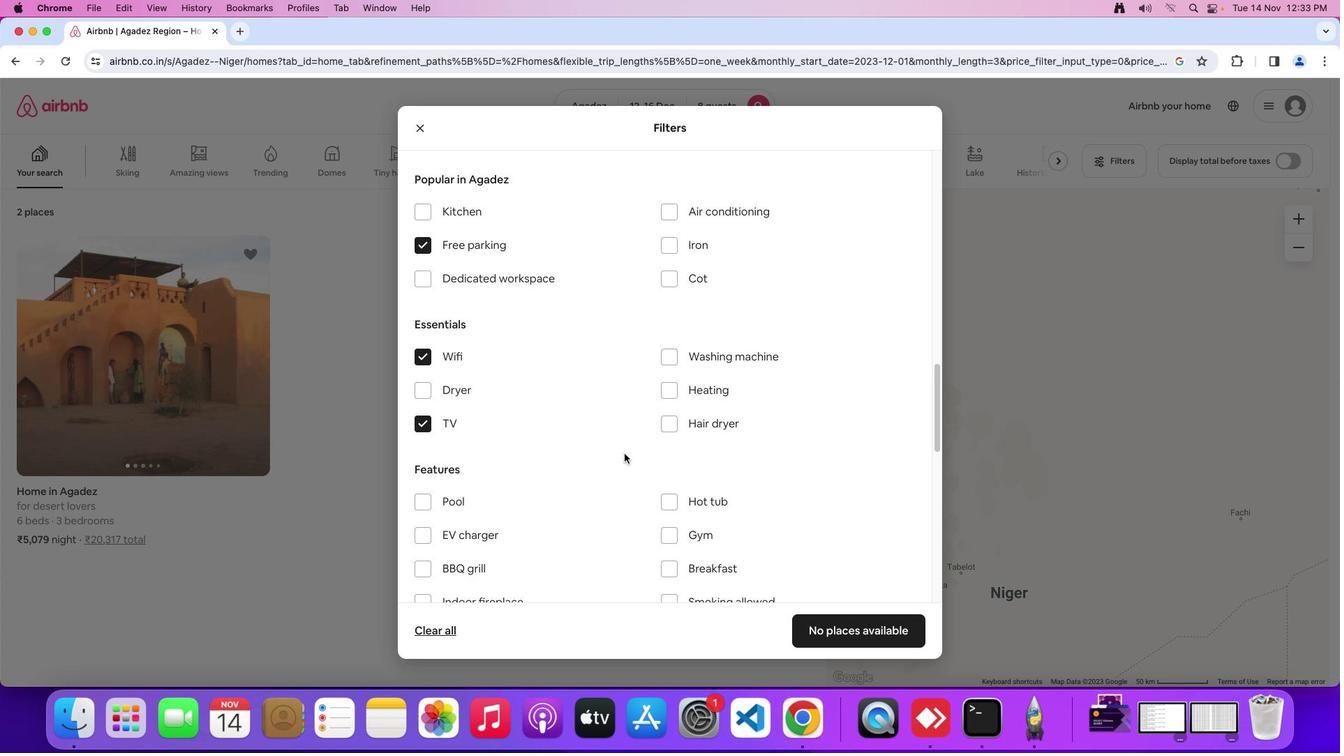 
Action: Mouse scrolled (624, 454) with delta (0, 0)
Screenshot: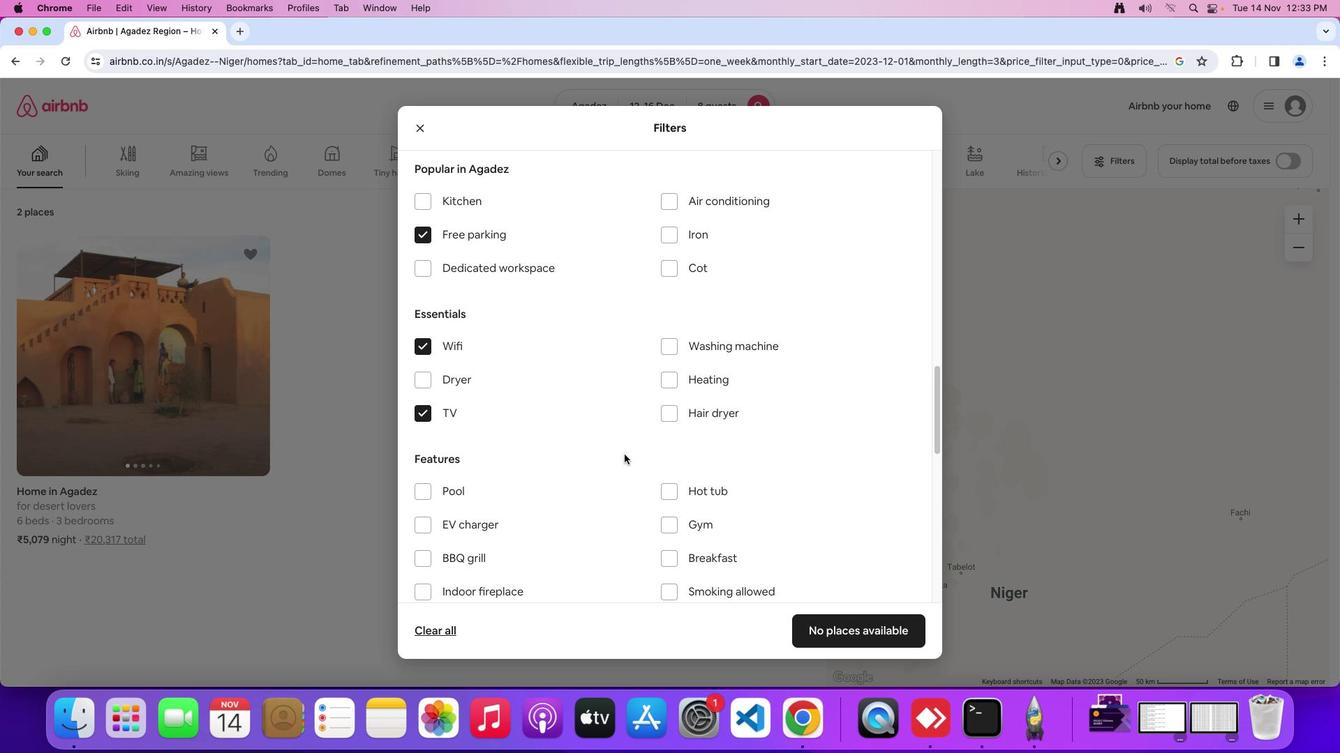 
Action: Mouse scrolled (624, 454) with delta (0, 0)
Screenshot: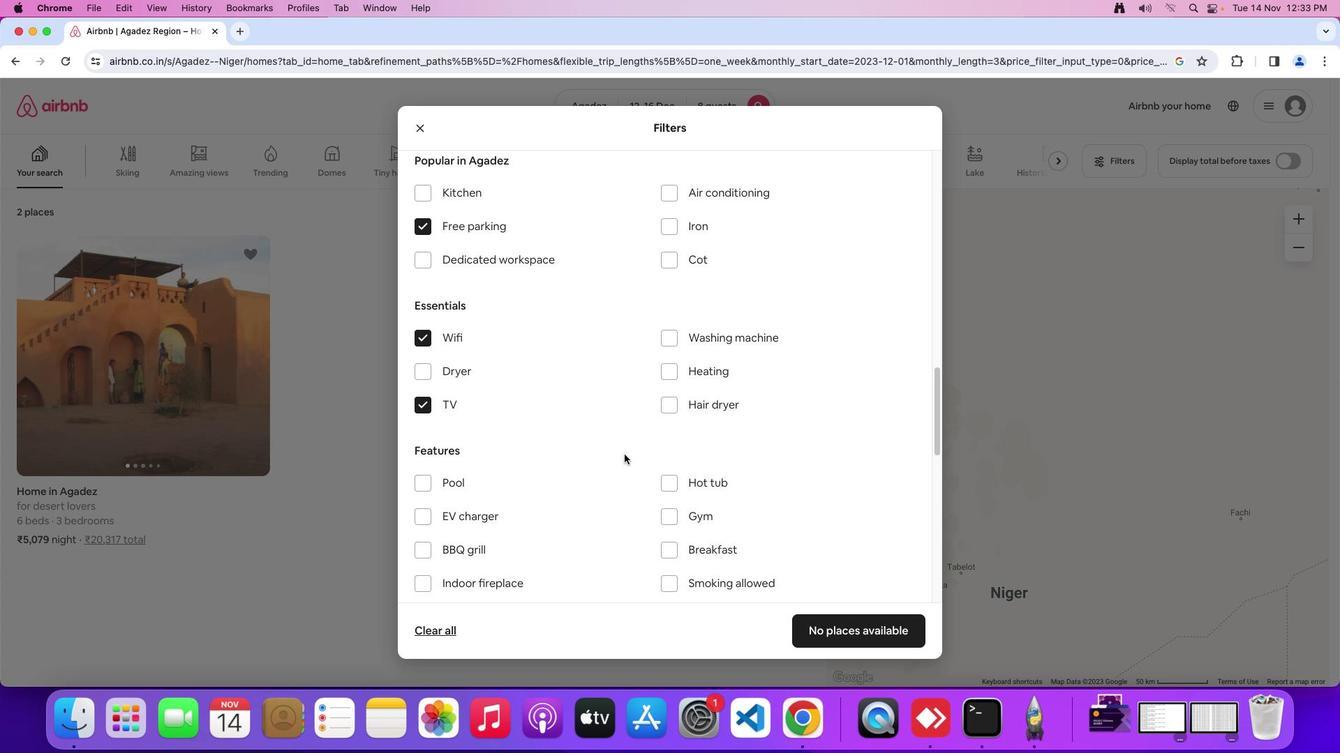 
Action: Mouse moved to (666, 496)
Screenshot: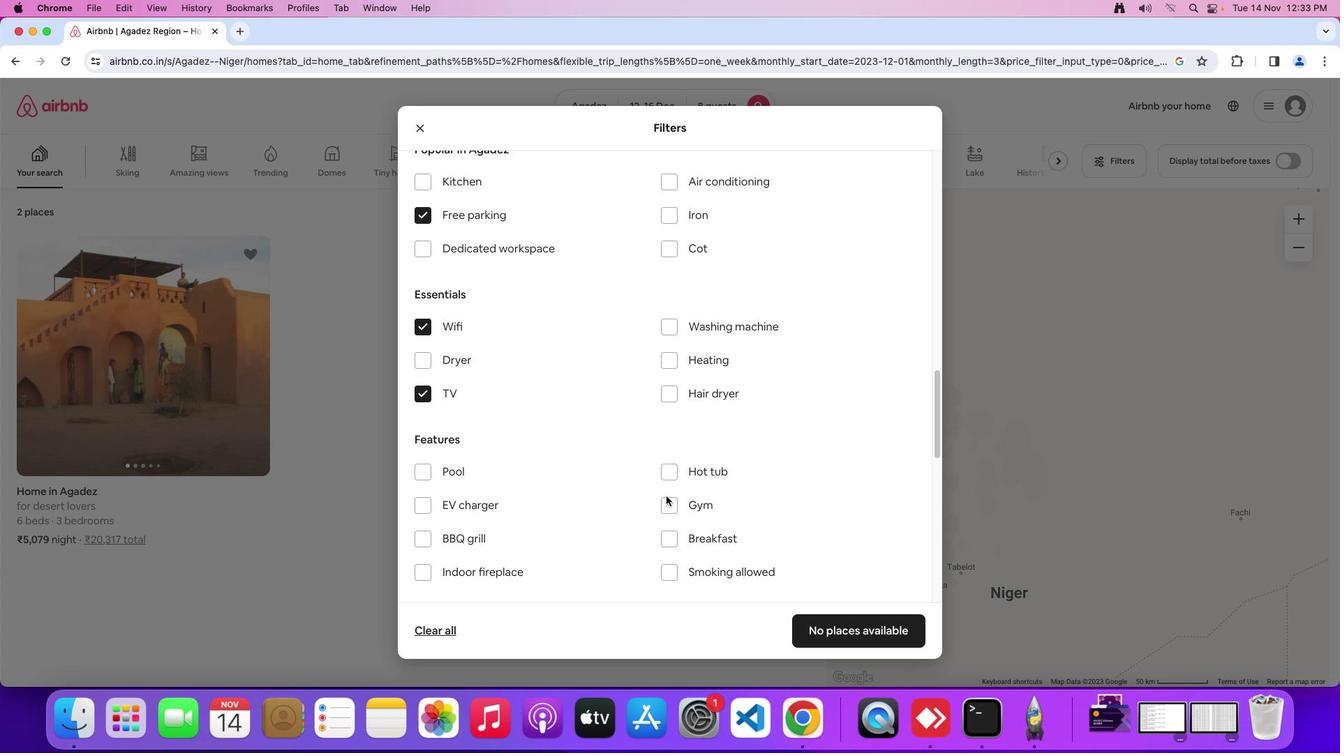 
Action: Mouse pressed left at (666, 496)
Screenshot: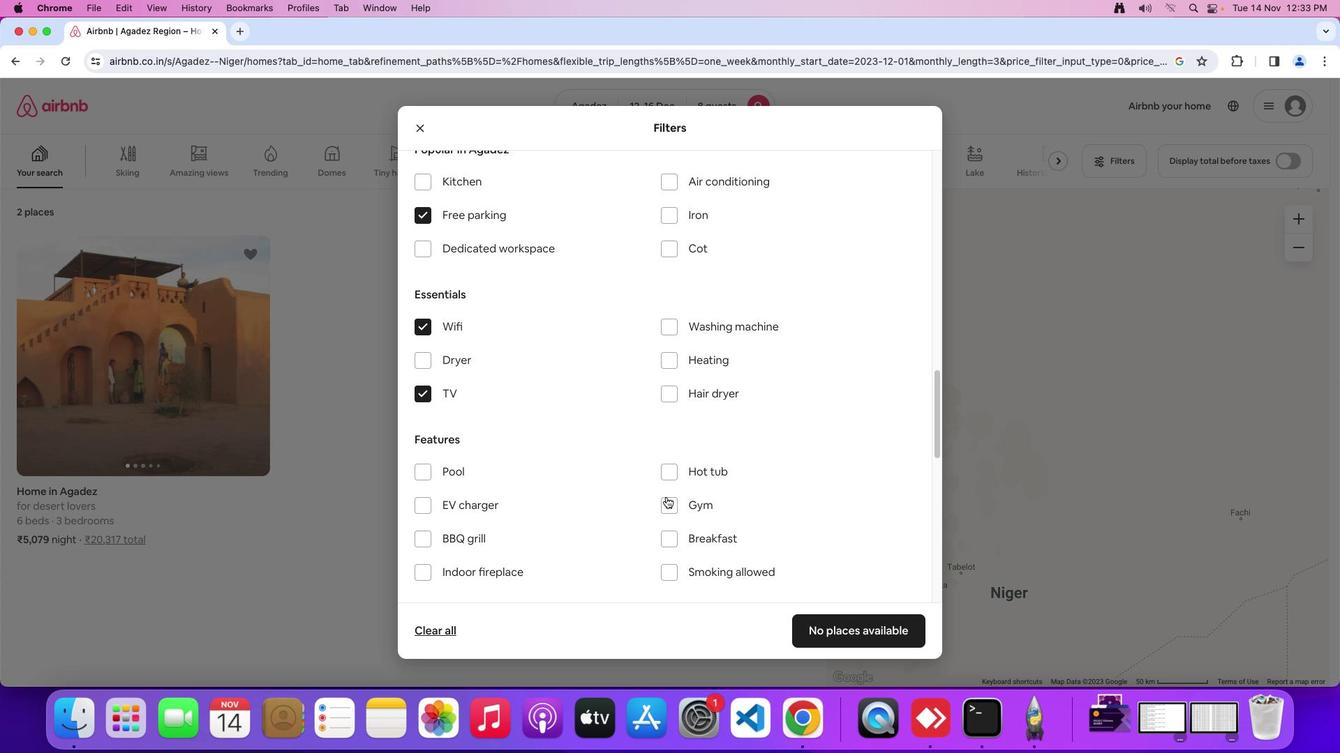 
Action: Mouse moved to (671, 509)
Screenshot: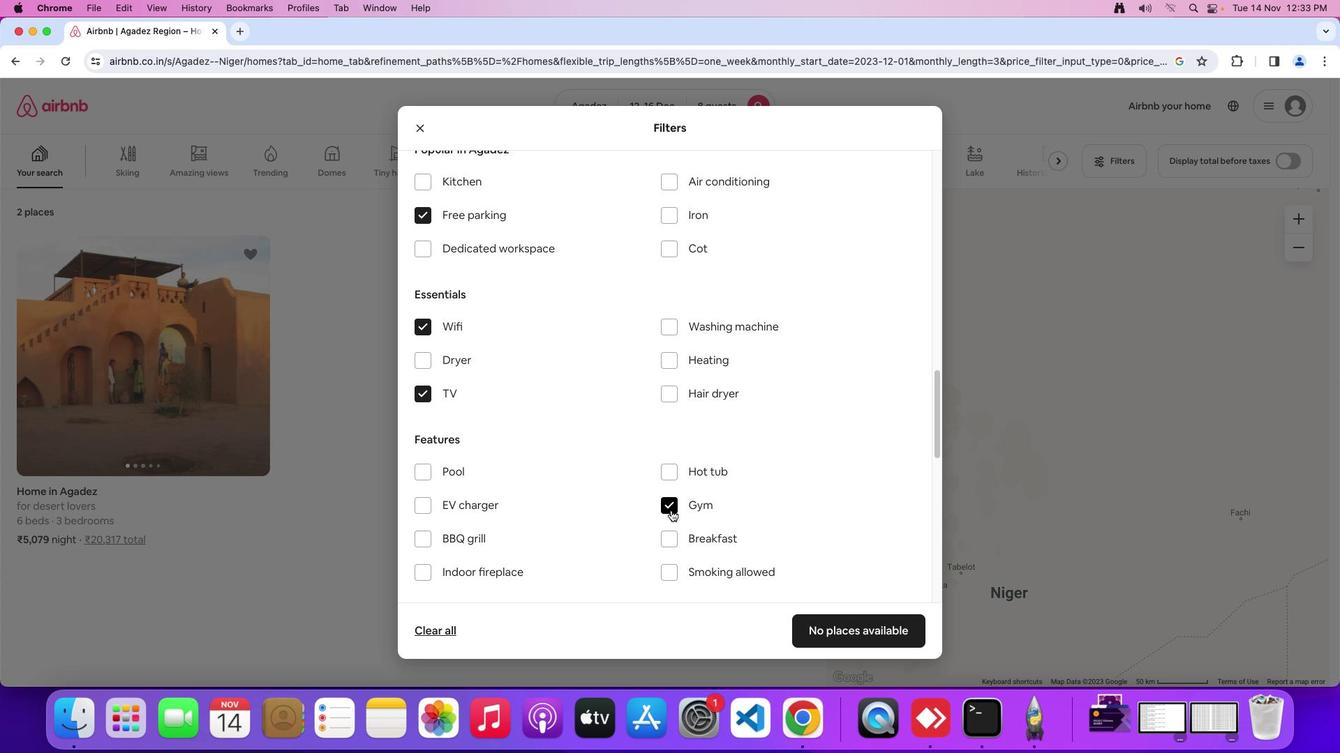 
Action: Mouse pressed left at (671, 509)
Screenshot: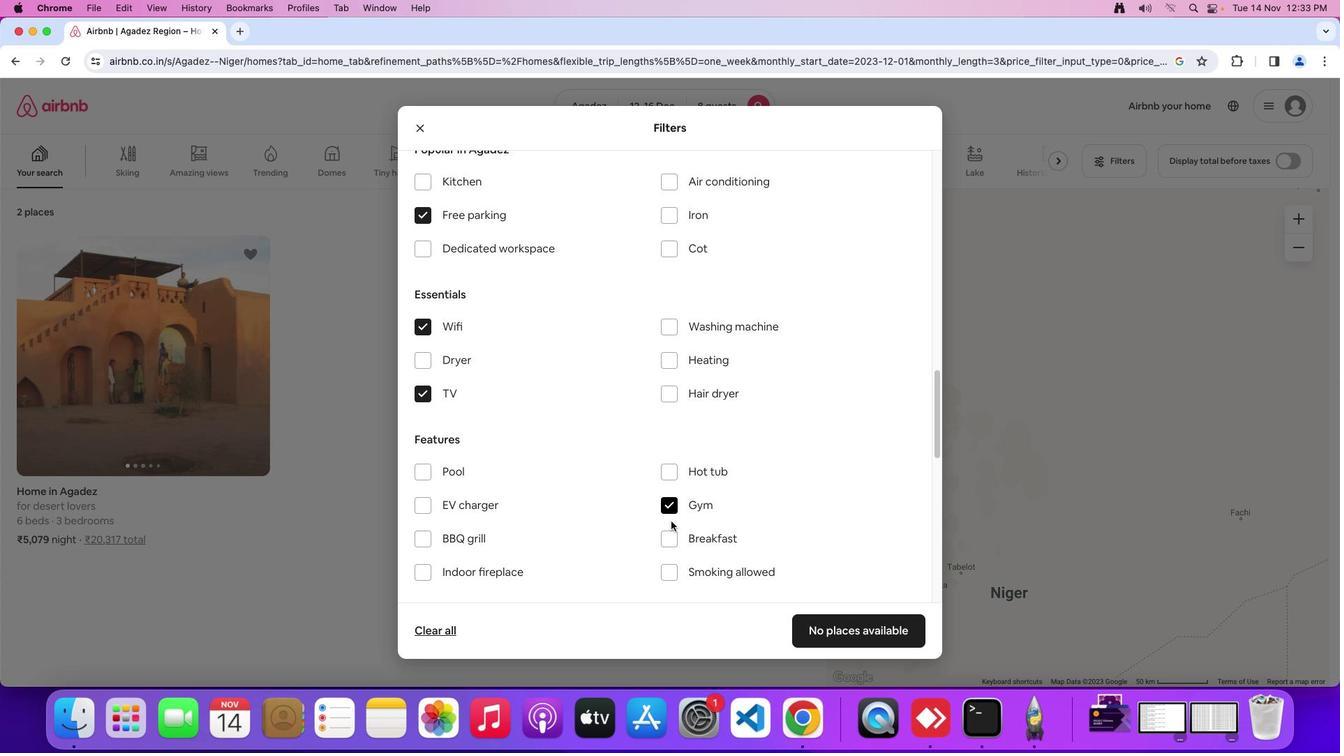 
Action: Mouse moved to (671, 538)
Screenshot: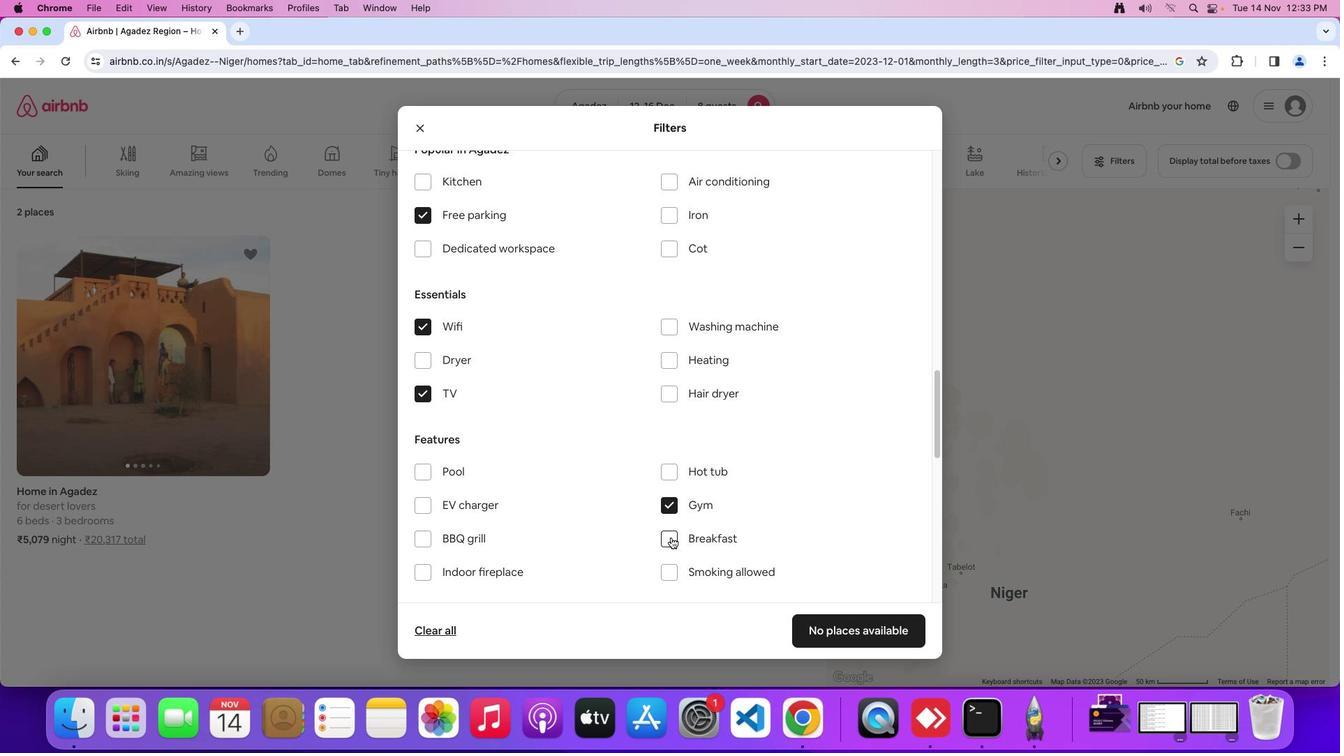 
Action: Mouse pressed left at (671, 538)
Screenshot: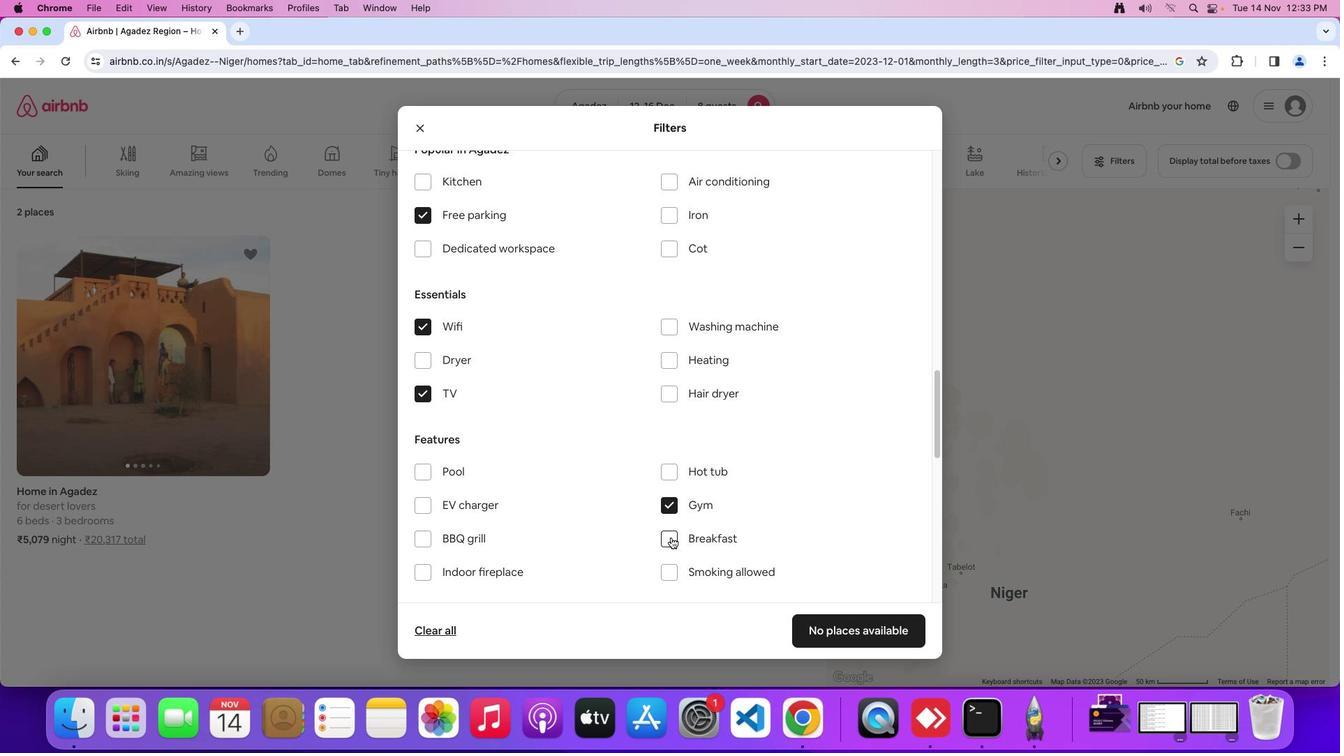
Action: Mouse moved to (667, 520)
Screenshot: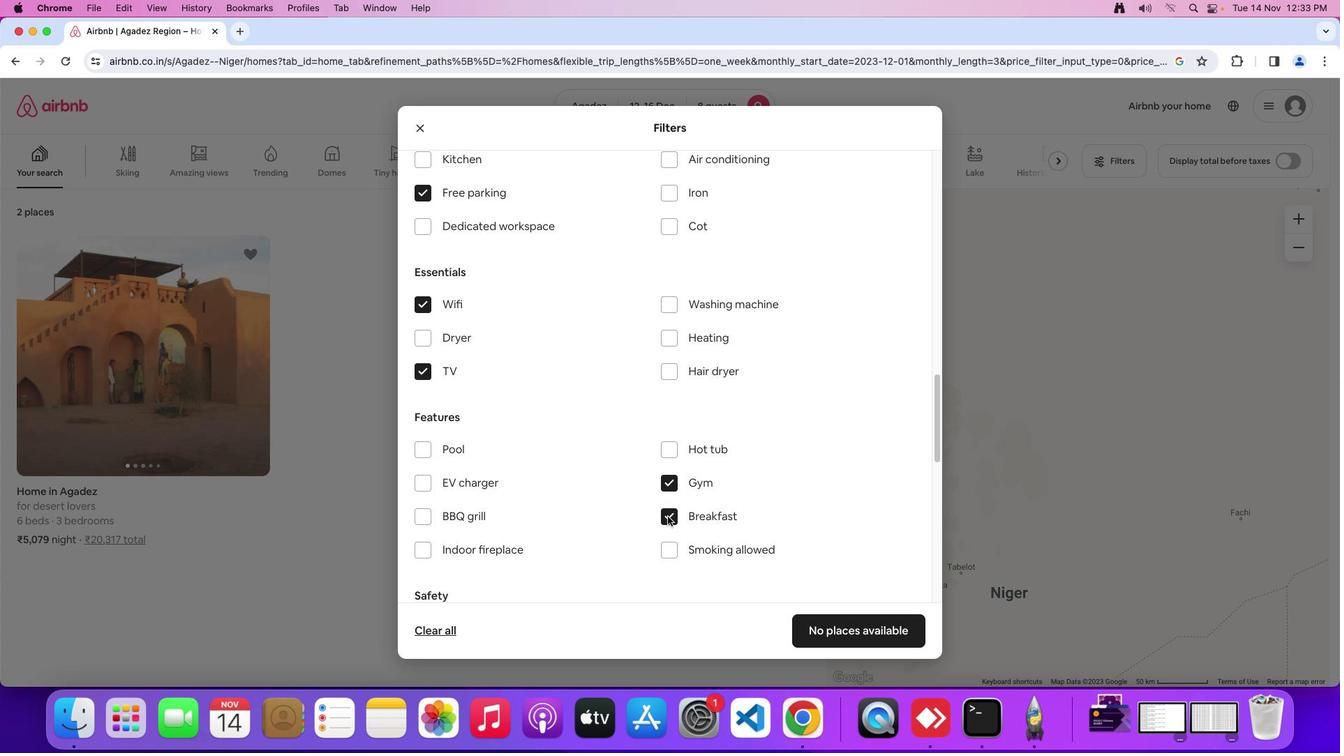
Action: Mouse scrolled (667, 520) with delta (0, 0)
Screenshot: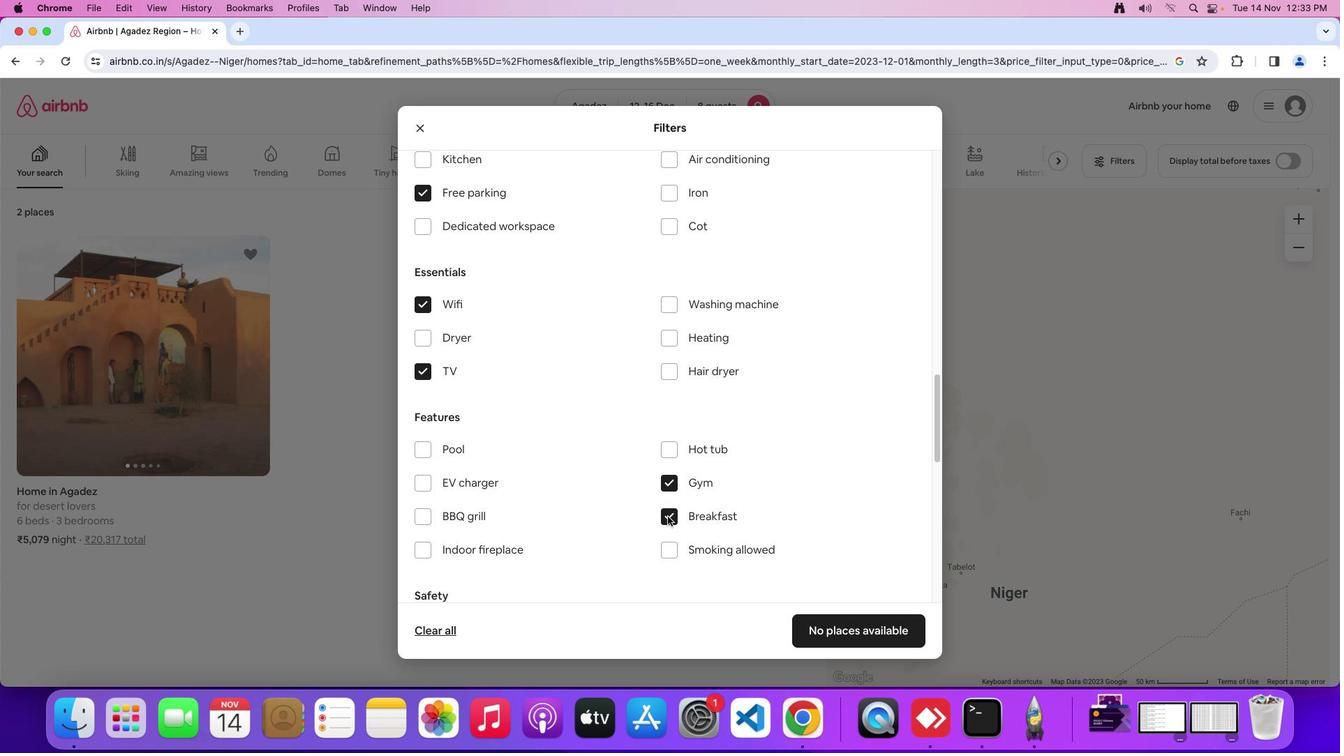 
Action: Mouse moved to (667, 518)
Screenshot: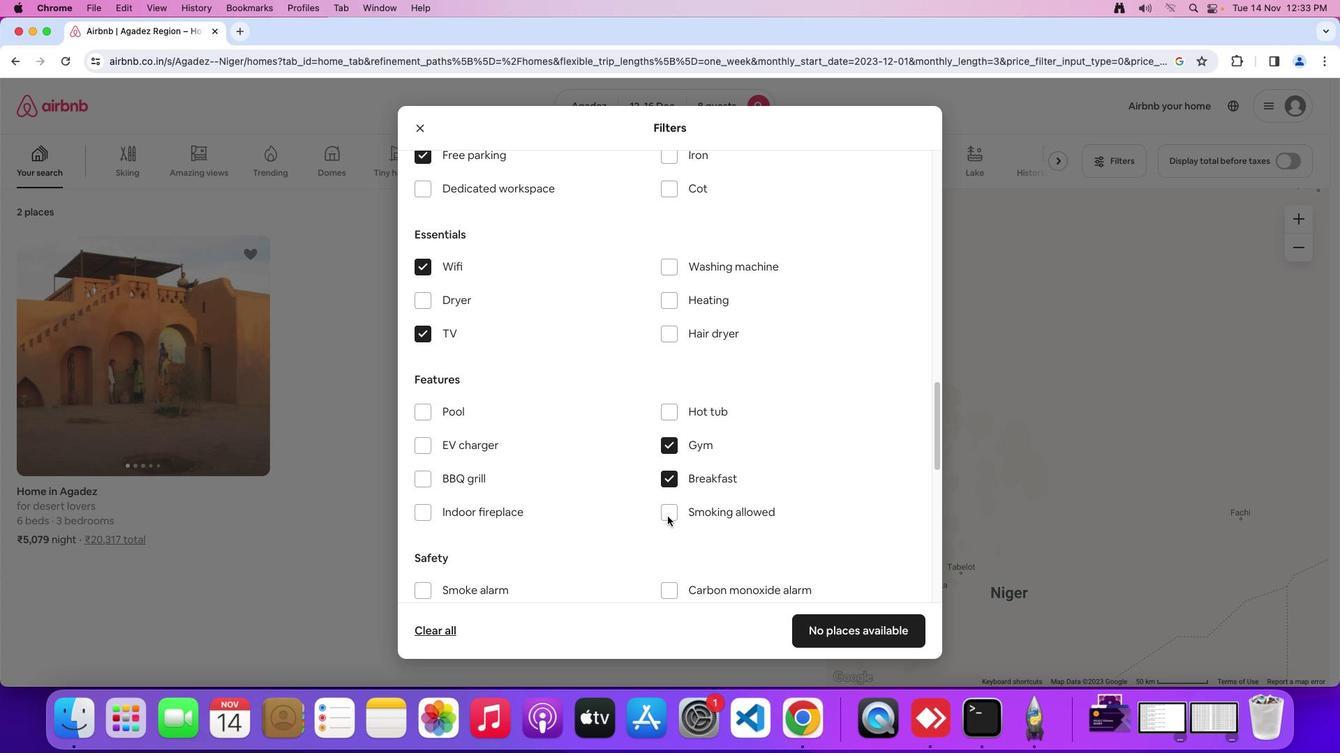 
Action: Mouse scrolled (667, 518) with delta (0, 0)
Screenshot: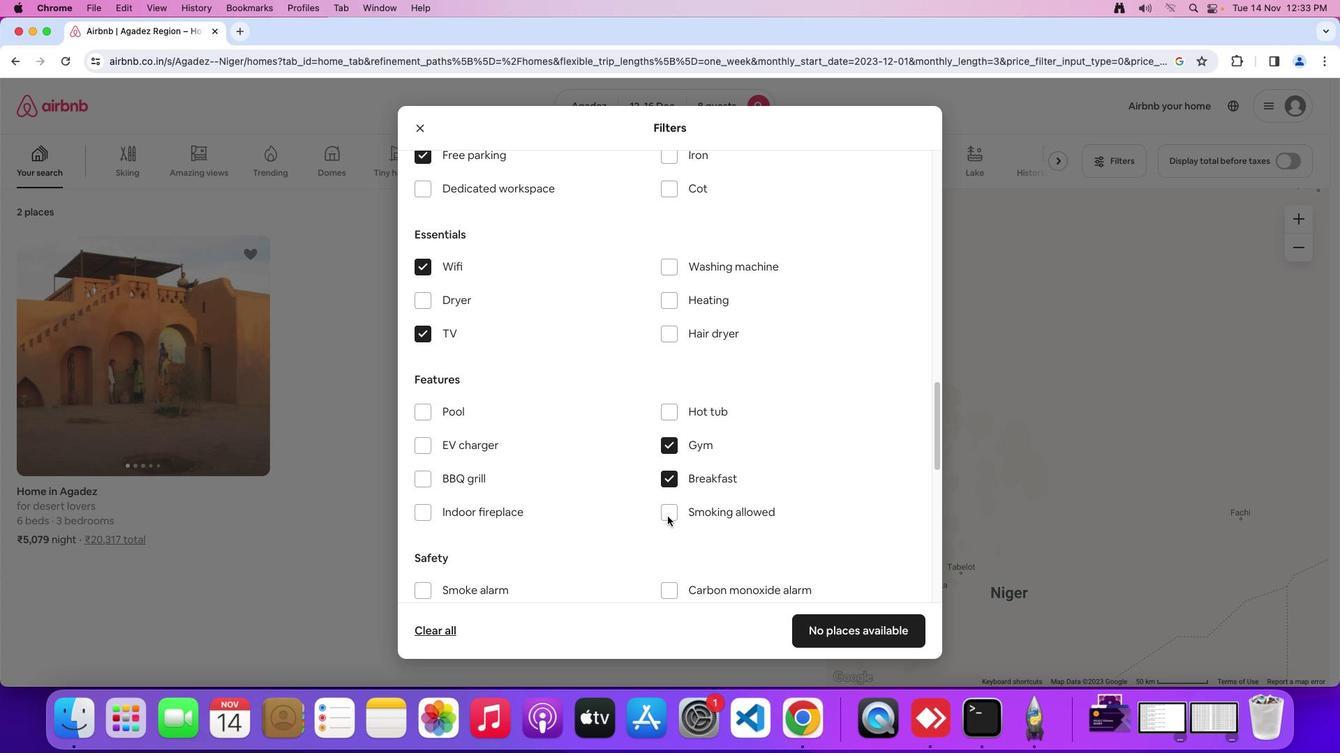 
Action: Mouse moved to (667, 516)
Screenshot: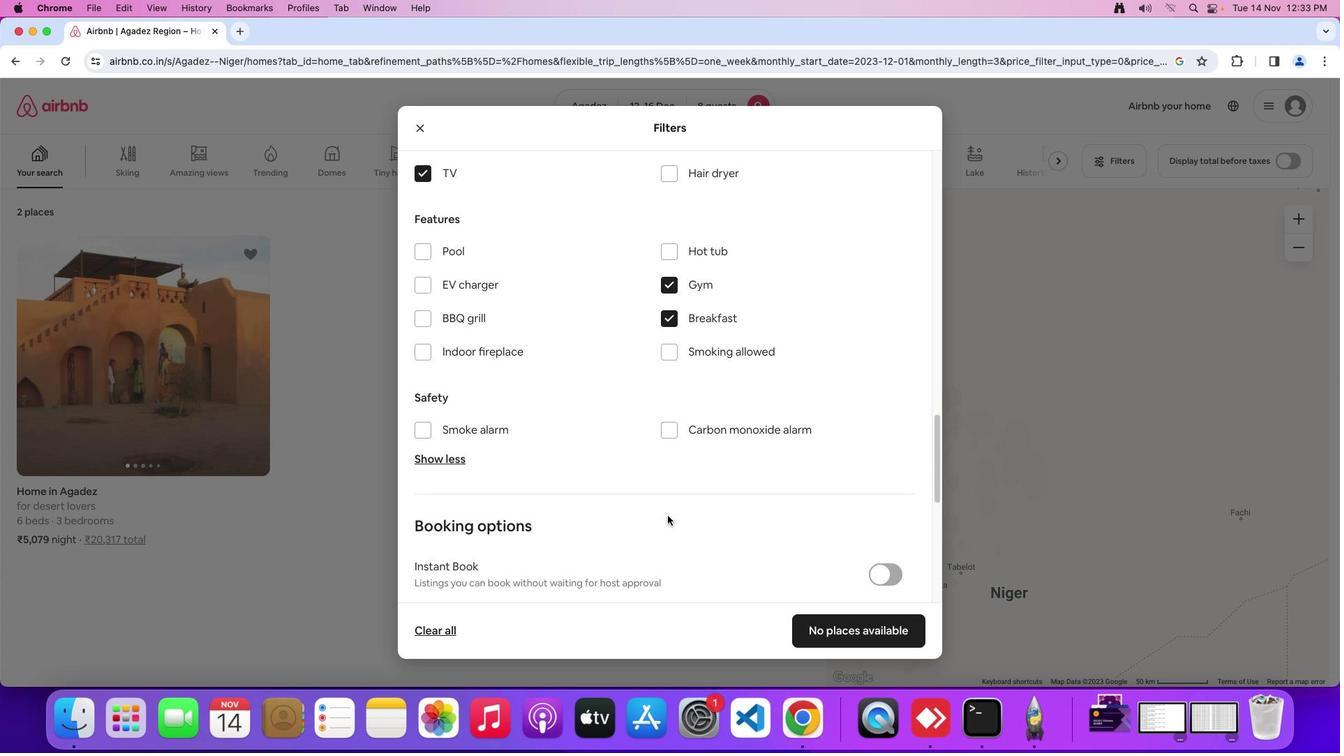 
Action: Mouse scrolled (667, 516) with delta (0, -2)
Screenshot: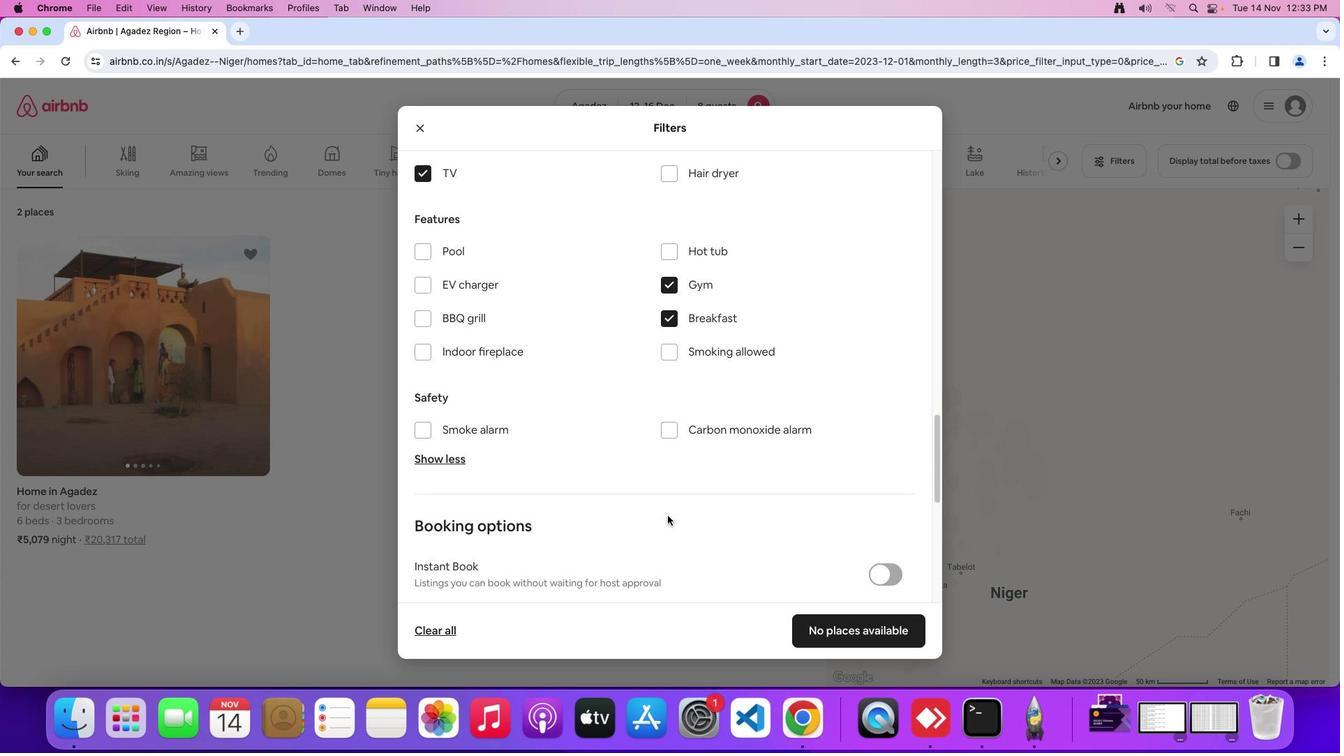 
Action: Mouse scrolled (667, 516) with delta (0, -3)
Screenshot: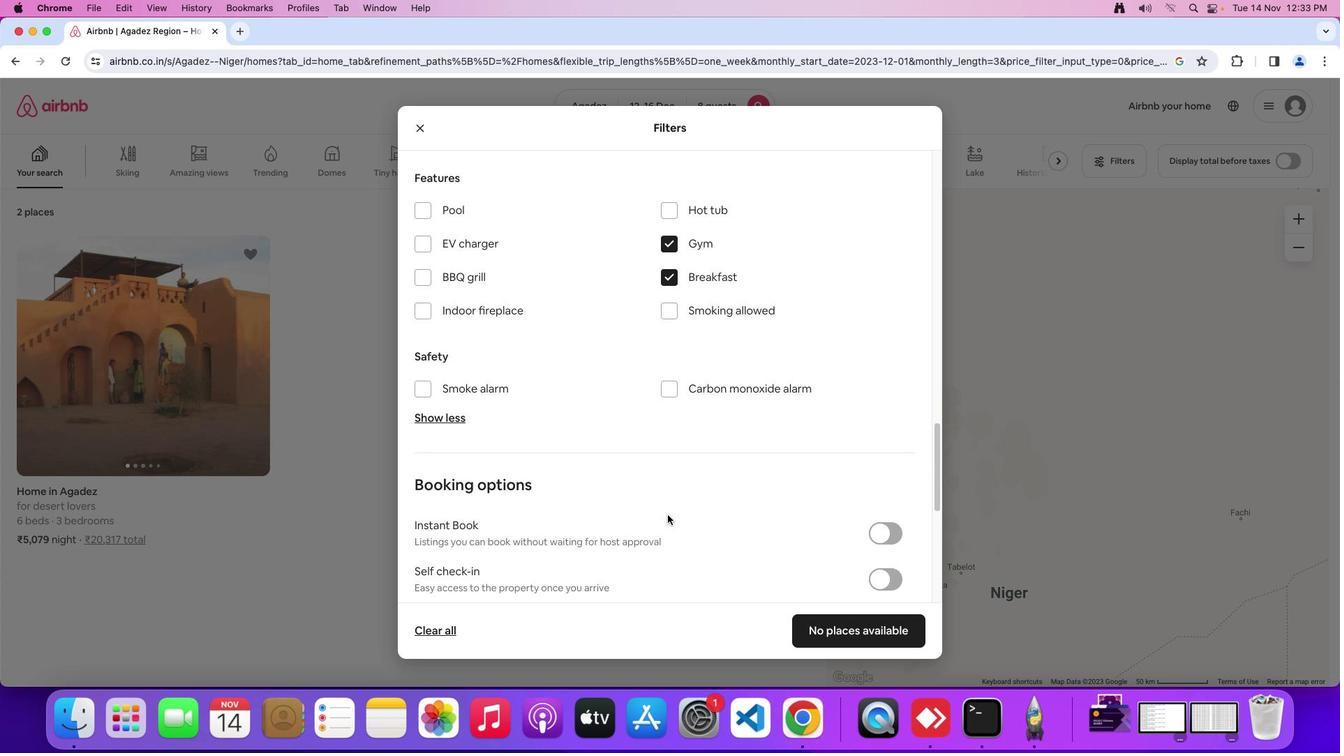 
Action: Mouse moved to (668, 515)
Screenshot: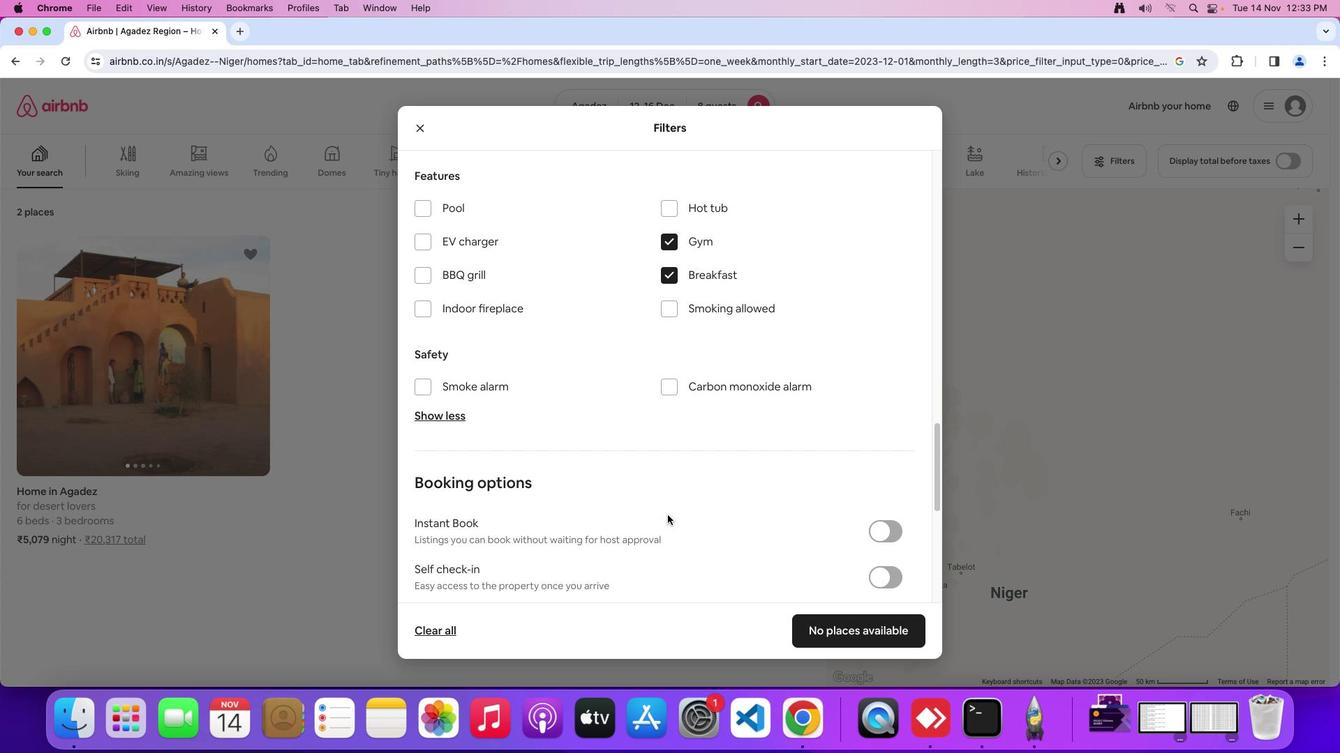
Action: Mouse scrolled (668, 515) with delta (0, 0)
Screenshot: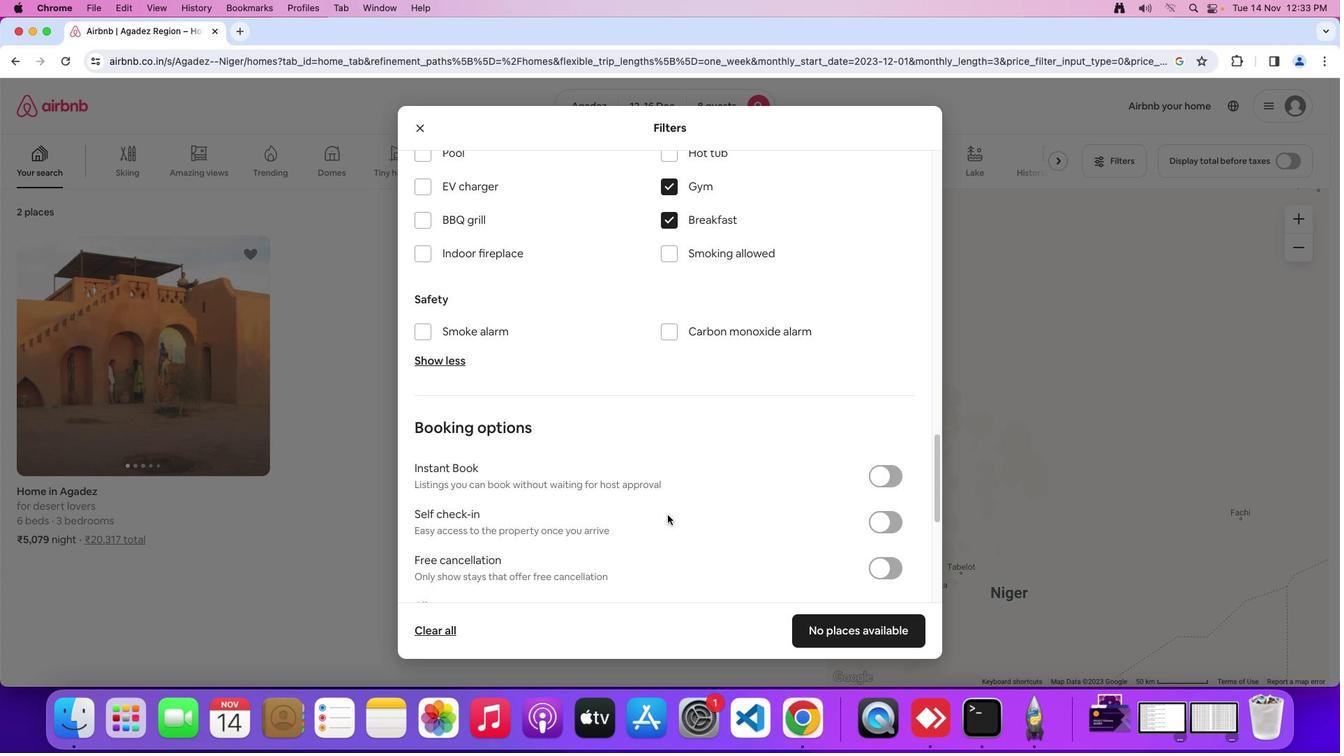 
Action: Mouse scrolled (668, 515) with delta (0, 0)
Screenshot: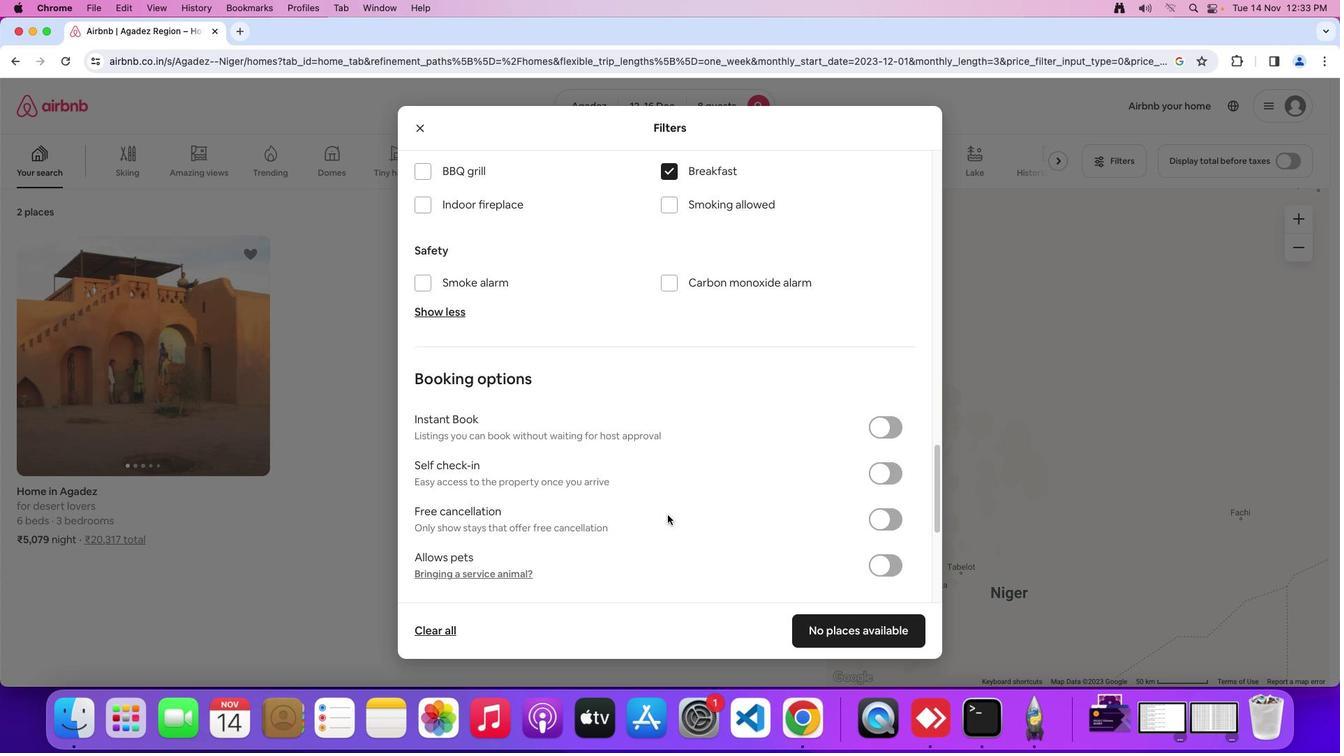 
Action: Mouse scrolled (668, 515) with delta (0, -2)
Screenshot: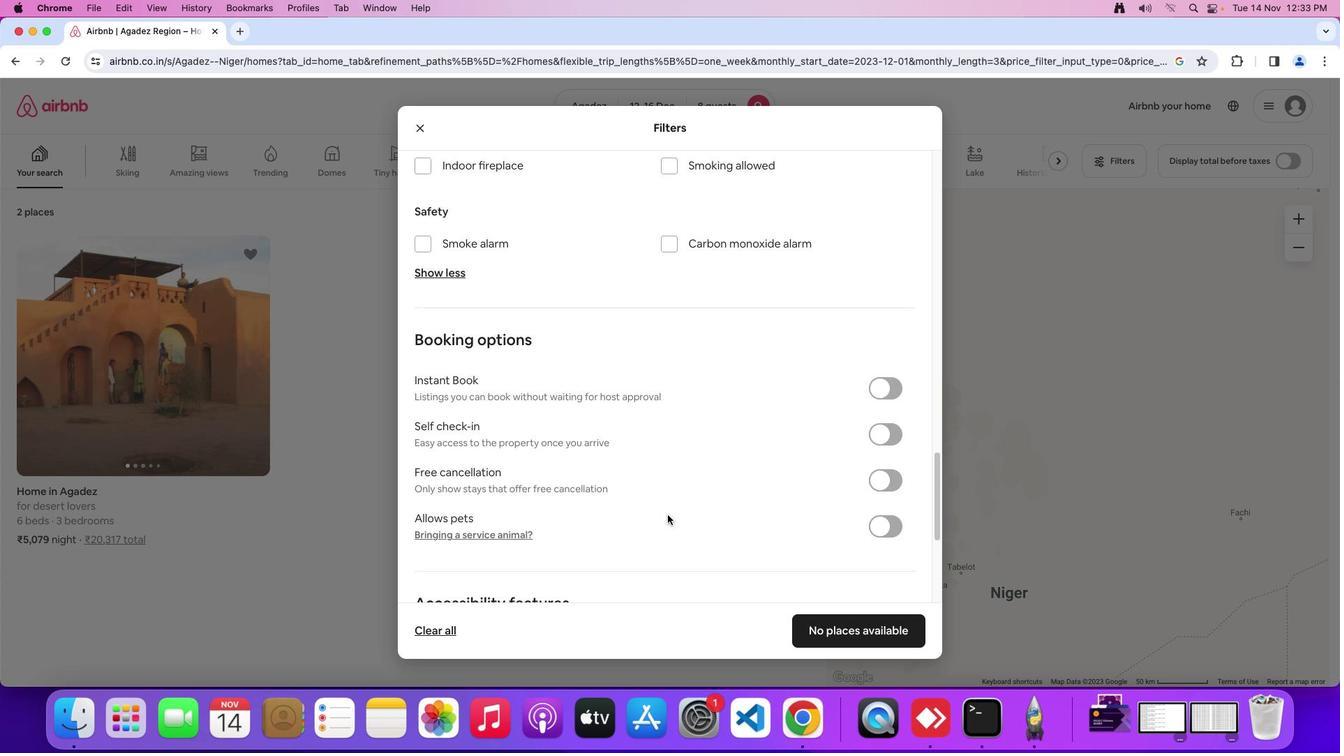 
Action: Mouse moved to (878, 418)
Screenshot: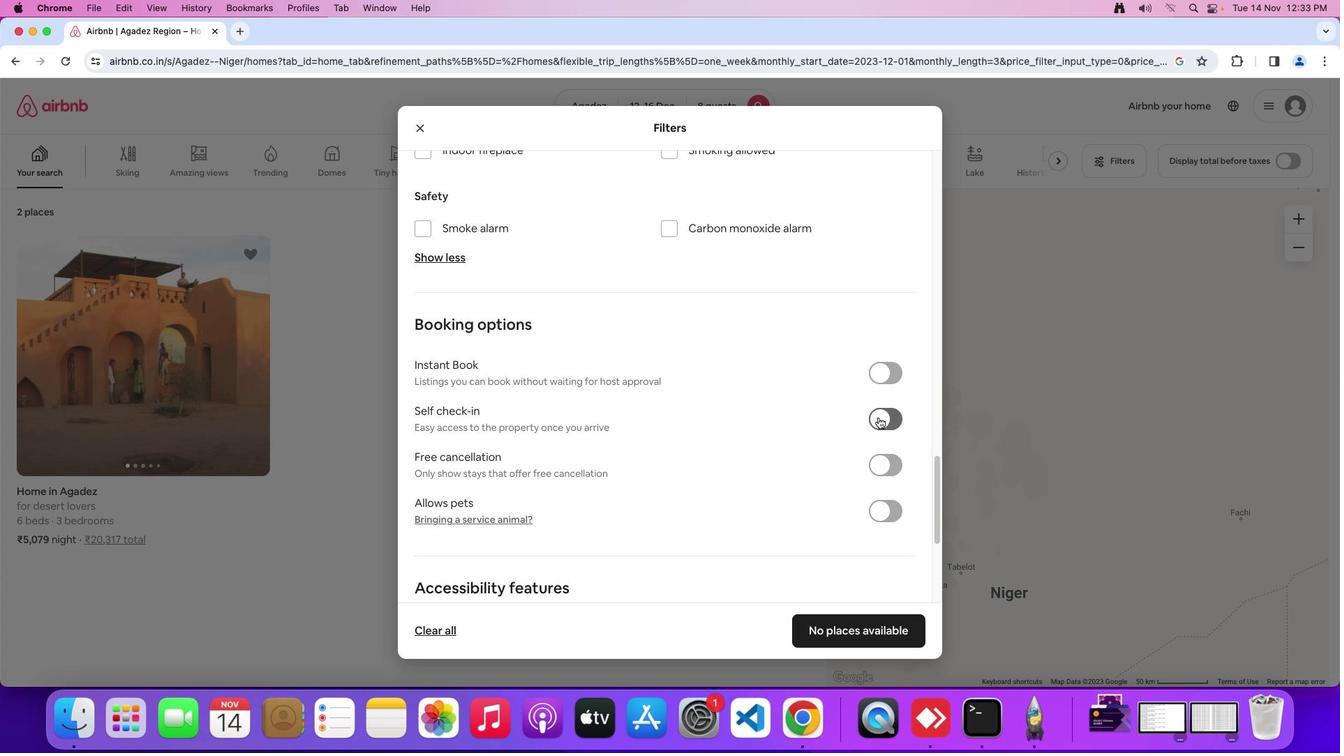 
Action: Mouse pressed left at (878, 418)
Screenshot: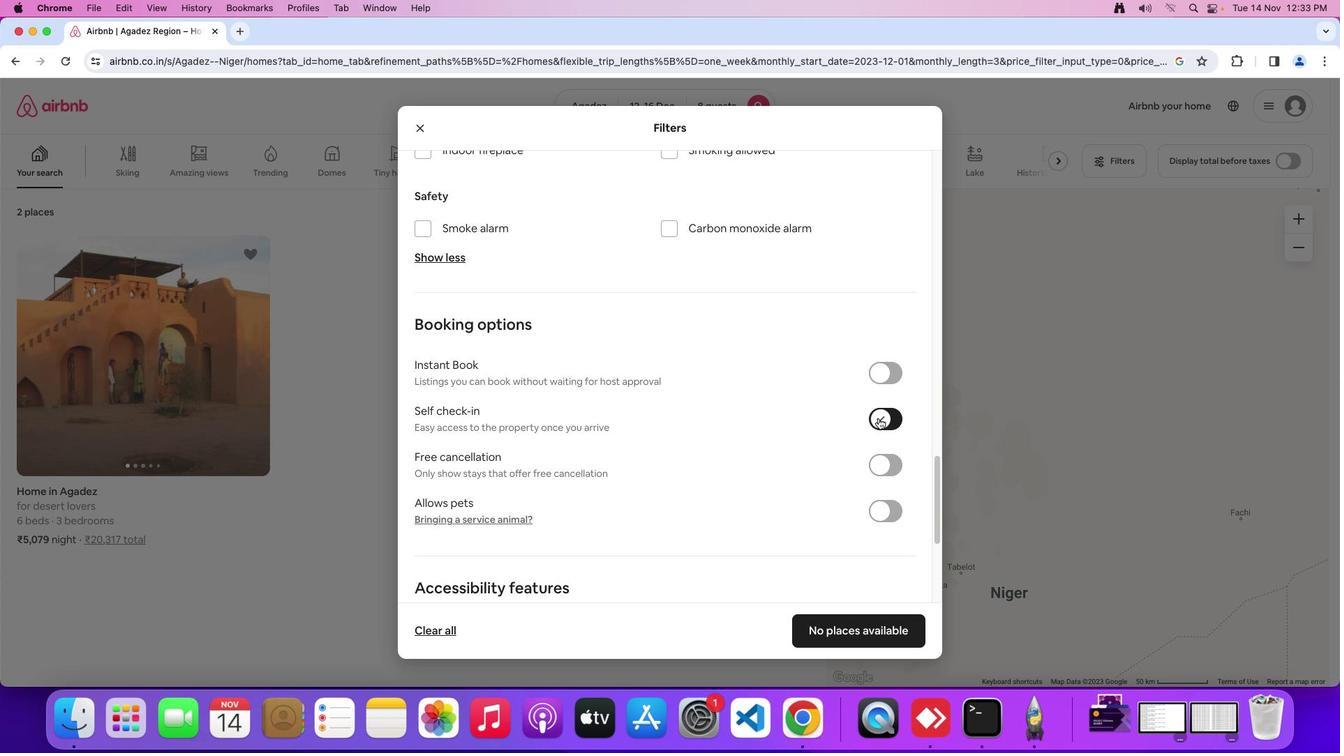 
Action: Mouse moved to (857, 632)
Screenshot: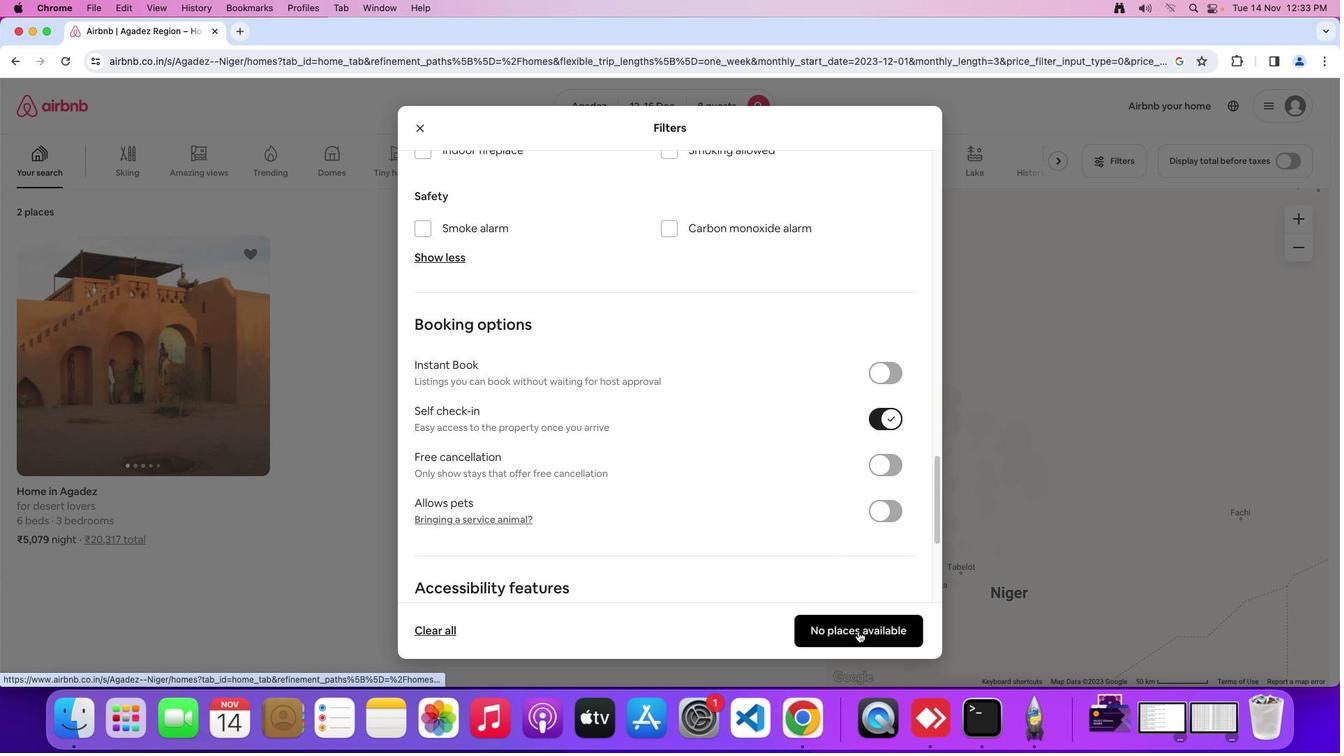 
Action: Mouse pressed left at (857, 632)
Screenshot: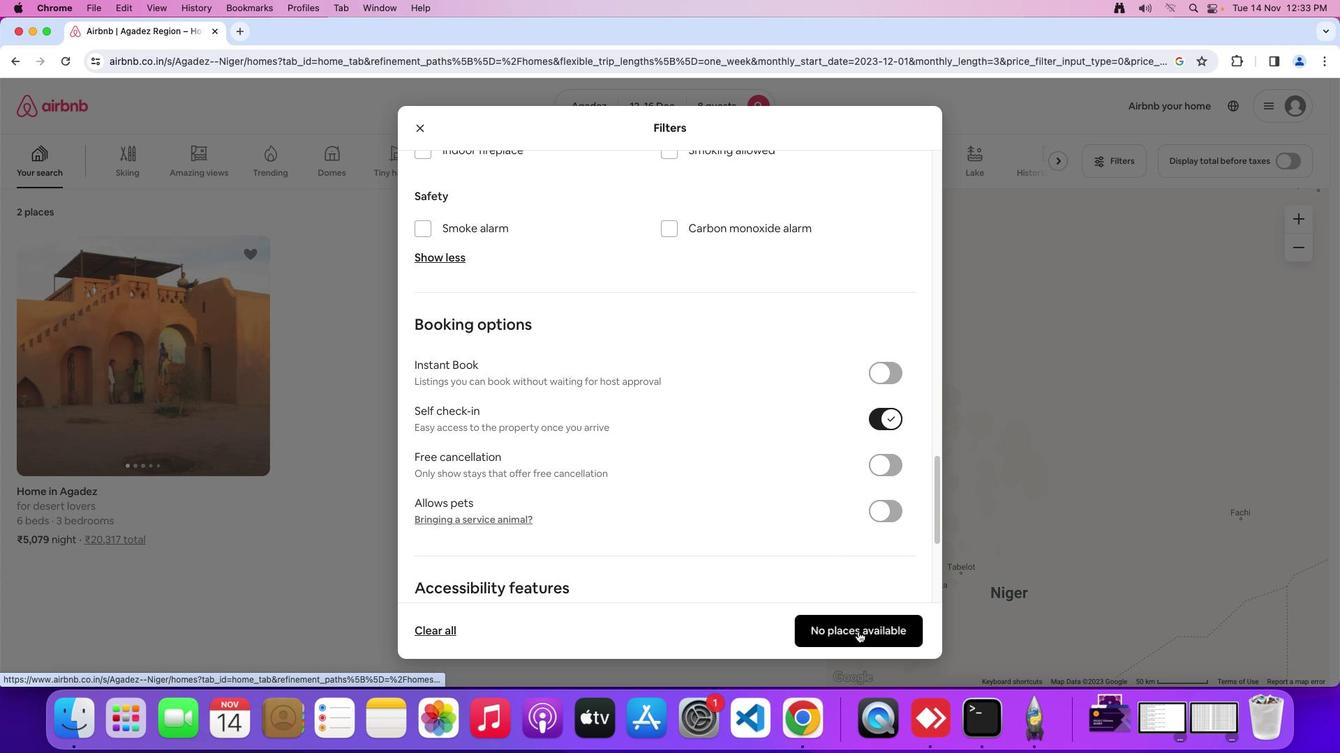 
Action: Mouse moved to (658, 518)
Screenshot: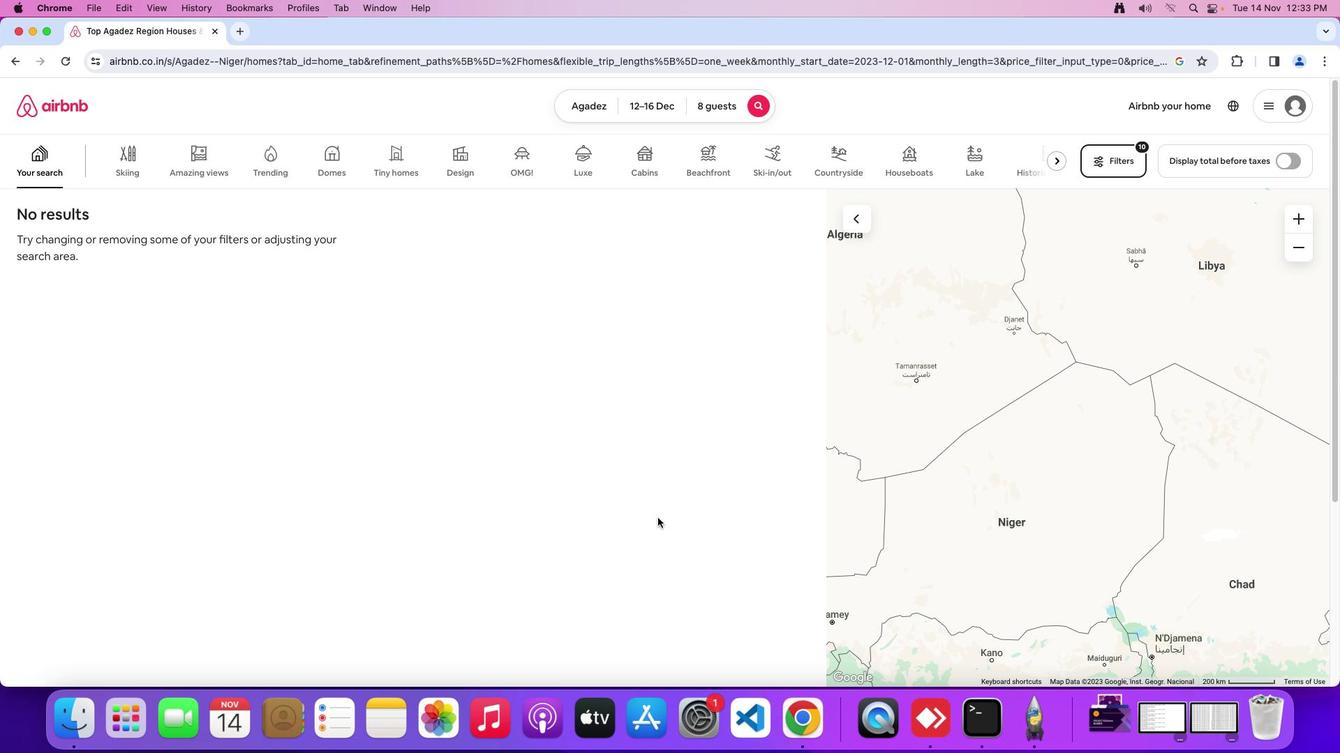 
